 Task: Plan a trip to Georgetown, Guyana from 10th November, 2023 to 25th November, 2023 for 4 adults.4 bedrooms having 4 beds and 4 bathrooms. Property type can be hotel. Amenities needed are: wifi, TV, free parkinig on premises, gym, breakfast. Booking option can be shelf check-in. Look for 5 properties as per requirement.
Action: Mouse moved to (528, 115)
Screenshot: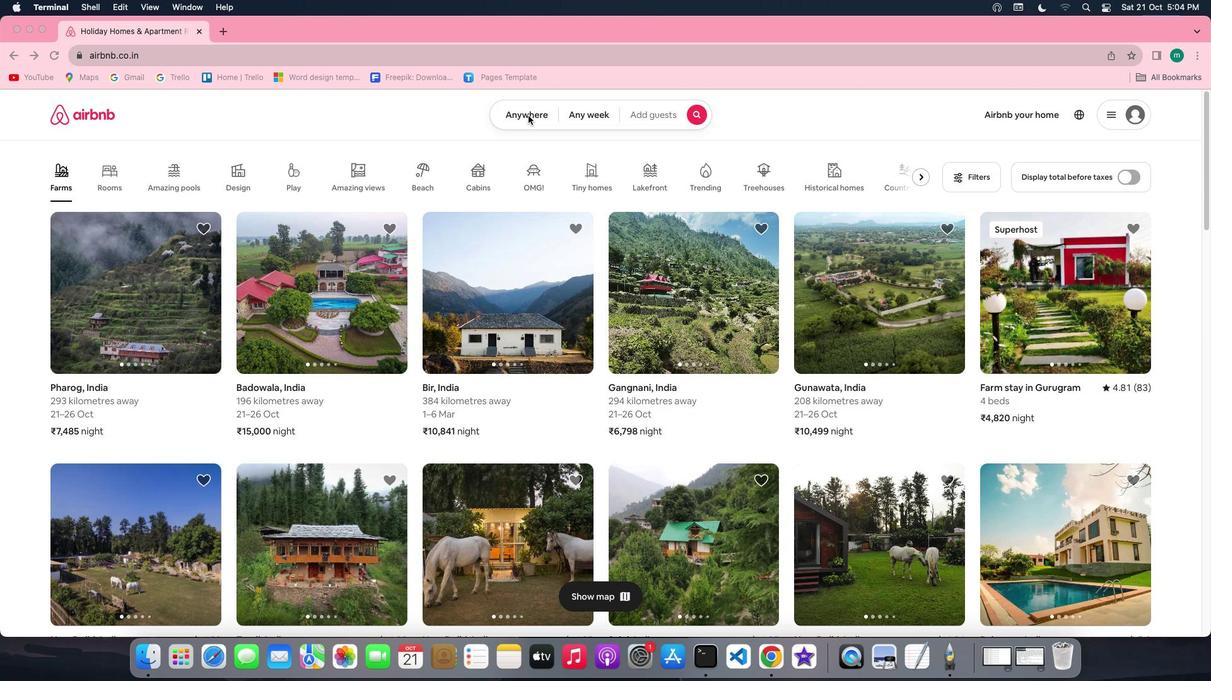 
Action: Mouse pressed left at (528, 115)
Screenshot: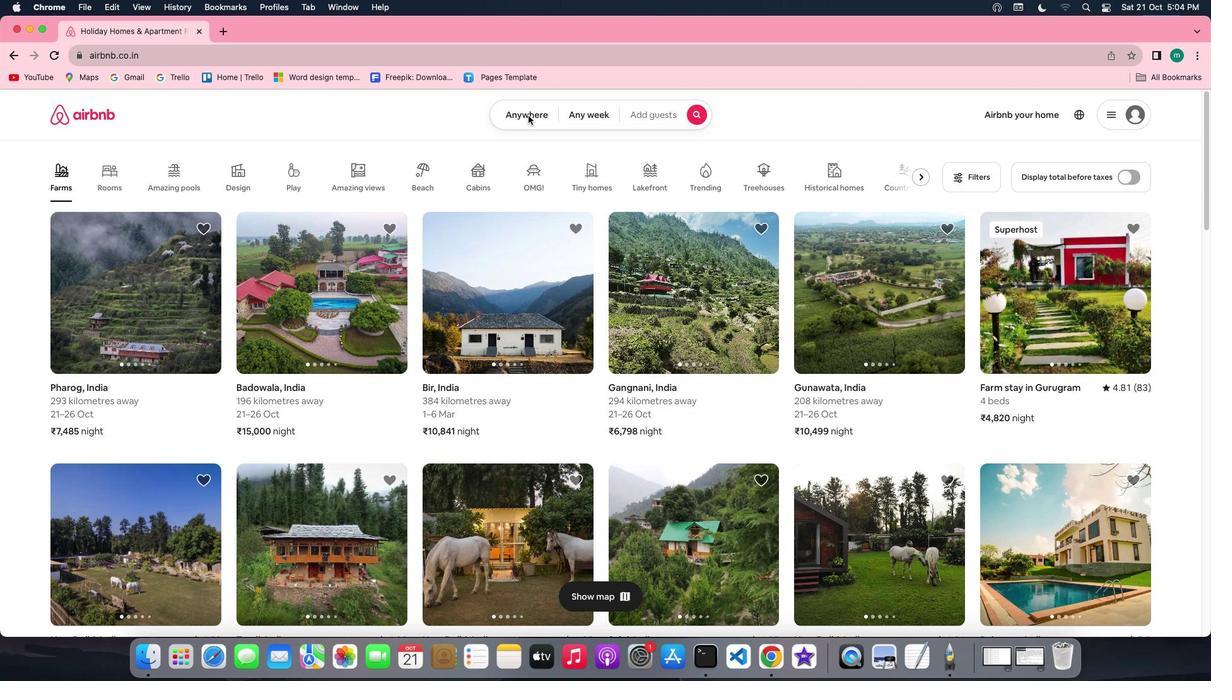 
Action: Mouse pressed left at (528, 115)
Screenshot: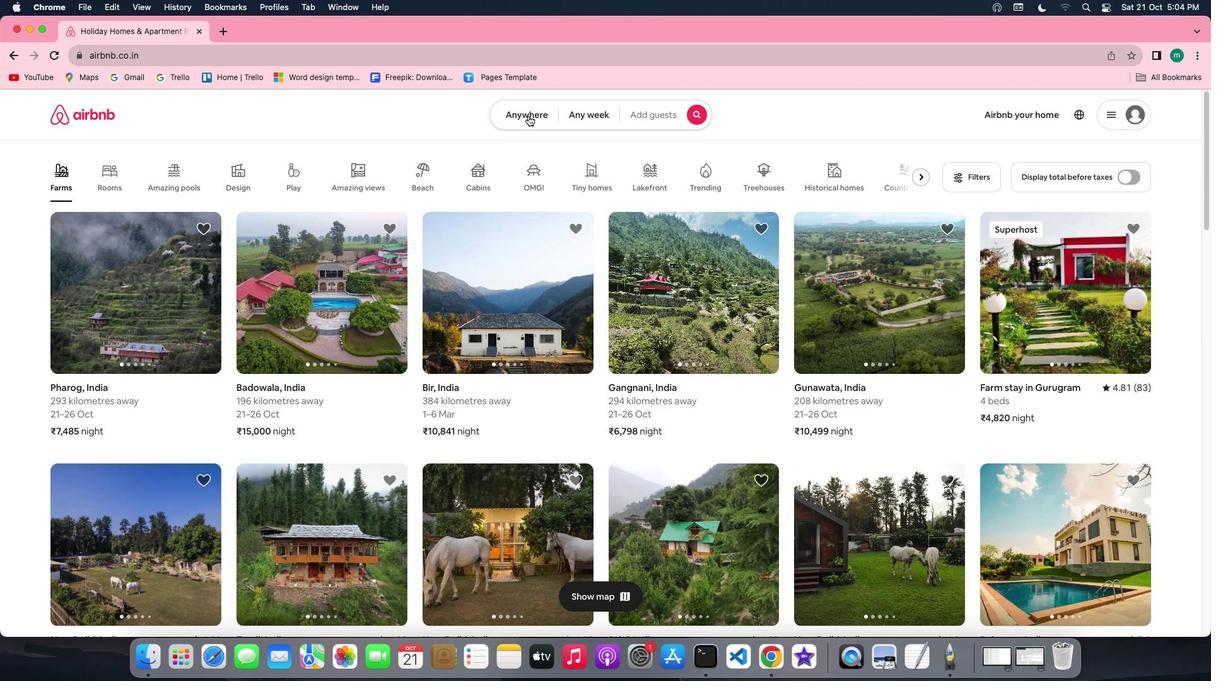 
Action: Mouse moved to (463, 167)
Screenshot: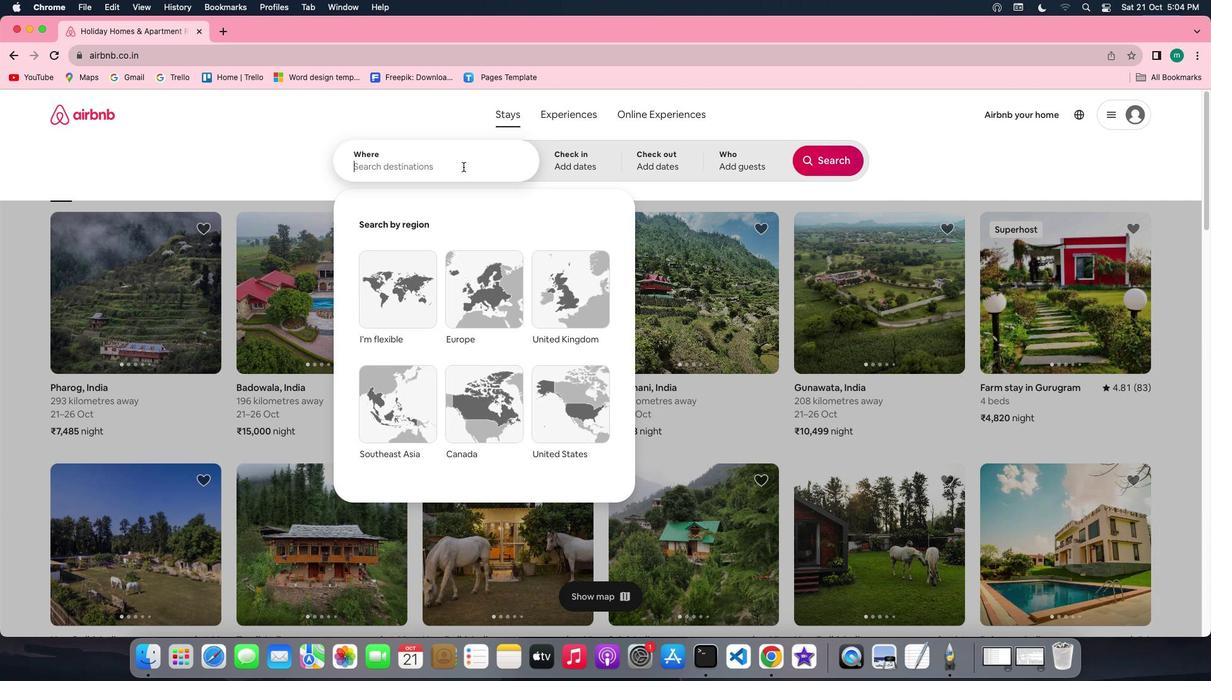 
Action: Key pressed Key.shift'g''e''p'Key.backspace'o''r''g''e''t''o''w''n'','Key.spaceKey.shift'g''u''y''a''n''a'
Screenshot: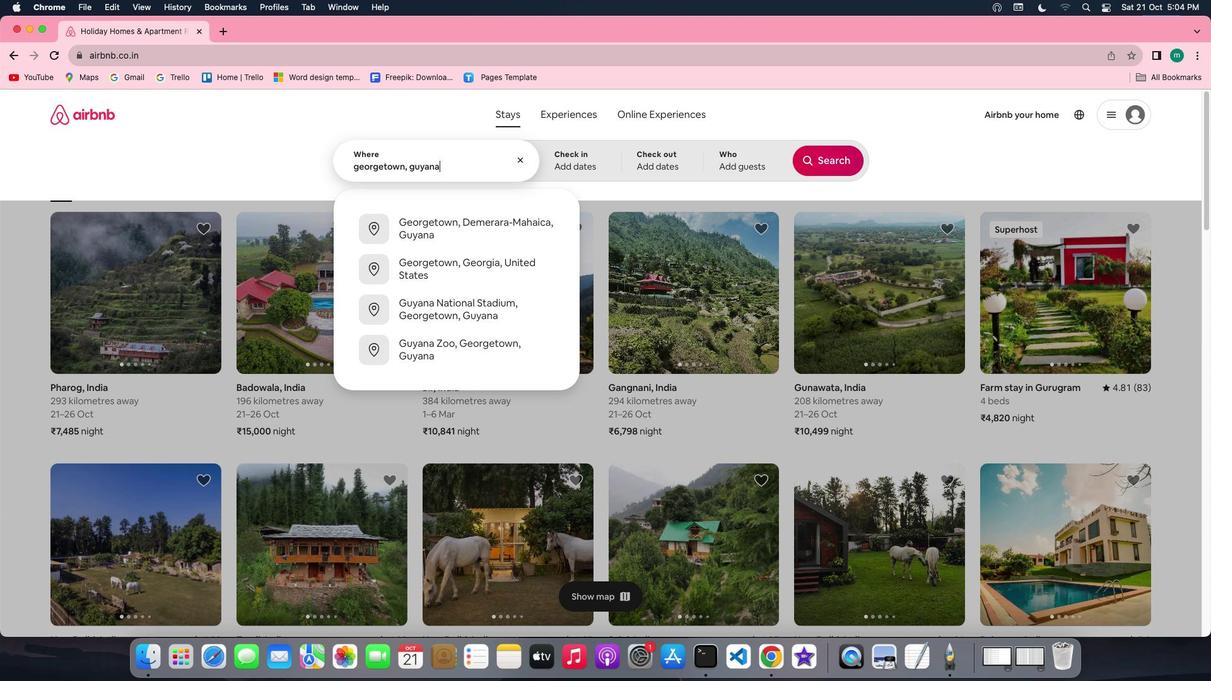 
Action: Mouse moved to (581, 160)
Screenshot: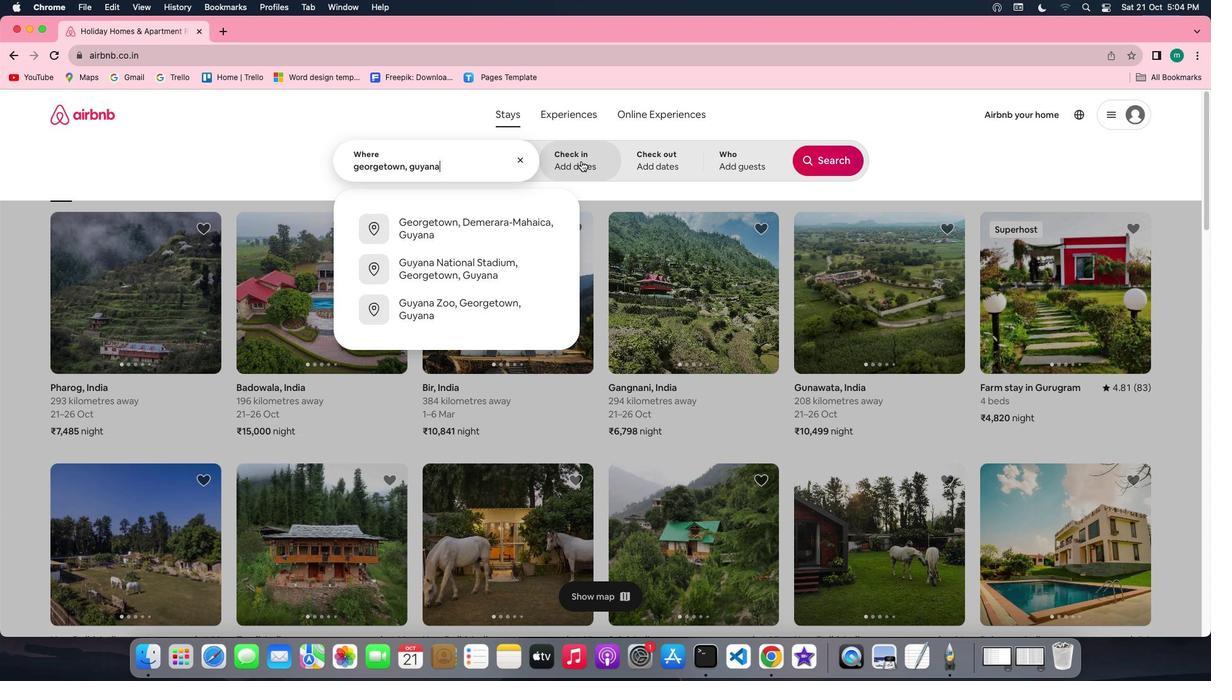 
Action: Mouse pressed left at (581, 160)
Screenshot: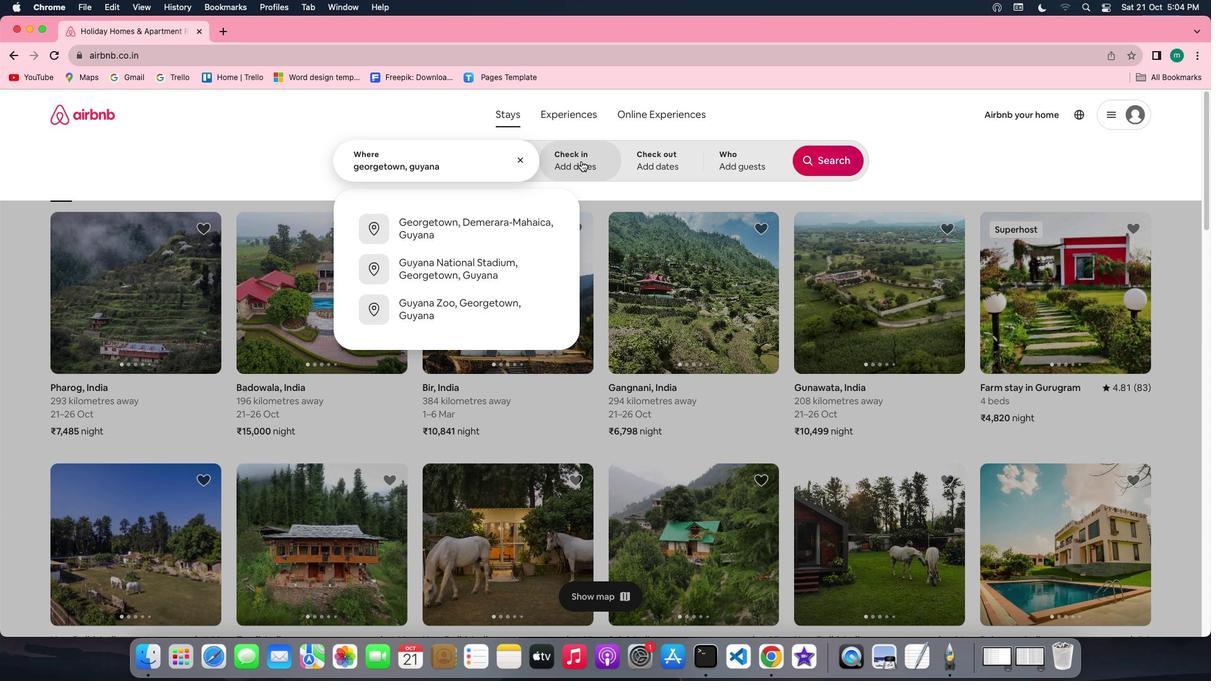 
Action: Mouse moved to (723, 363)
Screenshot: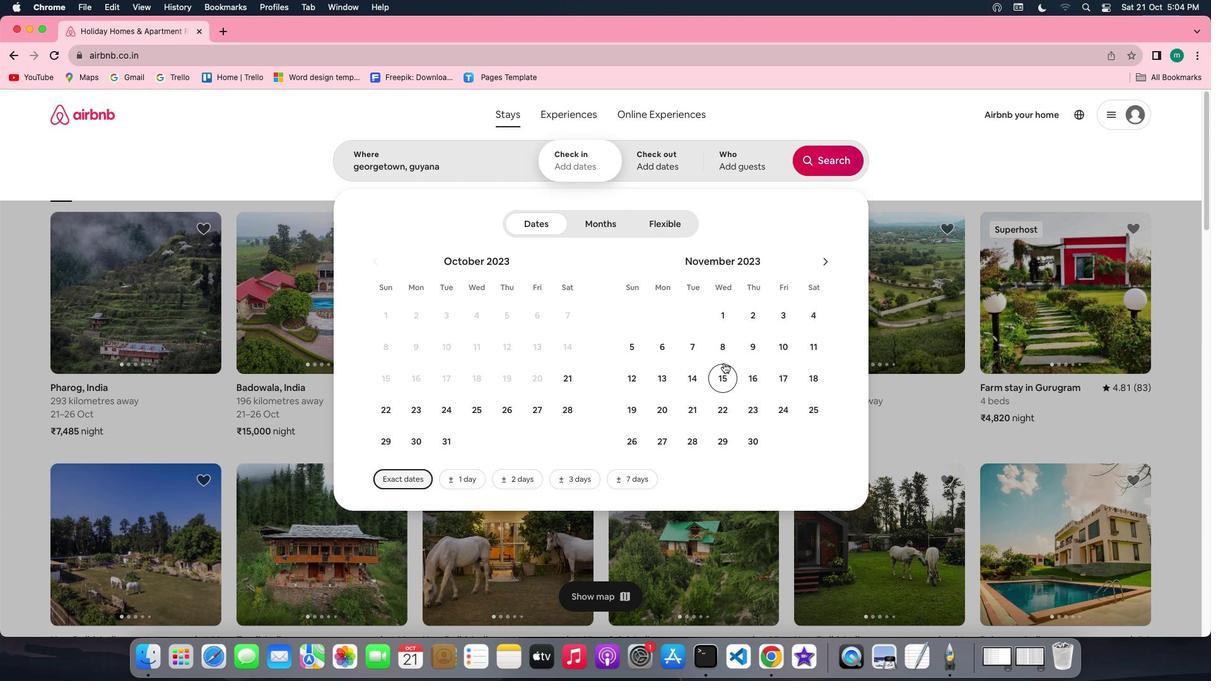 
Action: Mouse scrolled (723, 363) with delta (0, 0)
Screenshot: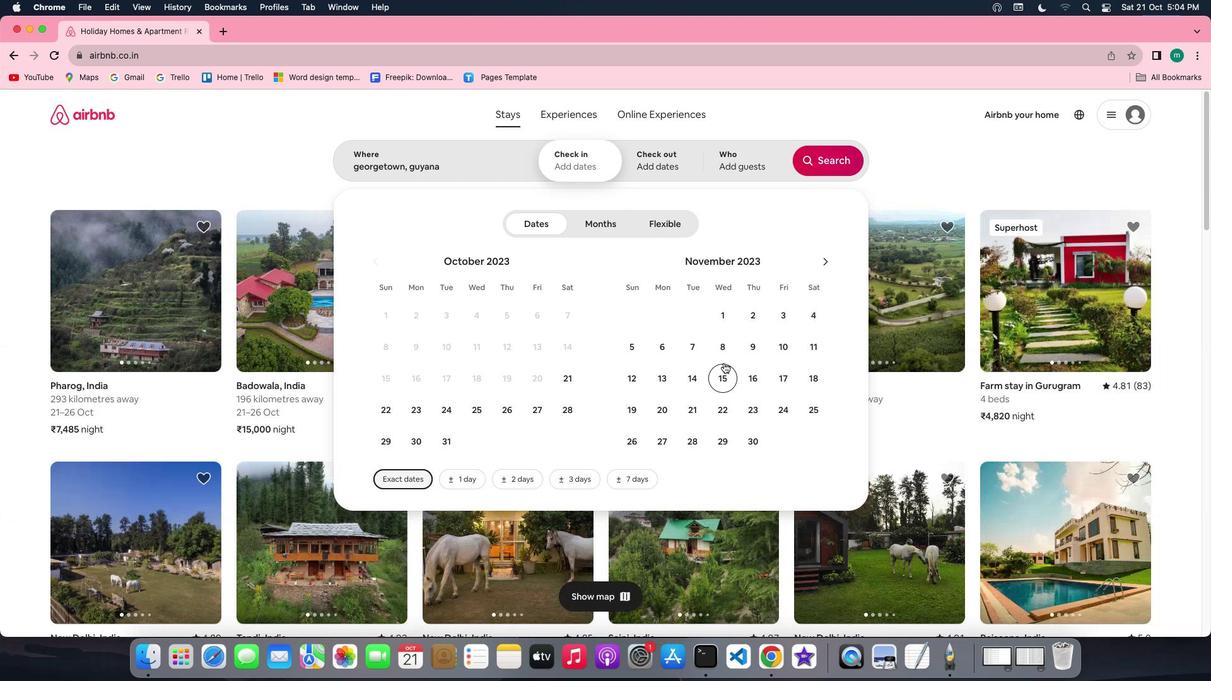 
Action: Mouse scrolled (723, 363) with delta (0, 0)
Screenshot: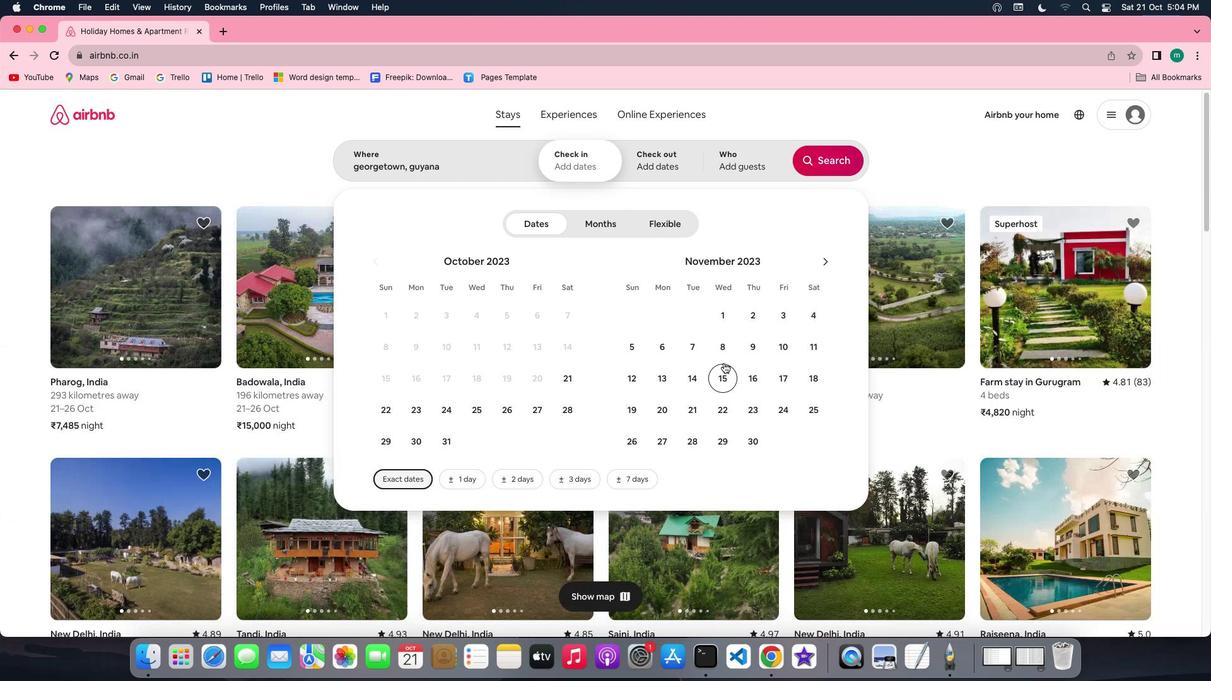 
Action: Mouse scrolled (723, 363) with delta (0, 0)
Screenshot: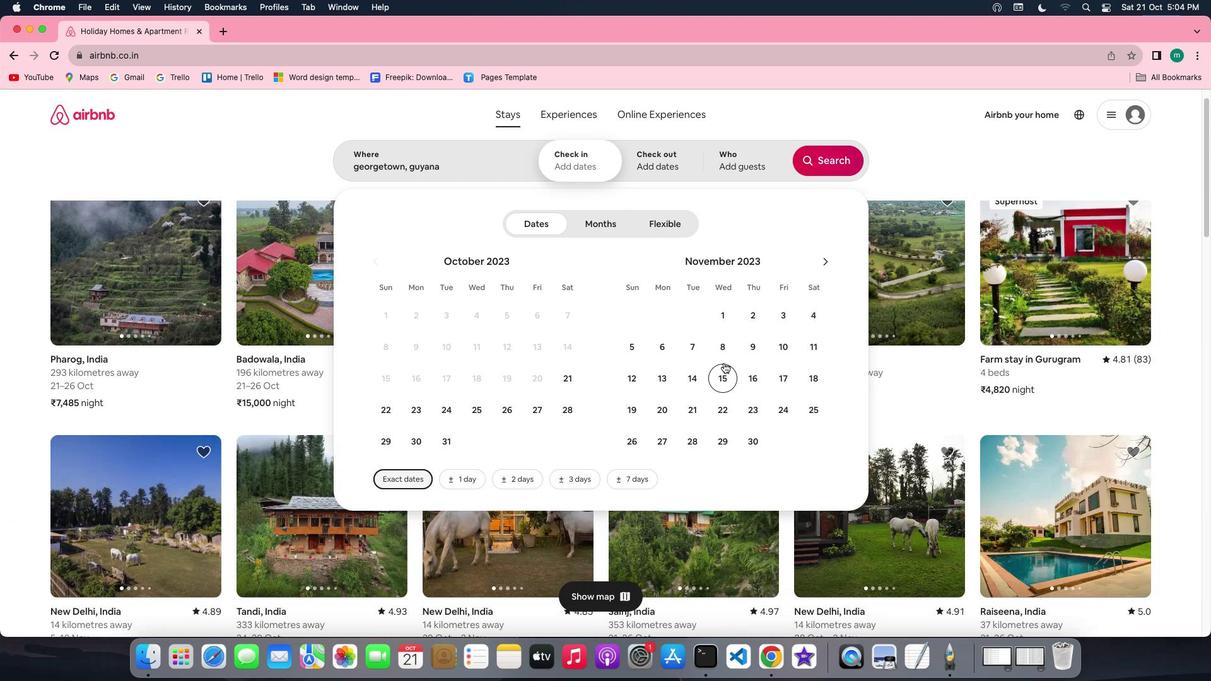 
Action: Mouse scrolled (723, 363) with delta (0, 0)
Screenshot: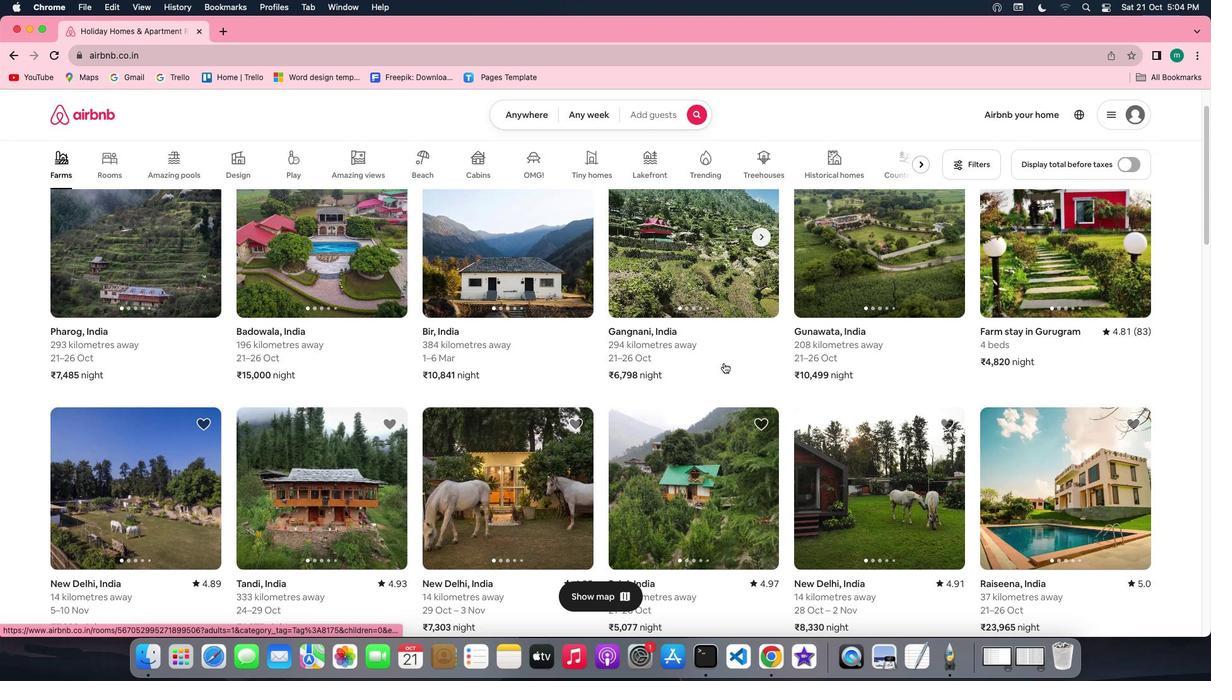 
Action: Mouse scrolled (723, 363) with delta (0, 0)
Screenshot: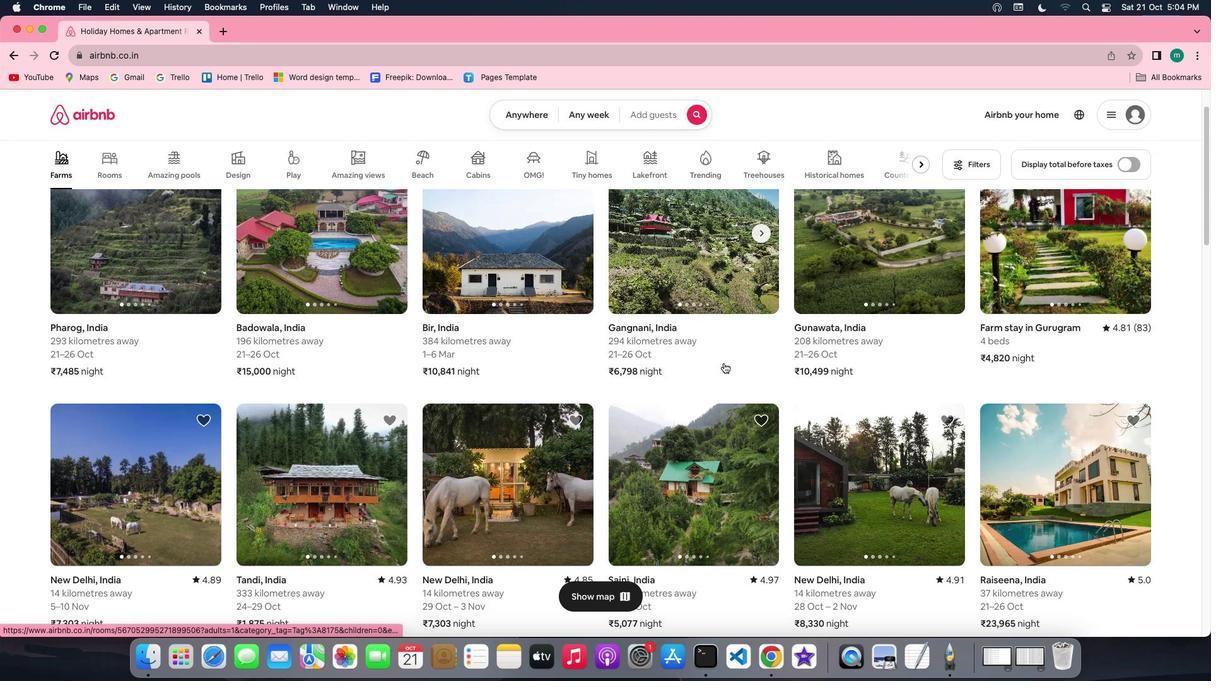 
Action: Mouse scrolled (723, 363) with delta (0, 0)
Screenshot: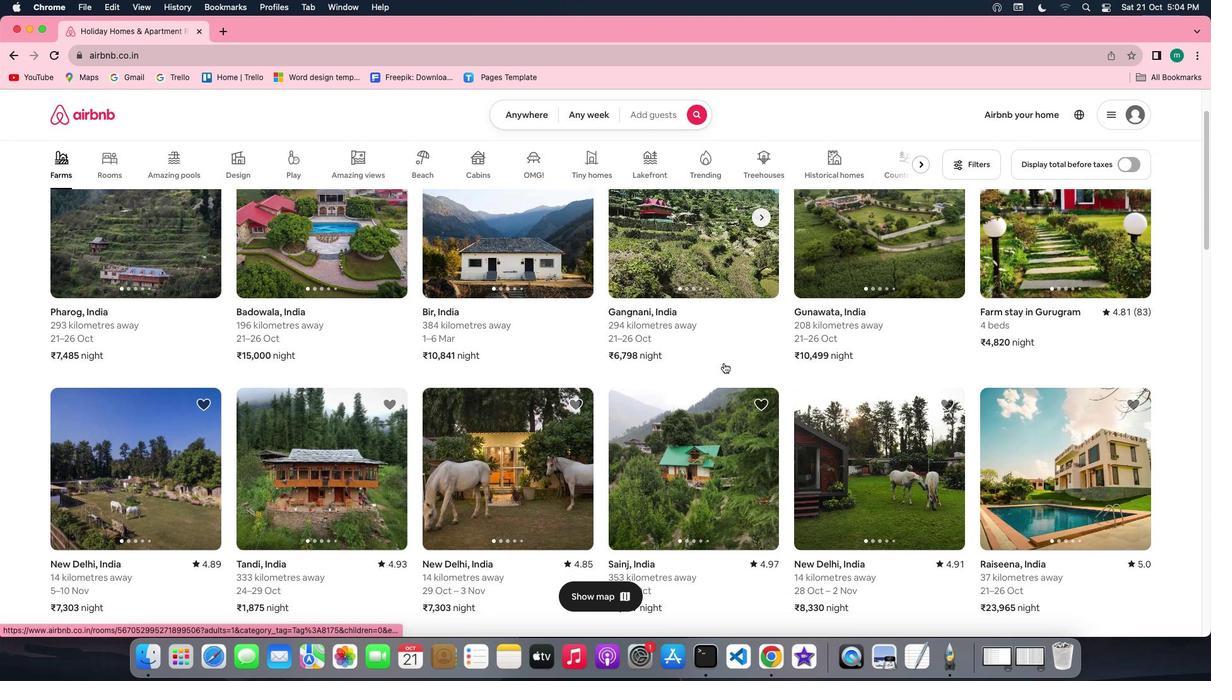 
Action: Mouse scrolled (723, 363) with delta (0, 0)
Screenshot: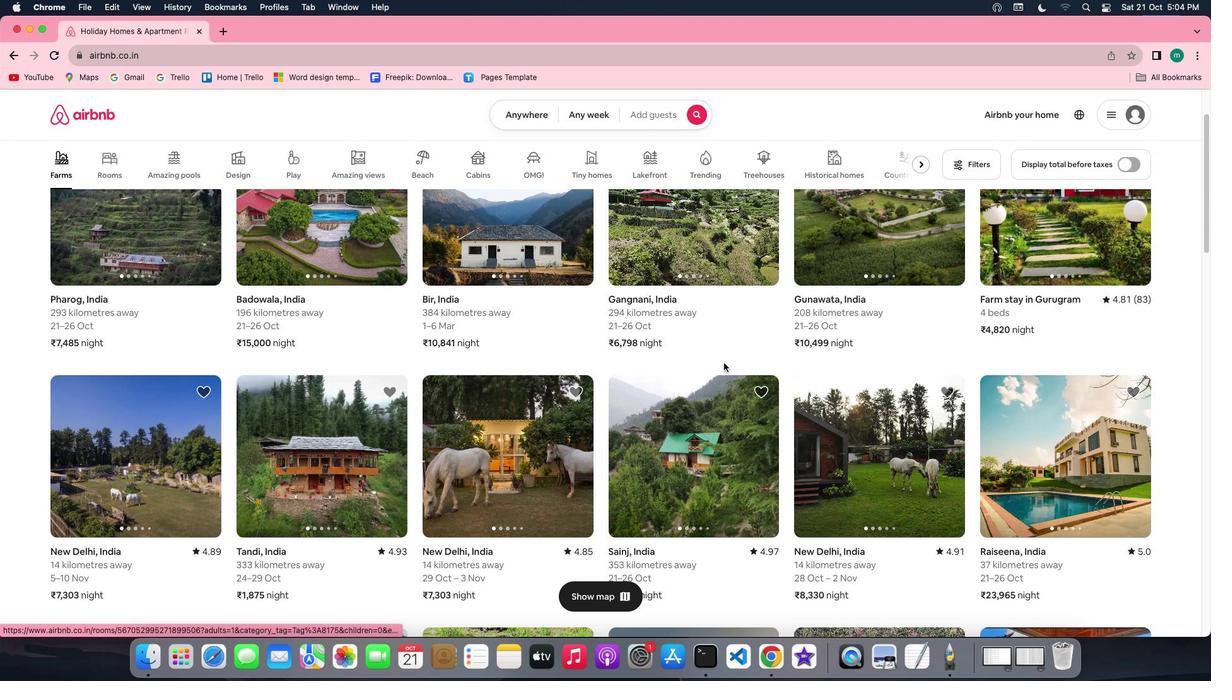 
Action: Mouse scrolled (723, 363) with delta (0, 0)
Screenshot: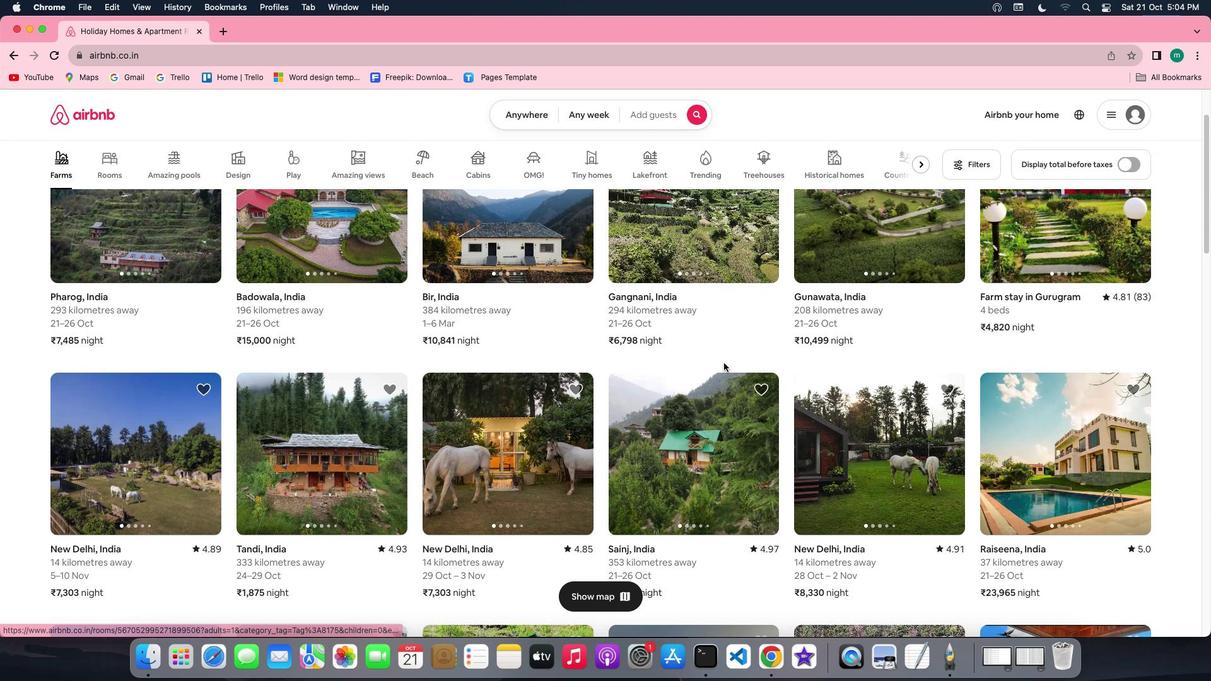 
Action: Mouse scrolled (723, 363) with delta (0, 0)
Screenshot: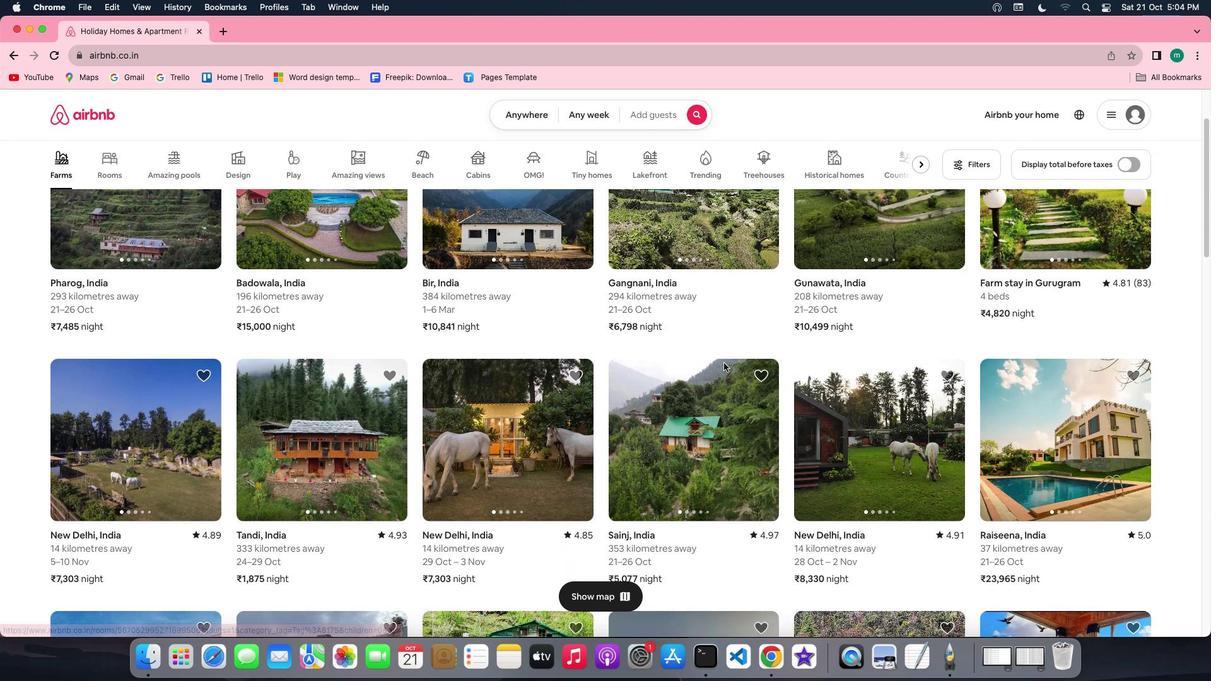 
Action: Mouse moved to (832, 387)
Screenshot: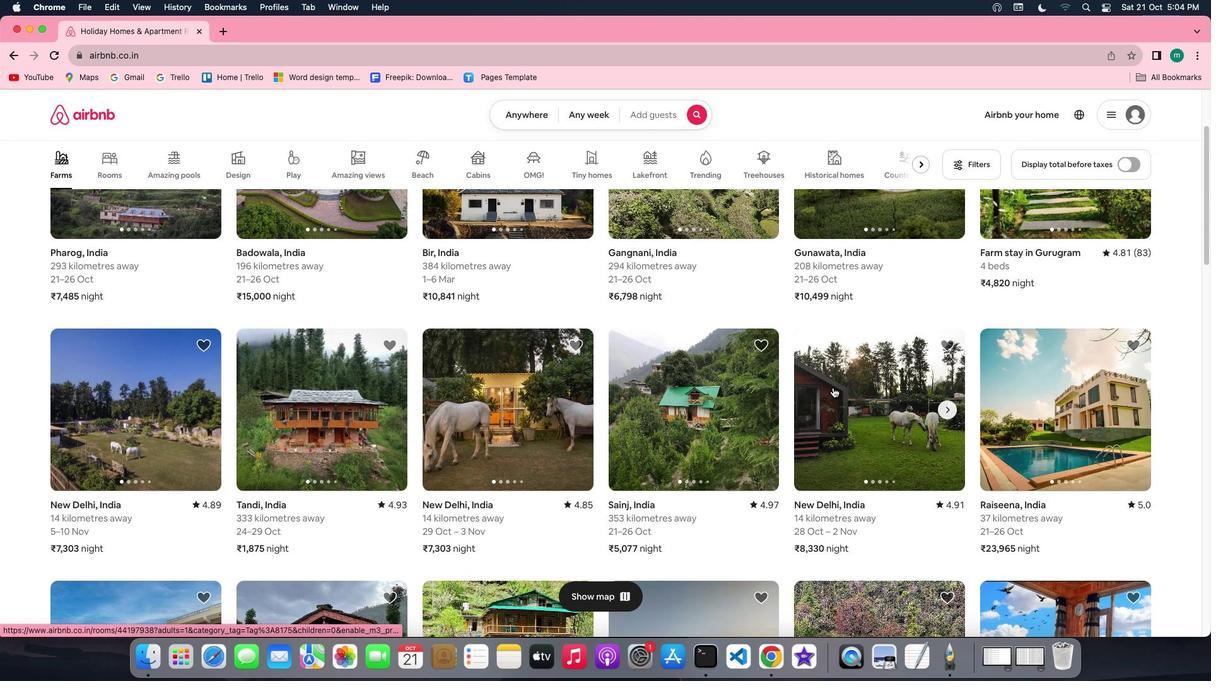 
Action: Mouse scrolled (832, 387) with delta (0, 0)
Screenshot: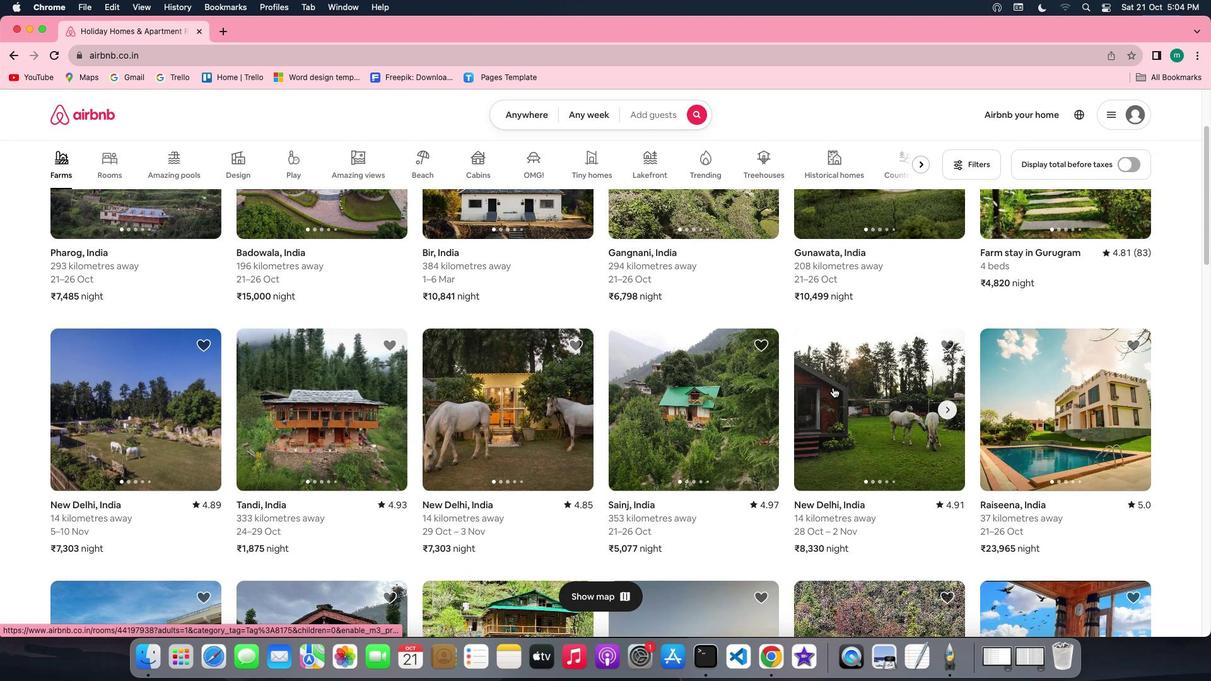 
Action: Mouse scrolled (832, 387) with delta (0, 0)
Screenshot: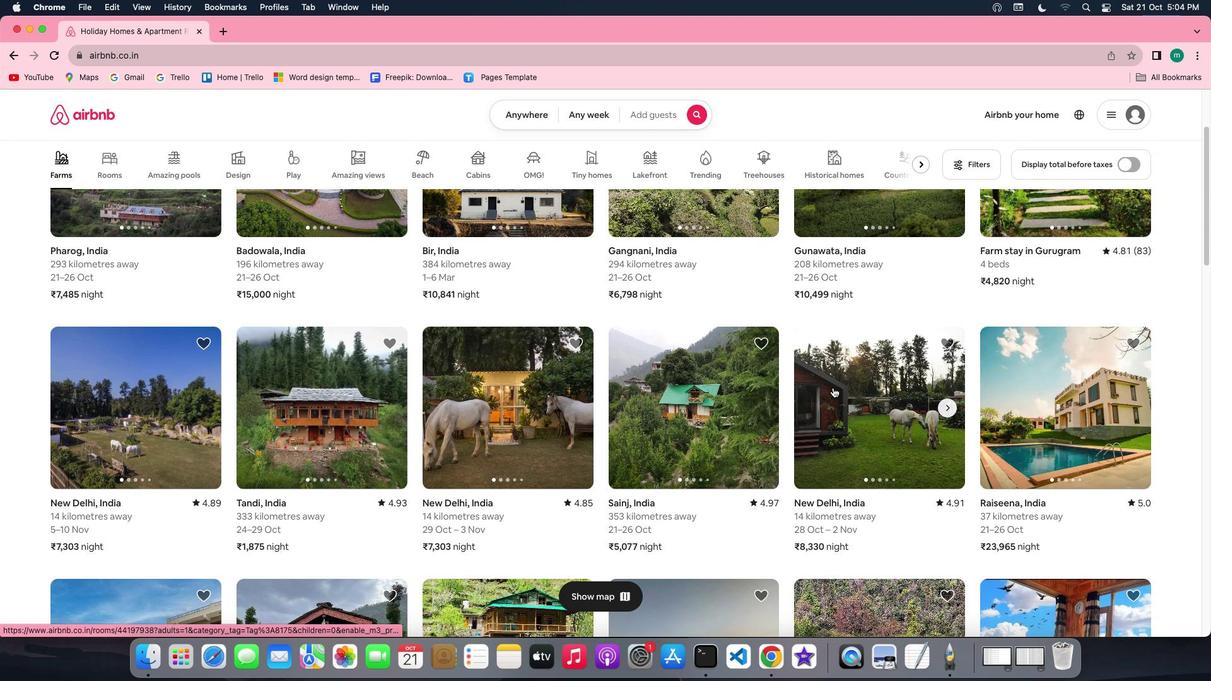 
Action: Mouse moved to (832, 387)
Screenshot: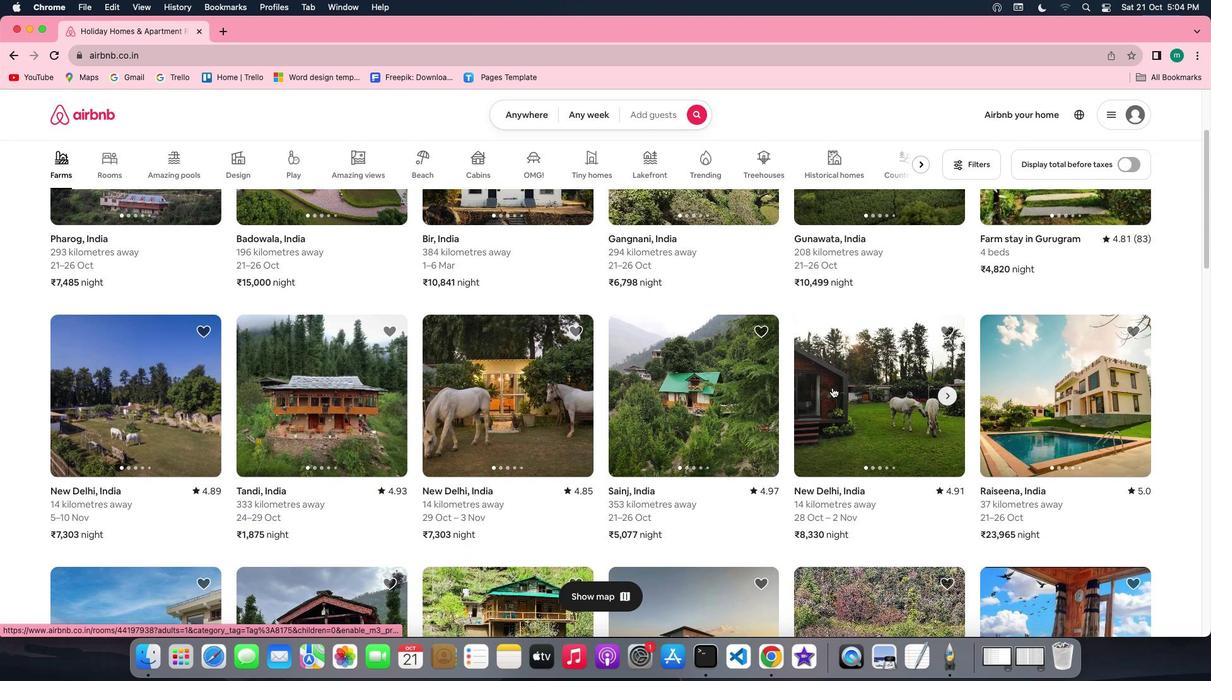 
Action: Mouse scrolled (832, 387) with delta (0, 0)
Screenshot: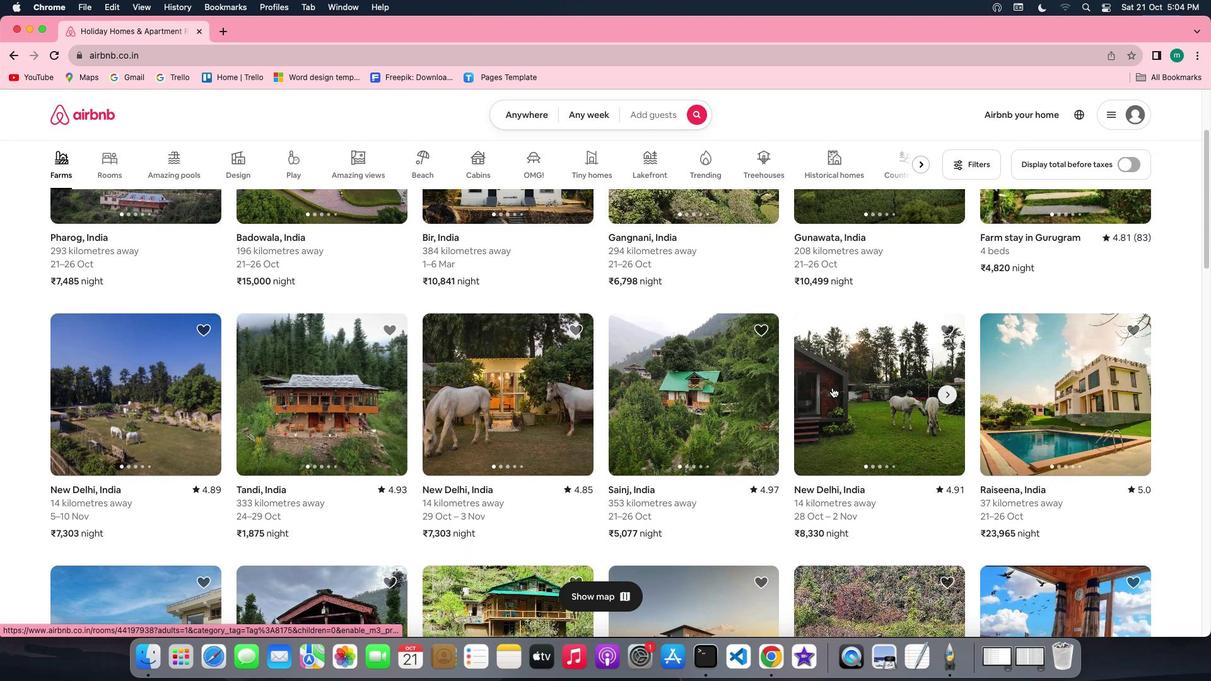 
Action: Mouse moved to (539, 118)
Screenshot: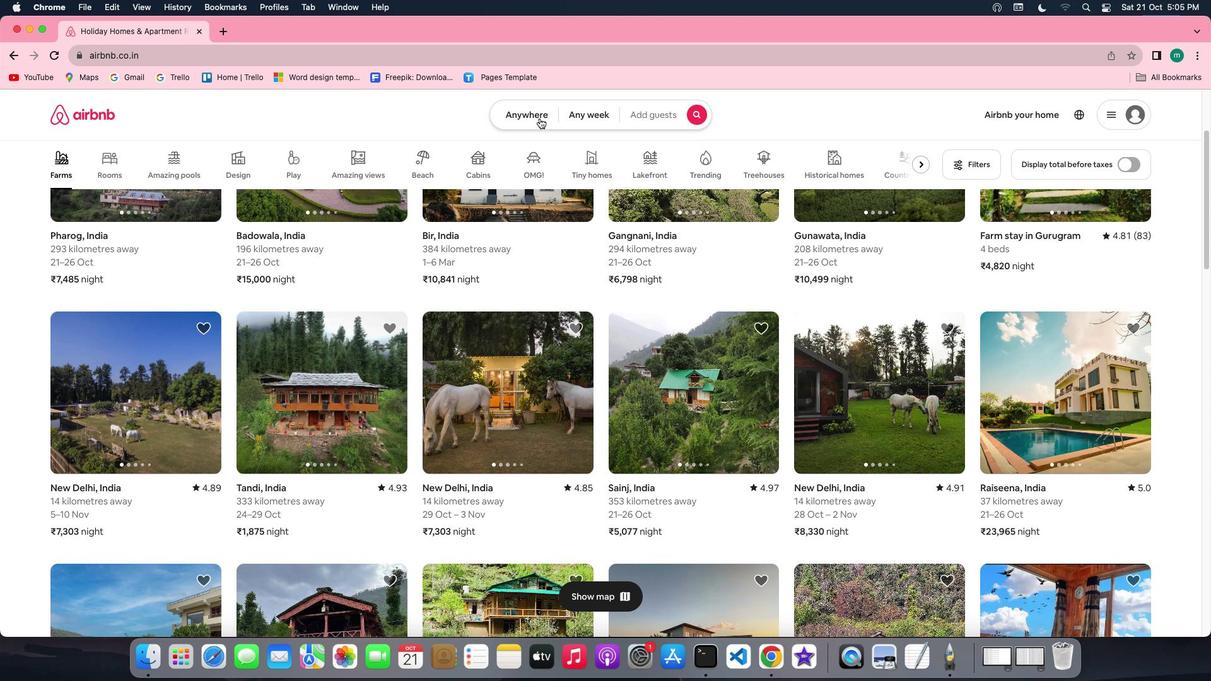 
Action: Mouse pressed left at (539, 118)
Screenshot: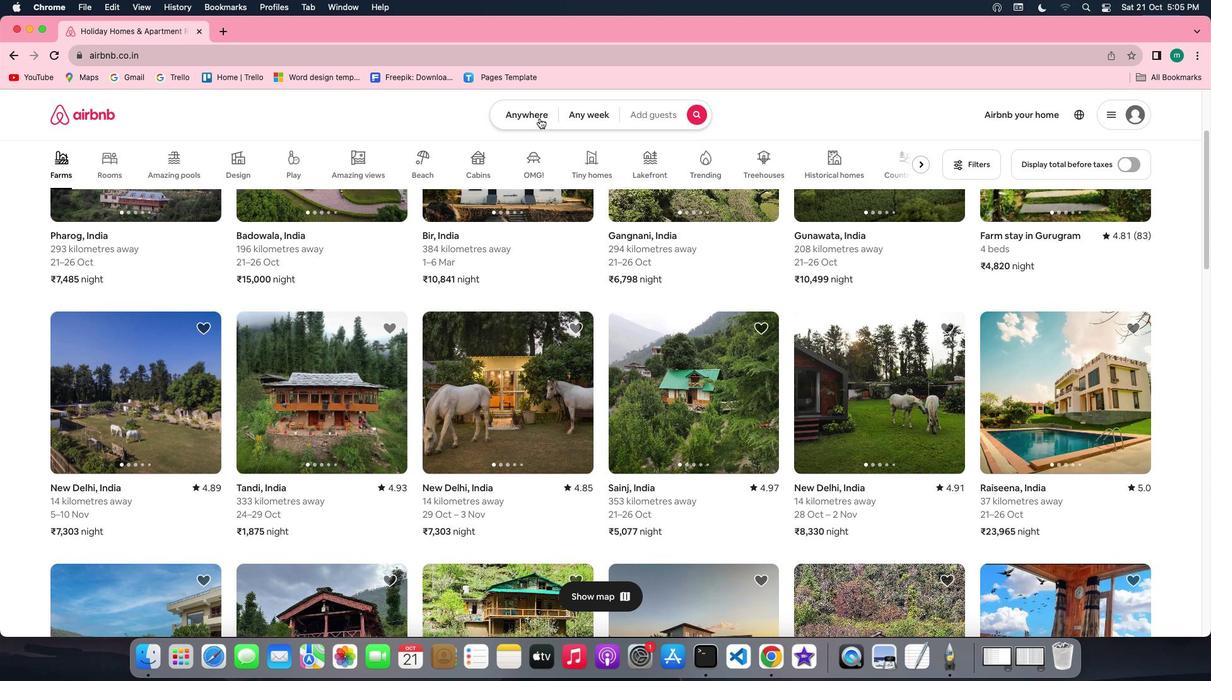 
Action: Mouse moved to (559, 150)
Screenshot: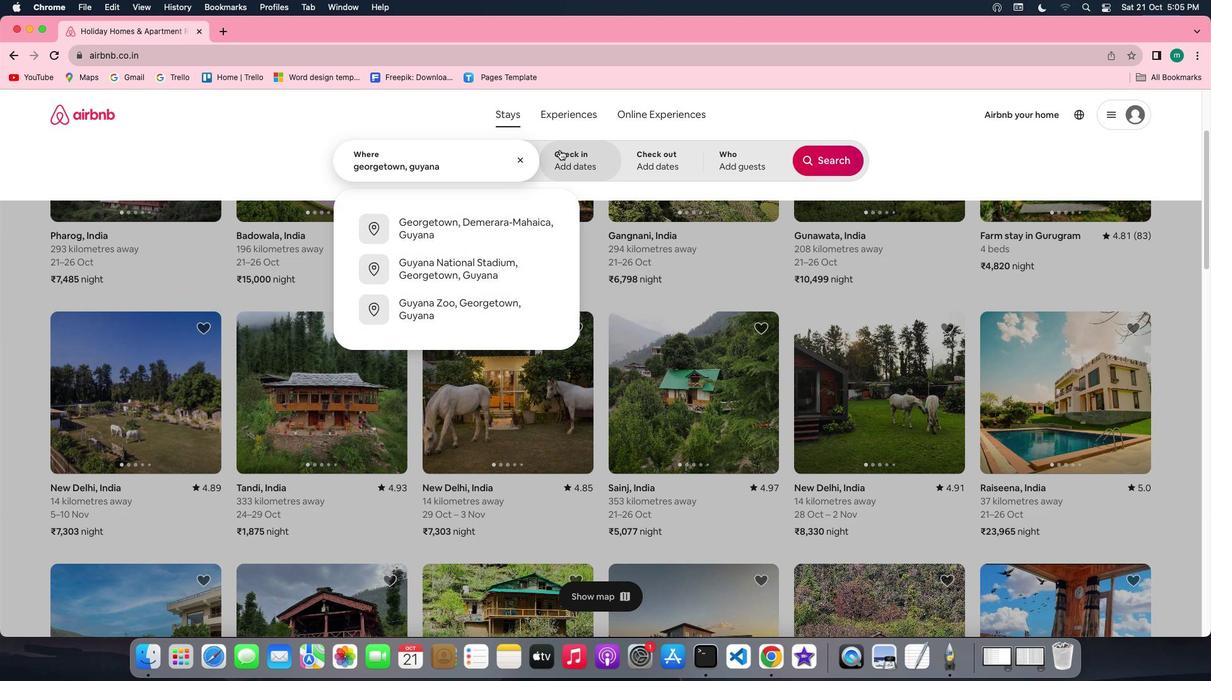
Action: Mouse pressed left at (559, 150)
Screenshot: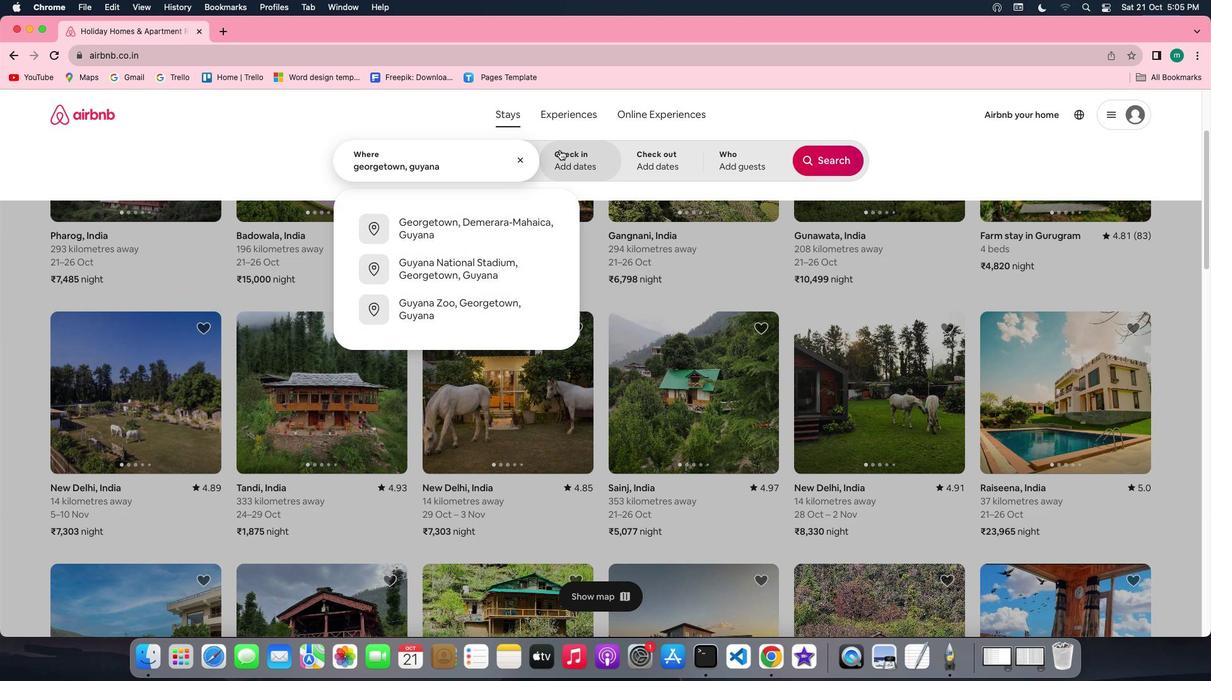 
Action: Mouse moved to (781, 342)
Screenshot: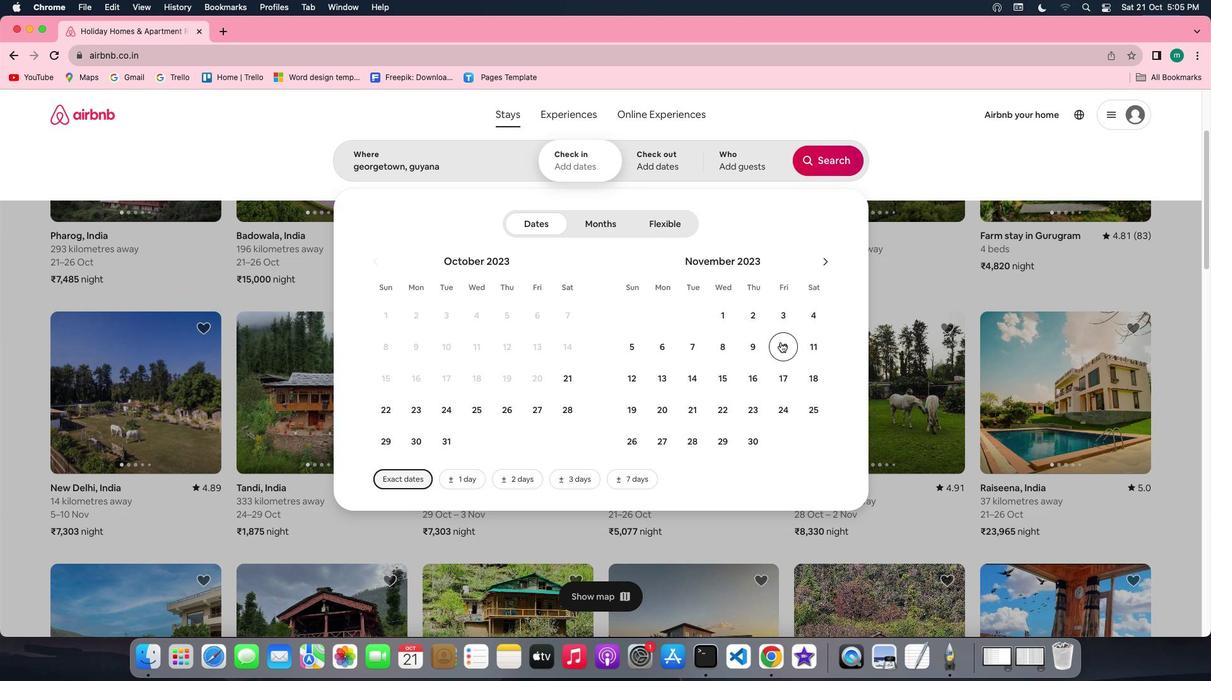 
Action: Mouse pressed left at (781, 342)
Screenshot: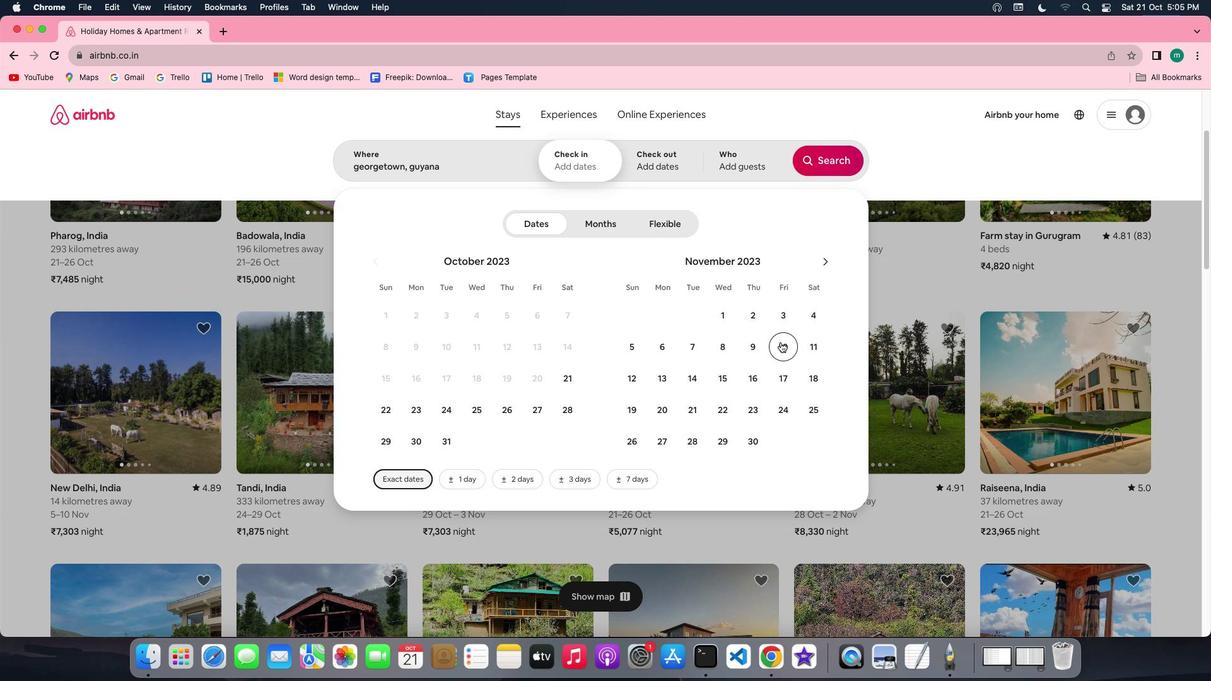 
Action: Mouse moved to (812, 420)
Screenshot: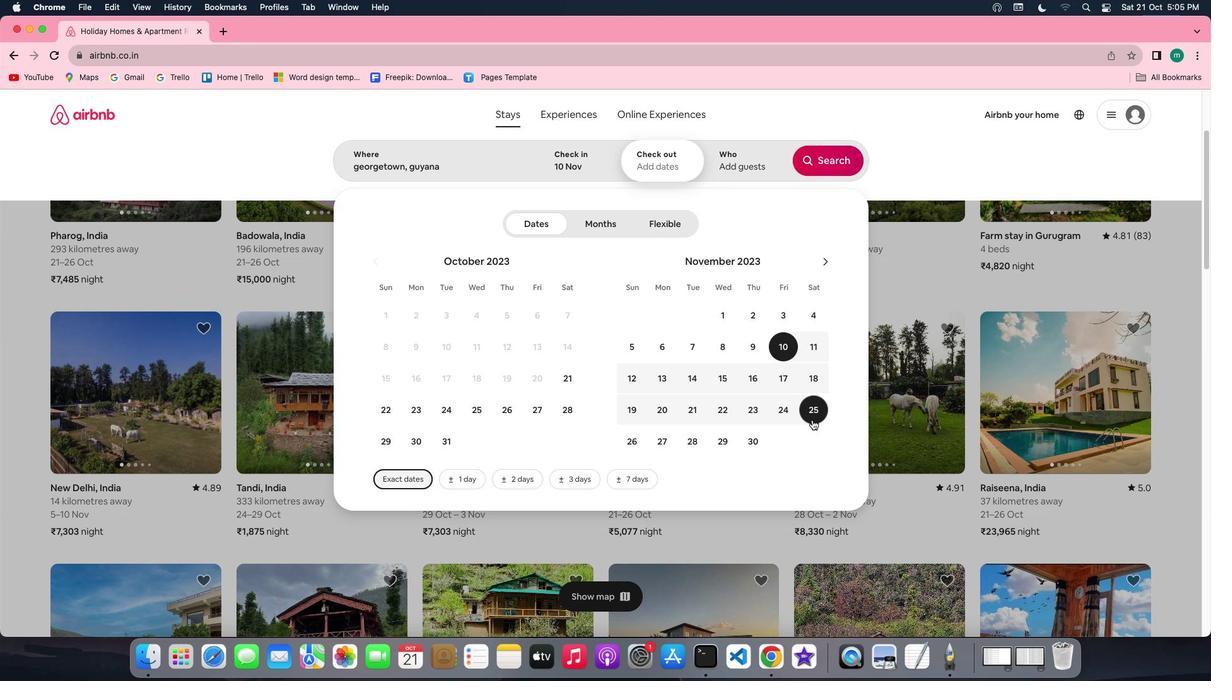 
Action: Mouse pressed left at (812, 420)
Screenshot: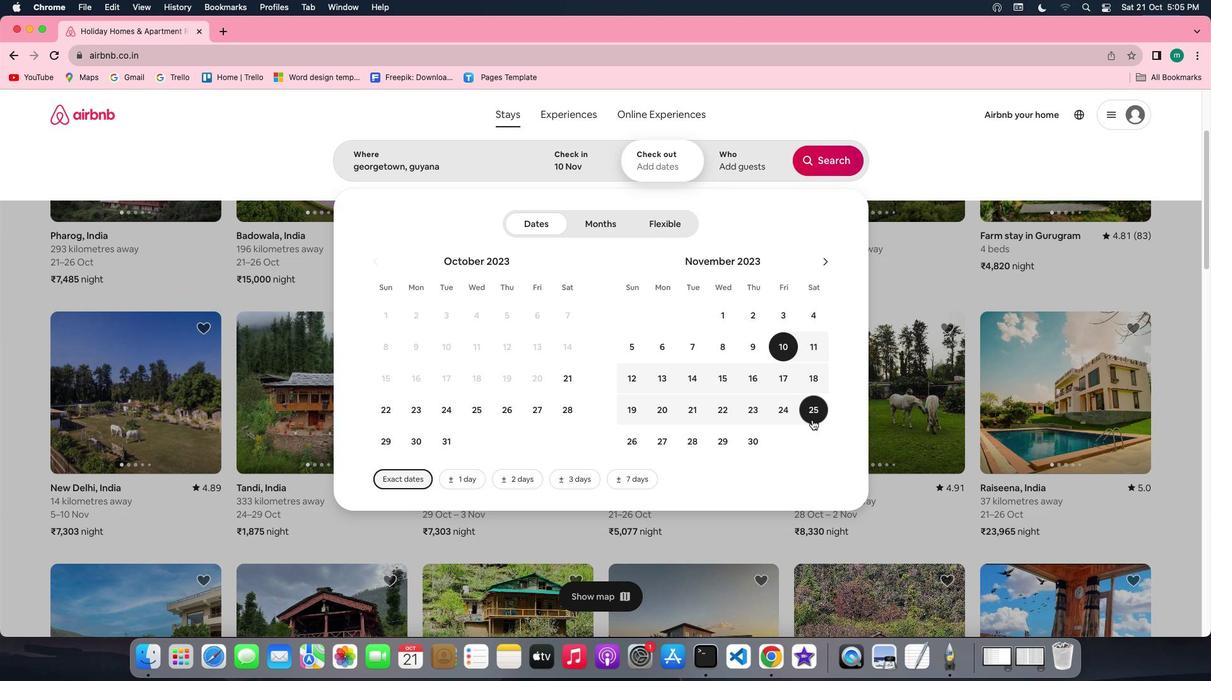 
Action: Mouse moved to (730, 159)
Screenshot: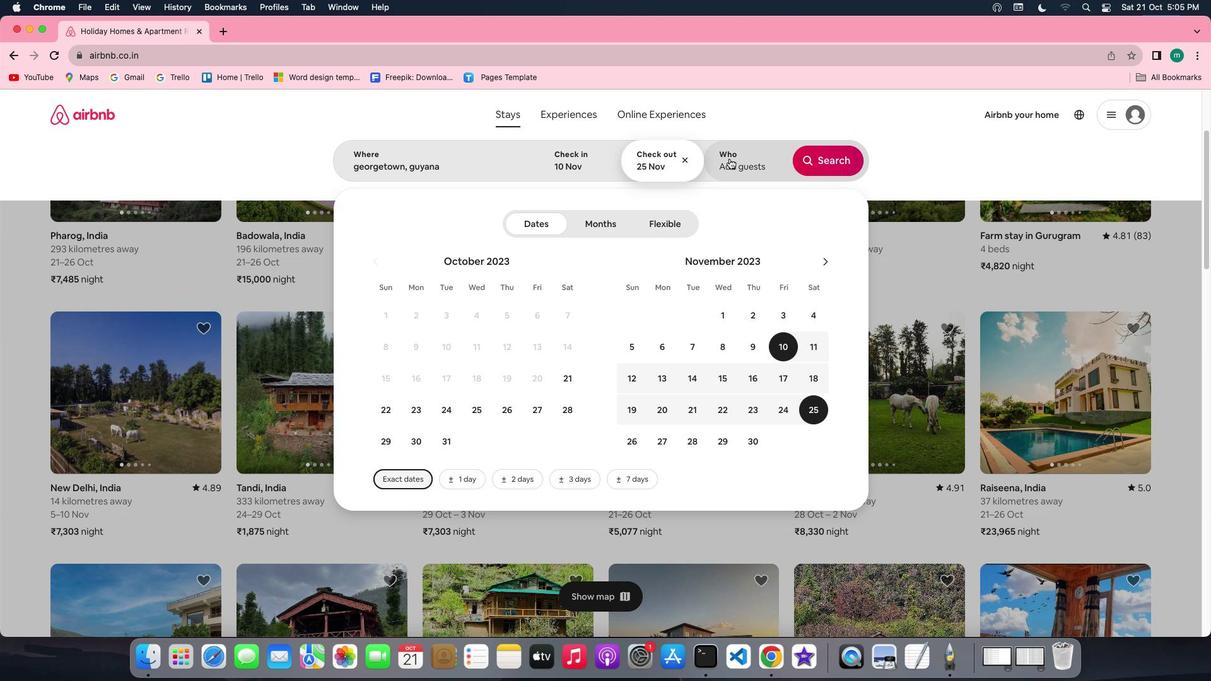 
Action: Mouse pressed left at (730, 159)
Screenshot: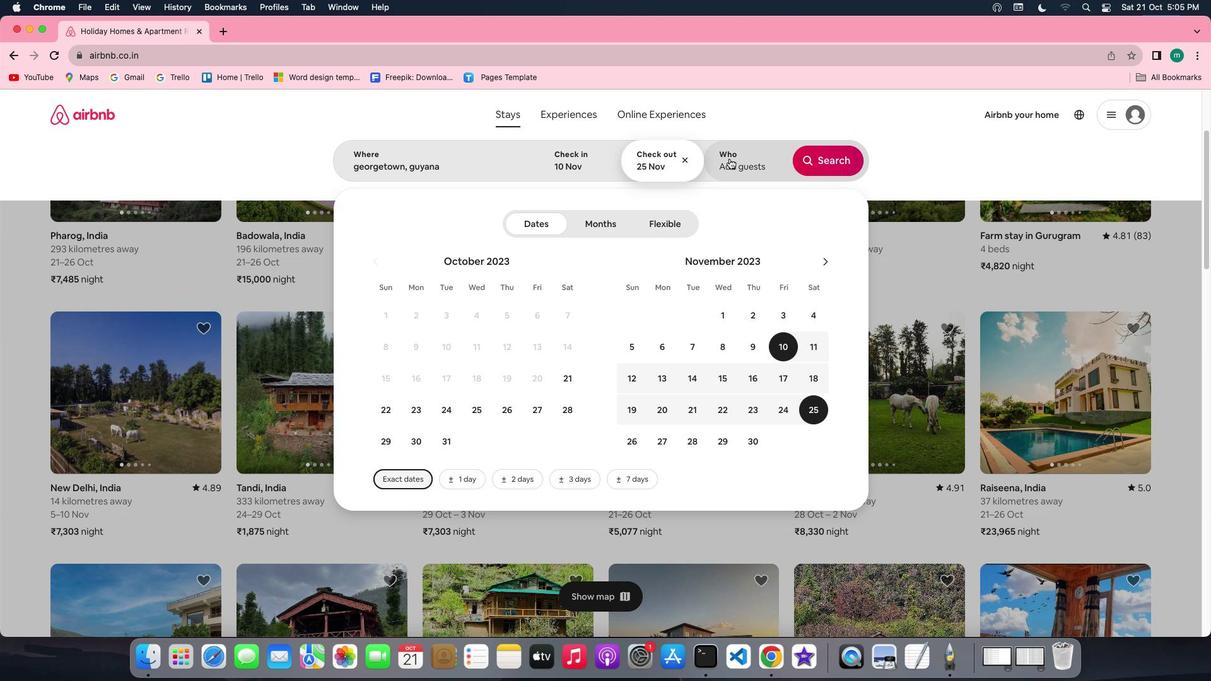 
Action: Mouse moved to (827, 227)
Screenshot: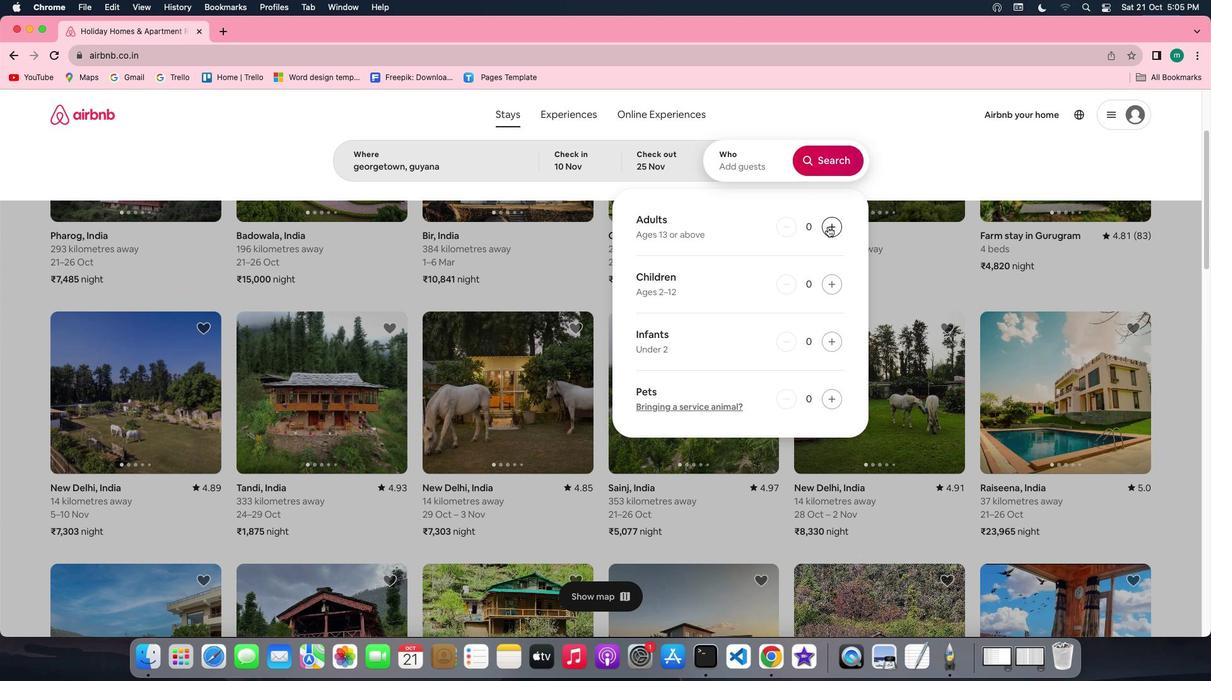 
Action: Mouse pressed left at (827, 227)
Screenshot: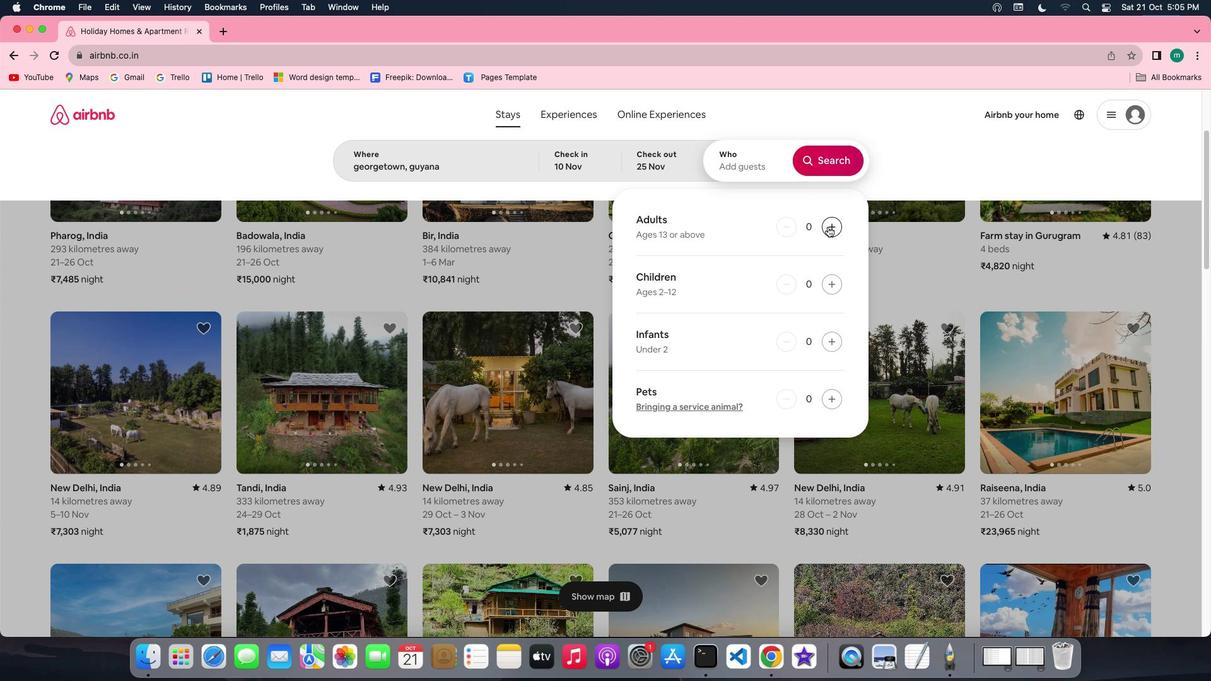
Action: Mouse pressed left at (827, 227)
Screenshot: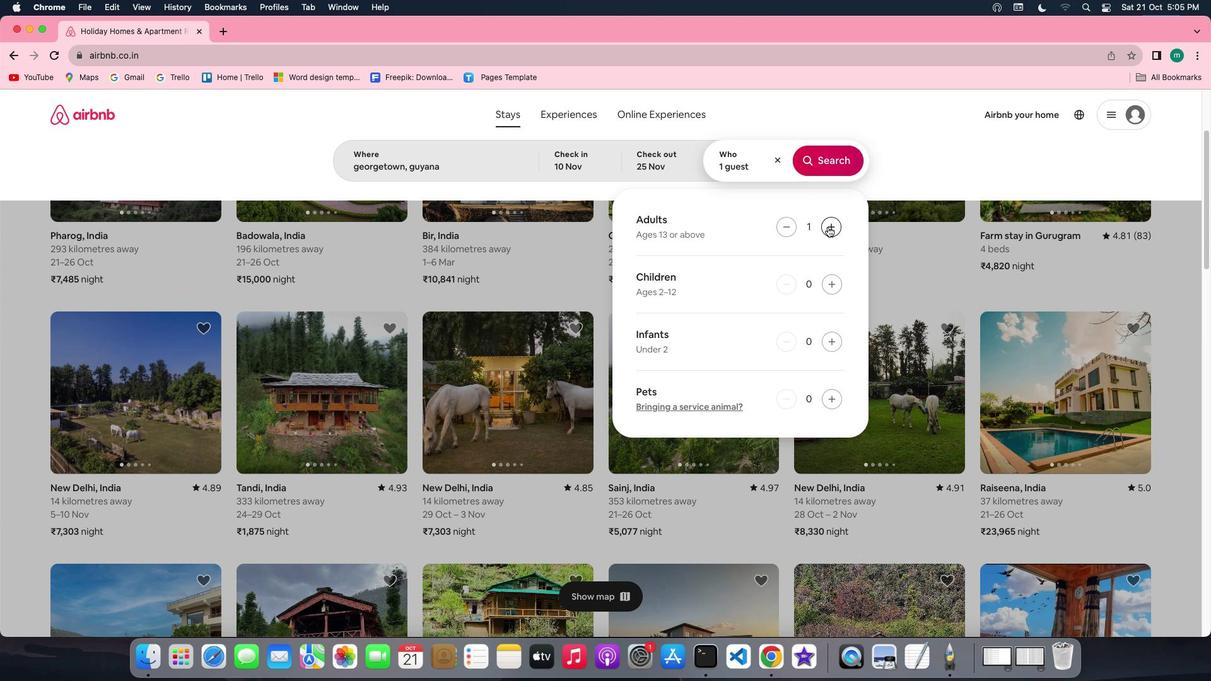 
Action: Mouse pressed left at (827, 227)
Screenshot: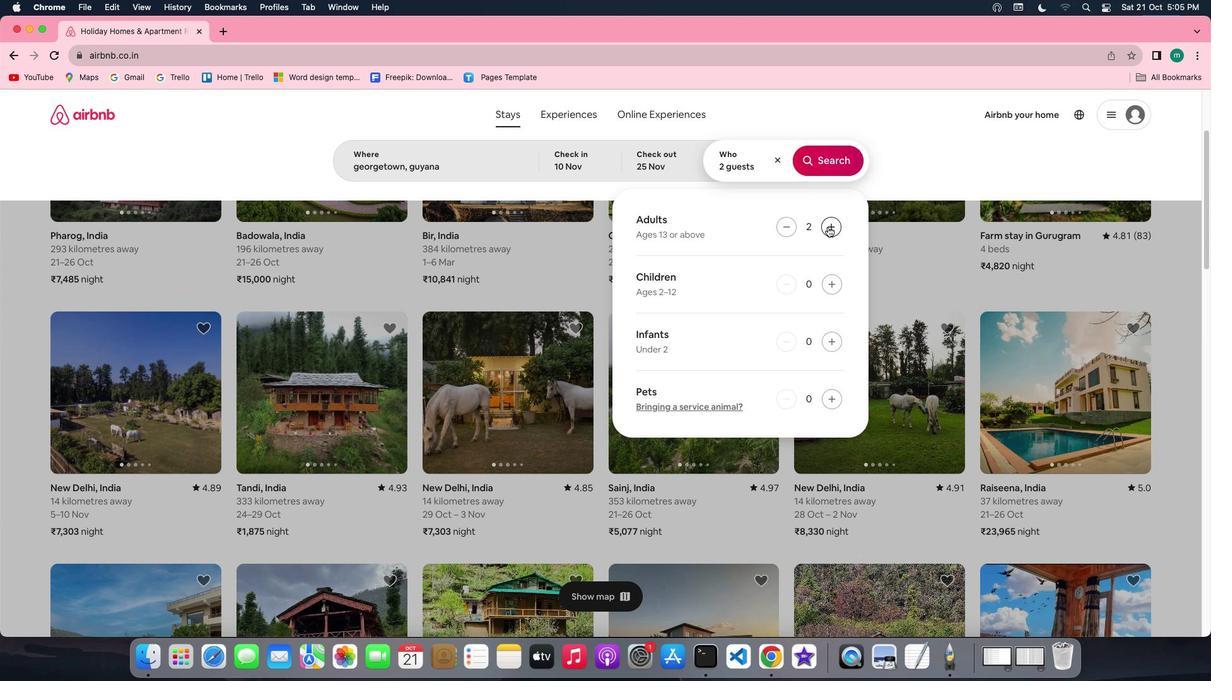 
Action: Mouse pressed left at (827, 227)
Screenshot: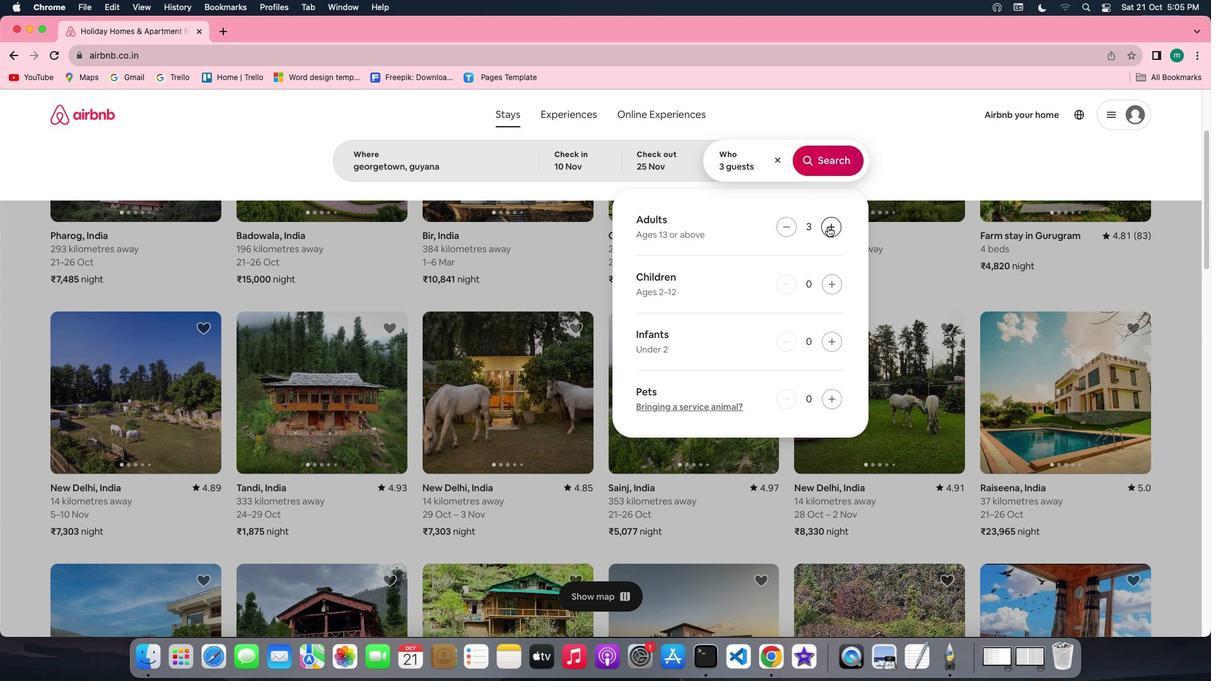
Action: Mouse moved to (824, 169)
Screenshot: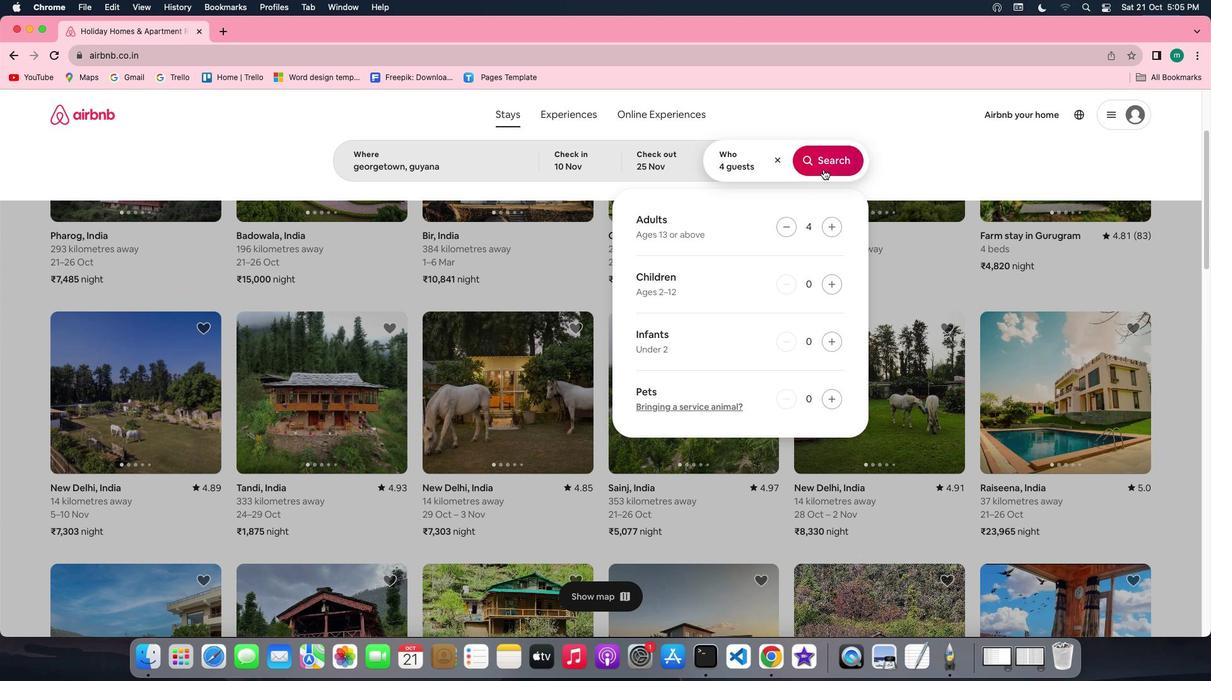 
Action: Mouse pressed left at (824, 169)
Screenshot: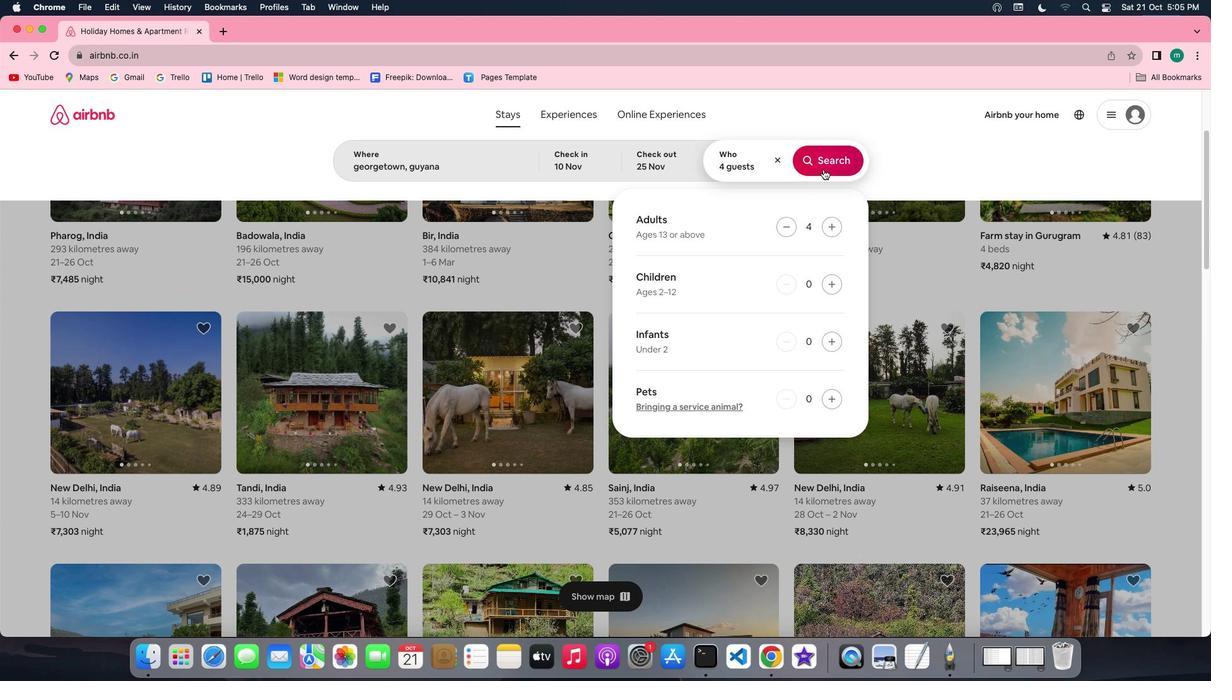 
Action: Mouse moved to (1000, 165)
Screenshot: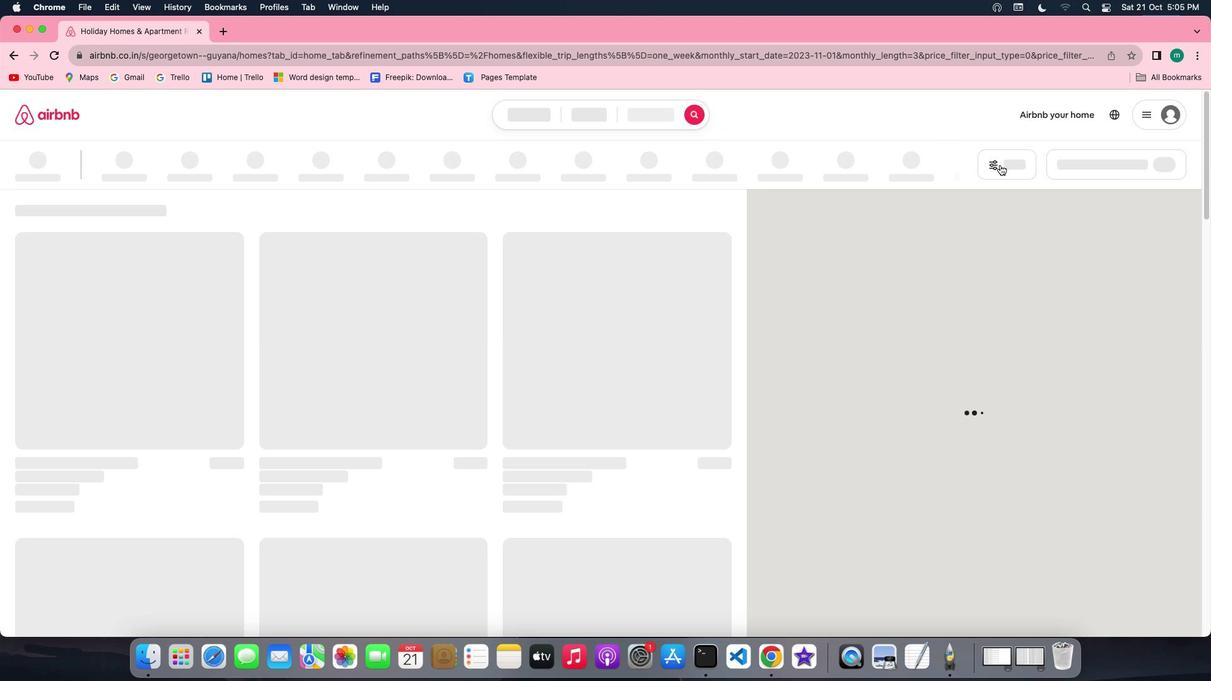 
Action: Mouse pressed left at (1000, 165)
Screenshot: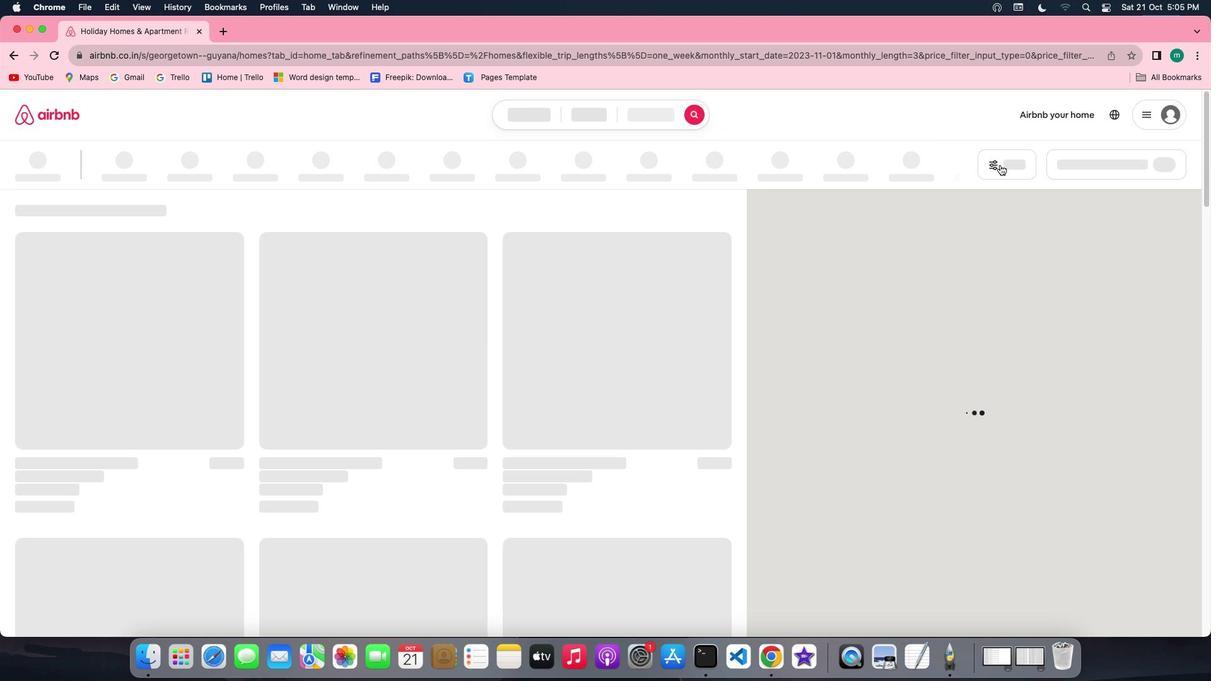 
Action: Mouse moved to (1001, 164)
Screenshot: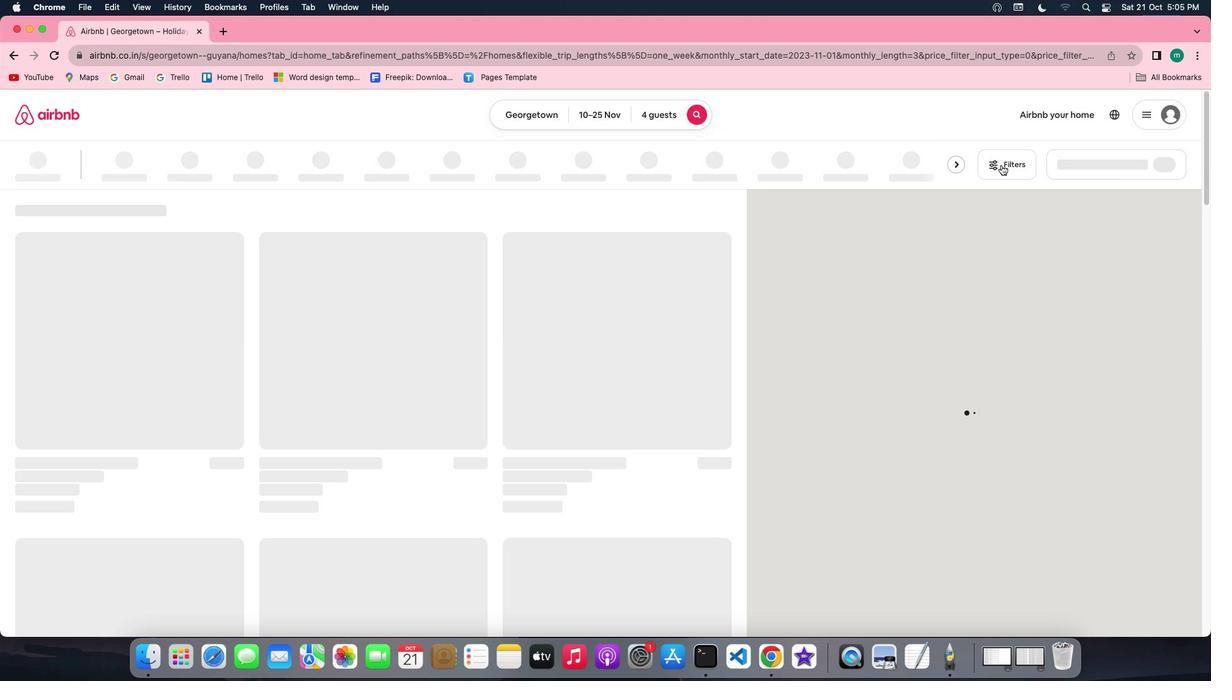 
Action: Mouse pressed left at (1001, 164)
Screenshot: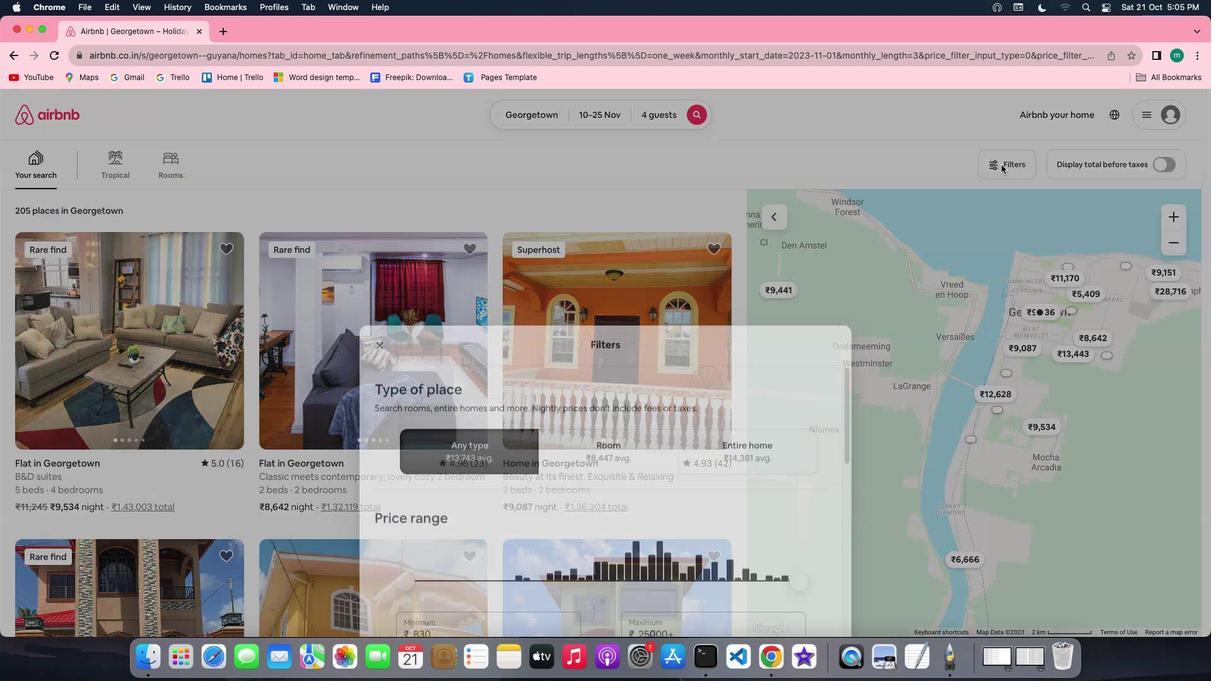 
Action: Mouse pressed left at (1001, 164)
Screenshot: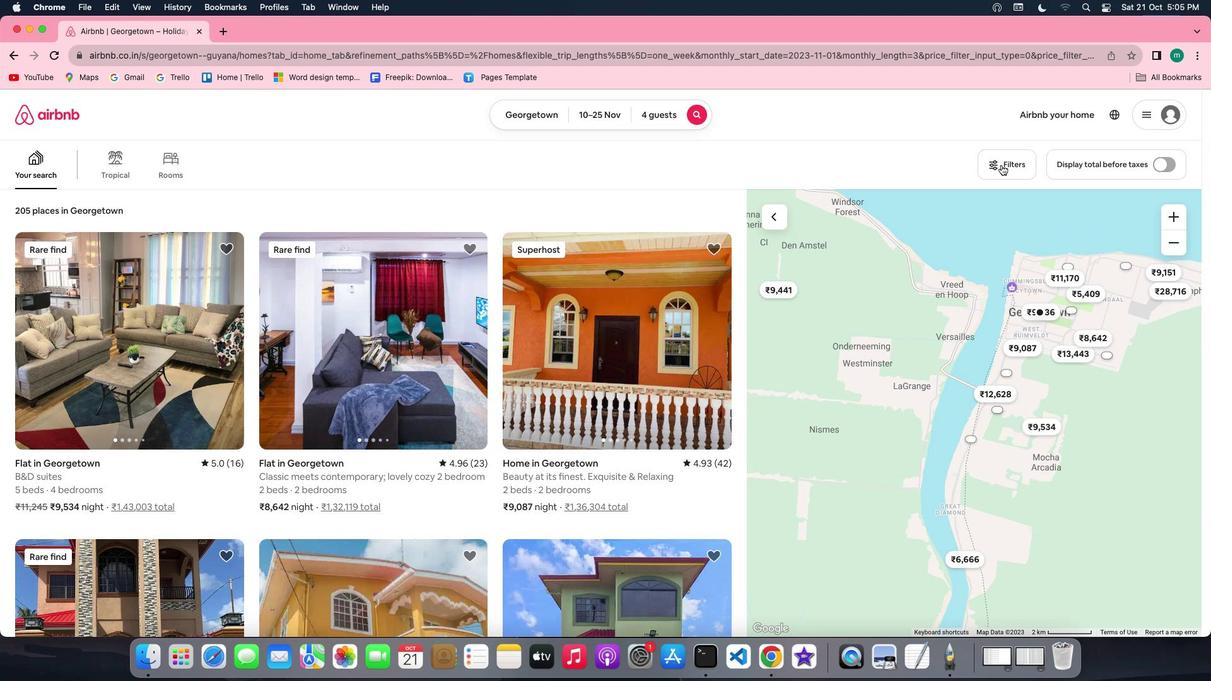 
Action: Mouse moved to (502, 465)
Screenshot: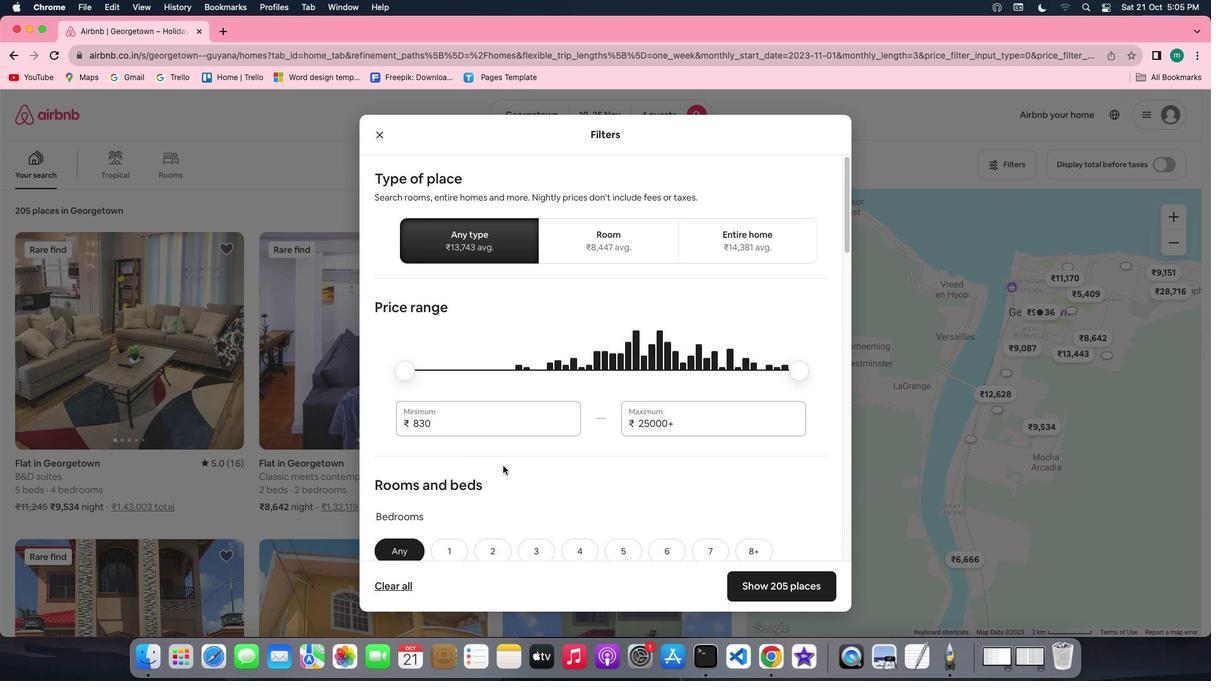 
Action: Mouse scrolled (502, 465) with delta (0, 0)
Screenshot: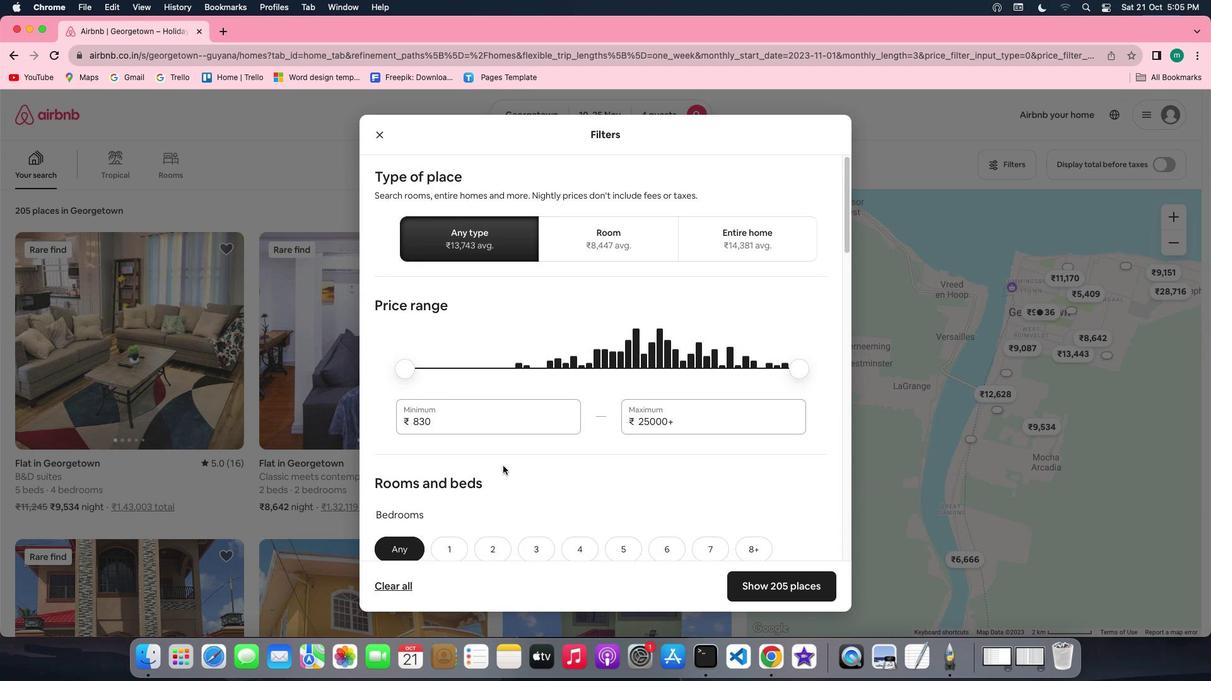 
Action: Mouse scrolled (502, 465) with delta (0, 0)
Screenshot: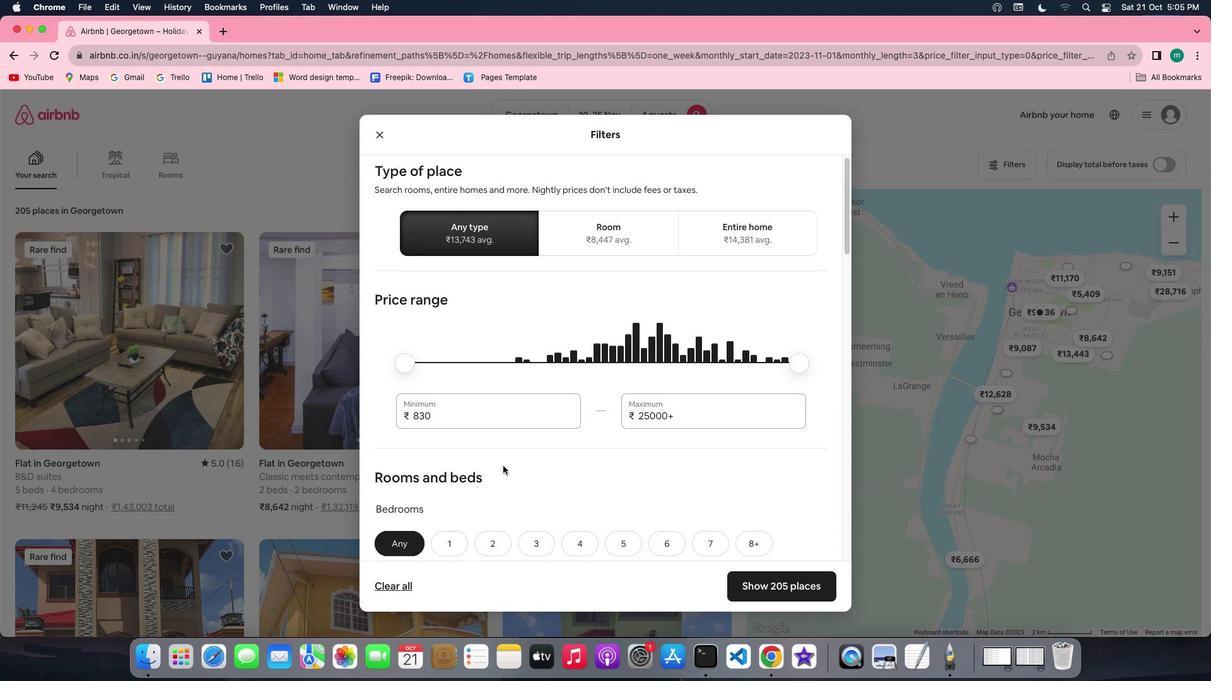 
Action: Mouse scrolled (502, 465) with delta (0, -1)
Screenshot: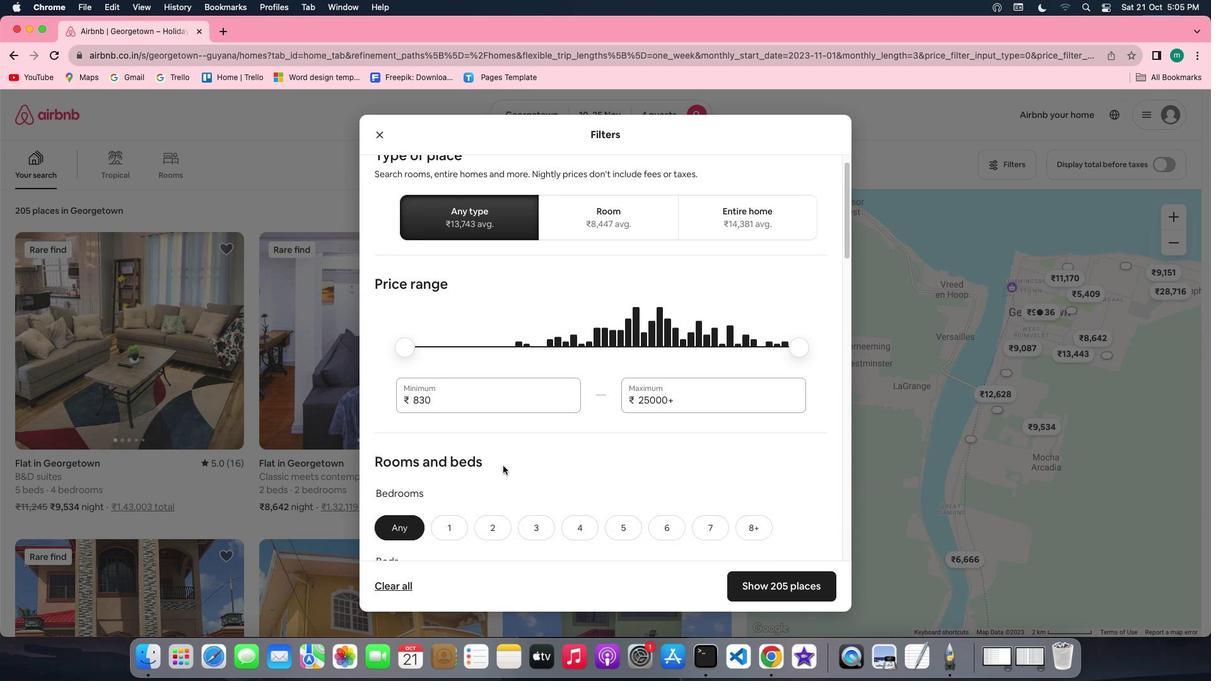 
Action: Mouse scrolled (502, 465) with delta (0, -1)
Screenshot: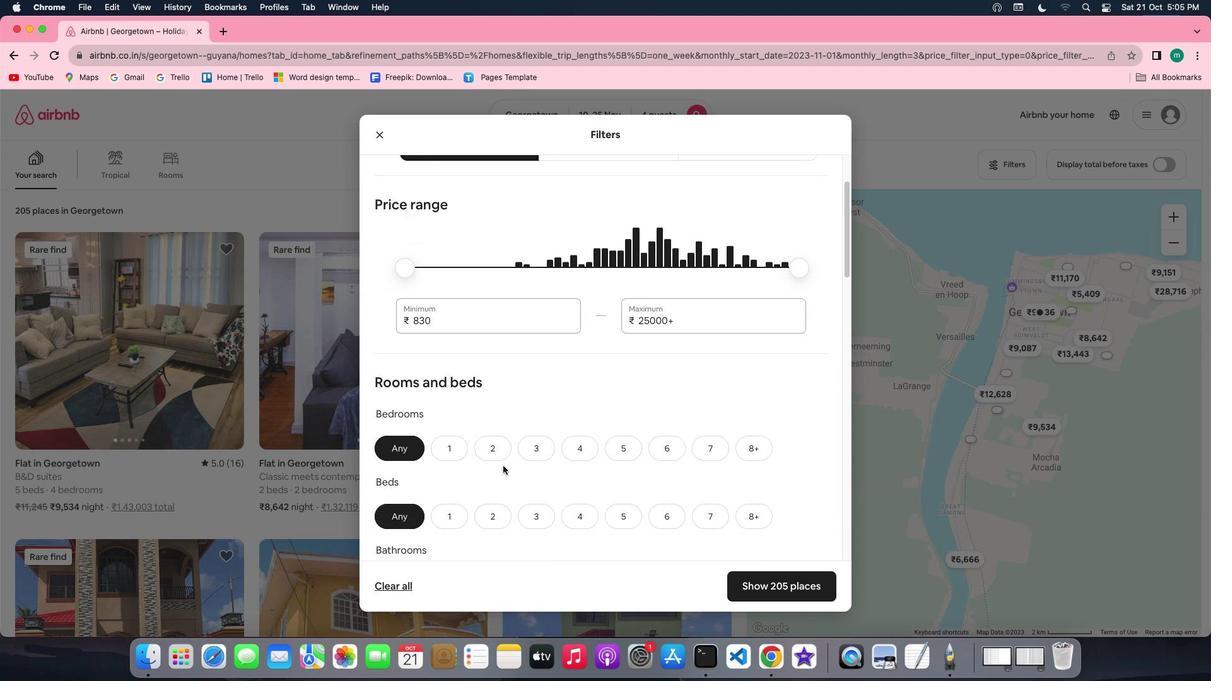 
Action: Mouse moved to (502, 465)
Screenshot: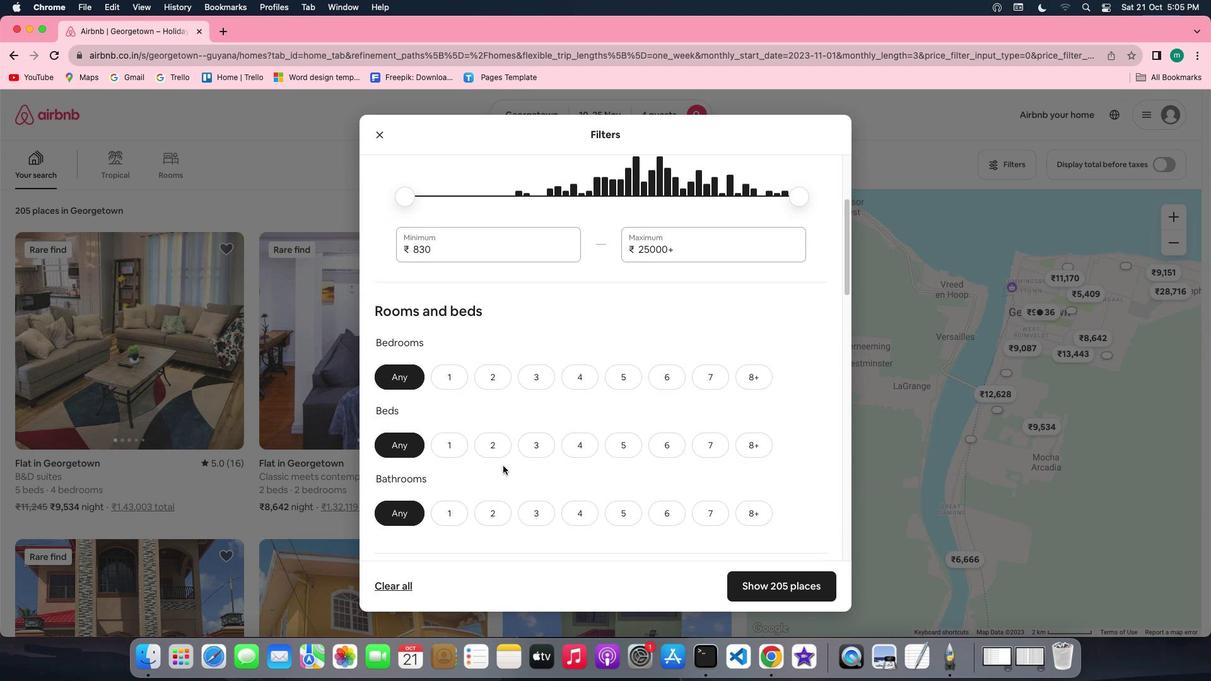 
Action: Mouse scrolled (502, 465) with delta (0, 0)
Screenshot: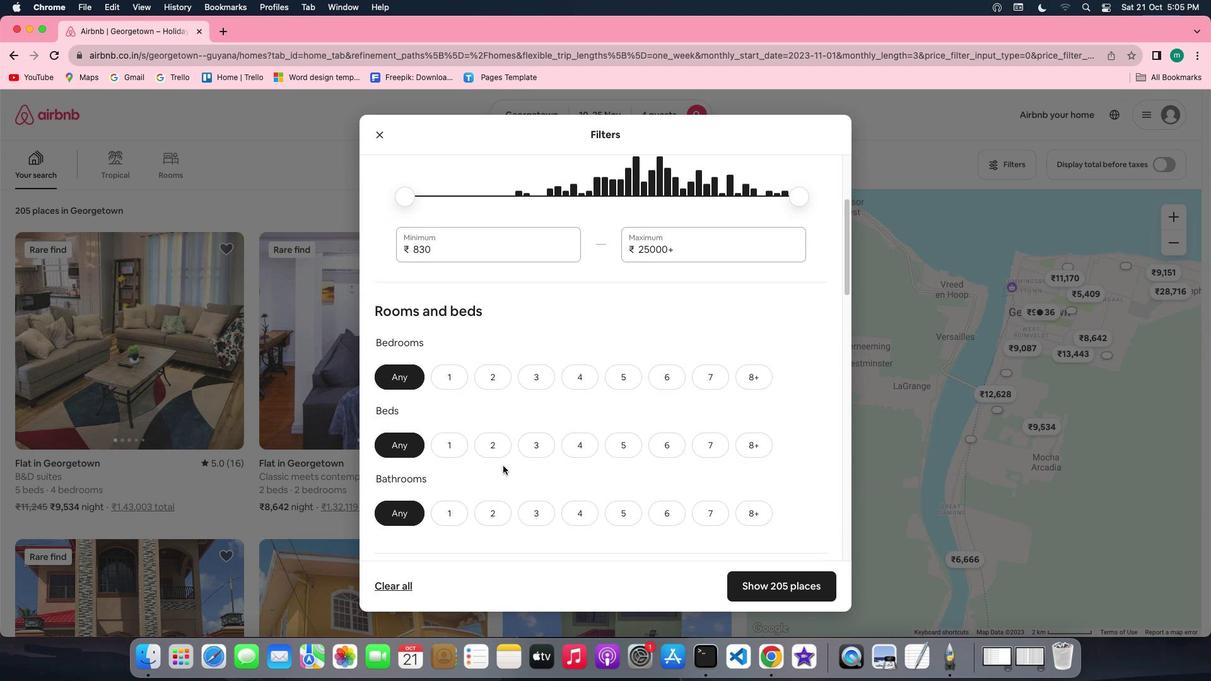 
Action: Mouse scrolled (502, 465) with delta (0, 0)
Screenshot: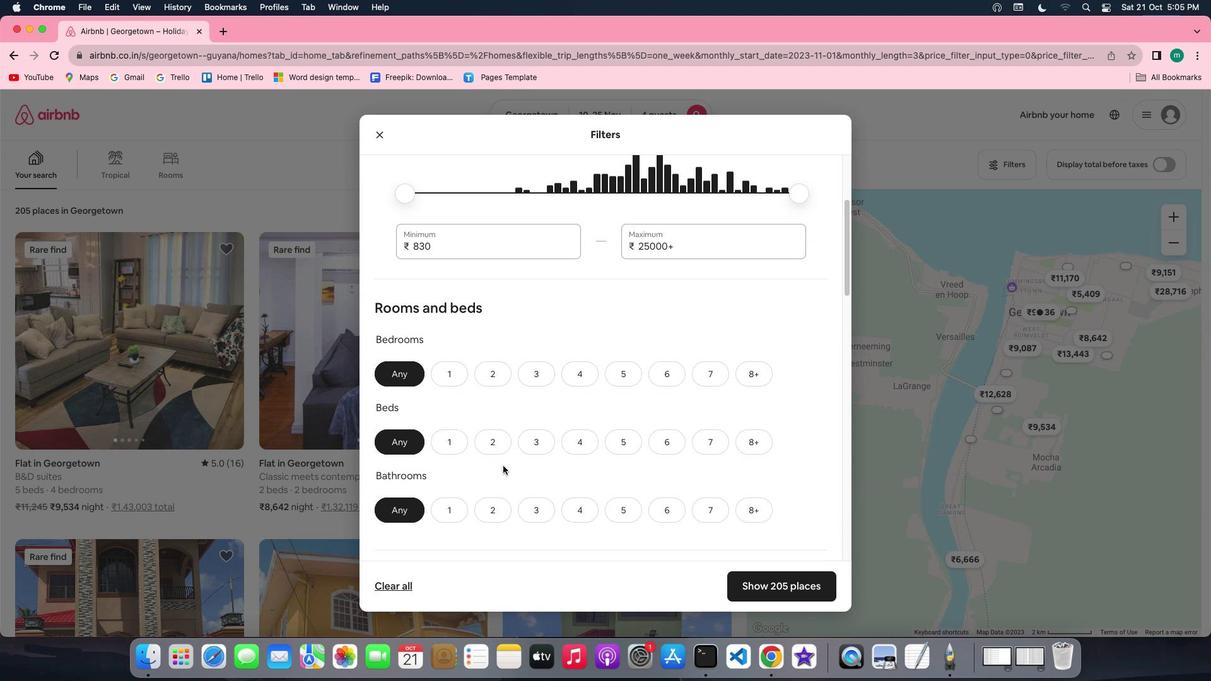
Action: Mouse scrolled (502, 465) with delta (0, 0)
Screenshot: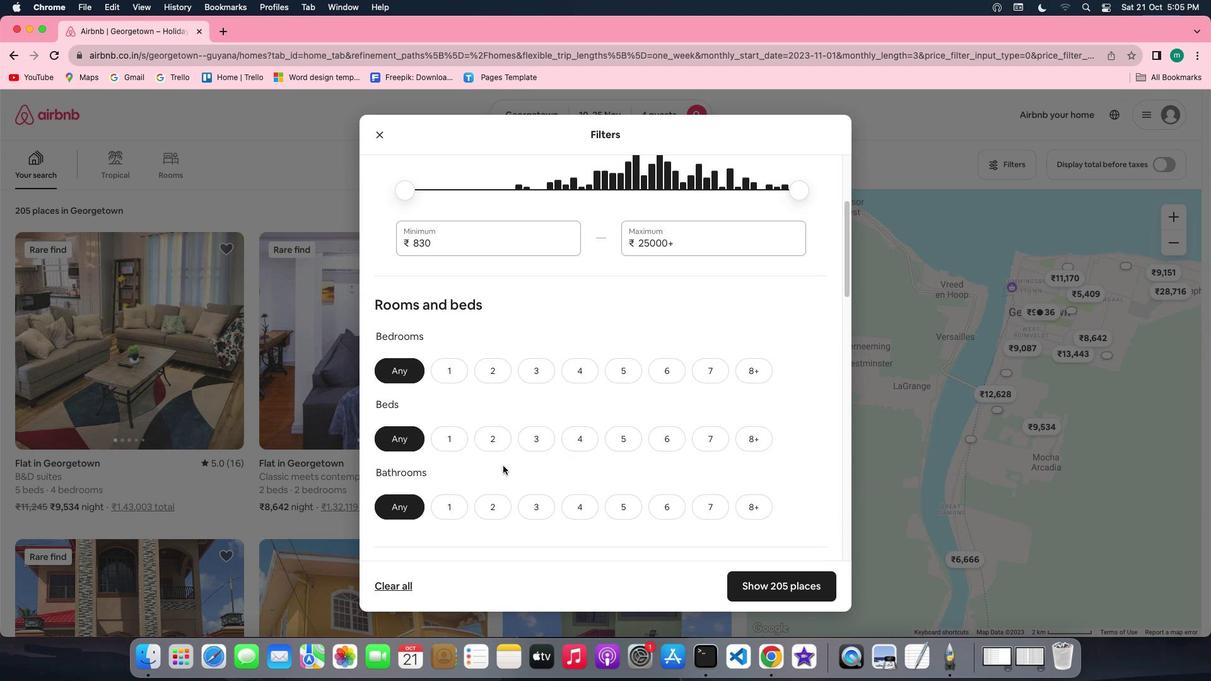 
Action: Mouse scrolled (502, 465) with delta (0, 0)
Screenshot: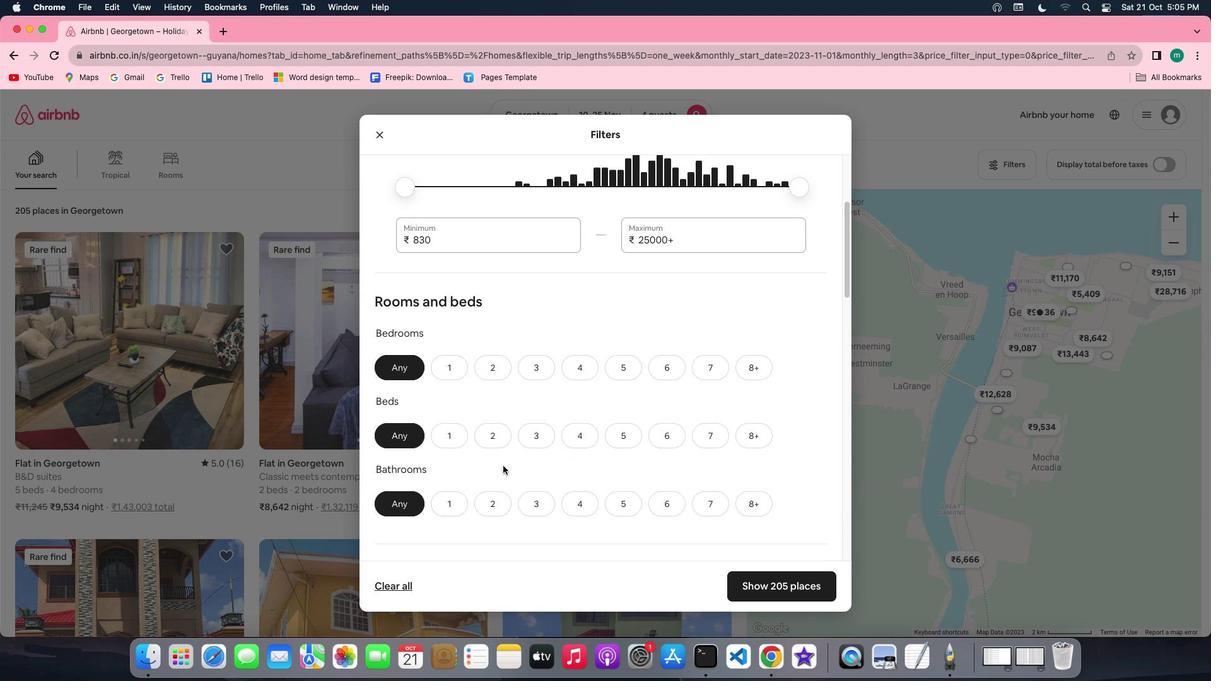 
Action: Mouse scrolled (502, 465) with delta (0, 0)
Screenshot: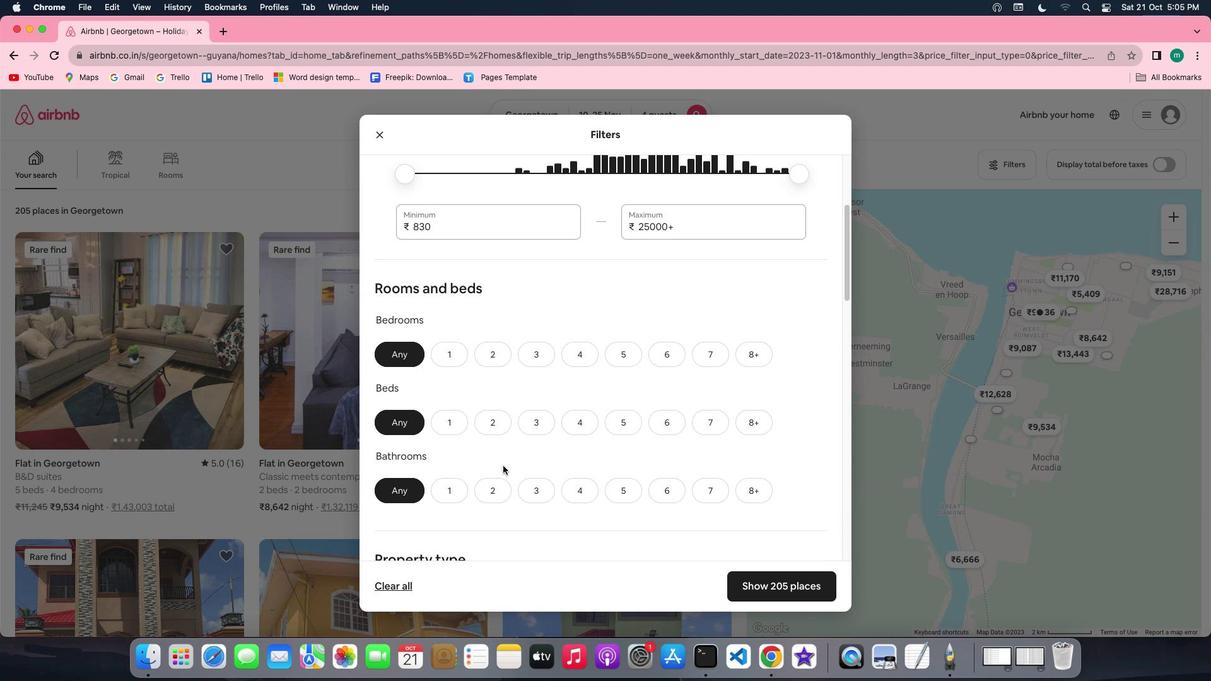 
Action: Mouse scrolled (502, 465) with delta (0, 0)
Screenshot: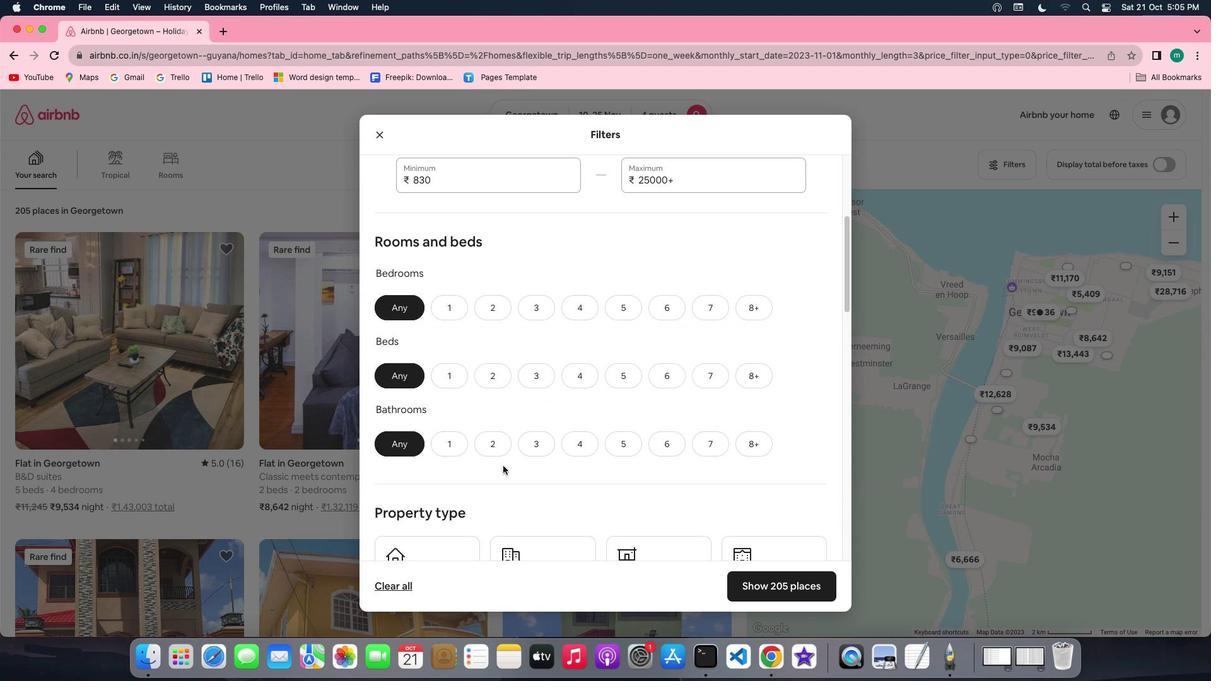 
Action: Mouse scrolled (502, 465) with delta (0, 0)
Screenshot: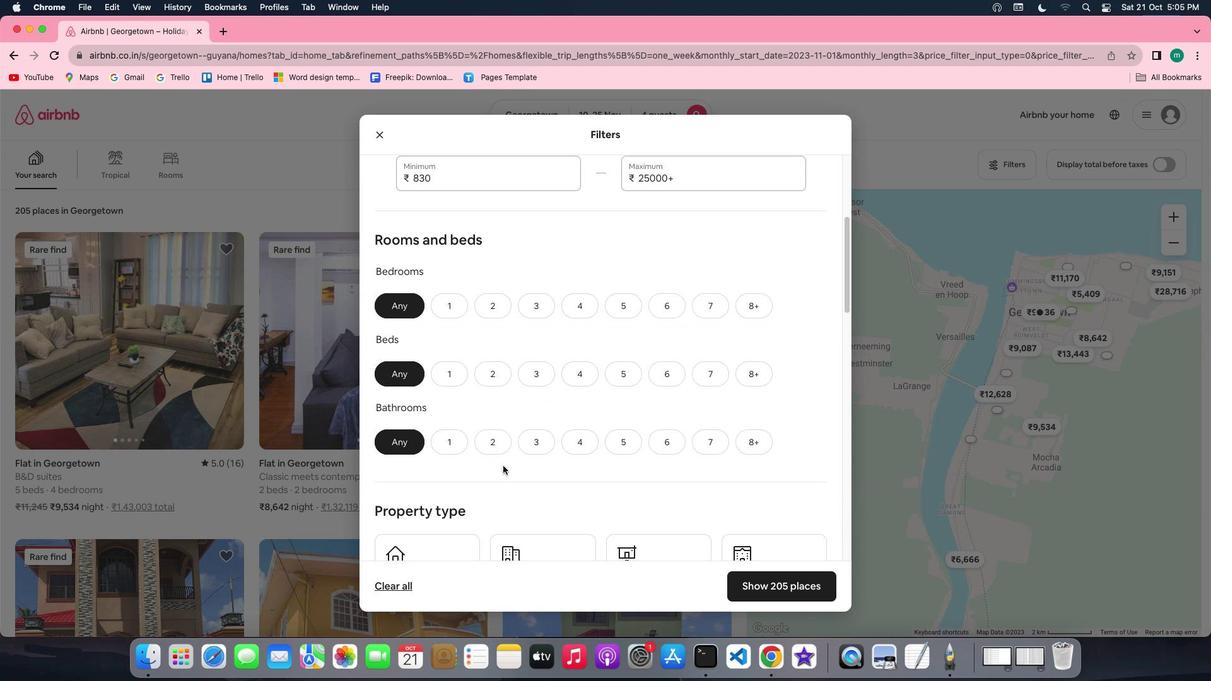 
Action: Mouse moved to (590, 301)
Screenshot: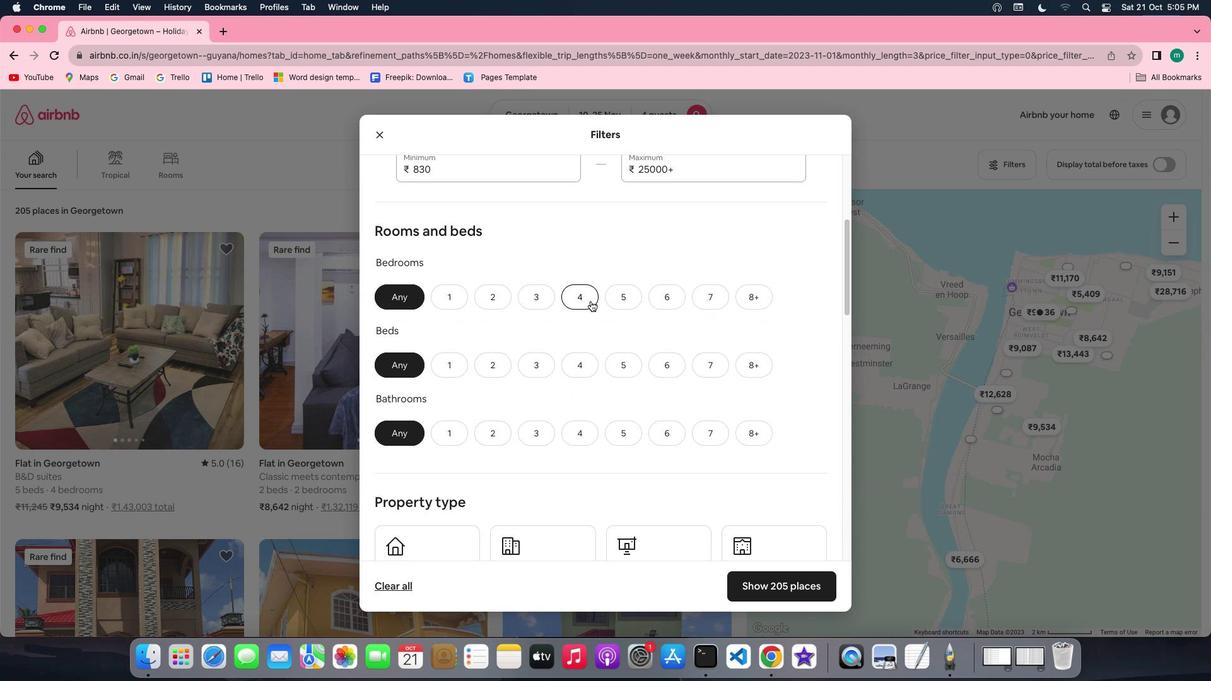 
Action: Mouse pressed left at (590, 301)
Screenshot: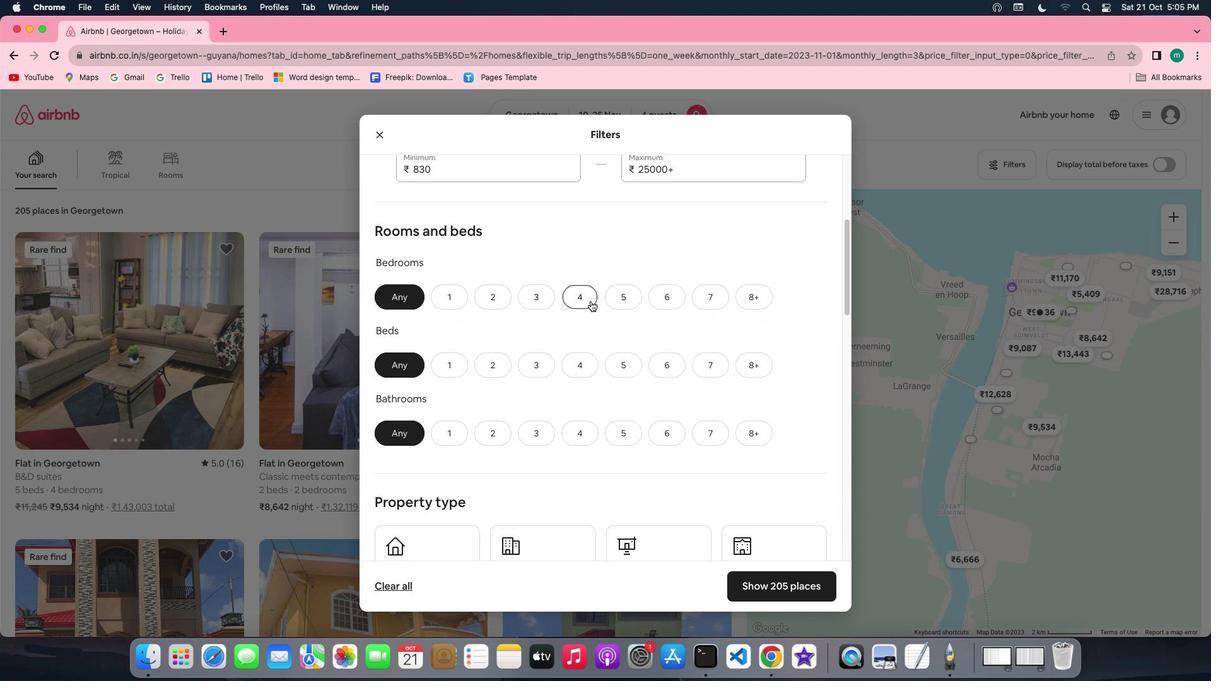 
Action: Mouse moved to (584, 361)
Screenshot: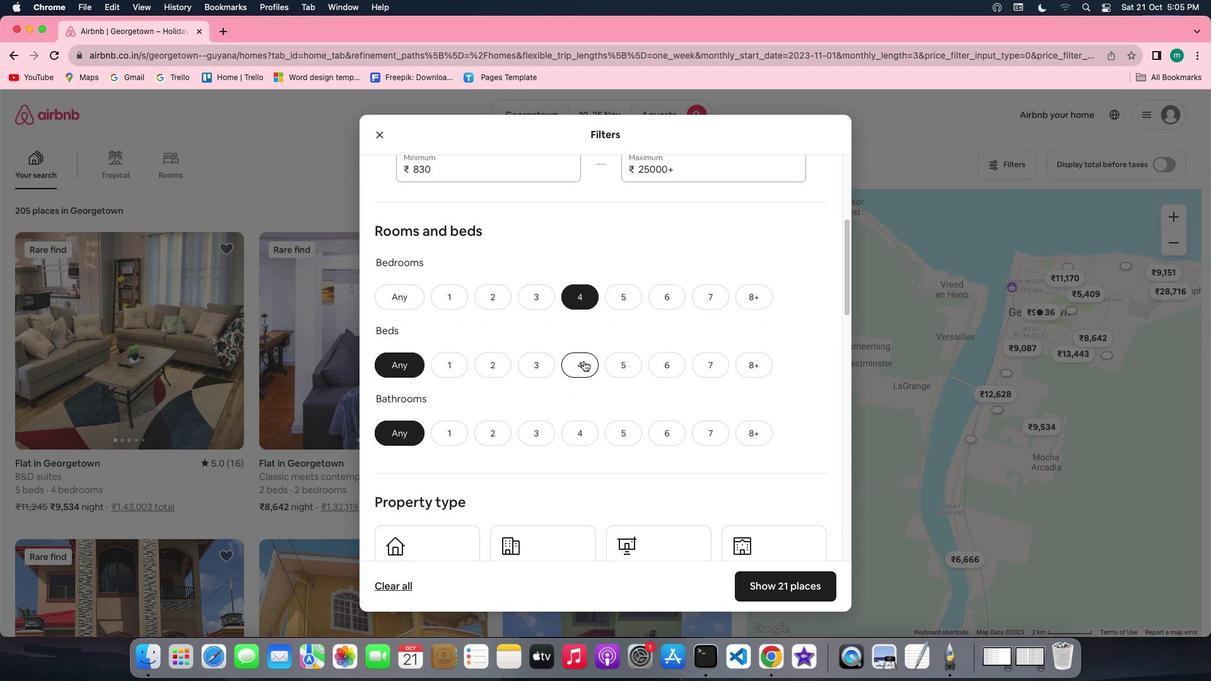 
Action: Mouse pressed left at (584, 361)
Screenshot: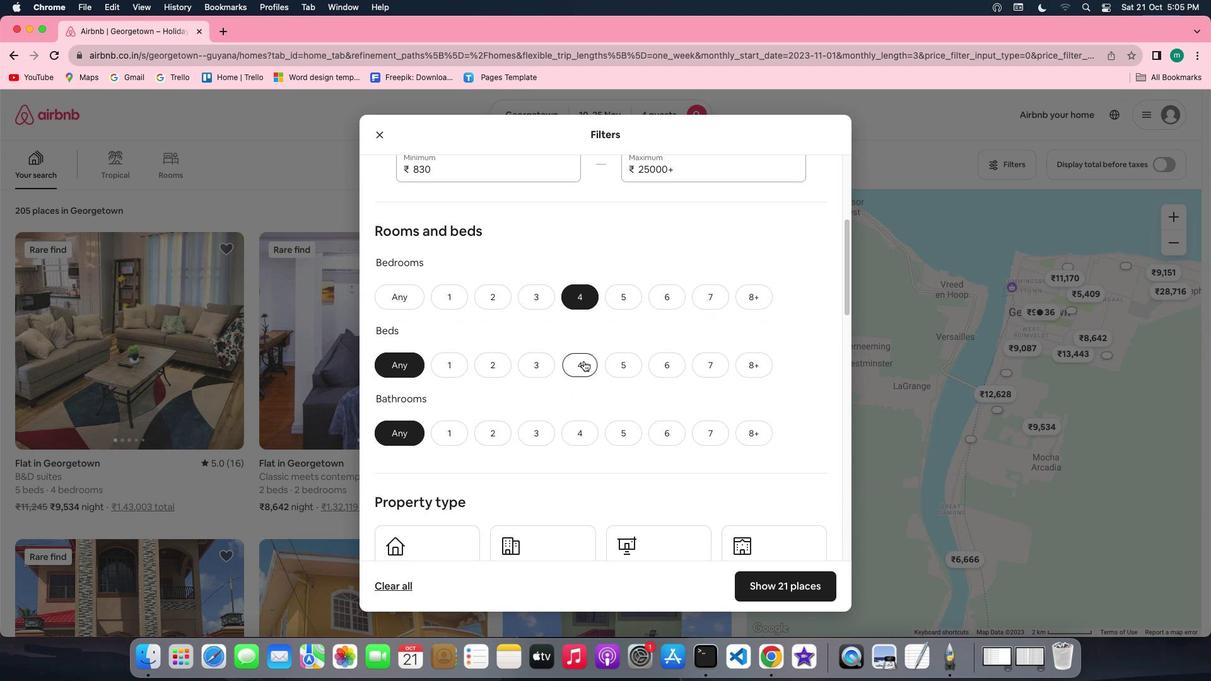 
Action: Mouse moved to (596, 441)
Screenshot: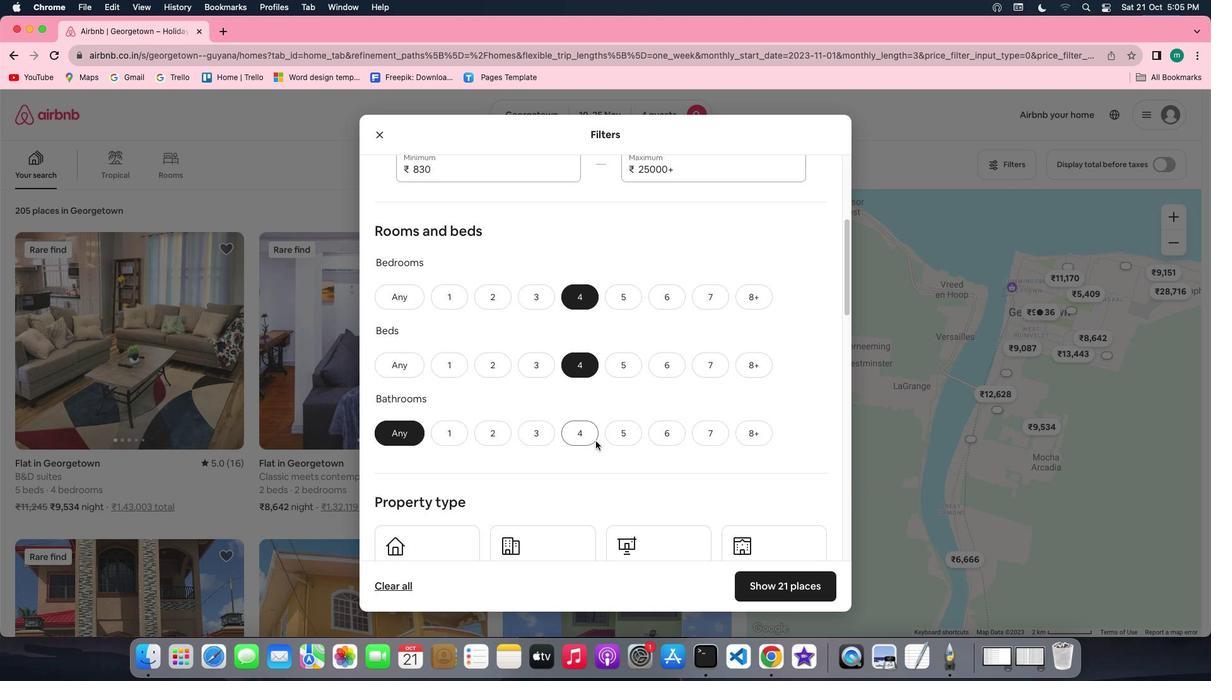 
Action: Mouse pressed left at (596, 441)
Screenshot: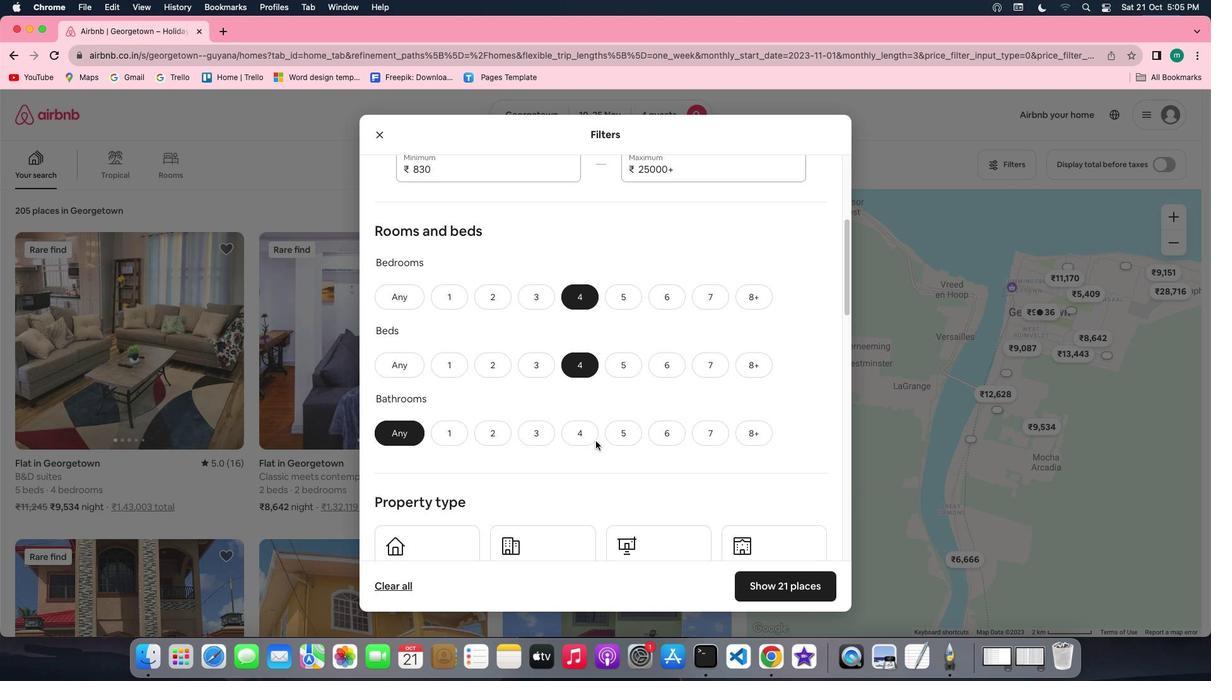 
Action: Mouse moved to (588, 439)
Screenshot: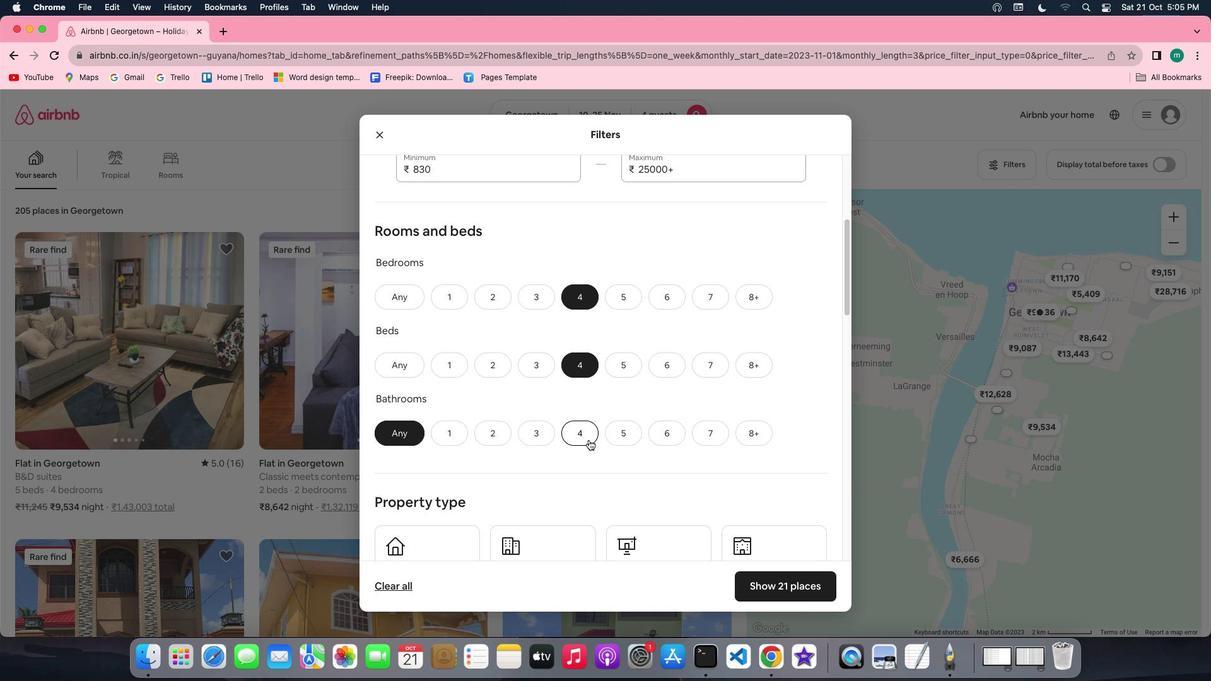 
Action: Mouse pressed left at (588, 439)
Screenshot: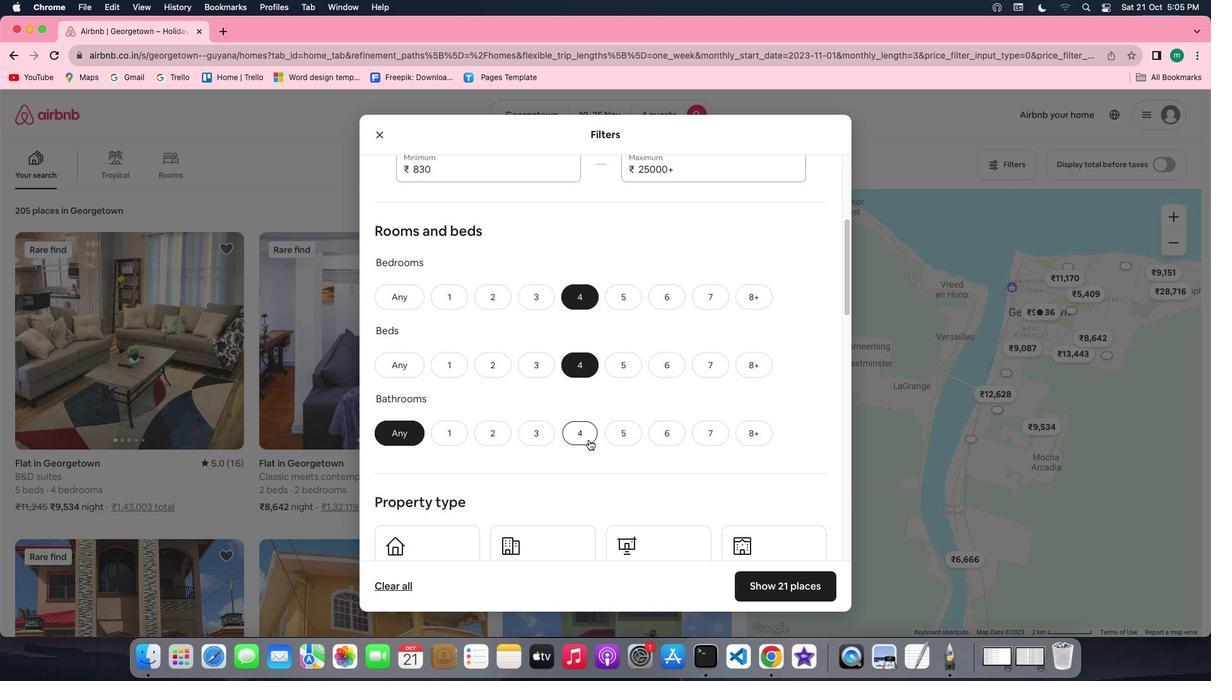 
Action: Mouse moved to (608, 440)
Screenshot: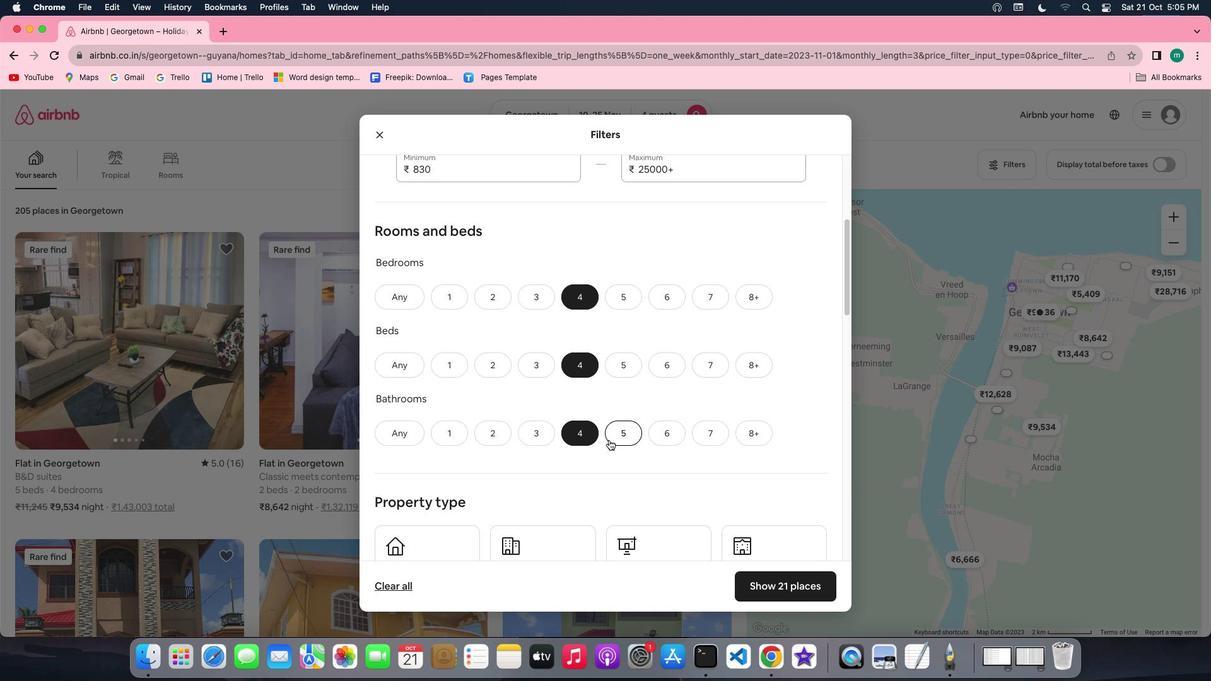 
Action: Mouse scrolled (608, 440) with delta (0, 0)
Screenshot: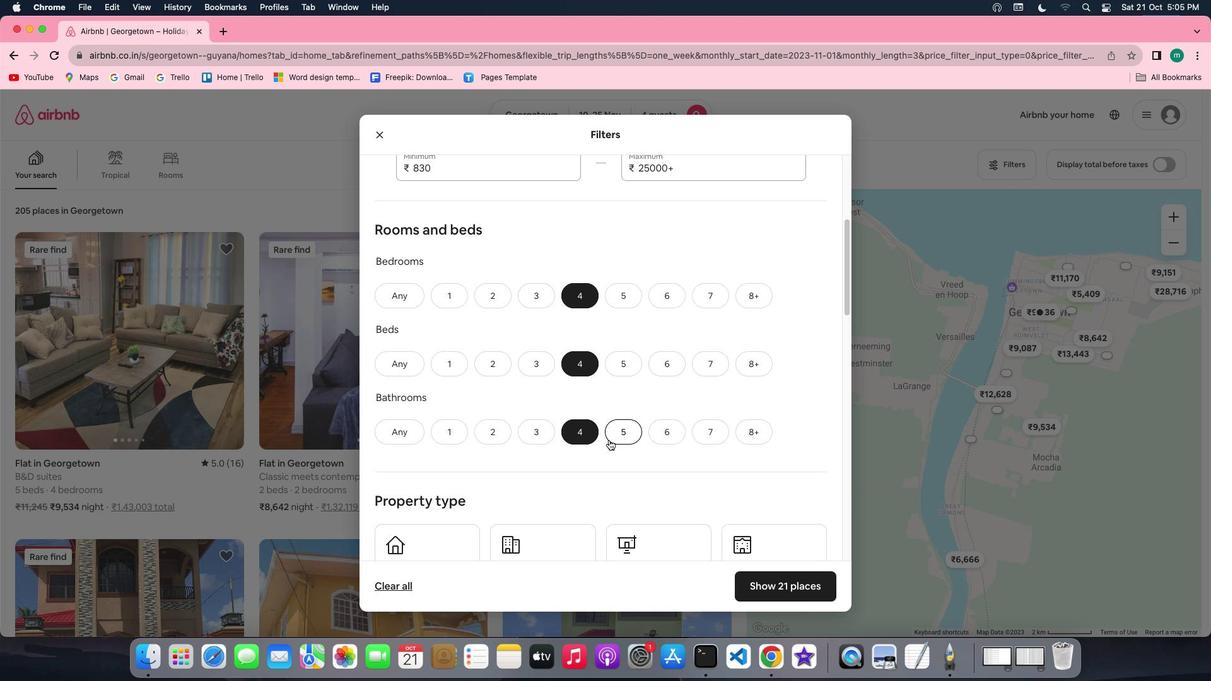 
Action: Mouse scrolled (608, 440) with delta (0, 0)
Screenshot: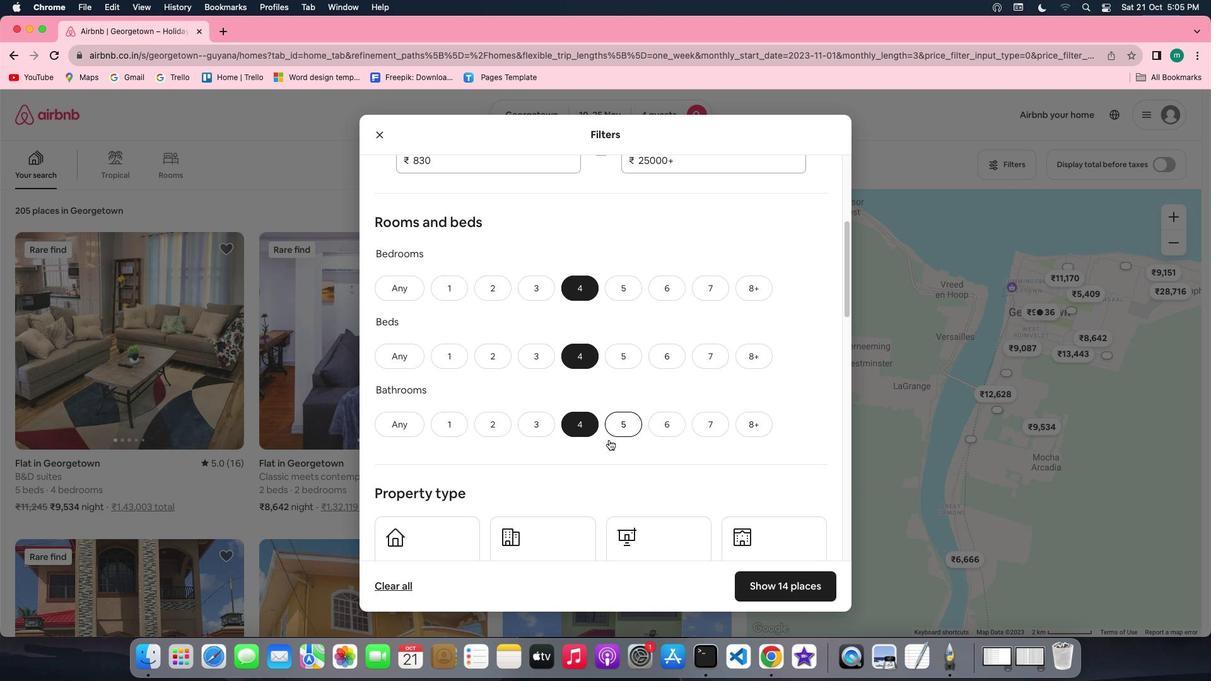 
Action: Mouse scrolled (608, 440) with delta (0, 0)
Screenshot: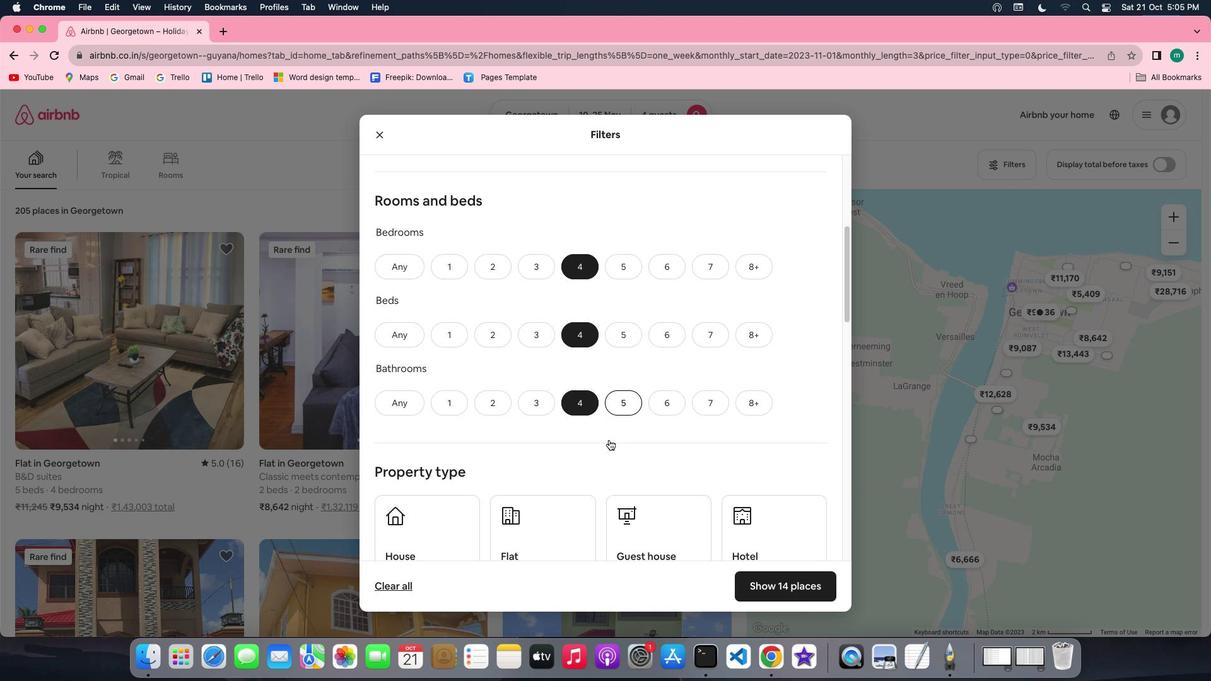 
Action: Mouse scrolled (608, 440) with delta (0, 0)
Screenshot: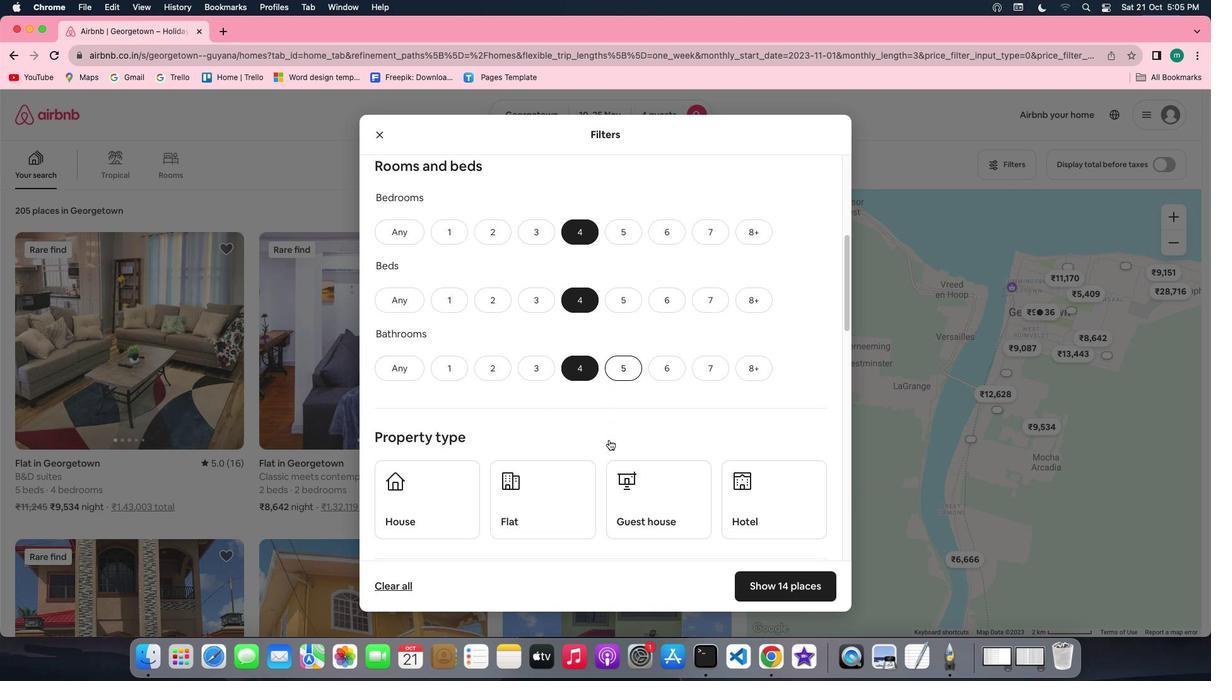 
Action: Mouse scrolled (608, 440) with delta (0, 0)
Screenshot: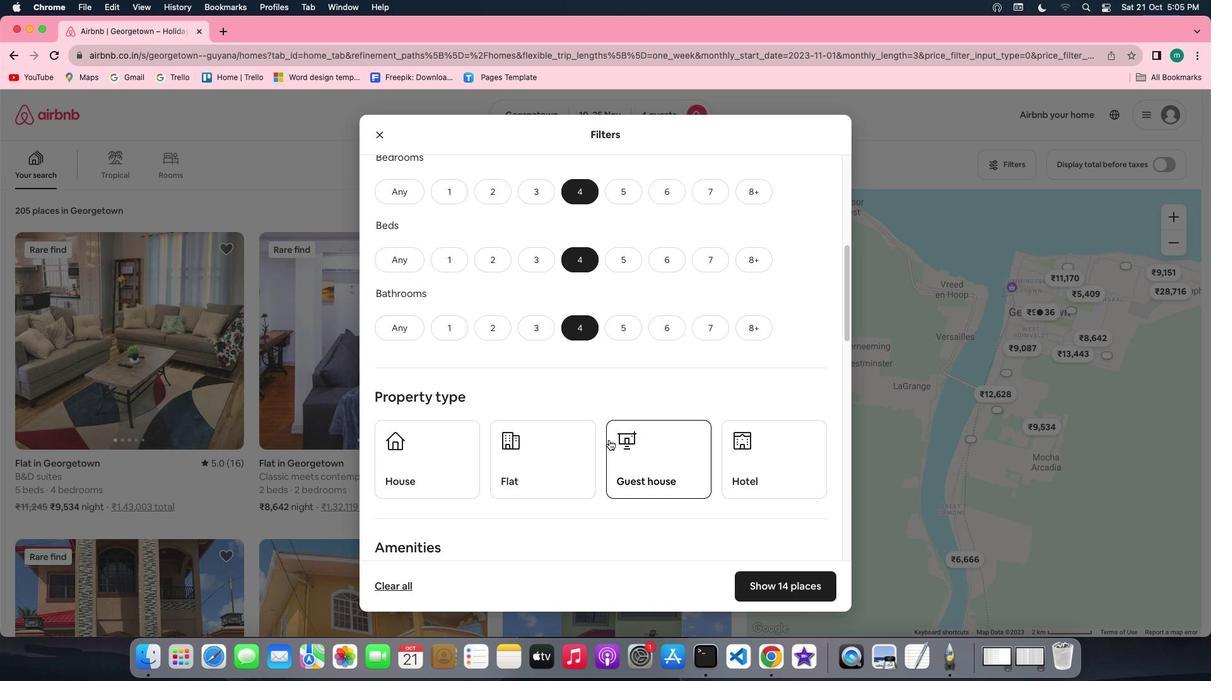 
Action: Mouse scrolled (608, 440) with delta (0, 0)
Screenshot: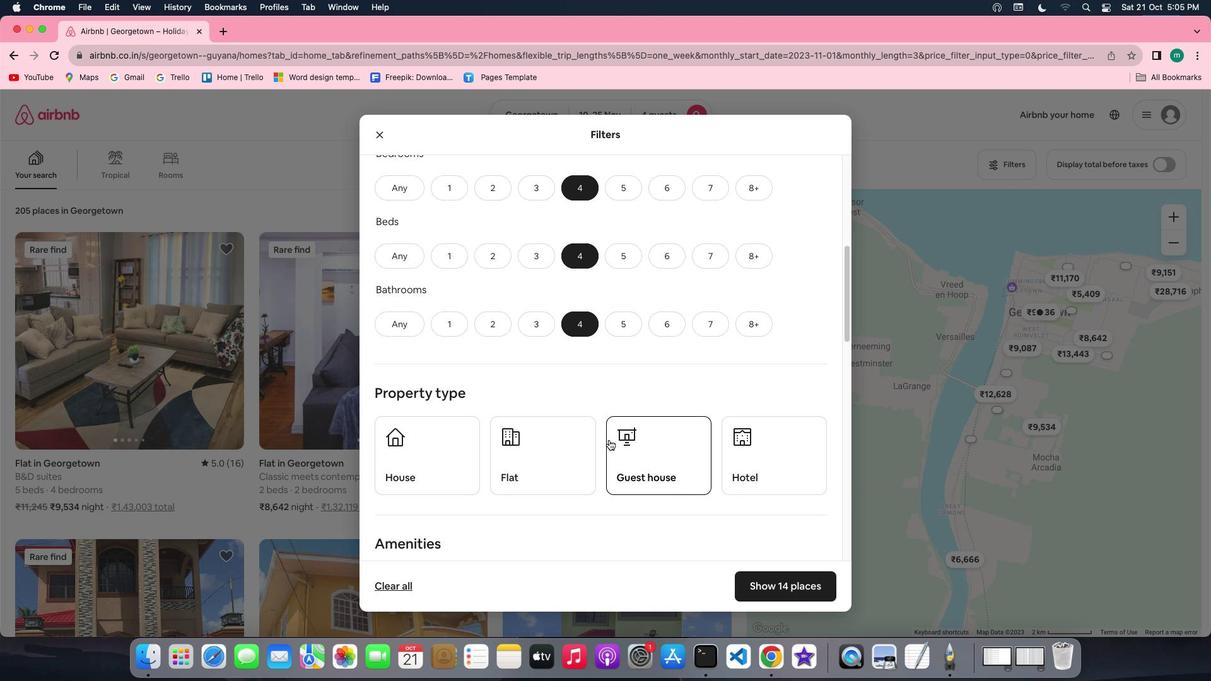 
Action: Mouse scrolled (608, 440) with delta (0, 0)
Screenshot: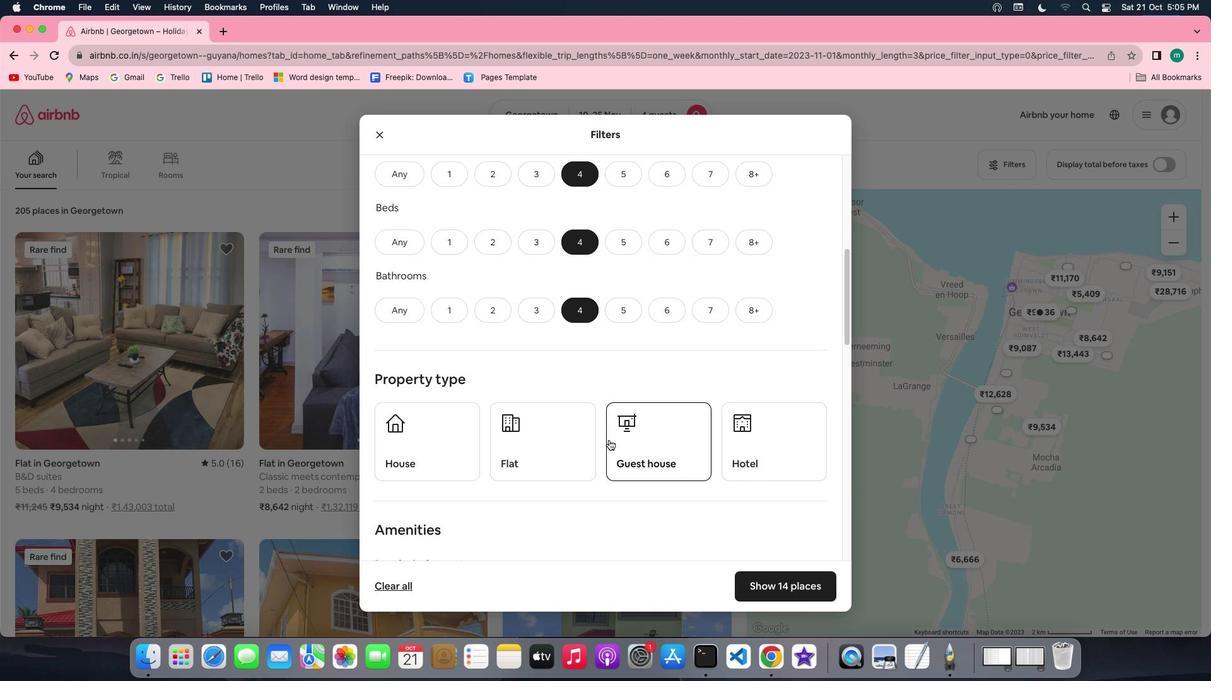 
Action: Mouse scrolled (608, 440) with delta (0, 0)
Screenshot: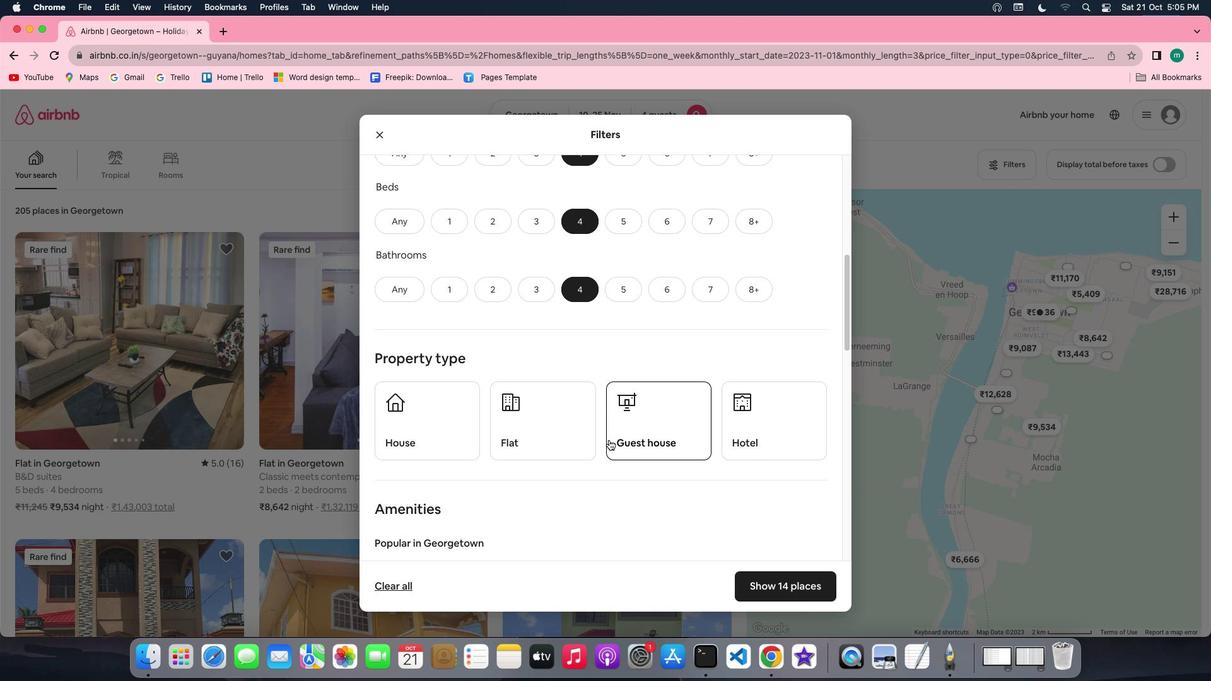 
Action: Mouse scrolled (608, 440) with delta (0, 0)
Screenshot: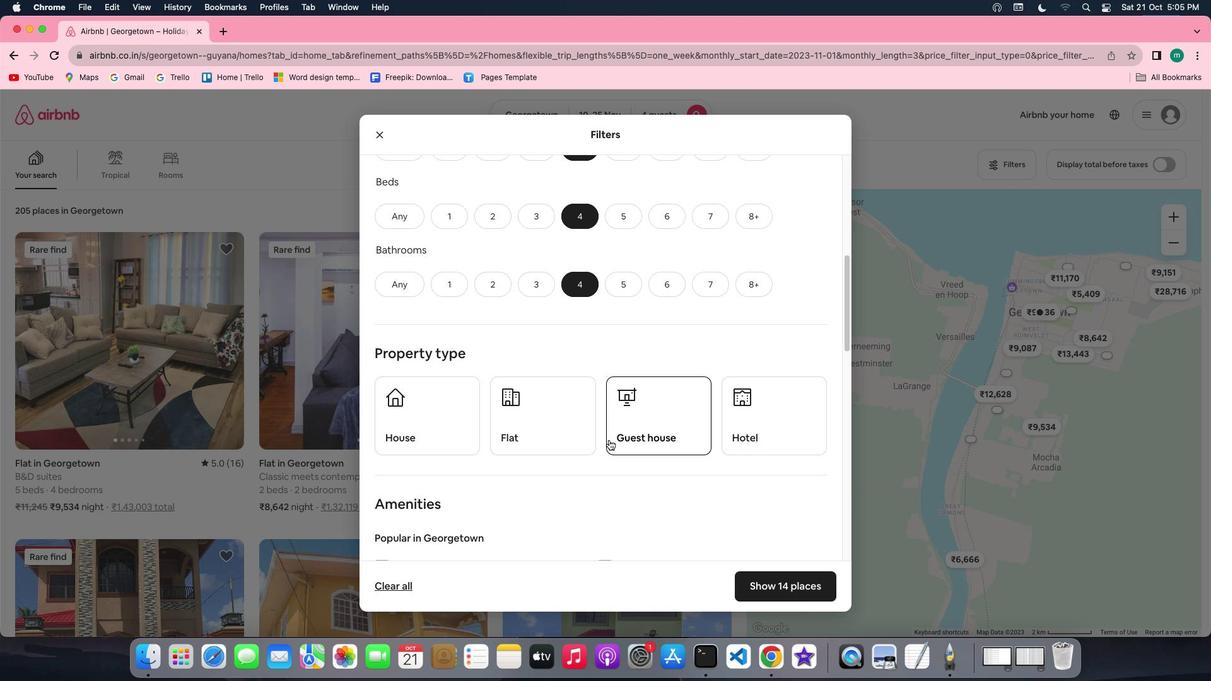 
Action: Mouse scrolled (608, 440) with delta (0, 0)
Screenshot: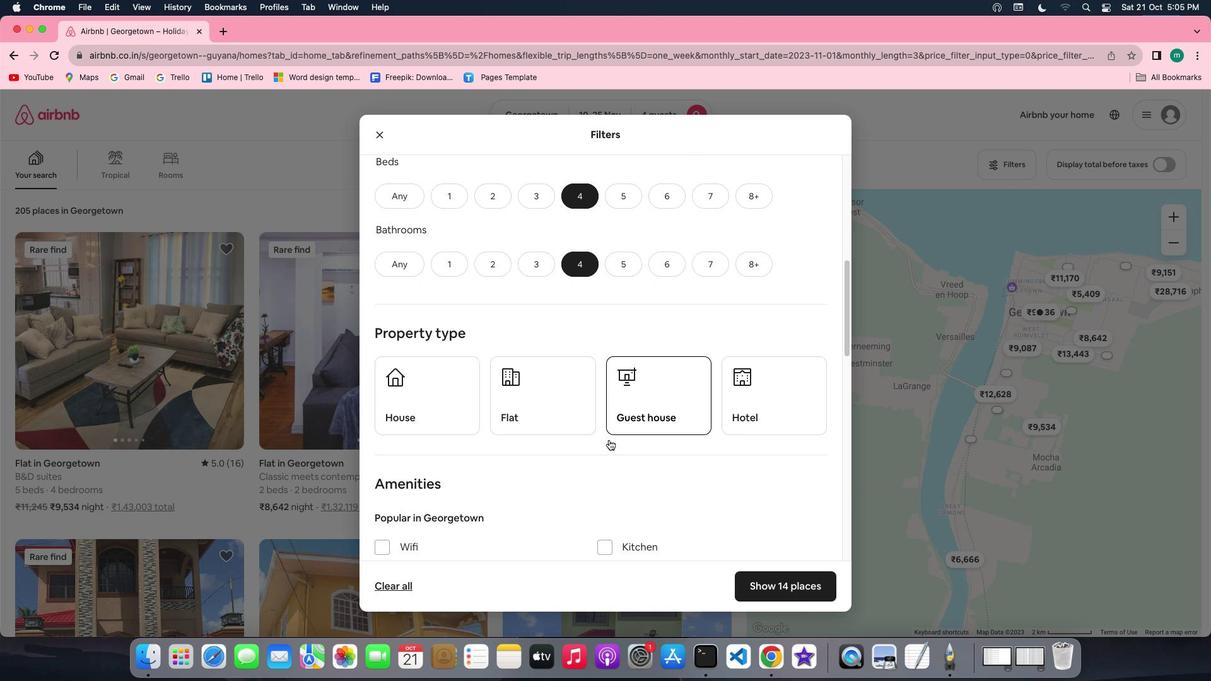 
Action: Mouse scrolled (608, 440) with delta (0, 0)
Screenshot: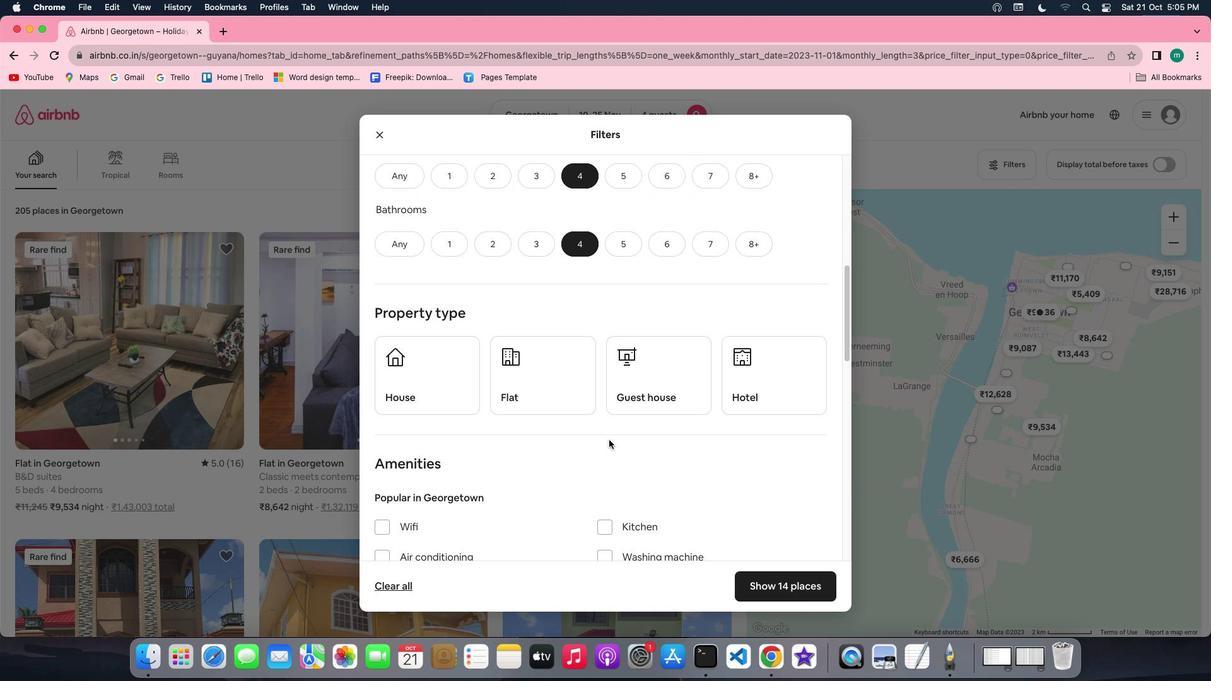
Action: Mouse scrolled (608, 440) with delta (0, 0)
Screenshot: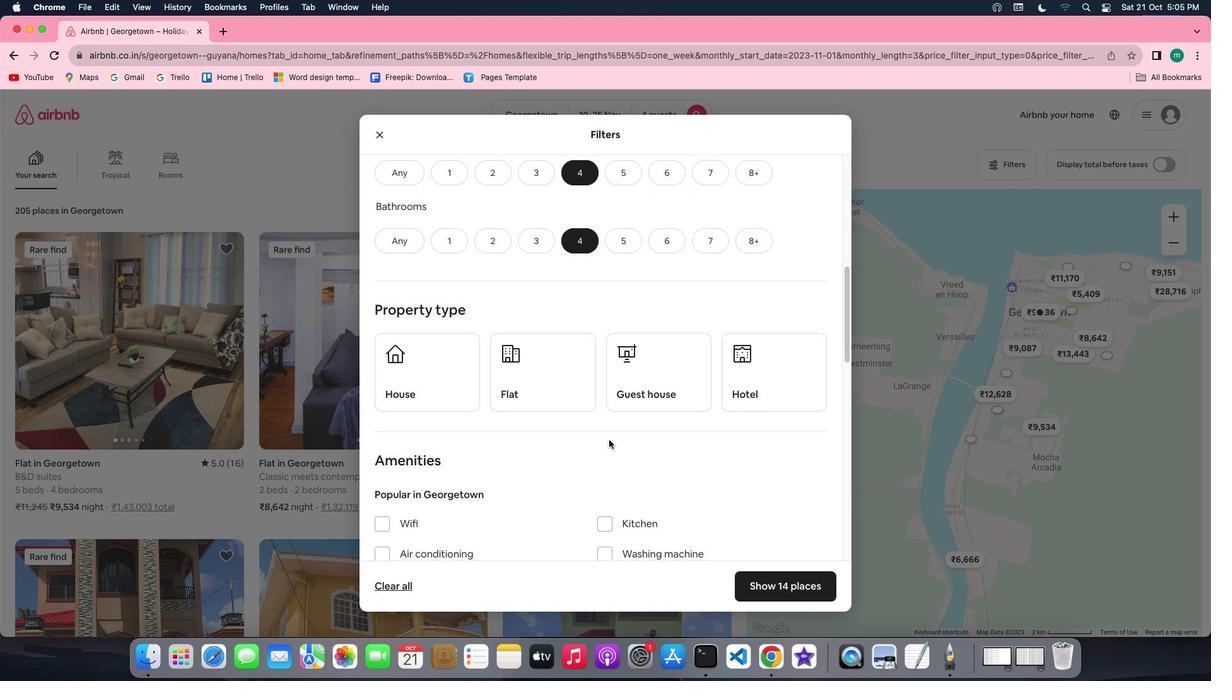 
Action: Mouse scrolled (608, 440) with delta (0, 0)
Screenshot: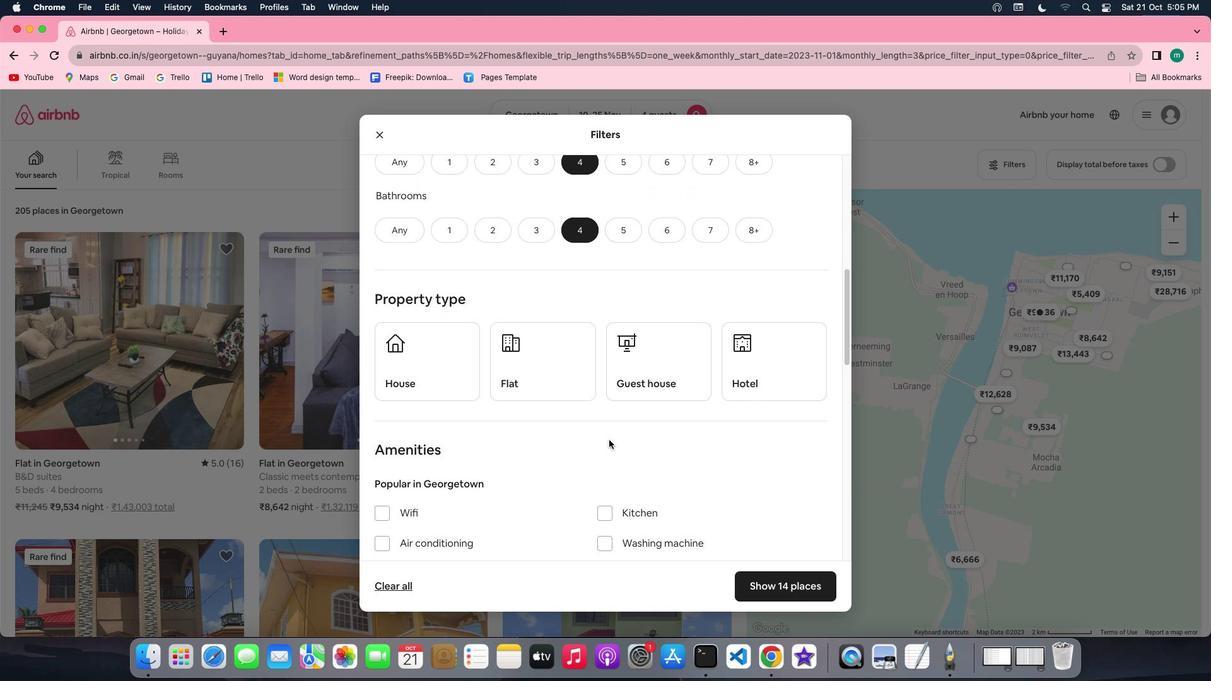 
Action: Mouse scrolled (608, 440) with delta (0, 0)
Screenshot: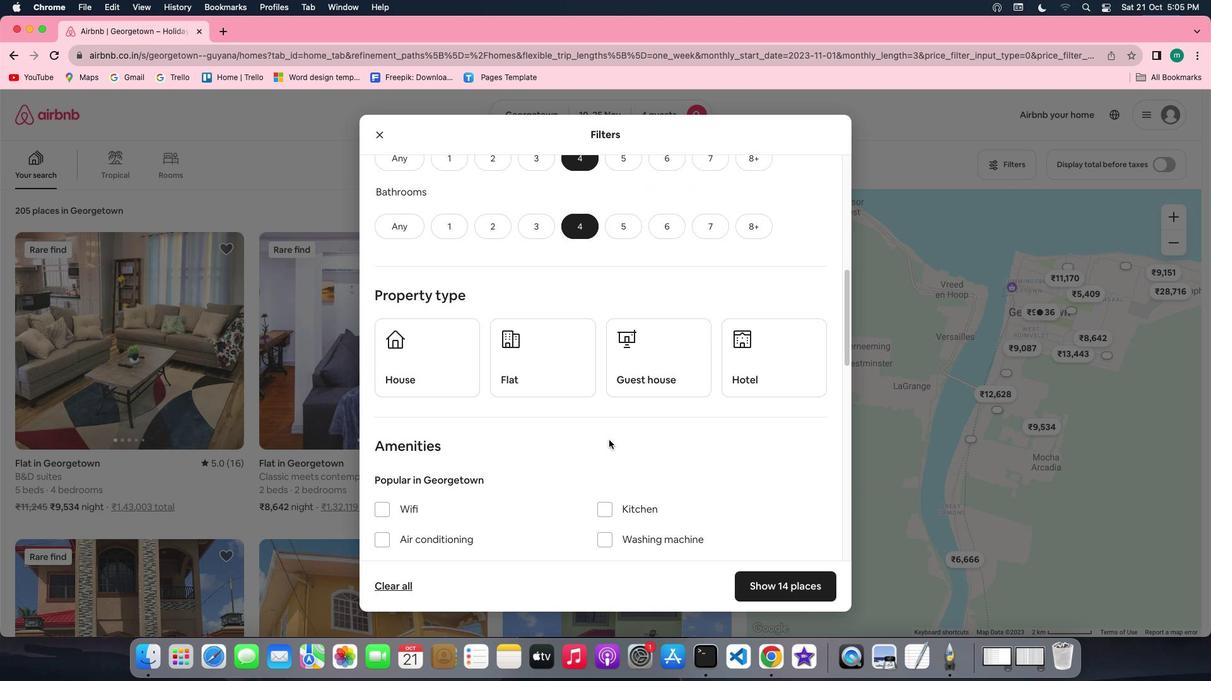 
Action: Mouse scrolled (608, 440) with delta (0, 0)
Screenshot: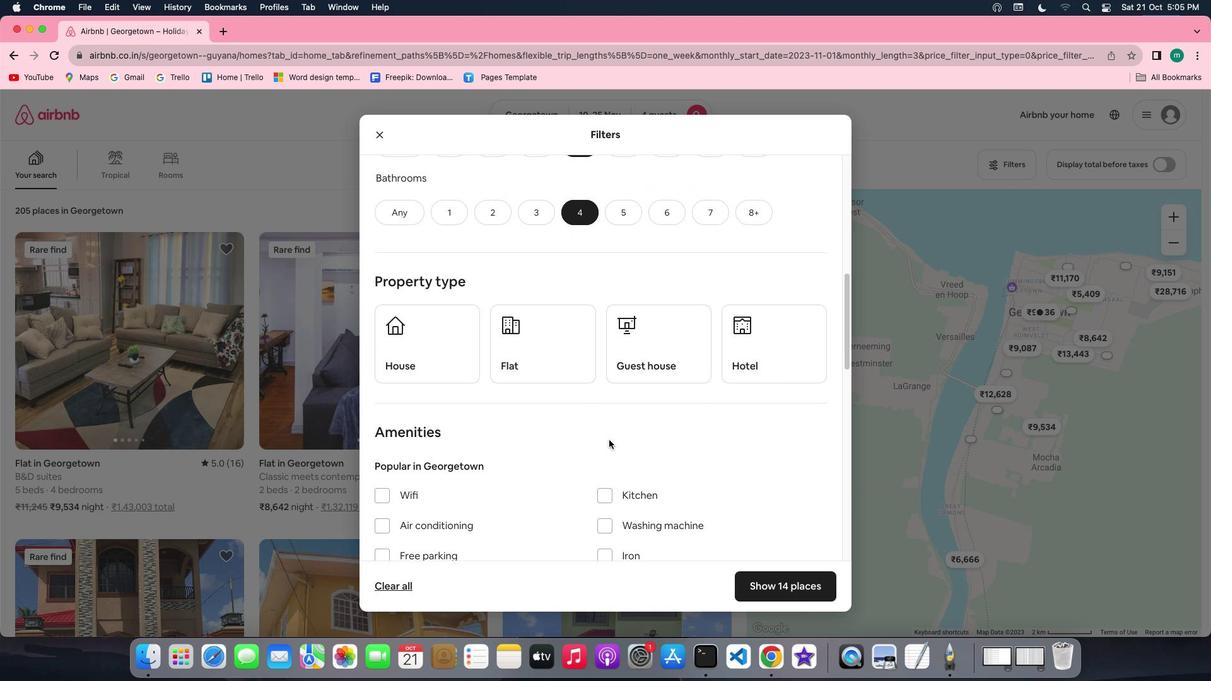 
Action: Mouse moved to (766, 367)
Screenshot: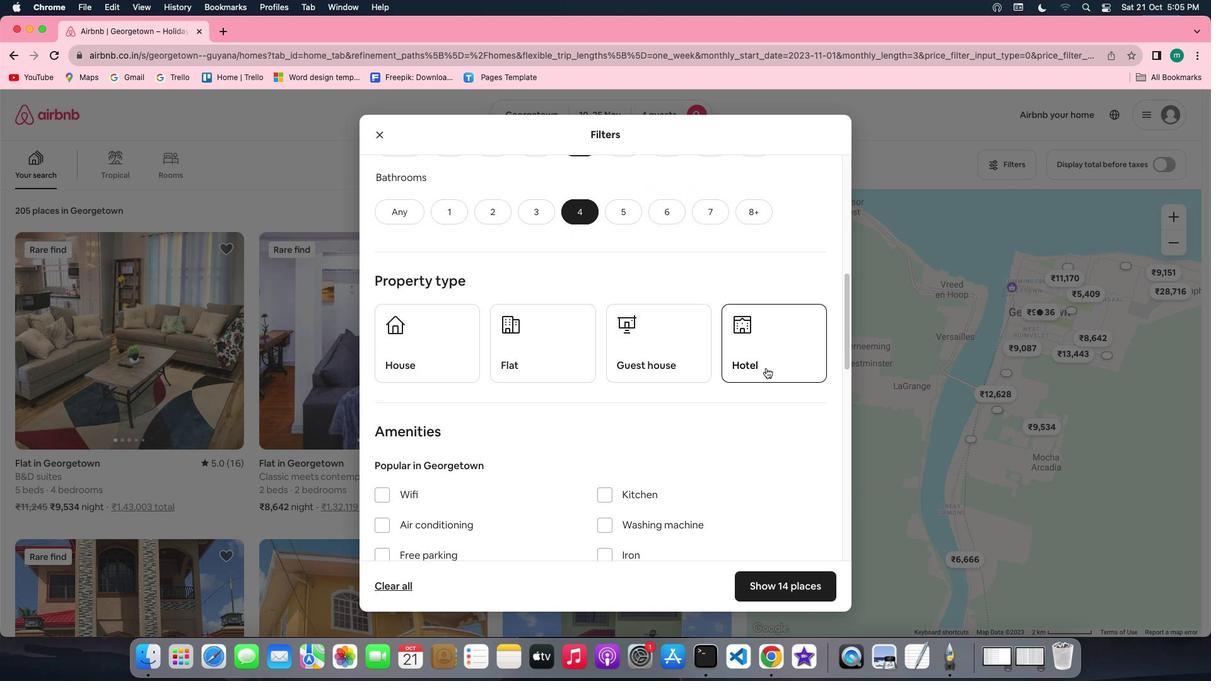 
Action: Mouse pressed left at (766, 367)
Screenshot: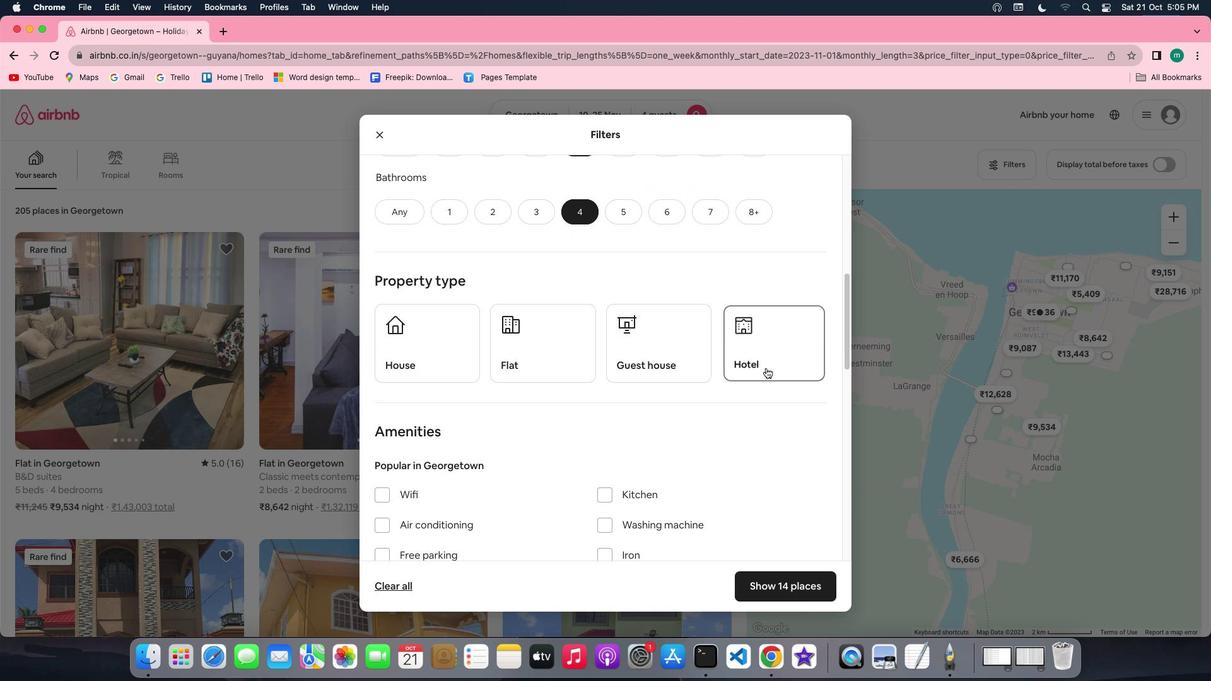 
Action: Mouse moved to (660, 410)
Screenshot: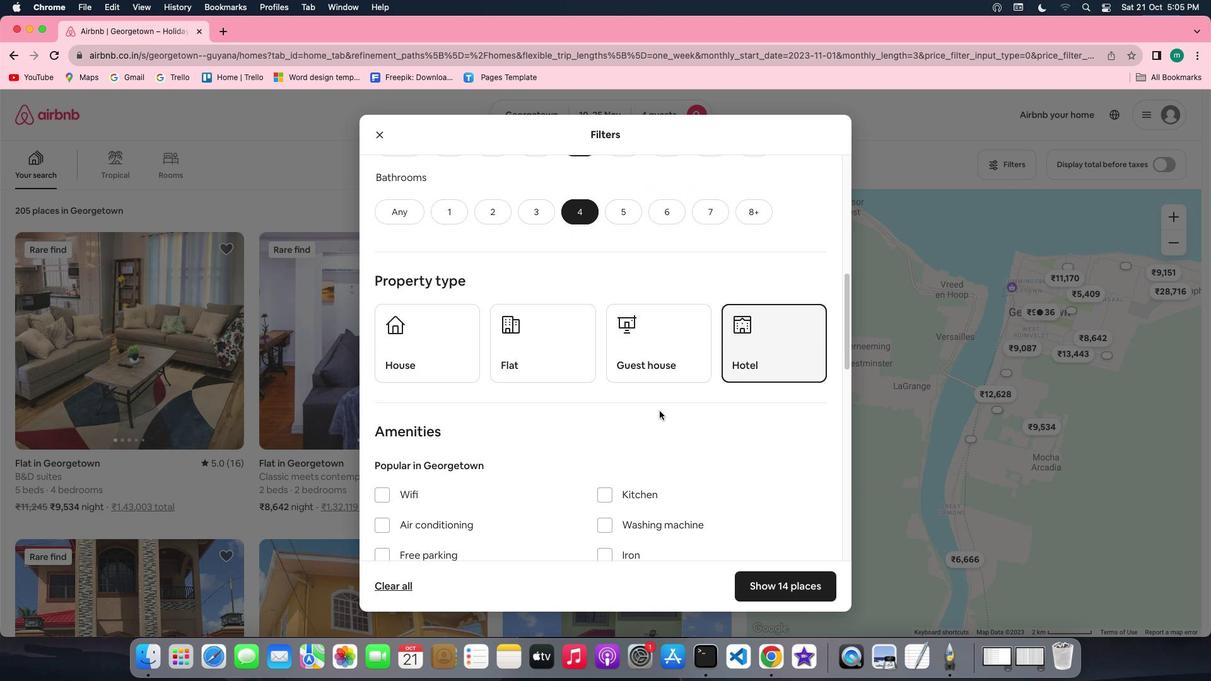 
Action: Mouse scrolled (660, 410) with delta (0, 0)
Screenshot: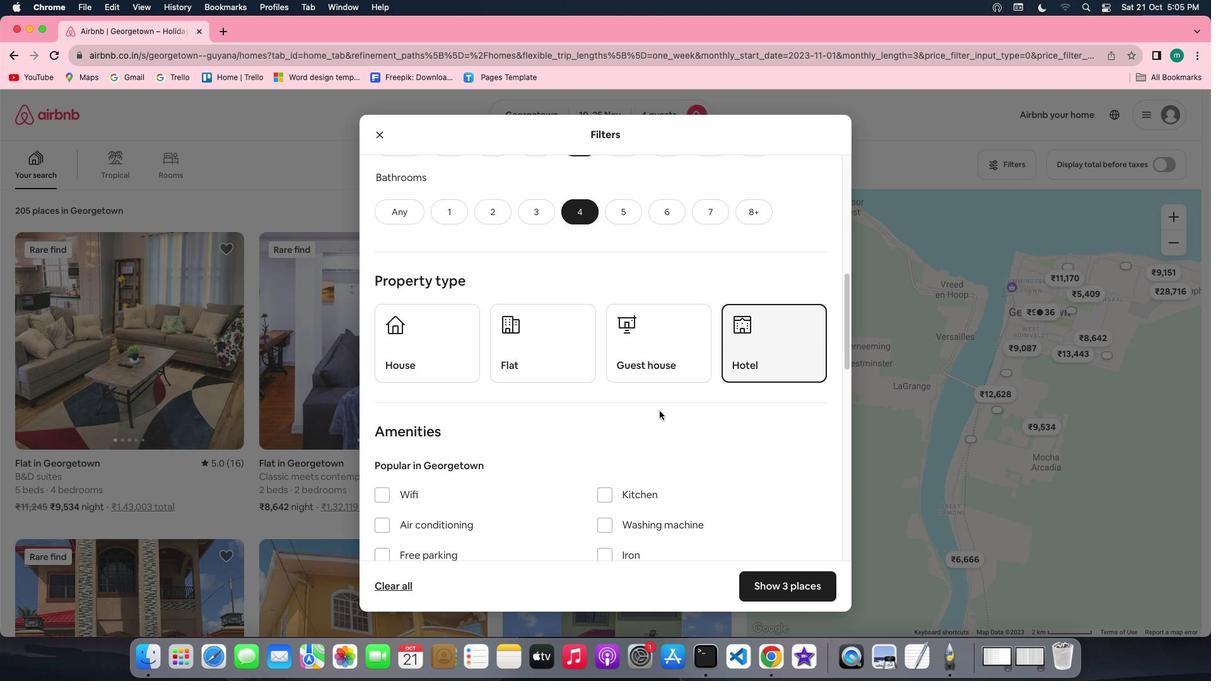 
Action: Mouse scrolled (660, 410) with delta (0, 0)
Screenshot: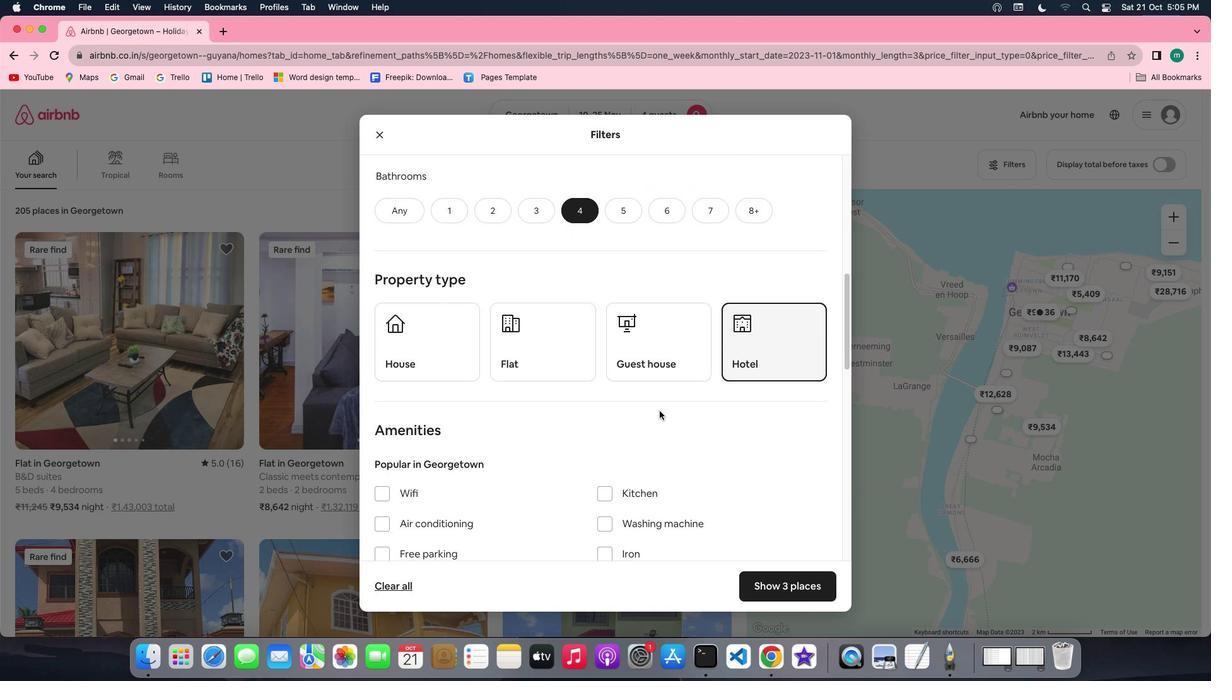 
Action: Mouse scrolled (660, 410) with delta (0, -1)
Screenshot: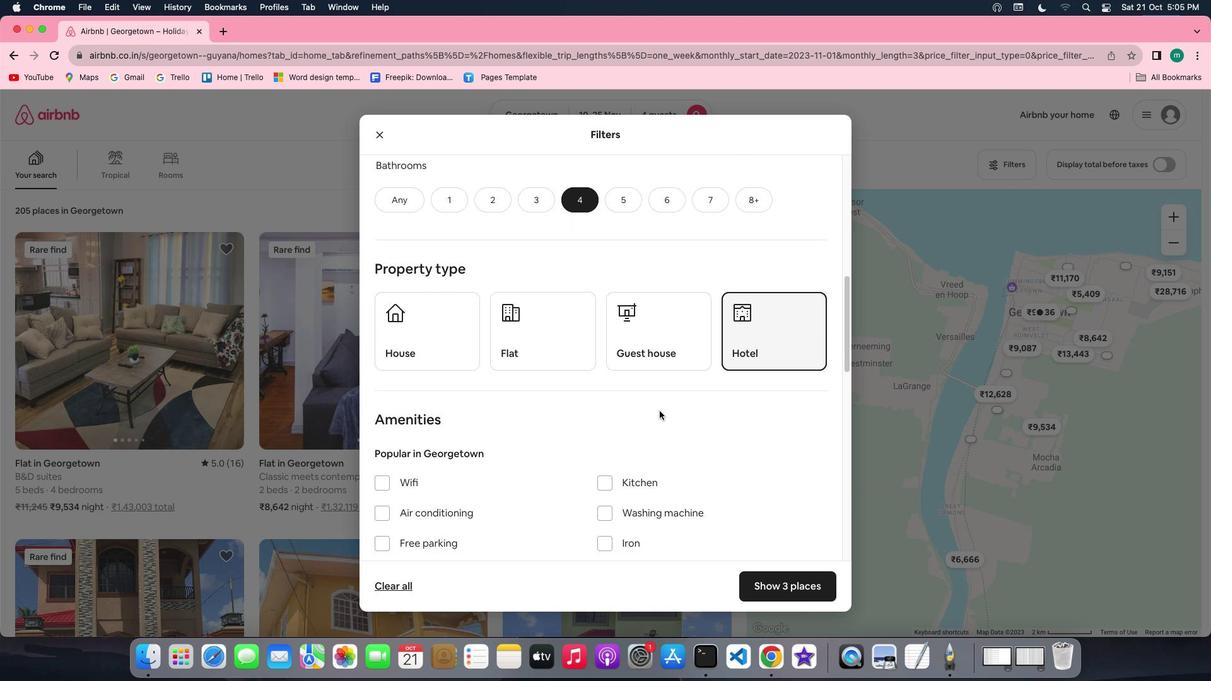 
Action: Mouse scrolled (660, 410) with delta (0, 0)
Screenshot: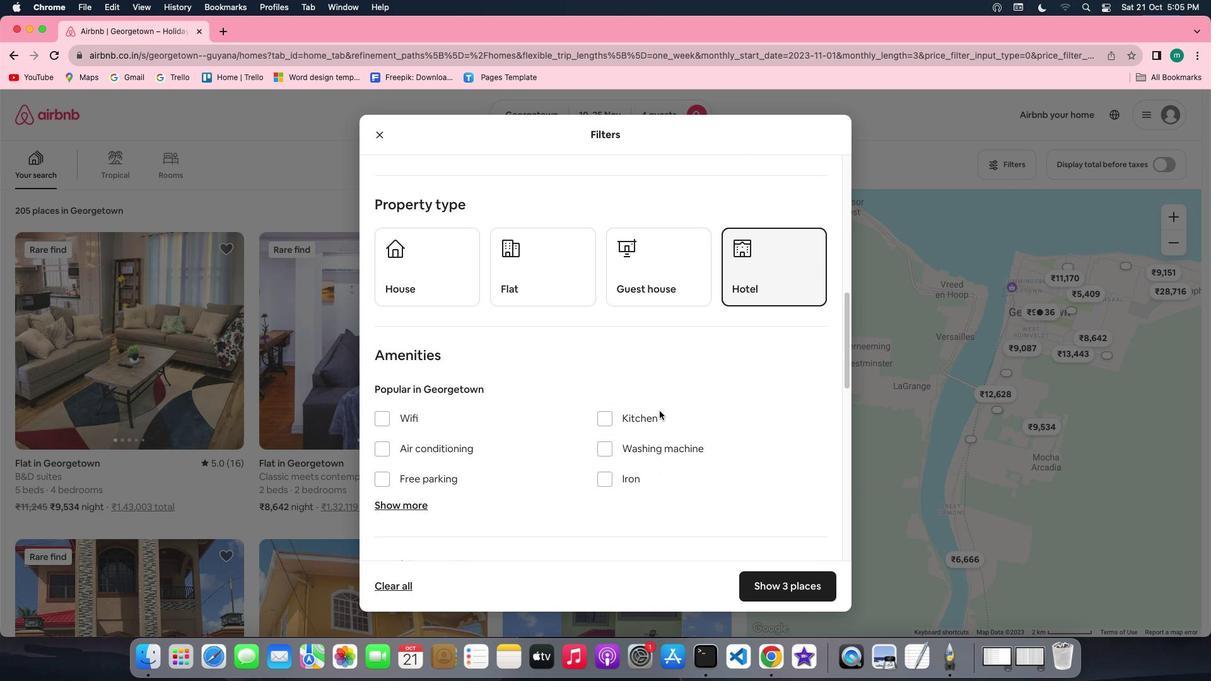 
Action: Mouse scrolled (660, 410) with delta (0, 0)
Screenshot: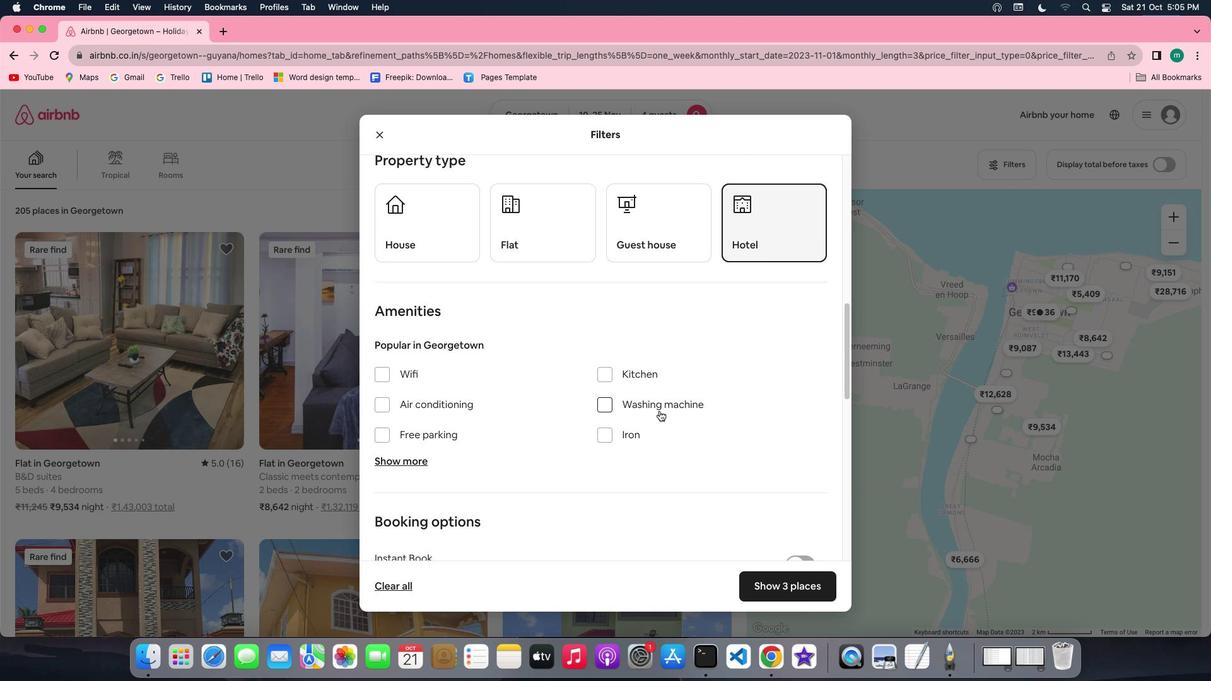 
Action: Mouse scrolled (660, 410) with delta (0, 0)
Screenshot: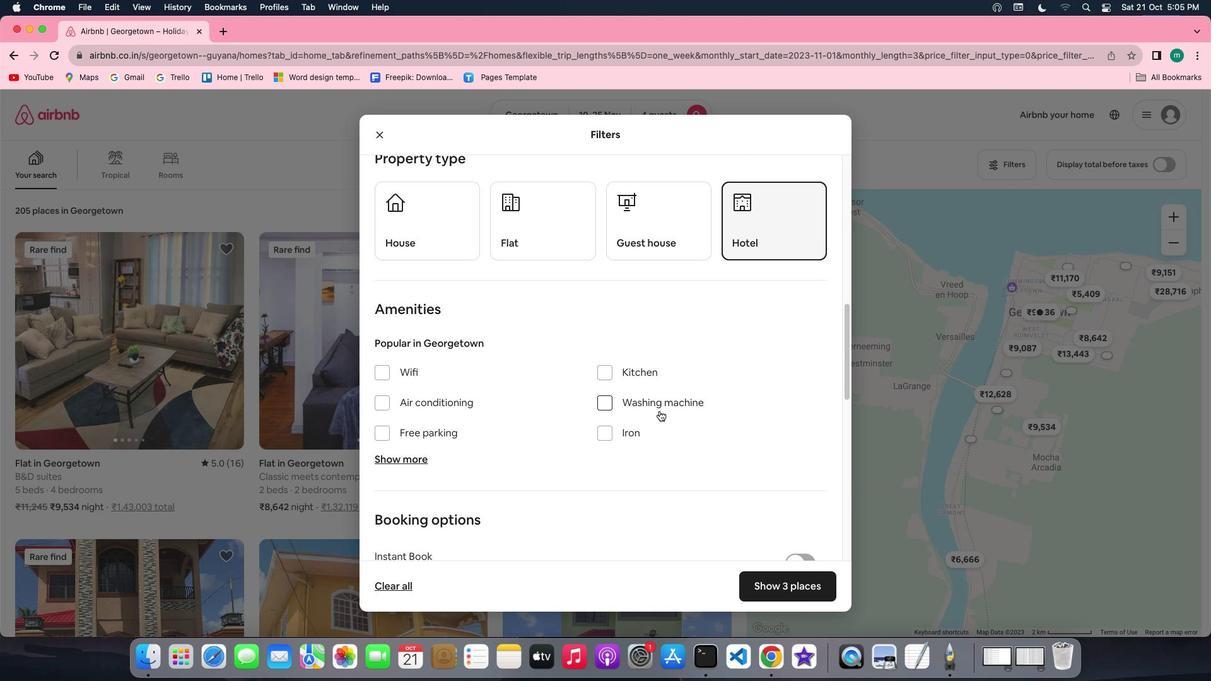 
Action: Mouse scrolled (660, 410) with delta (0, 0)
Screenshot: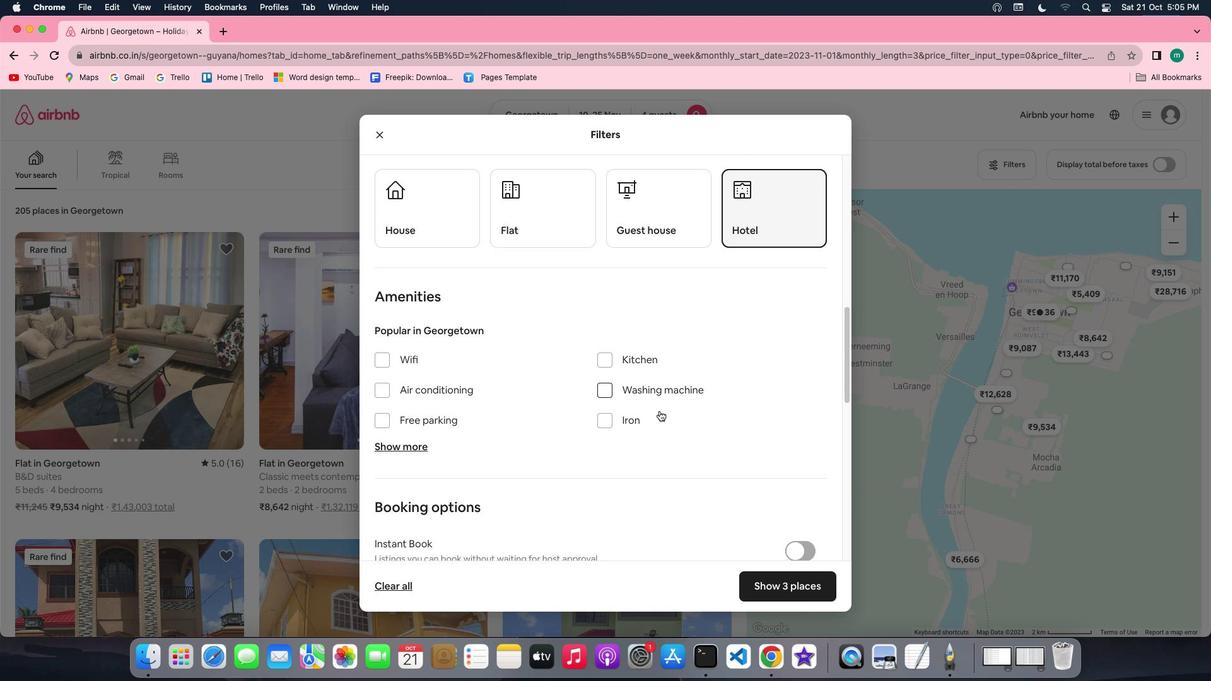 
Action: Mouse scrolled (660, 410) with delta (0, 0)
Screenshot: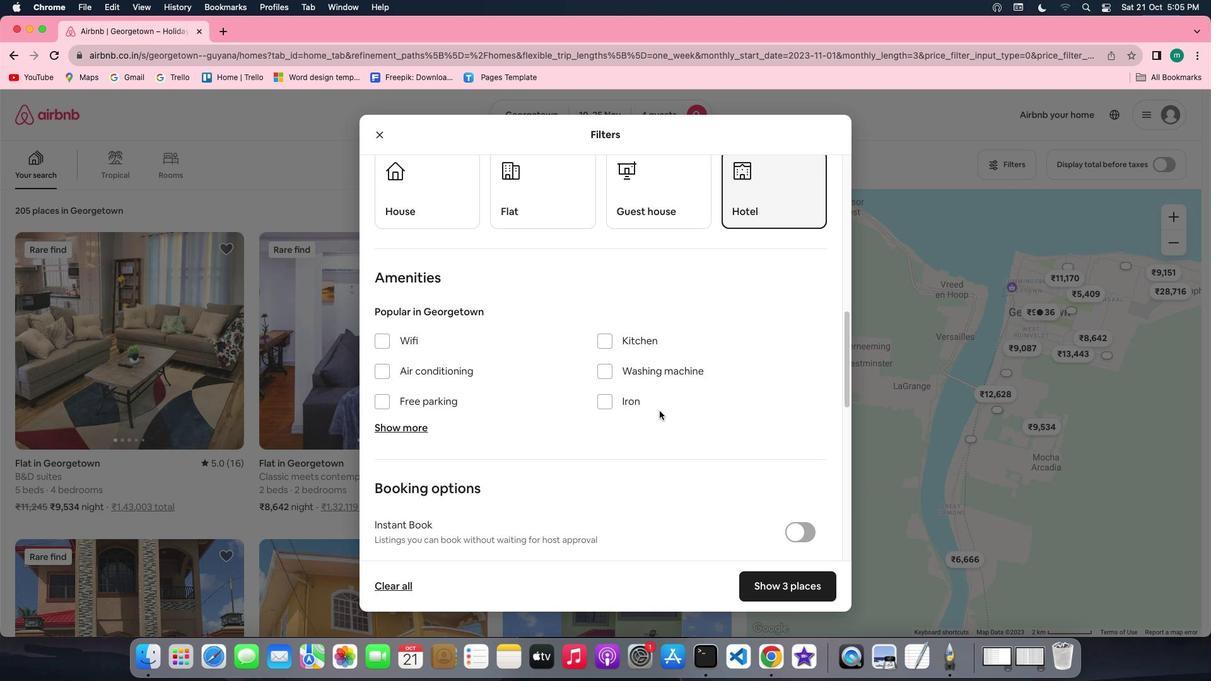 
Action: Mouse scrolled (660, 410) with delta (0, 0)
Screenshot: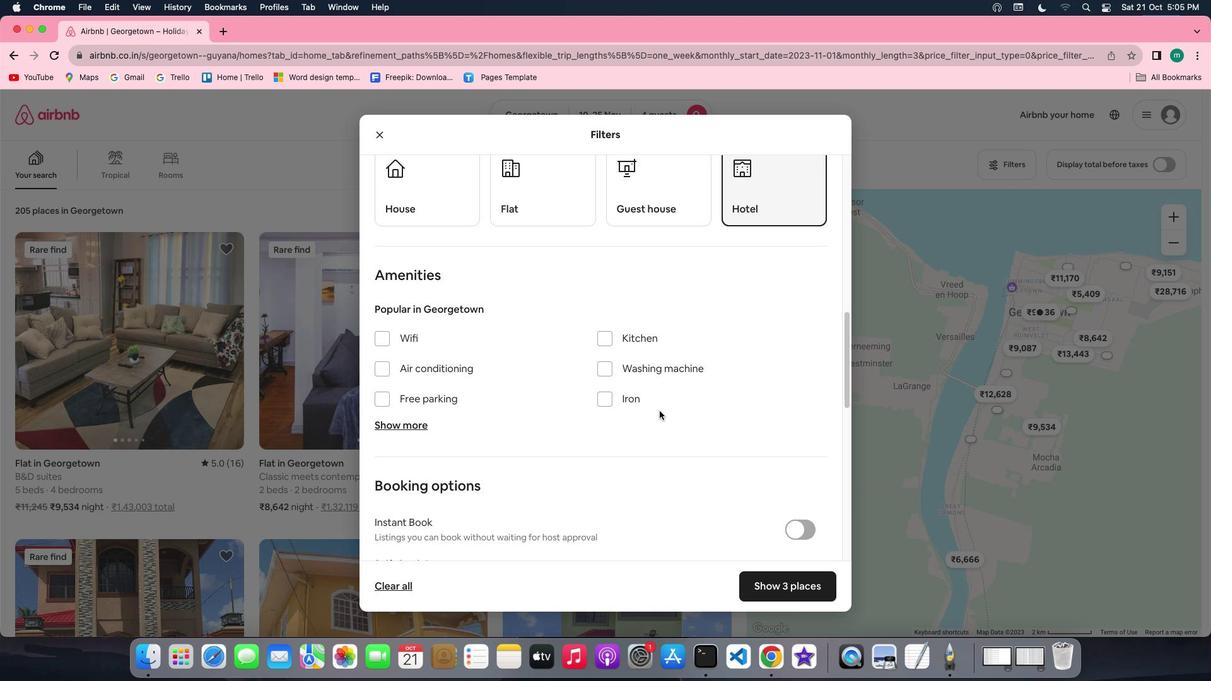
Action: Mouse scrolled (660, 410) with delta (0, 0)
Screenshot: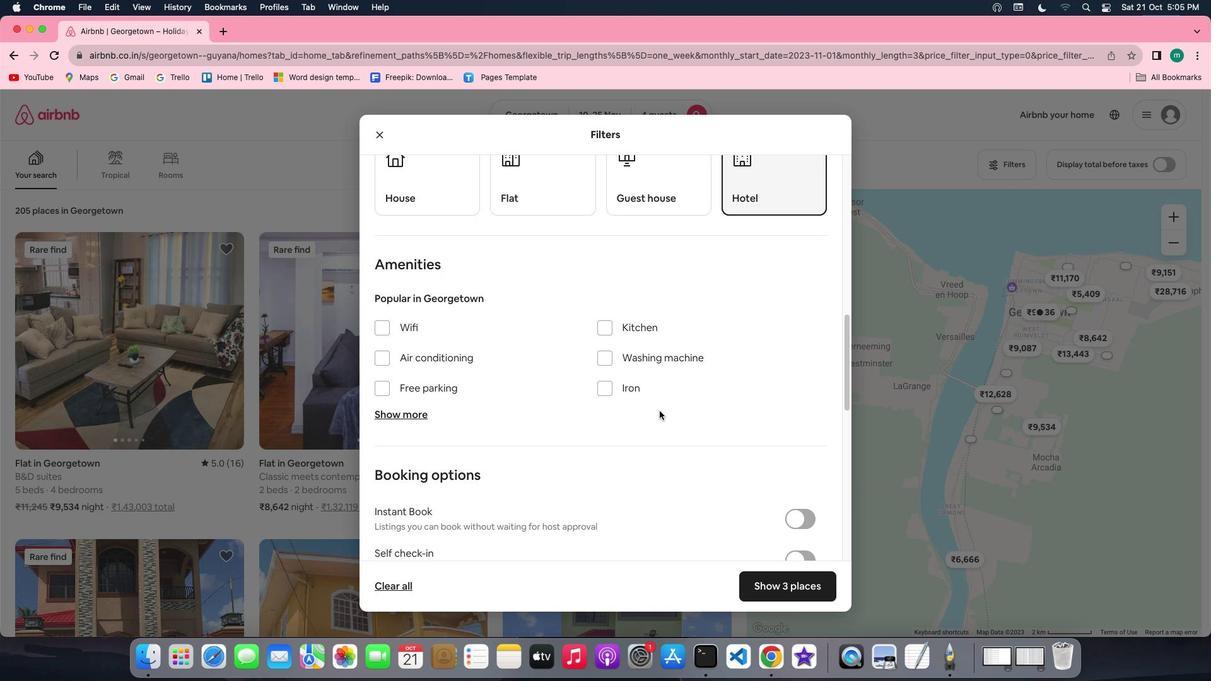 
Action: Mouse scrolled (660, 410) with delta (0, 0)
Screenshot: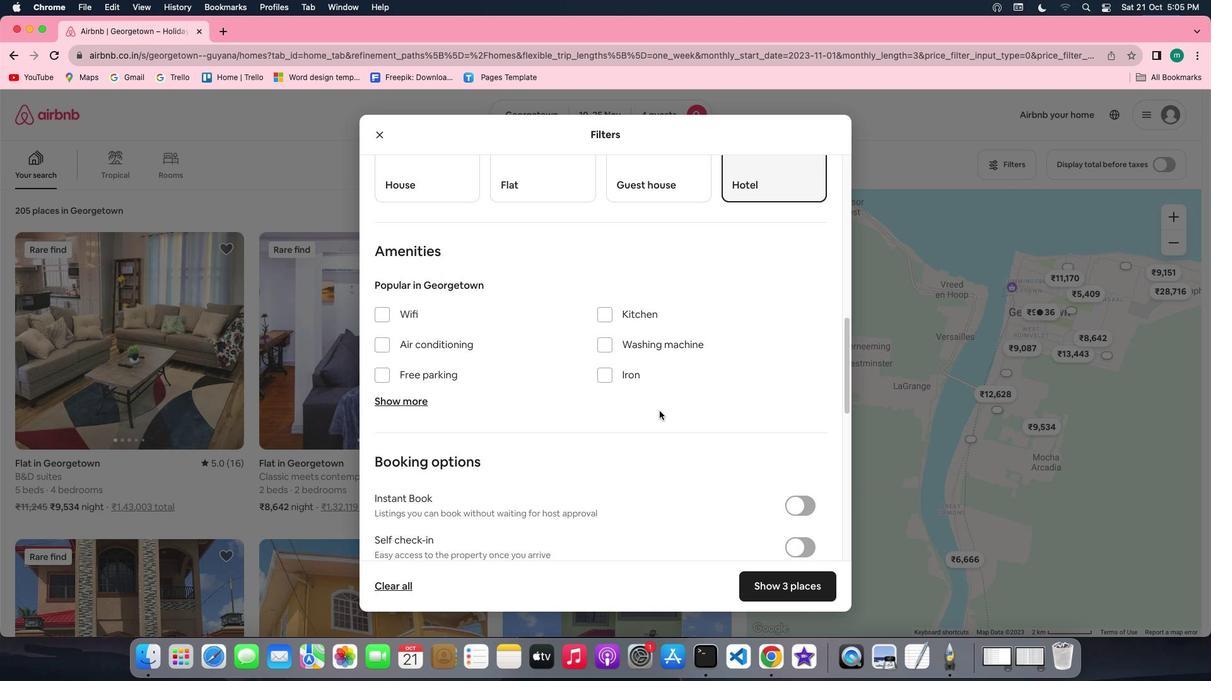 
Action: Mouse scrolled (660, 410) with delta (0, 0)
Screenshot: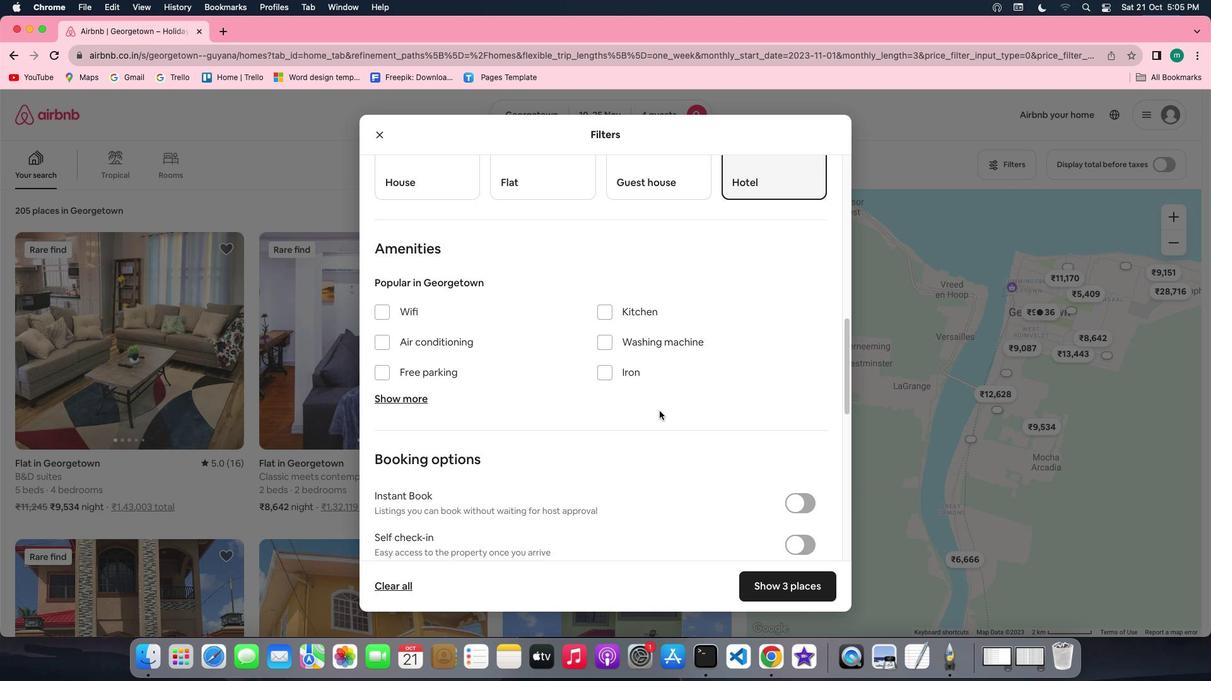 
Action: Mouse scrolled (660, 410) with delta (0, 0)
Screenshot: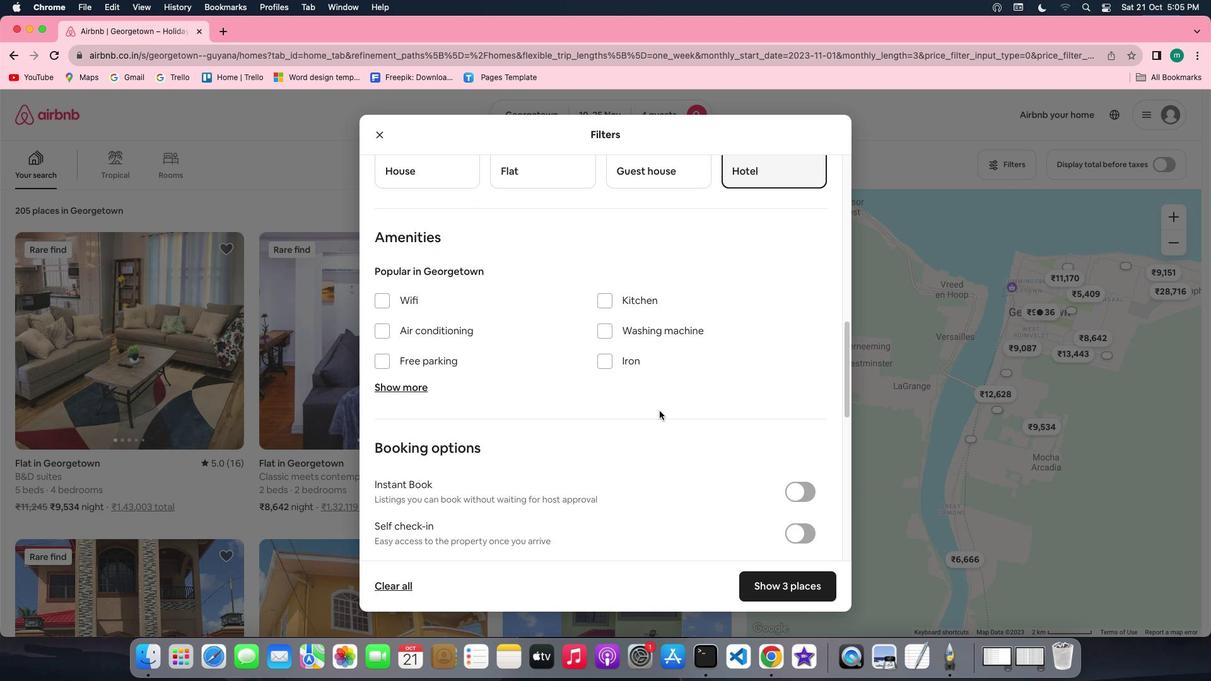 
Action: Mouse scrolled (660, 410) with delta (0, 0)
Screenshot: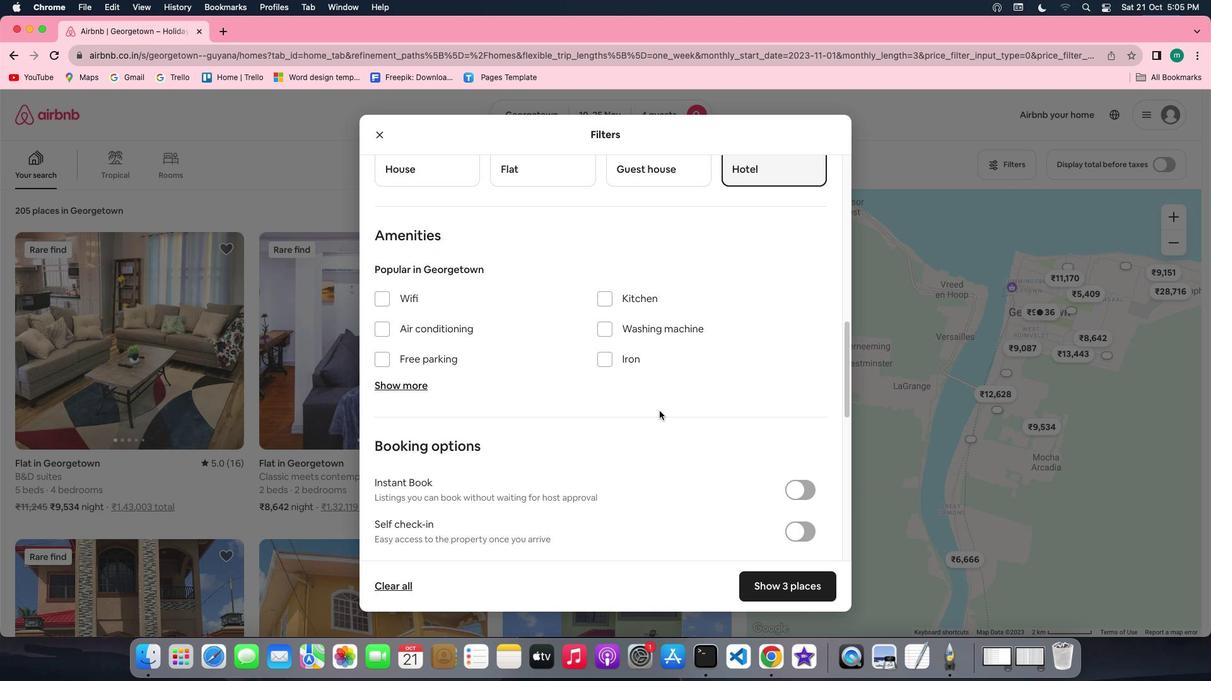 
Action: Mouse scrolled (660, 410) with delta (0, 0)
Screenshot: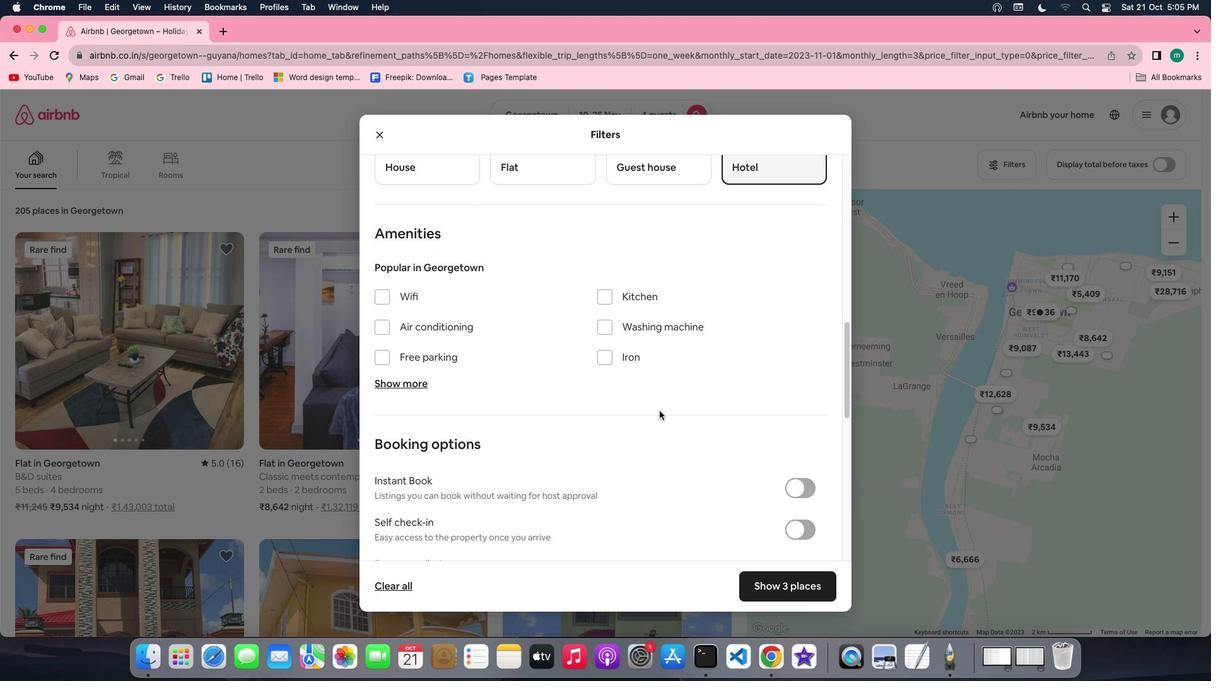
Action: Mouse scrolled (660, 410) with delta (0, 0)
Screenshot: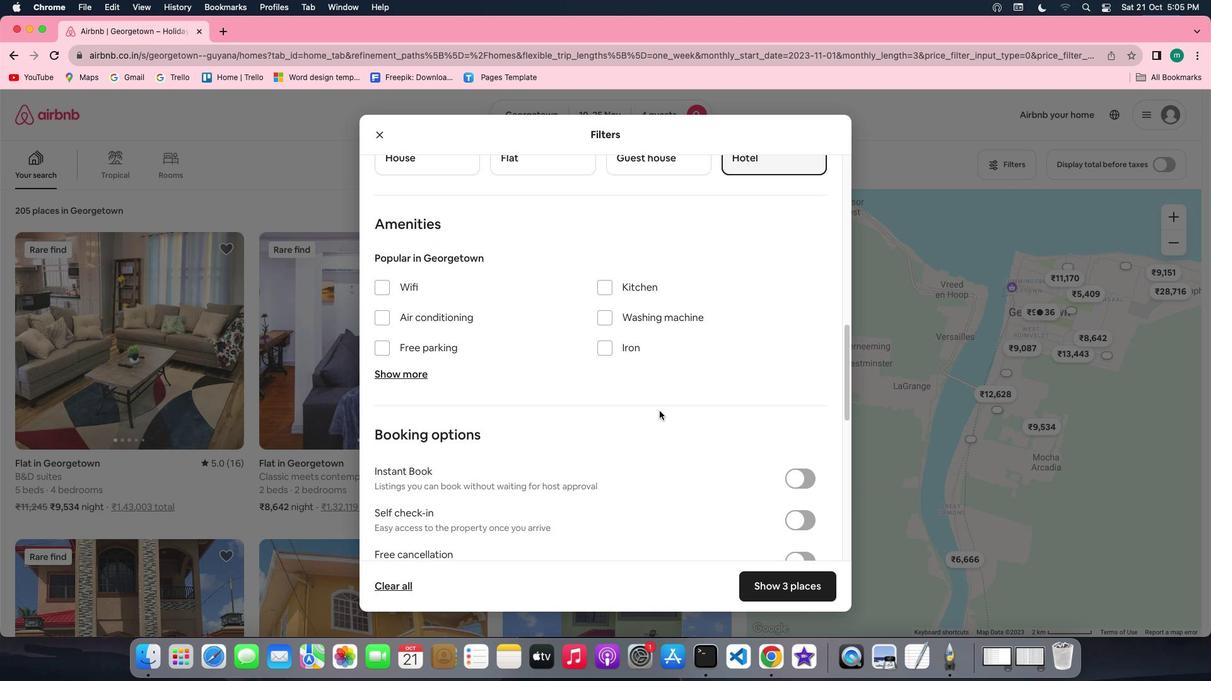 
Action: Mouse scrolled (660, 410) with delta (0, 0)
Screenshot: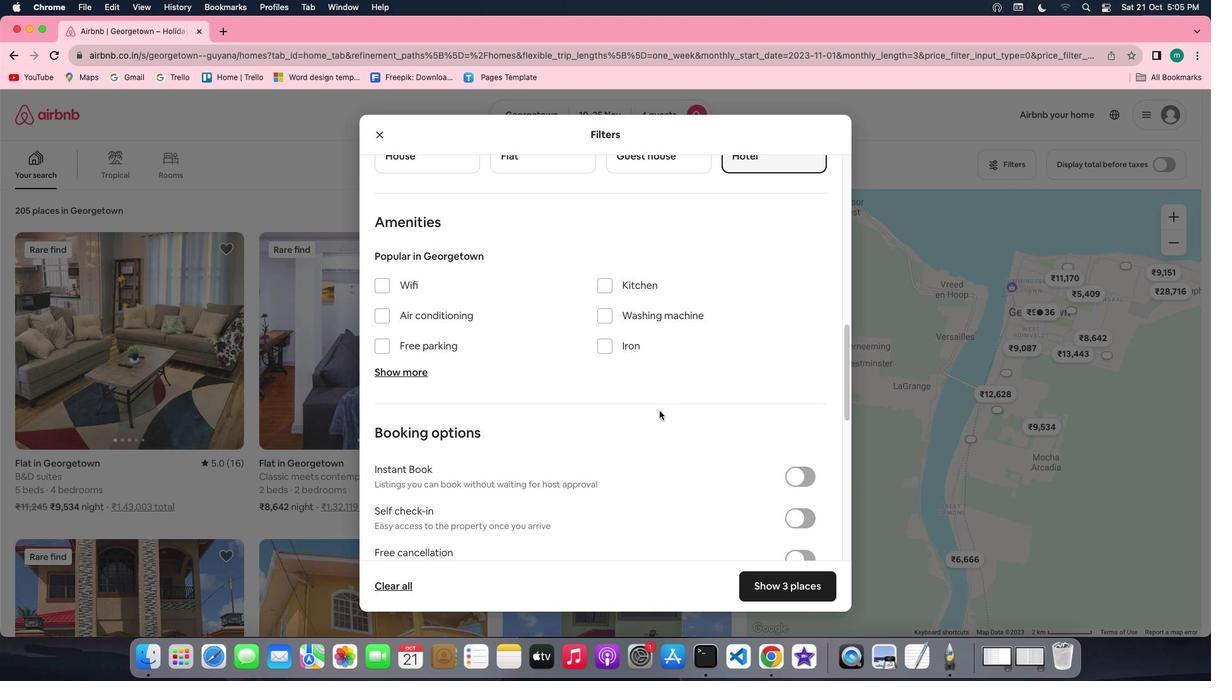 
Action: Mouse scrolled (660, 410) with delta (0, 0)
Screenshot: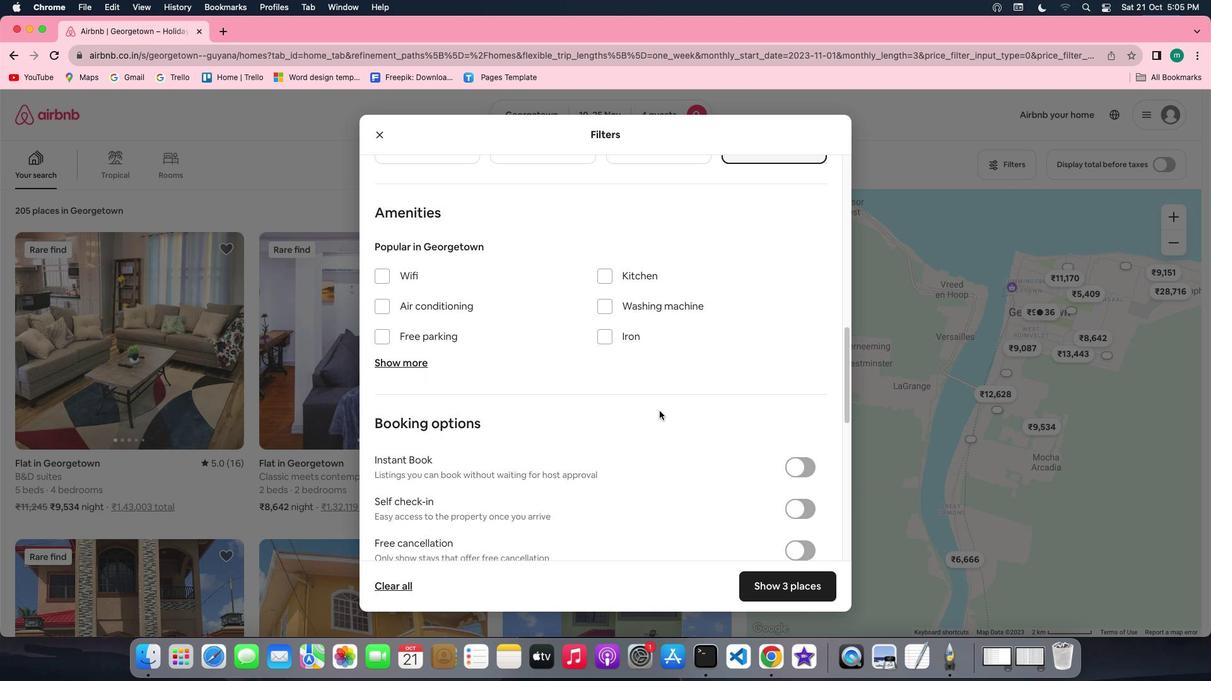 
Action: Mouse scrolled (660, 410) with delta (0, 0)
Screenshot: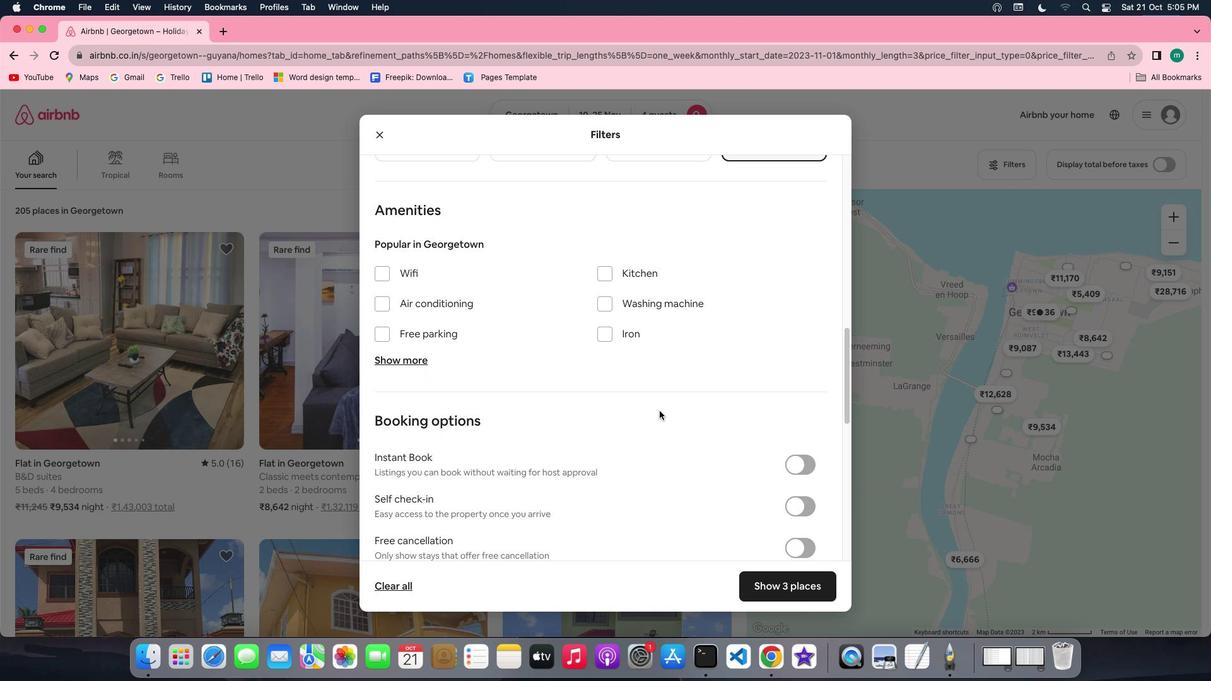 
Action: Mouse scrolled (660, 410) with delta (0, 0)
Screenshot: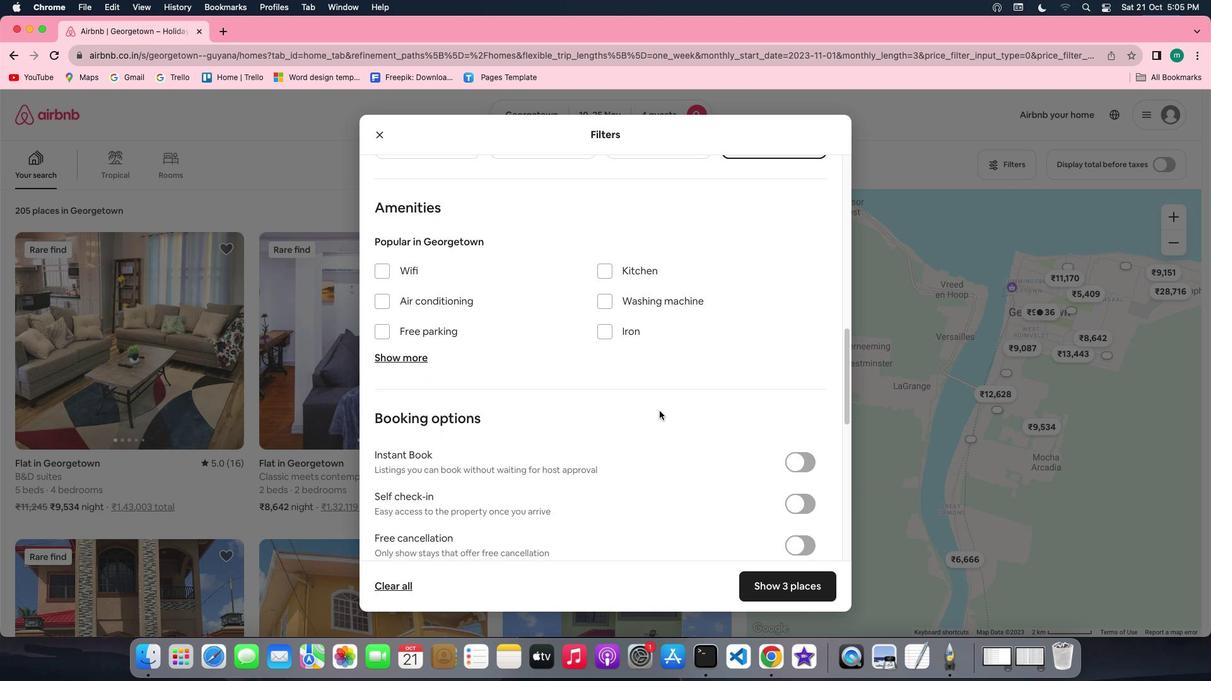 
Action: Mouse scrolled (660, 410) with delta (0, 0)
Screenshot: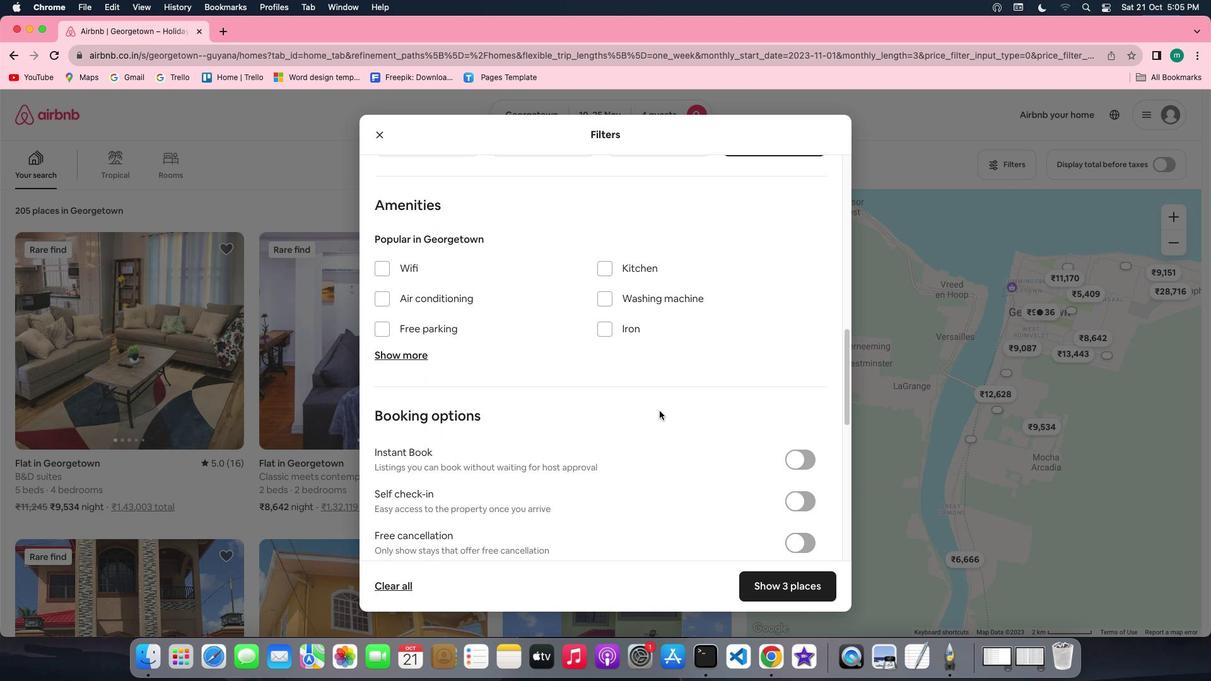 
Action: Mouse scrolled (660, 410) with delta (0, 0)
Screenshot: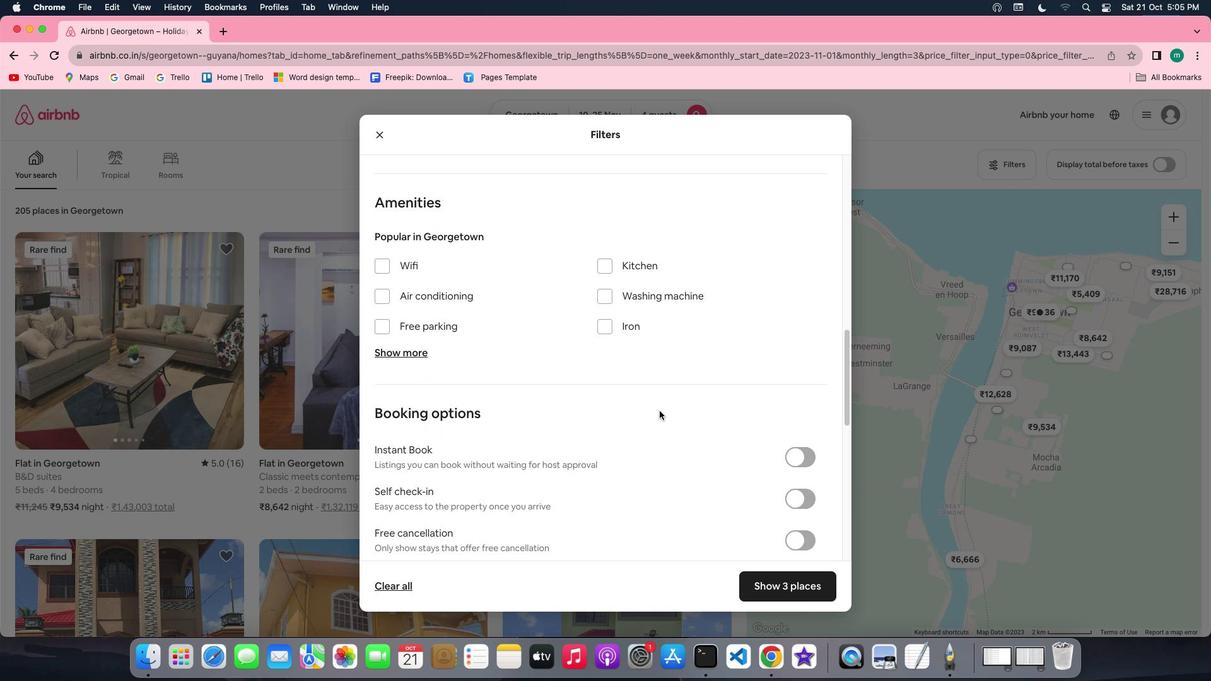 
Action: Mouse scrolled (660, 410) with delta (0, 0)
Screenshot: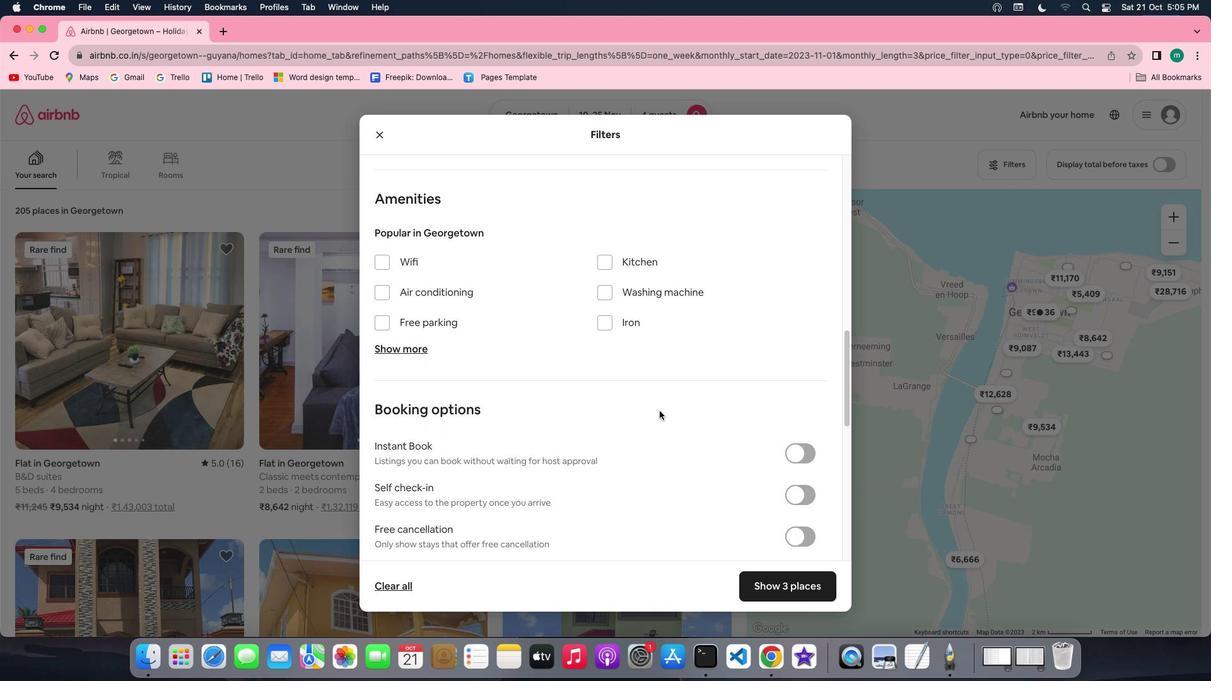 
Action: Mouse scrolled (660, 410) with delta (0, 0)
Screenshot: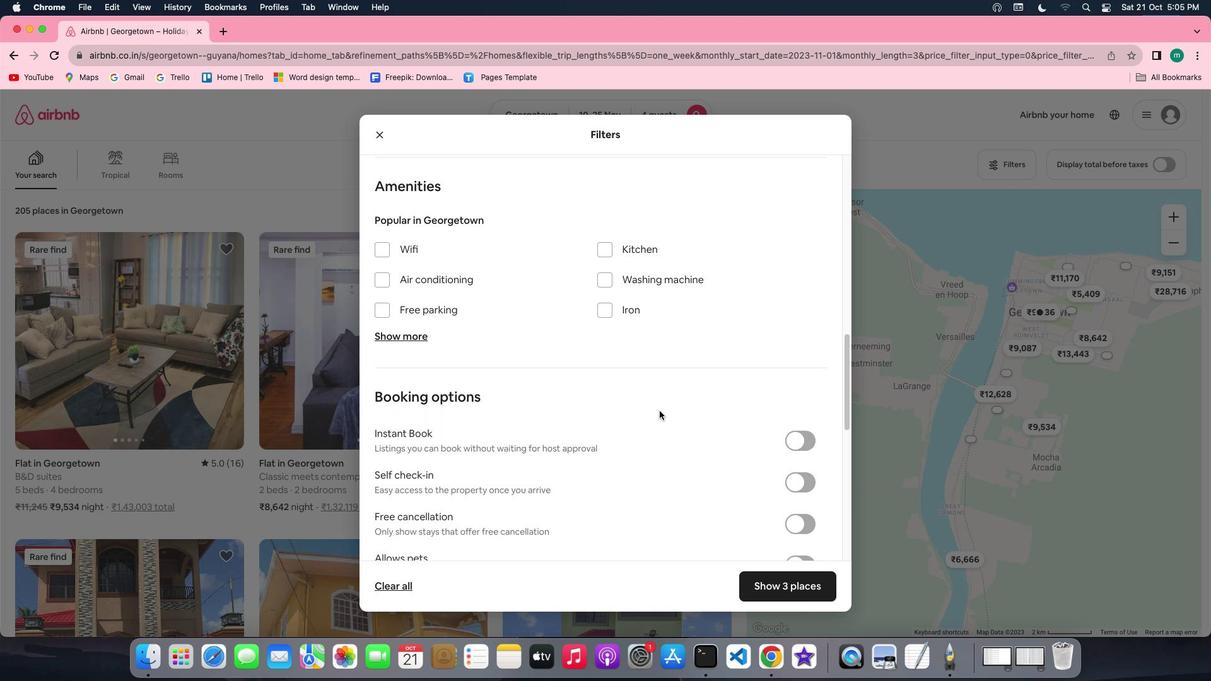 
Action: Mouse scrolled (660, 410) with delta (0, 0)
Screenshot: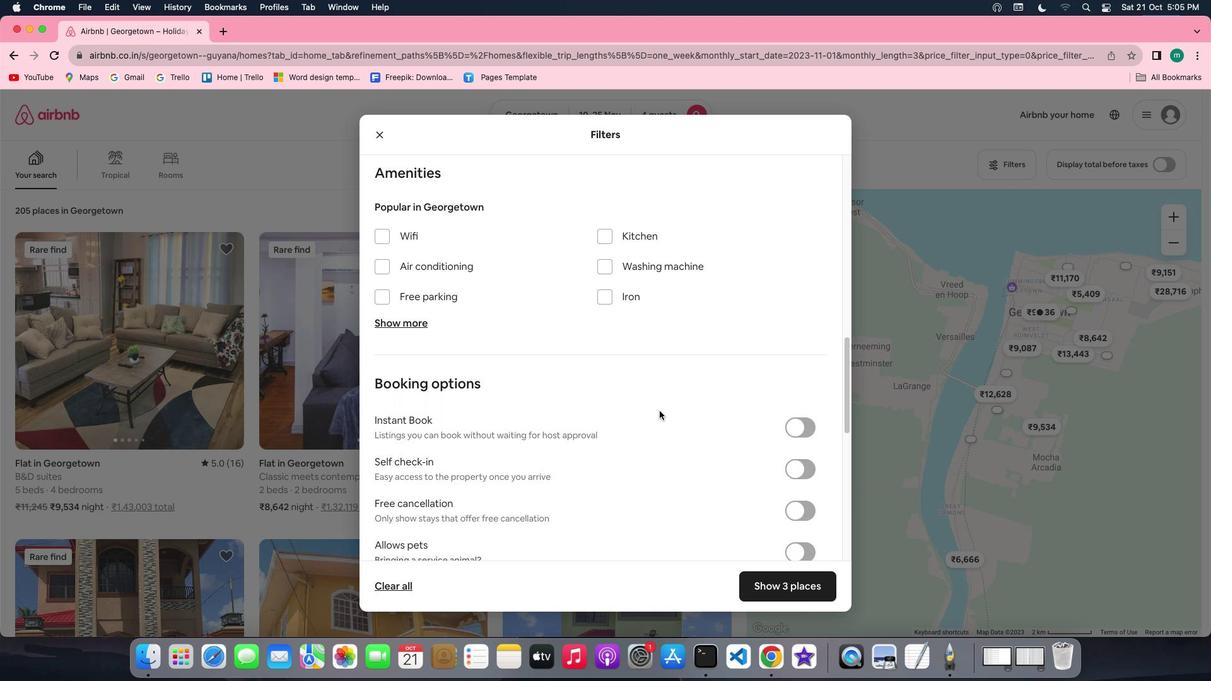 
Action: Mouse scrolled (660, 410) with delta (0, 0)
Screenshot: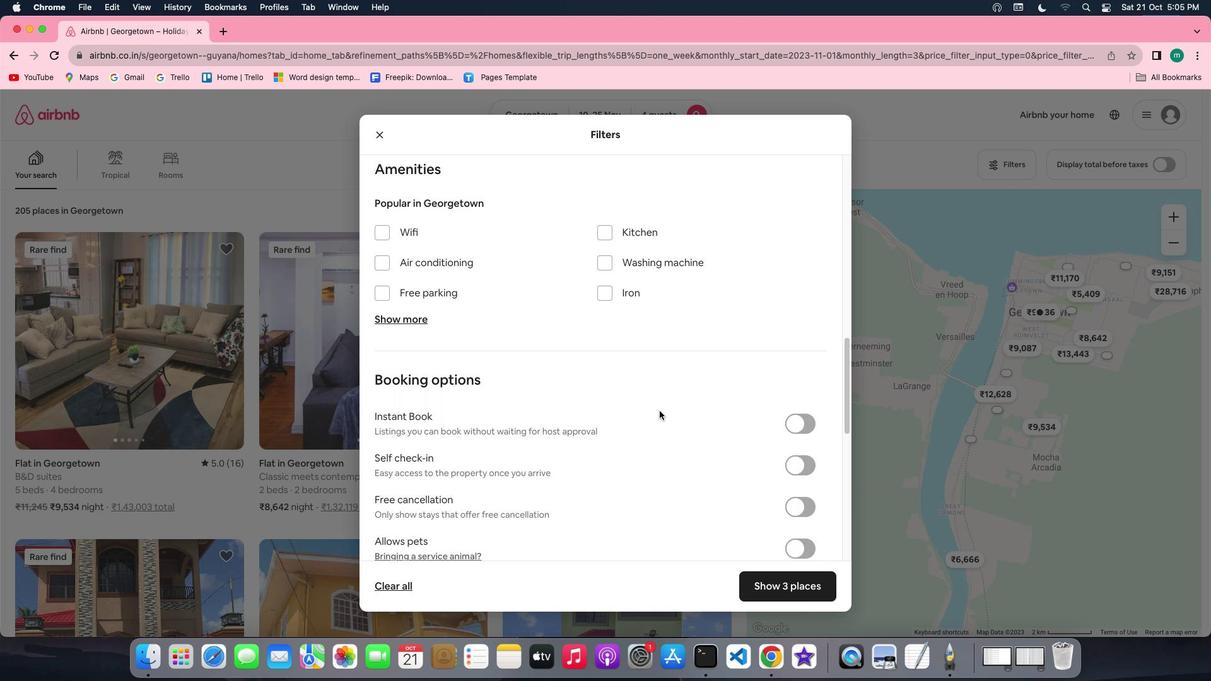 
Action: Mouse moved to (386, 226)
Screenshot: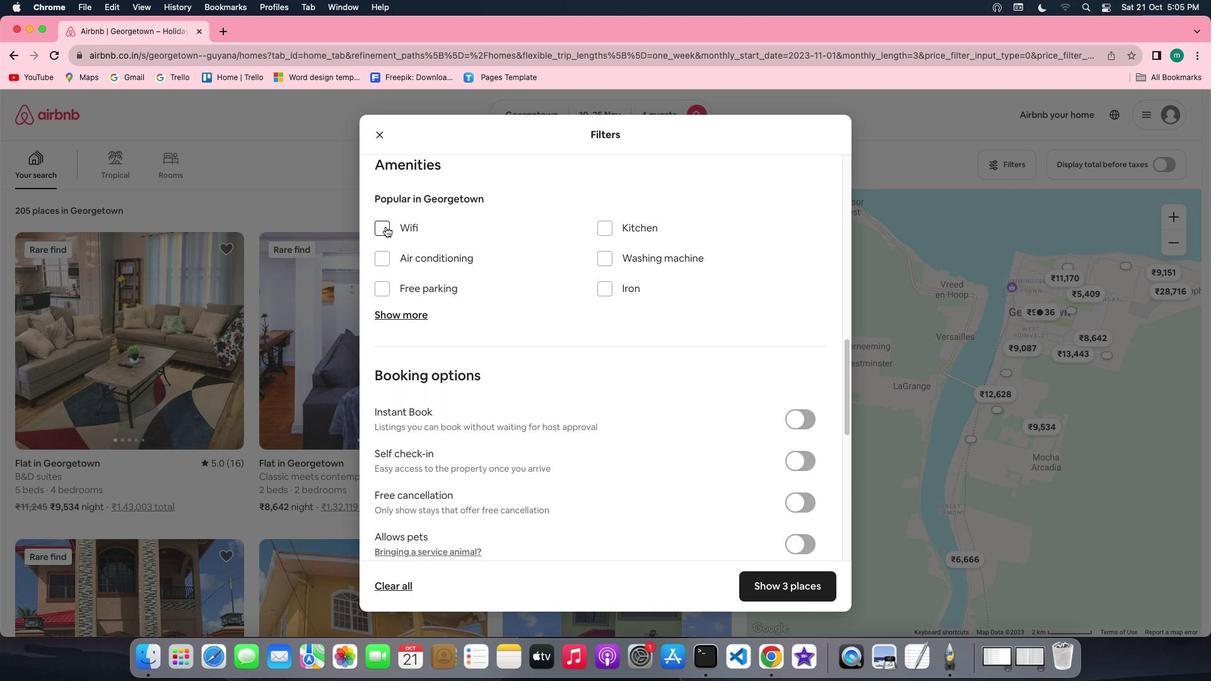 
Action: Mouse pressed left at (386, 226)
Screenshot: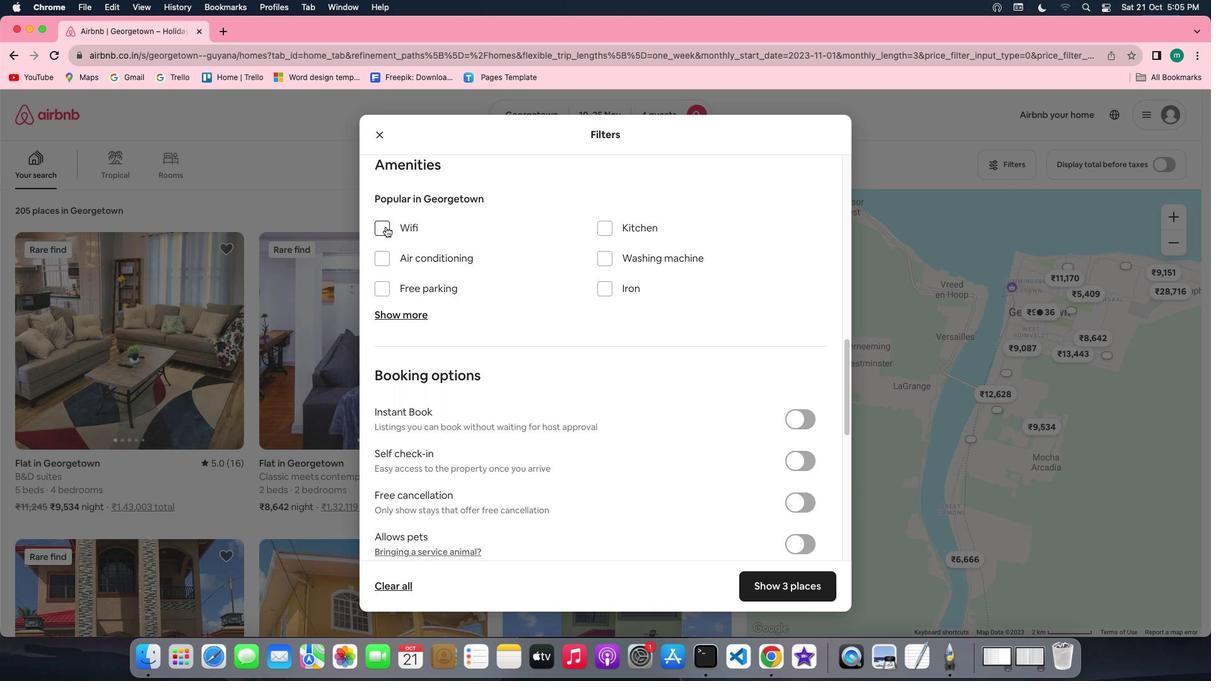 
Action: Mouse moved to (396, 317)
Screenshot: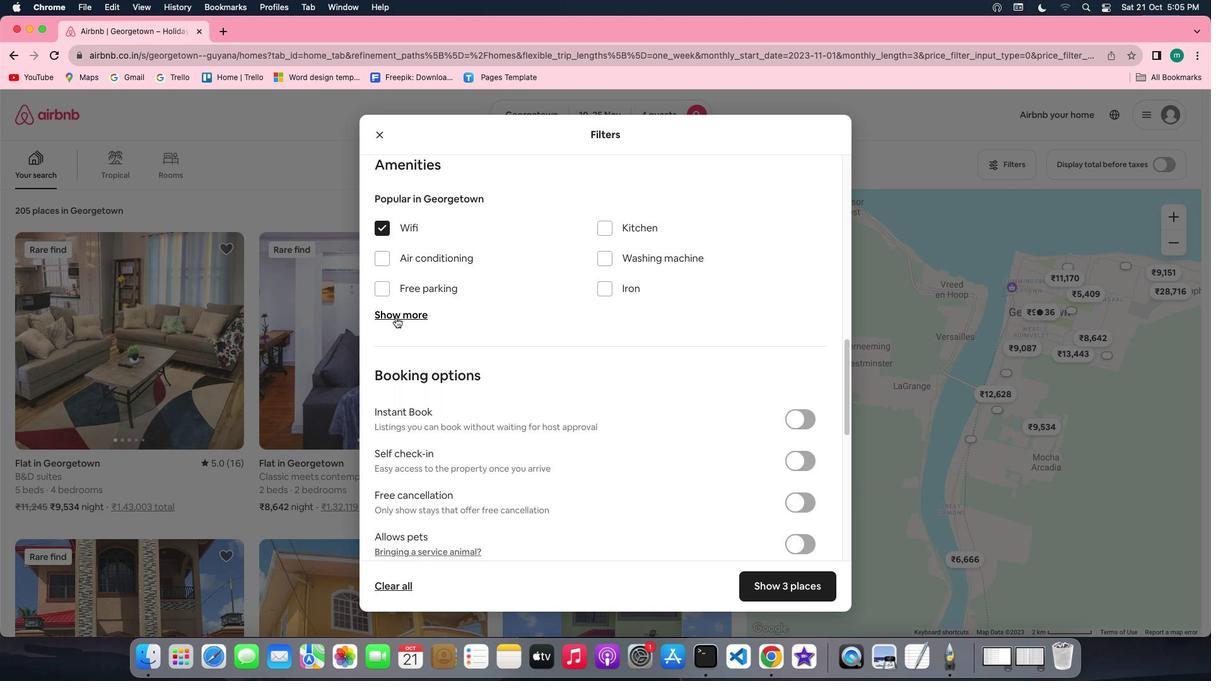 
Action: Mouse pressed left at (396, 317)
Screenshot: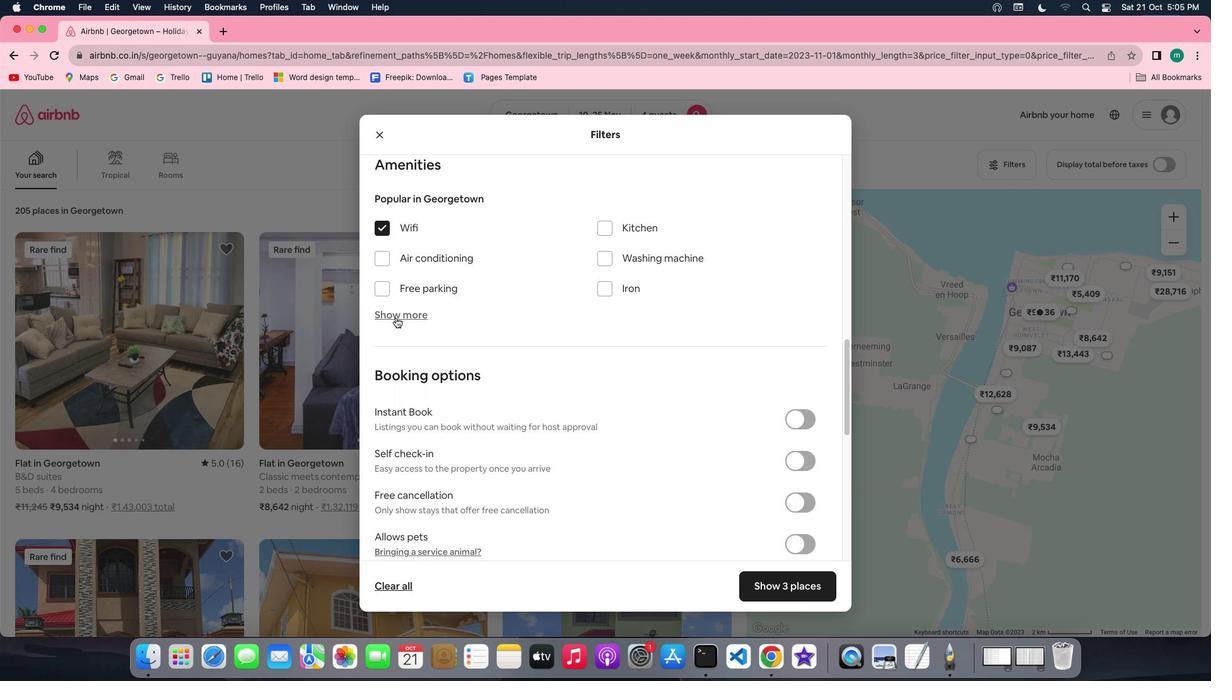 
Action: Mouse moved to (612, 389)
Screenshot: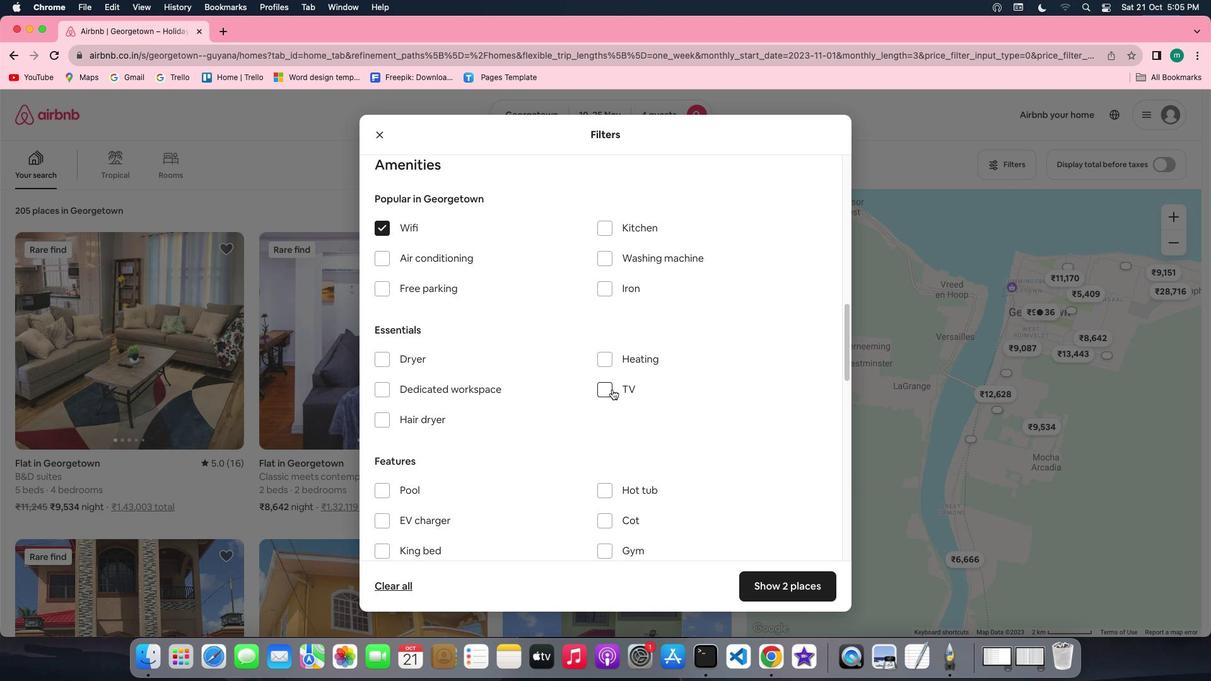 
Action: Mouse pressed left at (612, 389)
Screenshot: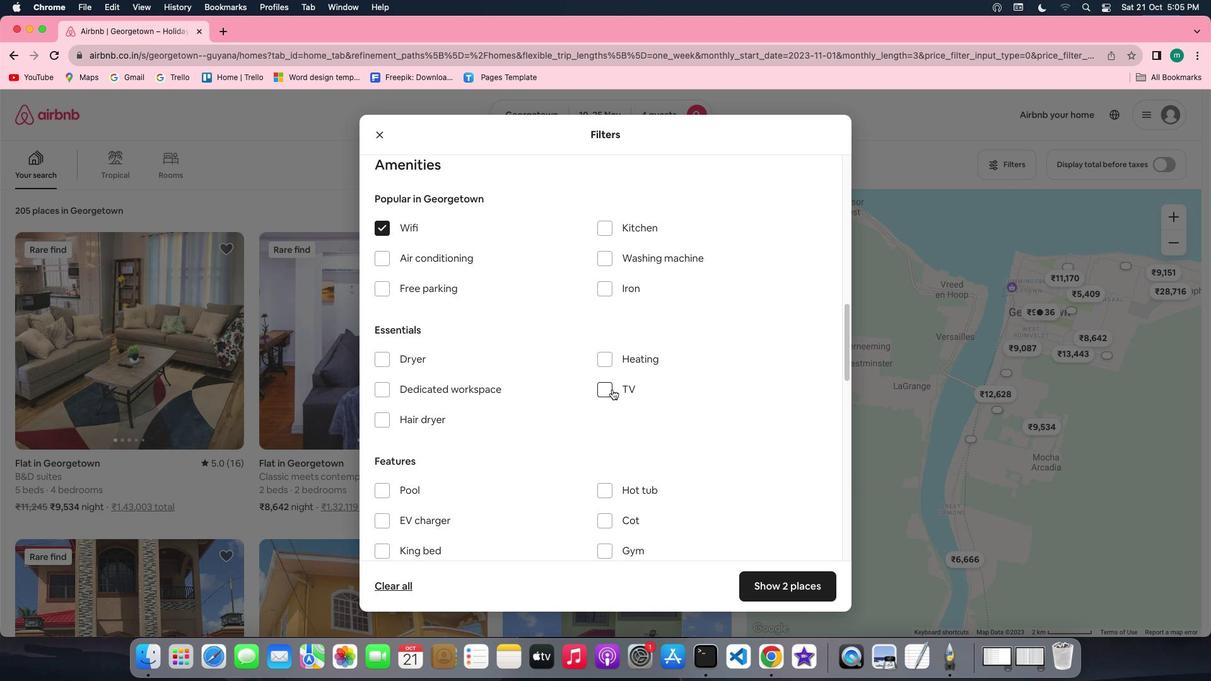 
Action: Mouse moved to (436, 291)
Screenshot: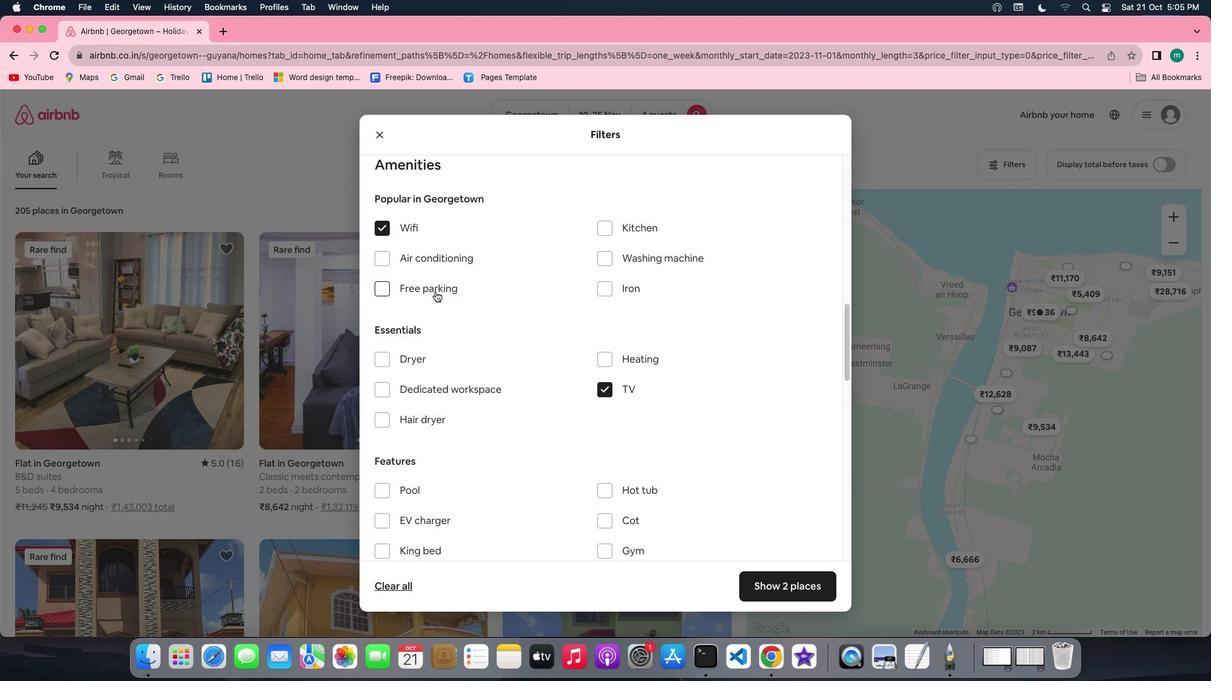 
Action: Mouse pressed left at (436, 291)
Screenshot: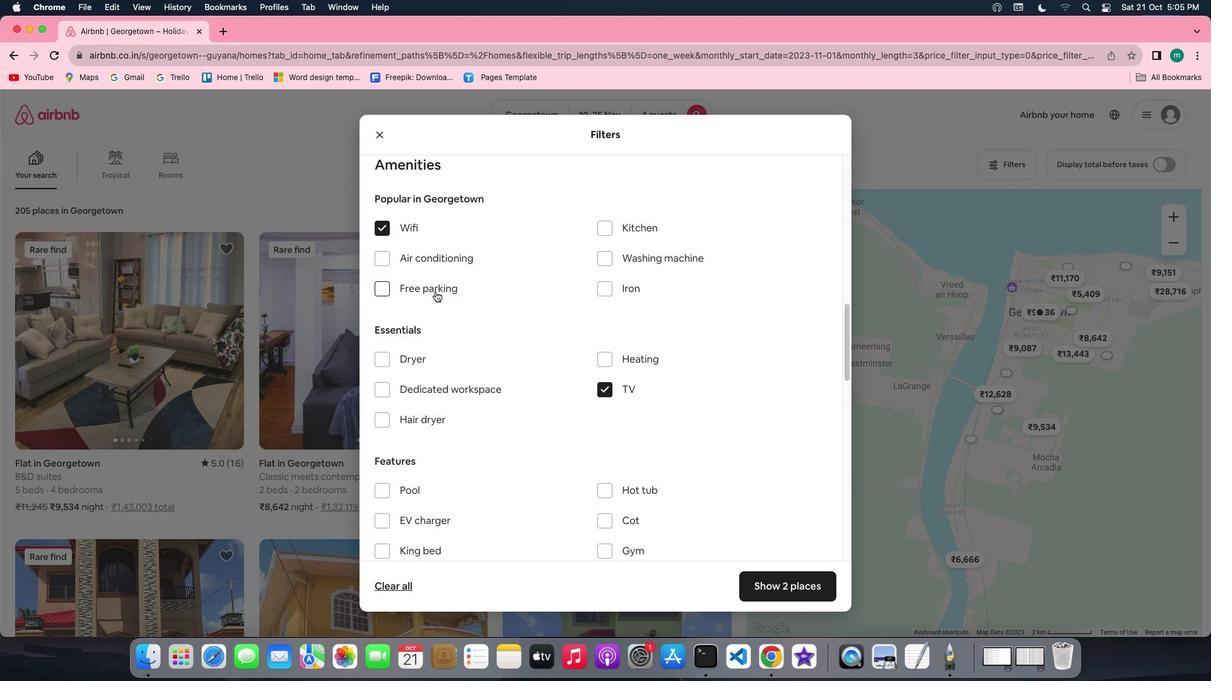 
Action: Mouse moved to (467, 352)
Screenshot: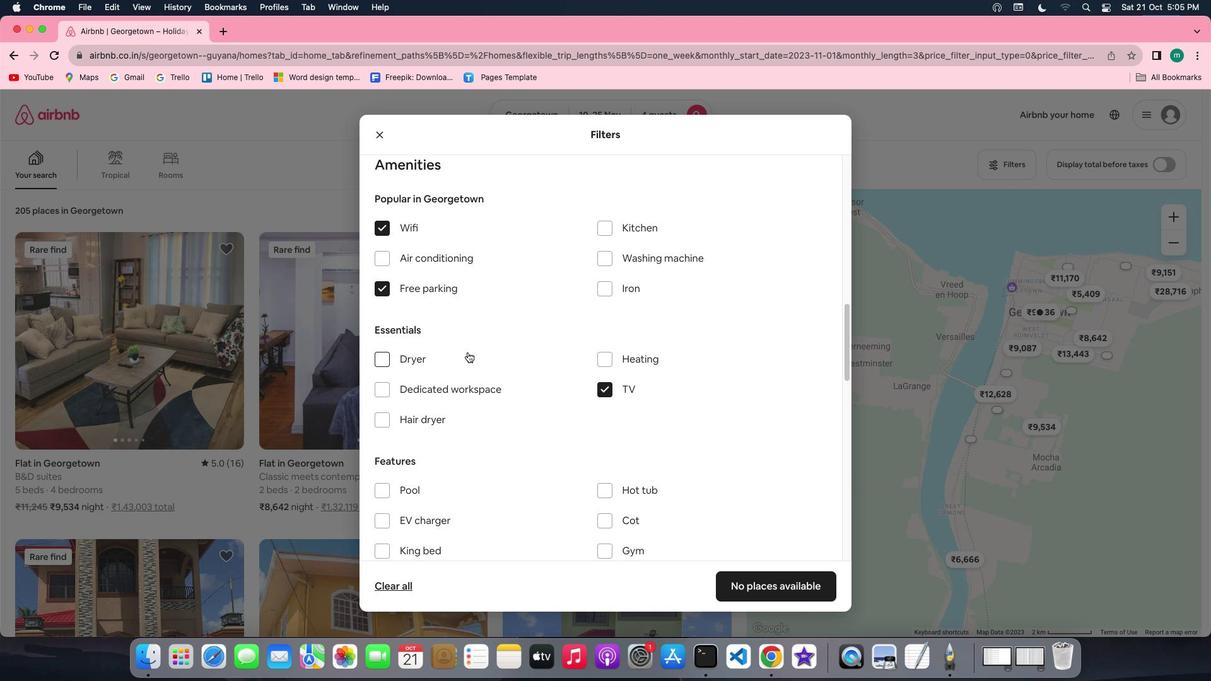 
Action: Mouse scrolled (467, 352) with delta (0, 0)
Screenshot: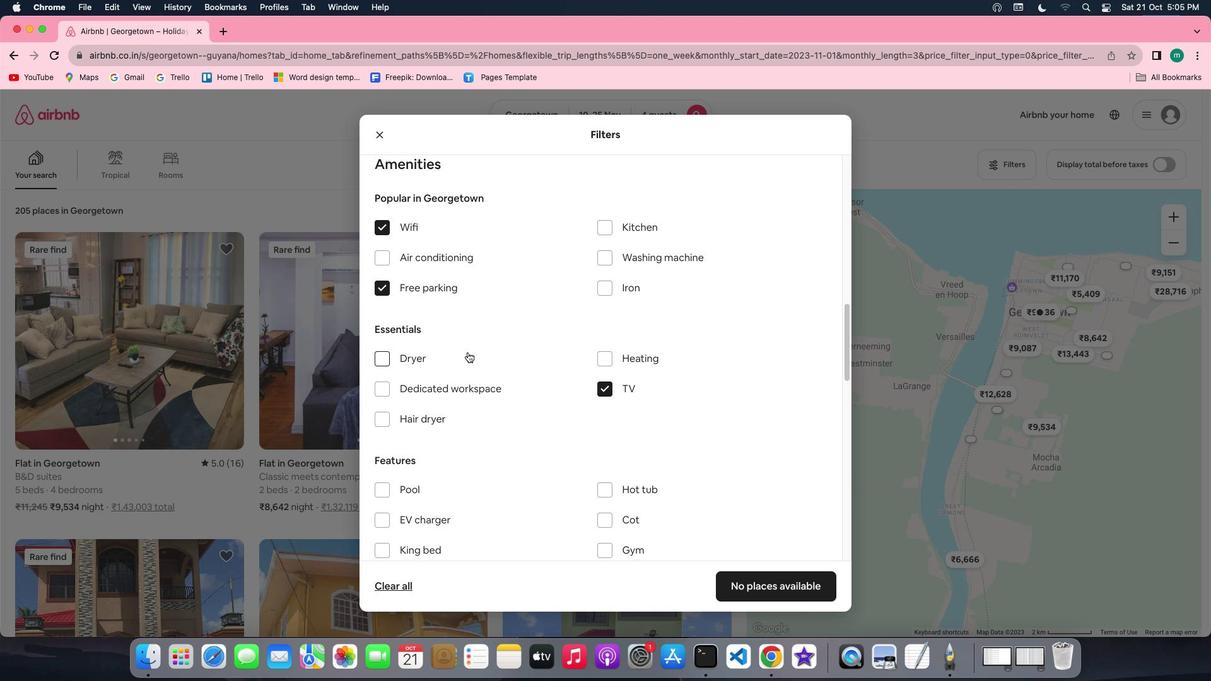 
Action: Mouse scrolled (467, 352) with delta (0, 0)
Screenshot: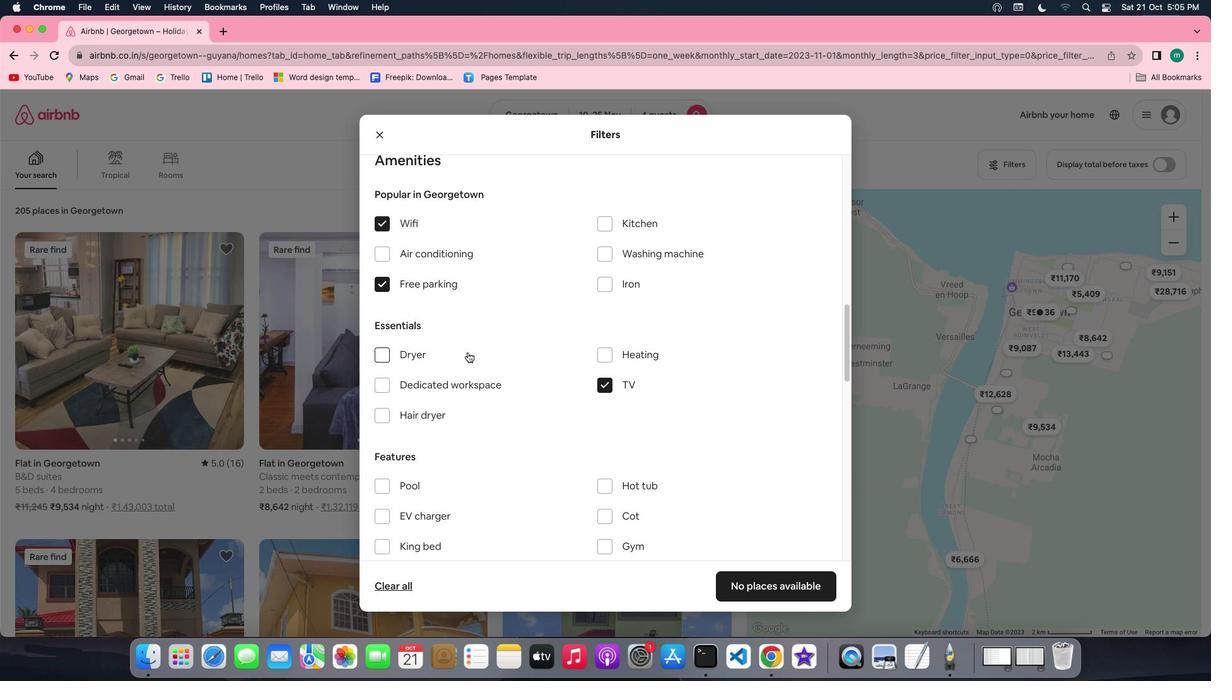 
Action: Mouse scrolled (467, 352) with delta (0, 0)
Screenshot: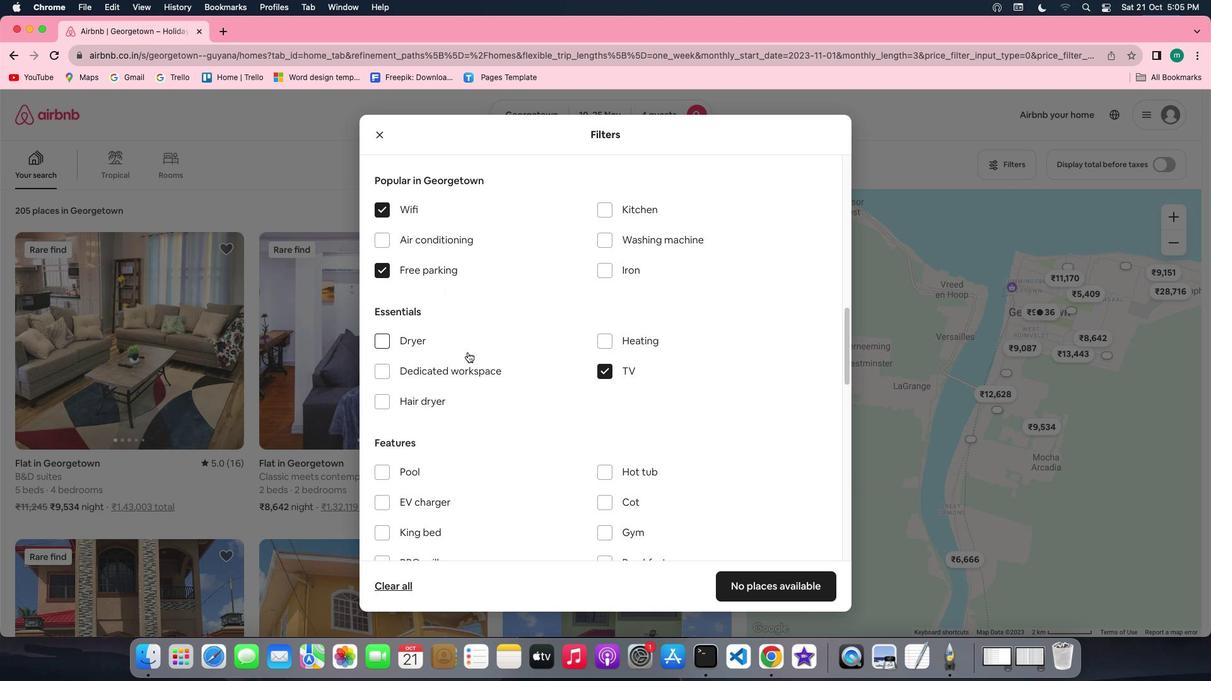 
Action: Mouse scrolled (467, 352) with delta (0, 0)
Screenshot: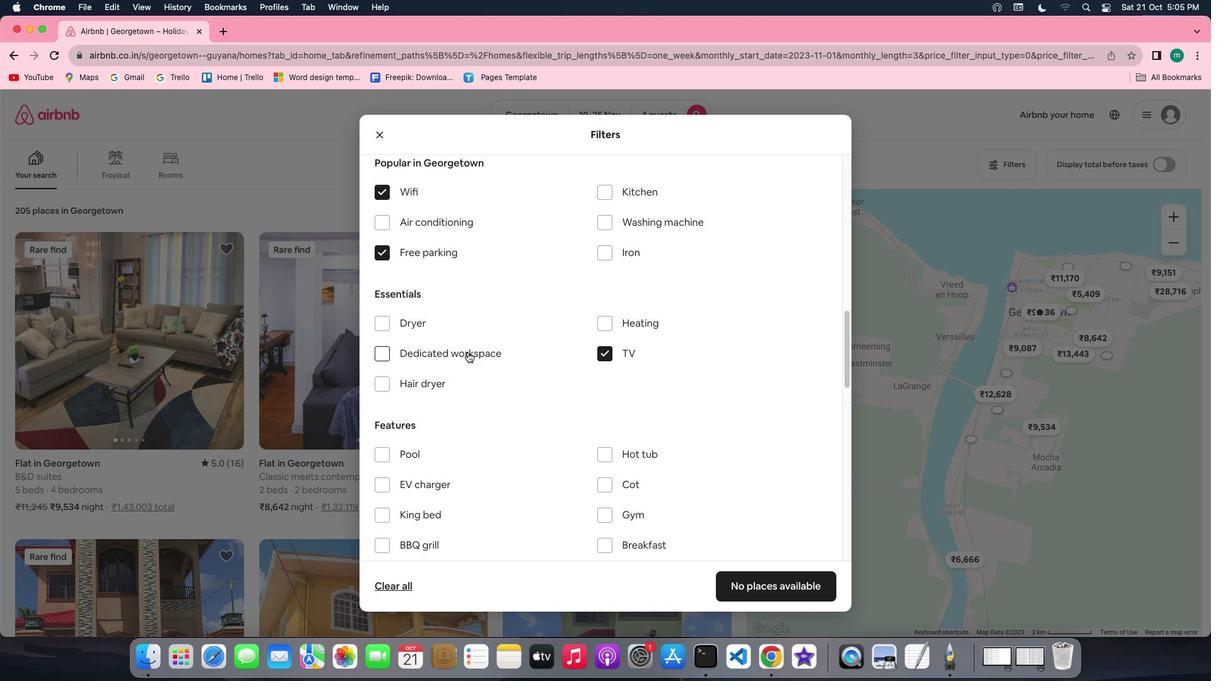
Action: Mouse scrolled (467, 352) with delta (0, 0)
Screenshot: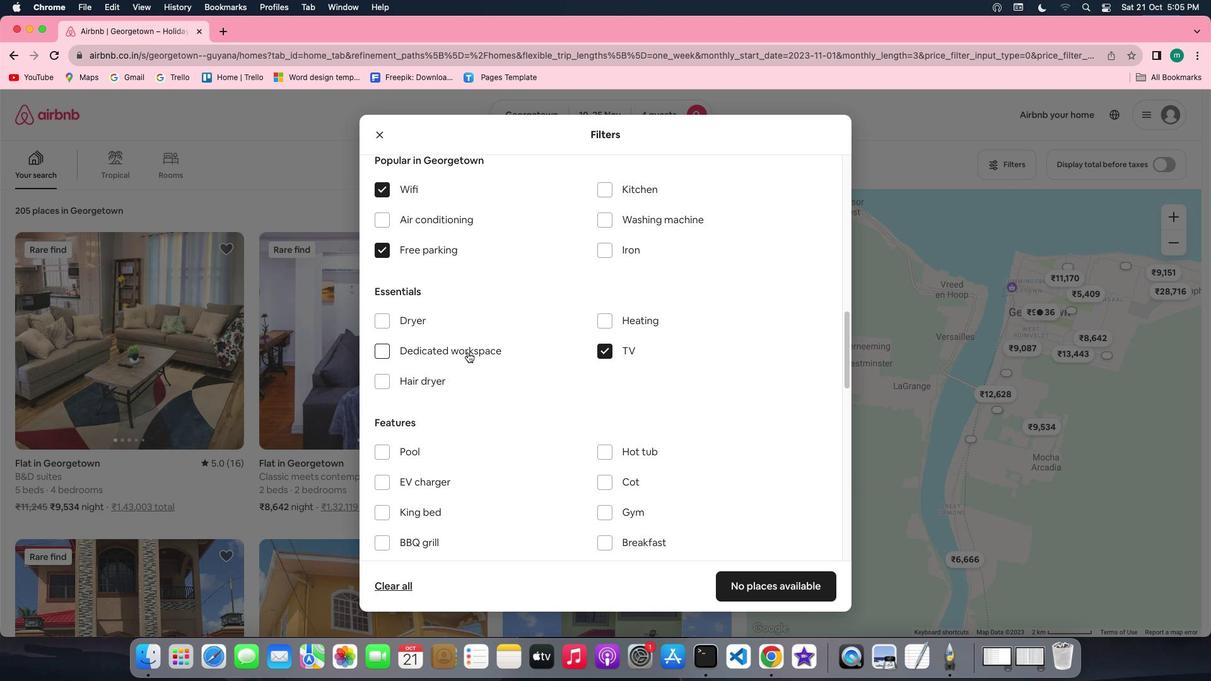 
Action: Mouse scrolled (467, 352) with delta (0, 0)
Screenshot: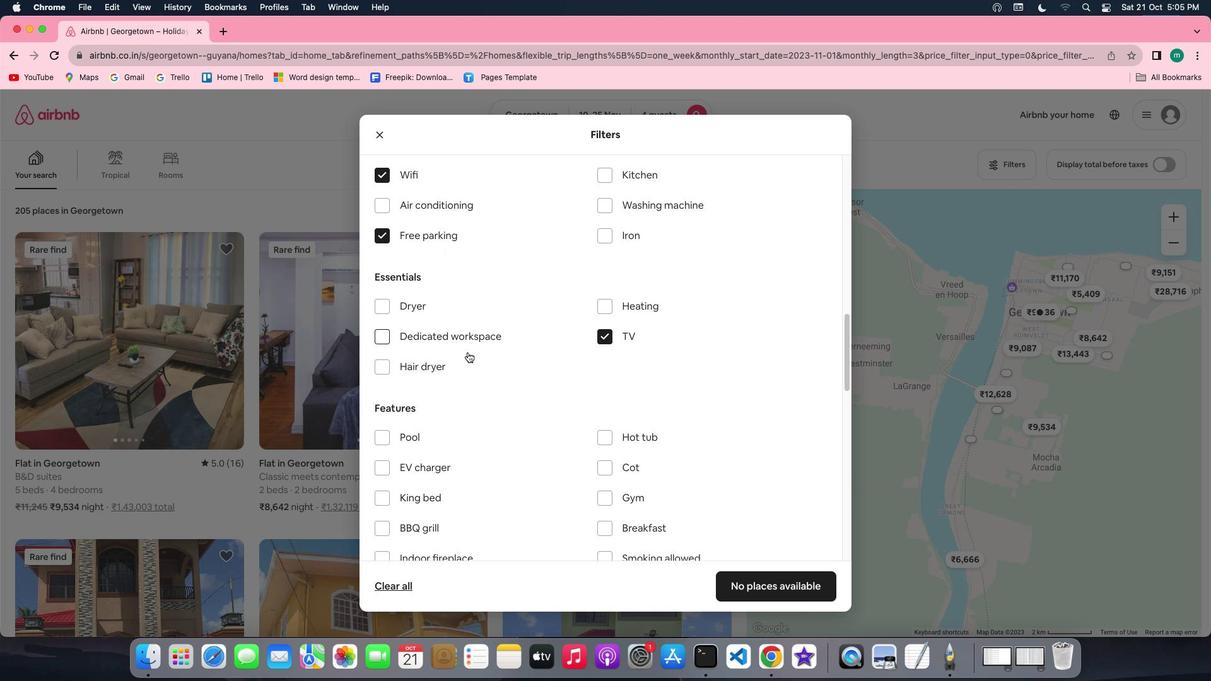 
Action: Mouse scrolled (467, 352) with delta (0, 0)
Screenshot: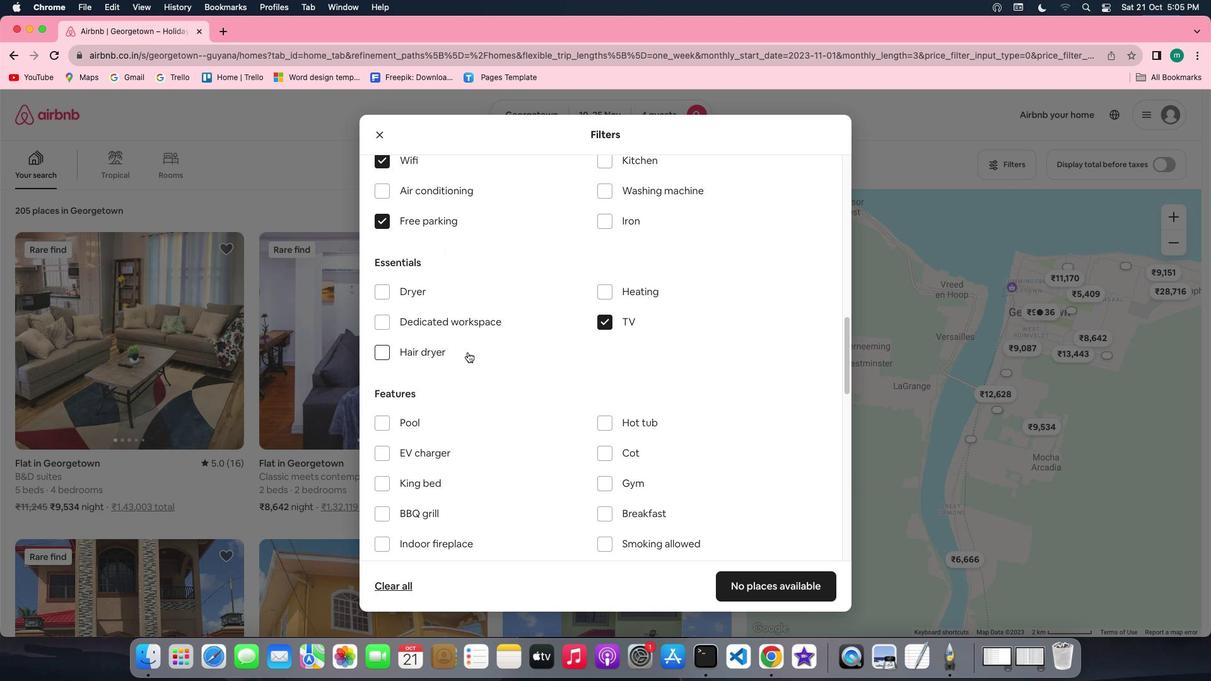 
Action: Mouse scrolled (467, 352) with delta (0, 0)
Screenshot: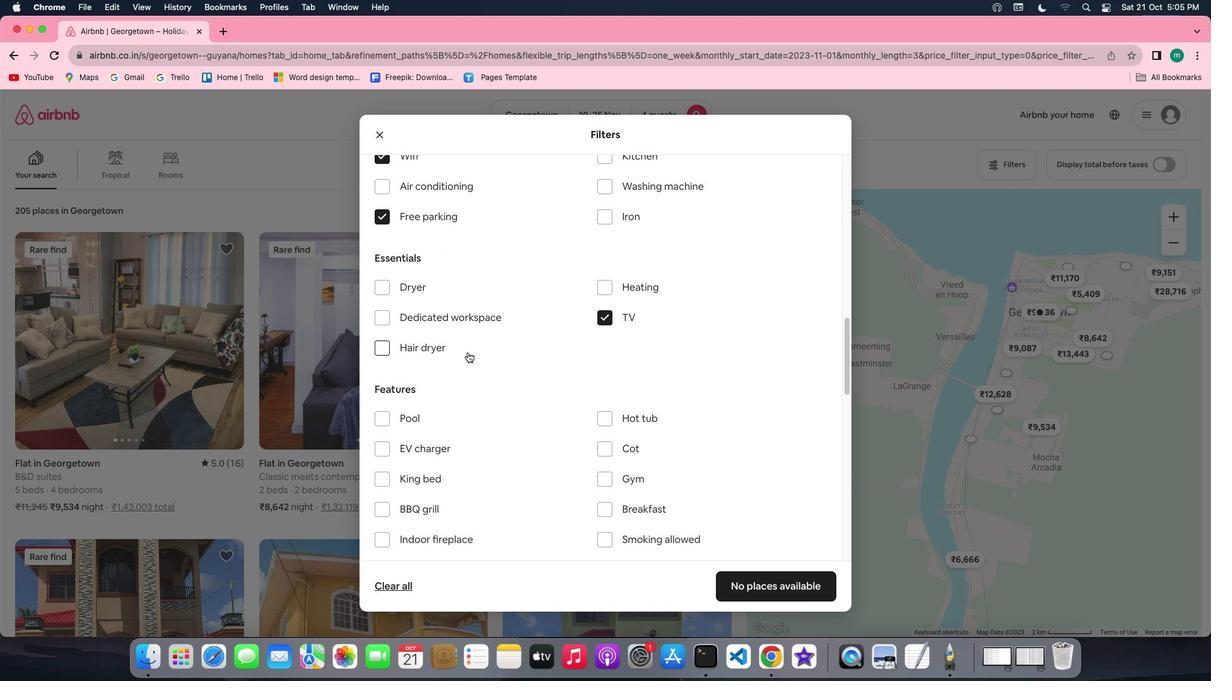 
Action: Mouse scrolled (467, 352) with delta (0, 0)
Screenshot: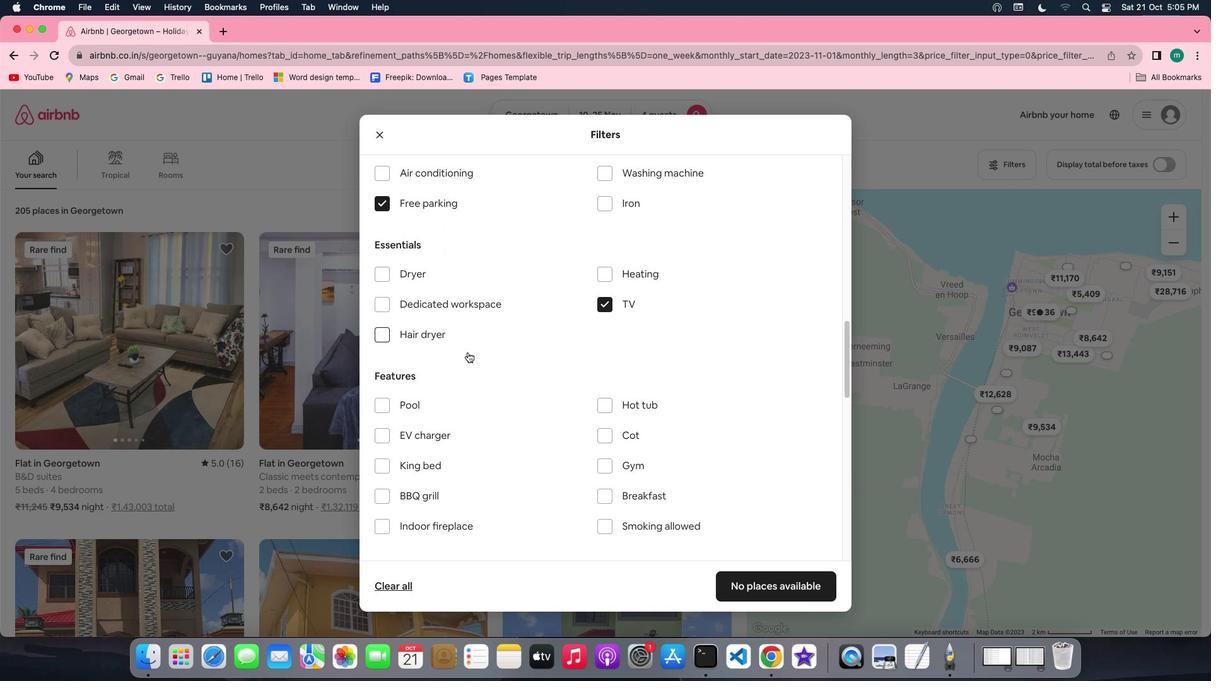 
Action: Mouse scrolled (467, 352) with delta (0, 0)
Screenshot: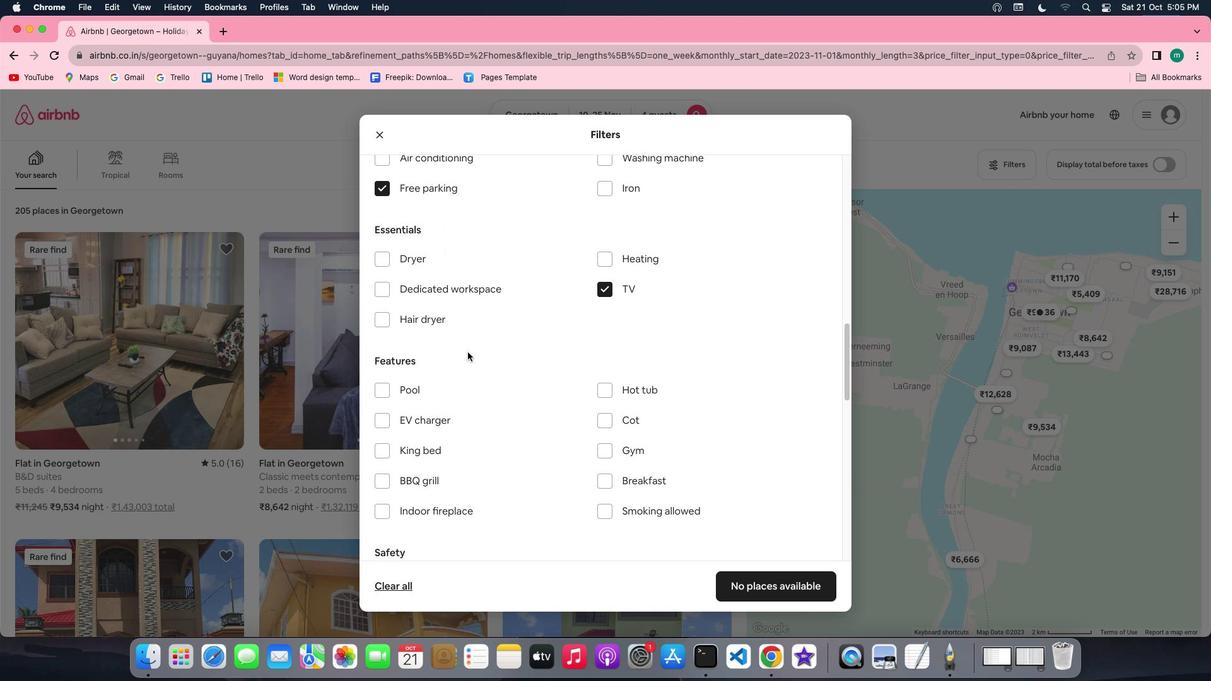 
Action: Mouse scrolled (467, 352) with delta (0, 0)
Screenshot: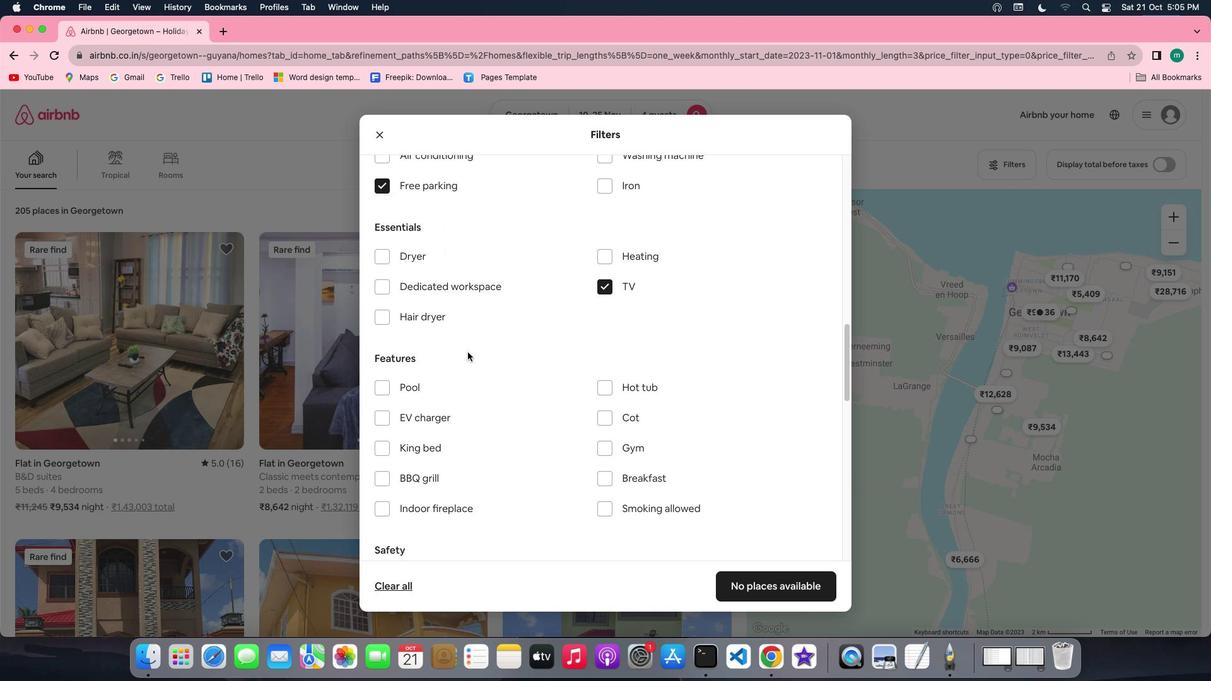 
Action: Mouse scrolled (467, 352) with delta (0, 0)
Screenshot: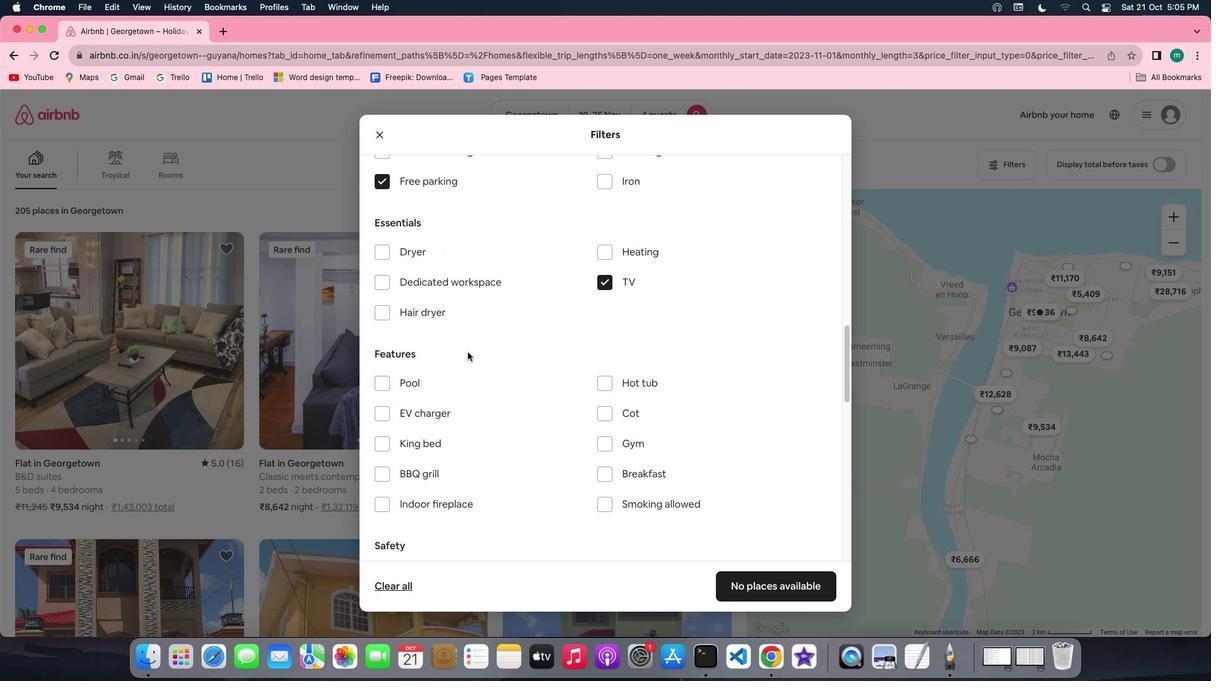 
Action: Mouse scrolled (467, 352) with delta (0, 0)
Screenshot: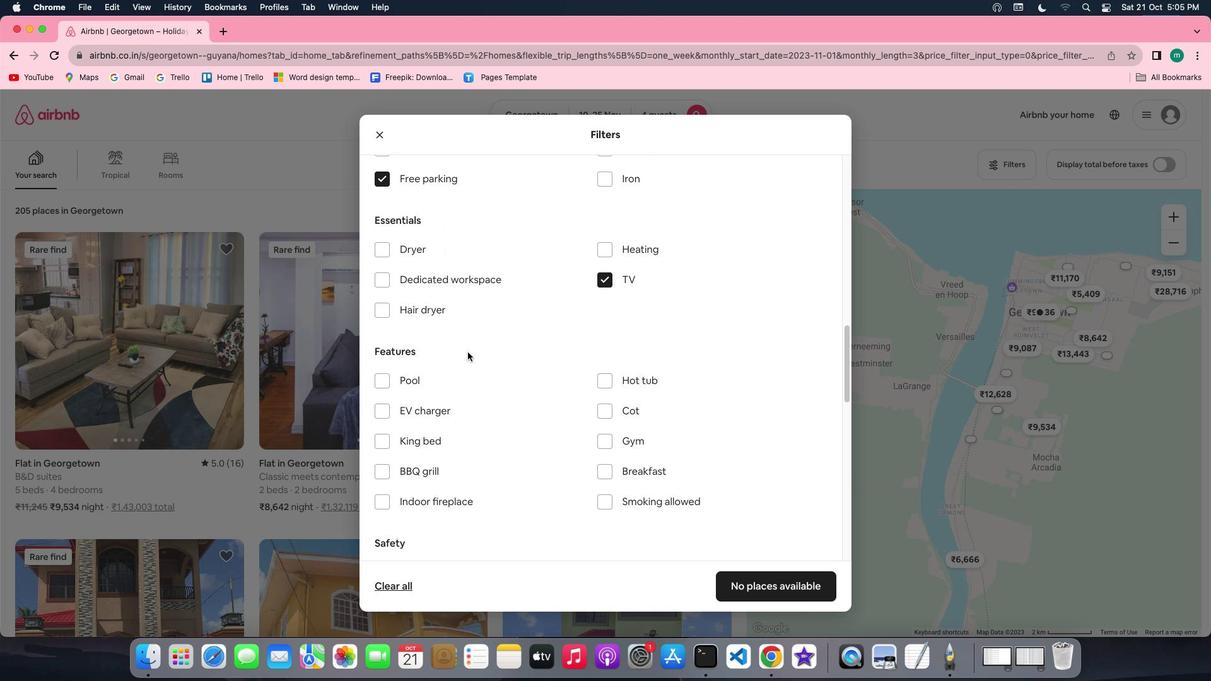 
Action: Mouse scrolled (467, 352) with delta (0, 0)
Screenshot: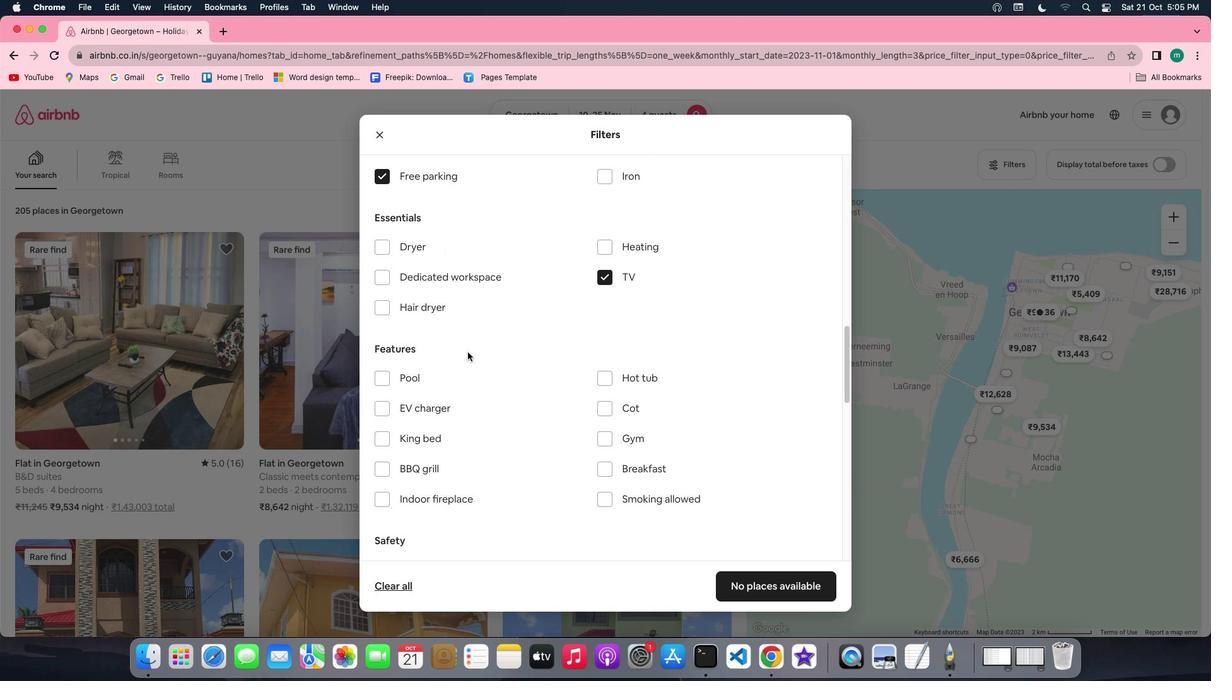 
Action: Mouse scrolled (467, 352) with delta (0, 0)
Screenshot: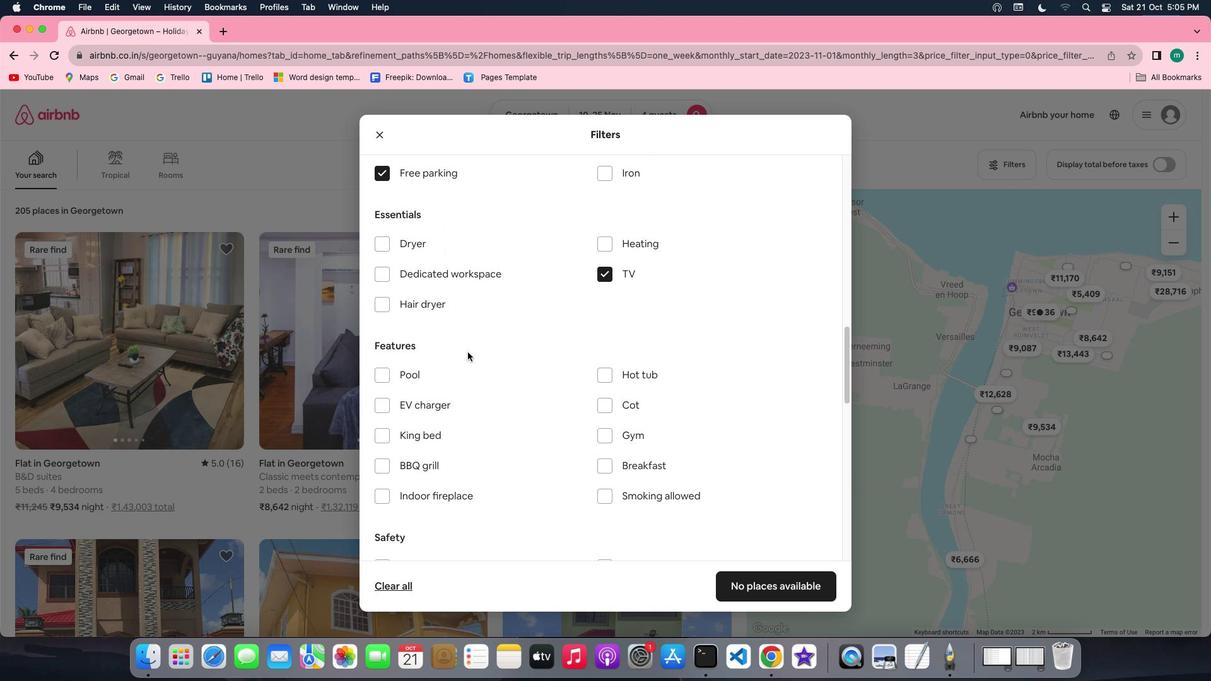 
Action: Mouse scrolled (467, 352) with delta (0, 0)
Screenshot: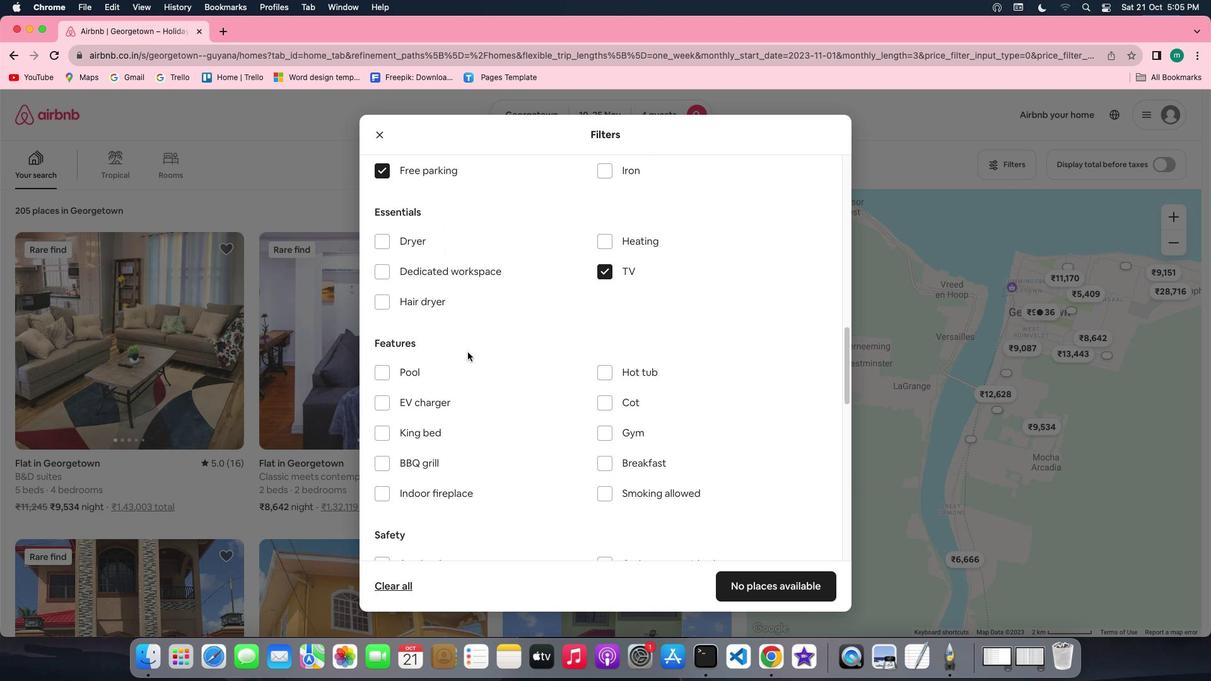 
Action: Mouse scrolled (467, 352) with delta (0, 0)
Screenshot: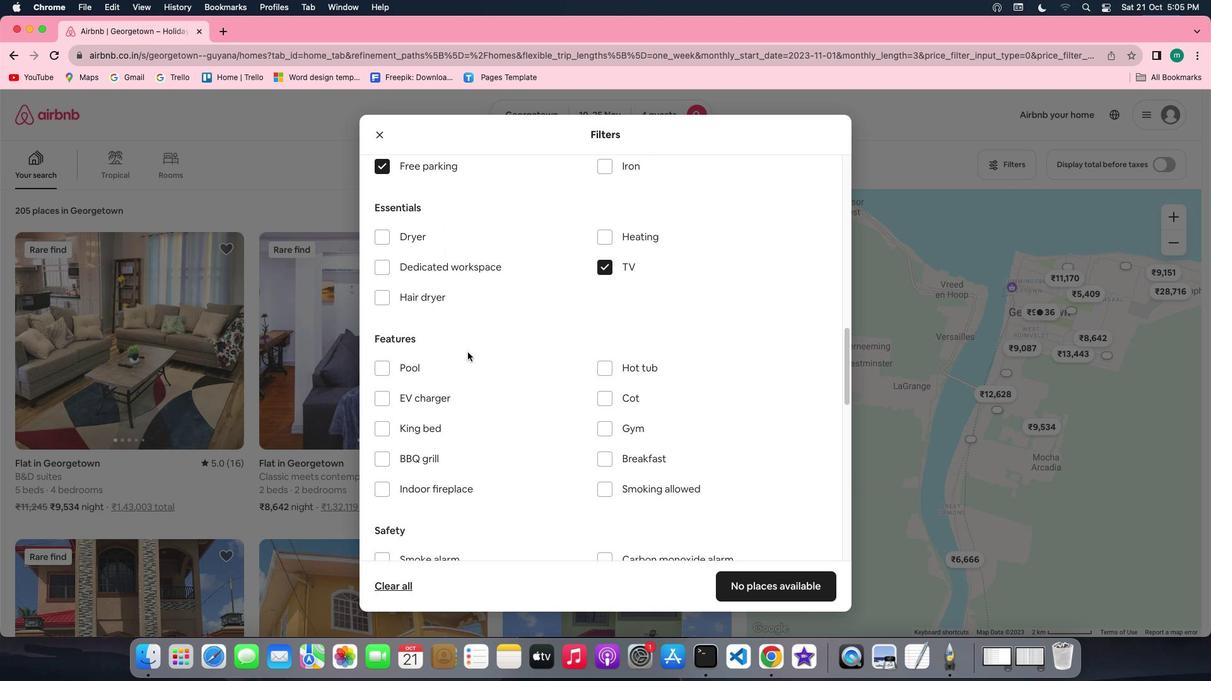 
Action: Mouse scrolled (467, 352) with delta (0, 0)
Screenshot: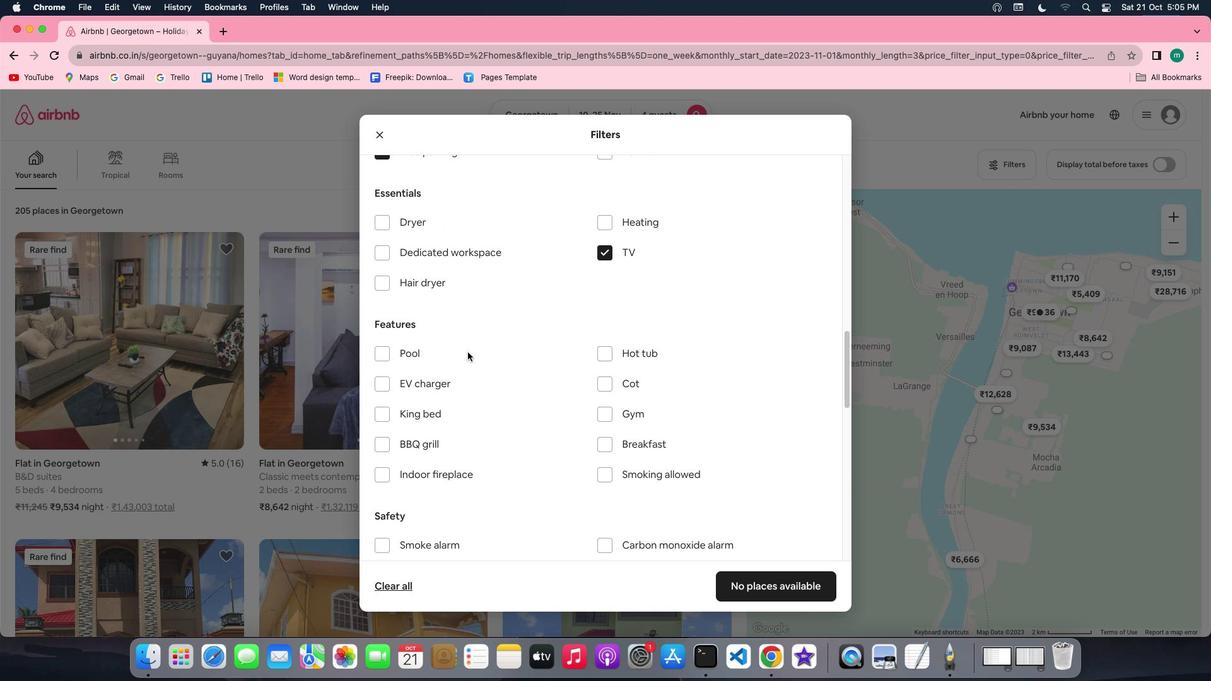 
Action: Mouse scrolled (467, 352) with delta (0, 0)
Screenshot: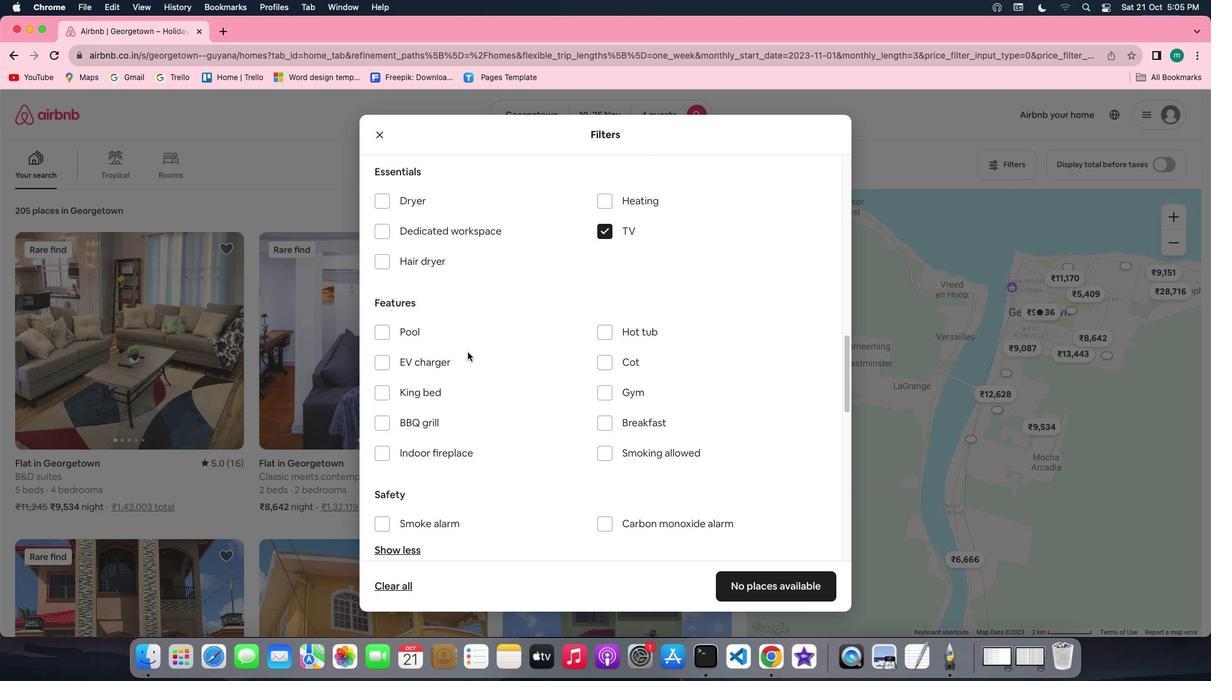 
Action: Mouse scrolled (467, 352) with delta (0, 0)
Screenshot: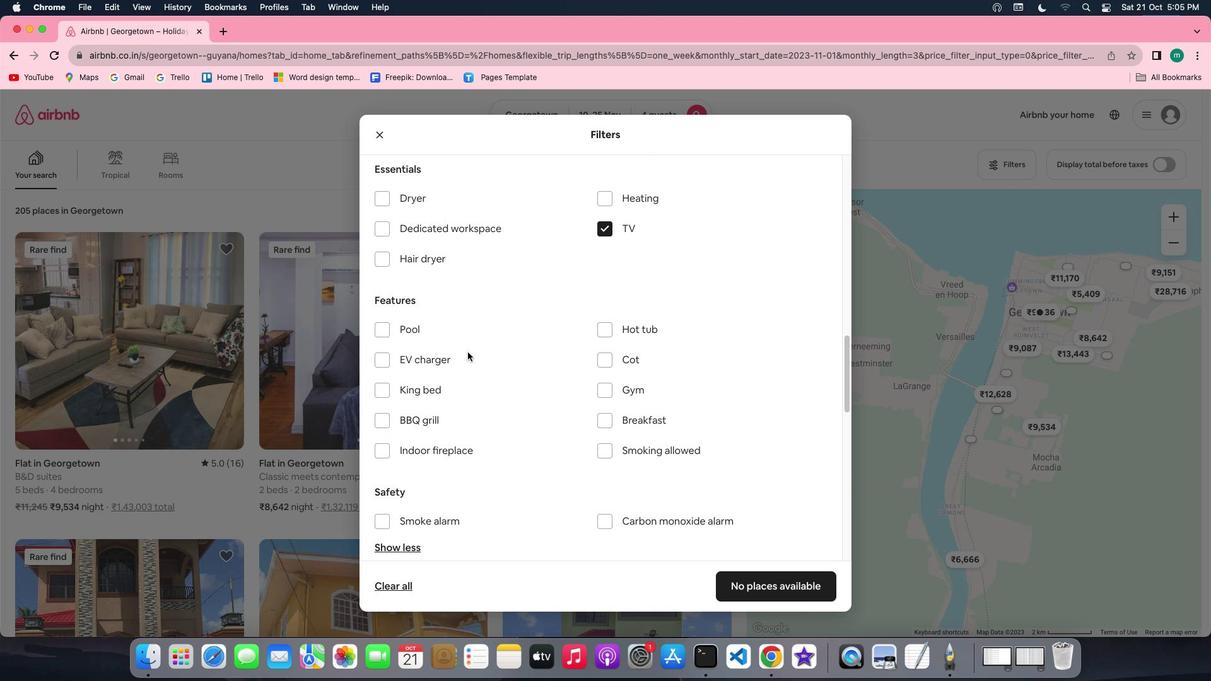 
Action: Mouse moved to (627, 374)
Screenshot: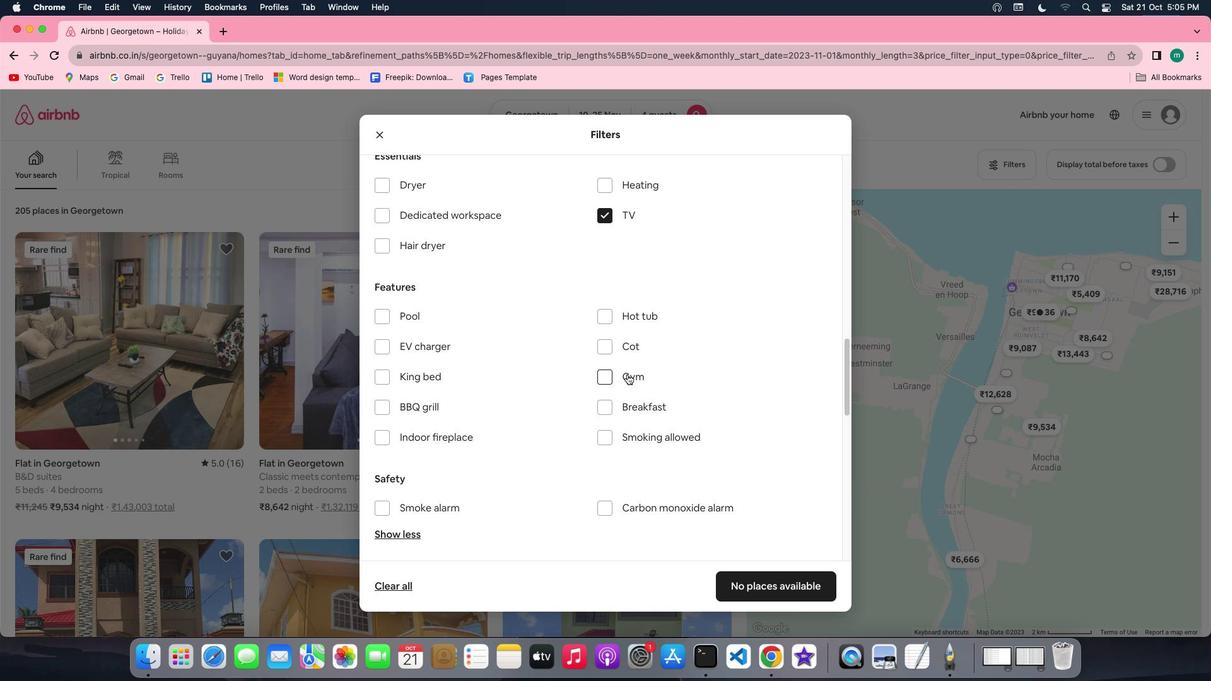 
Action: Mouse pressed left at (627, 374)
Screenshot: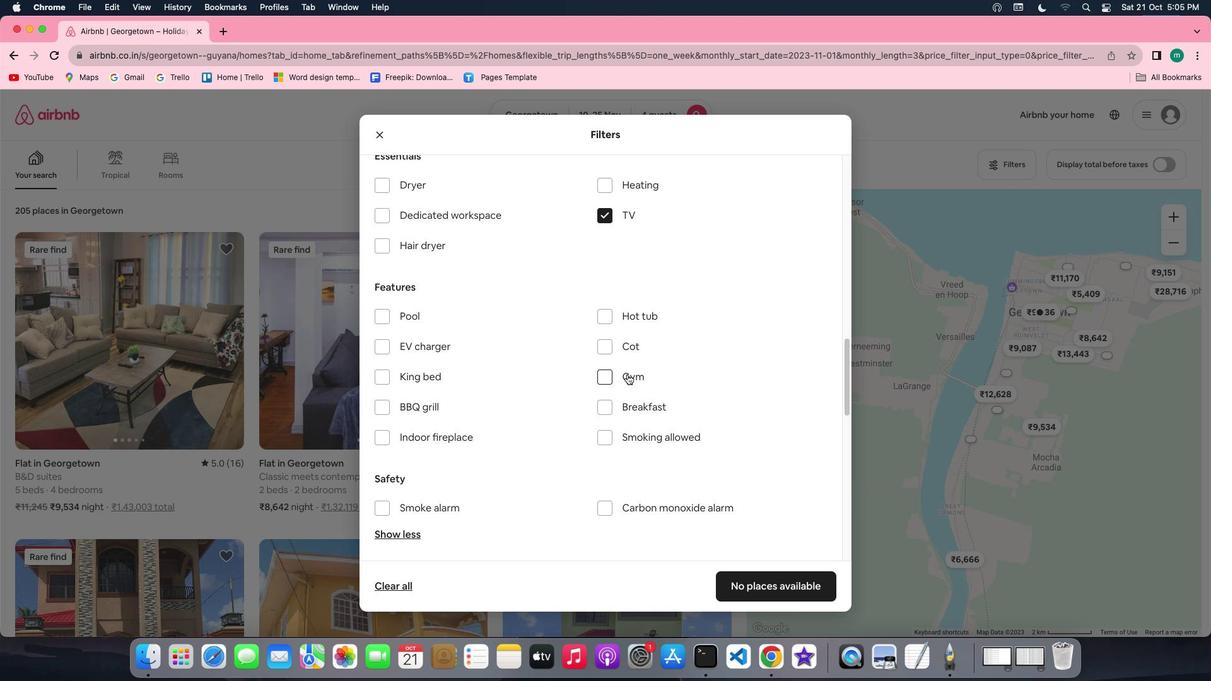 
Action: Mouse moved to (637, 410)
Screenshot: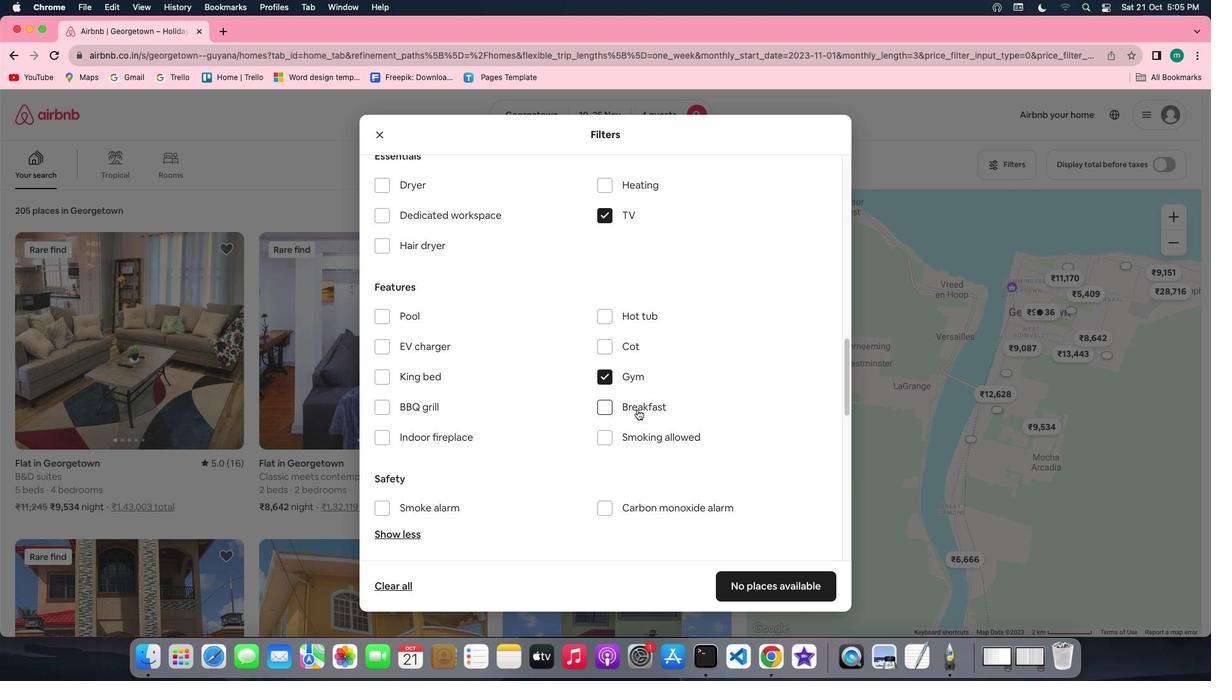
Action: Mouse pressed left at (637, 410)
Screenshot: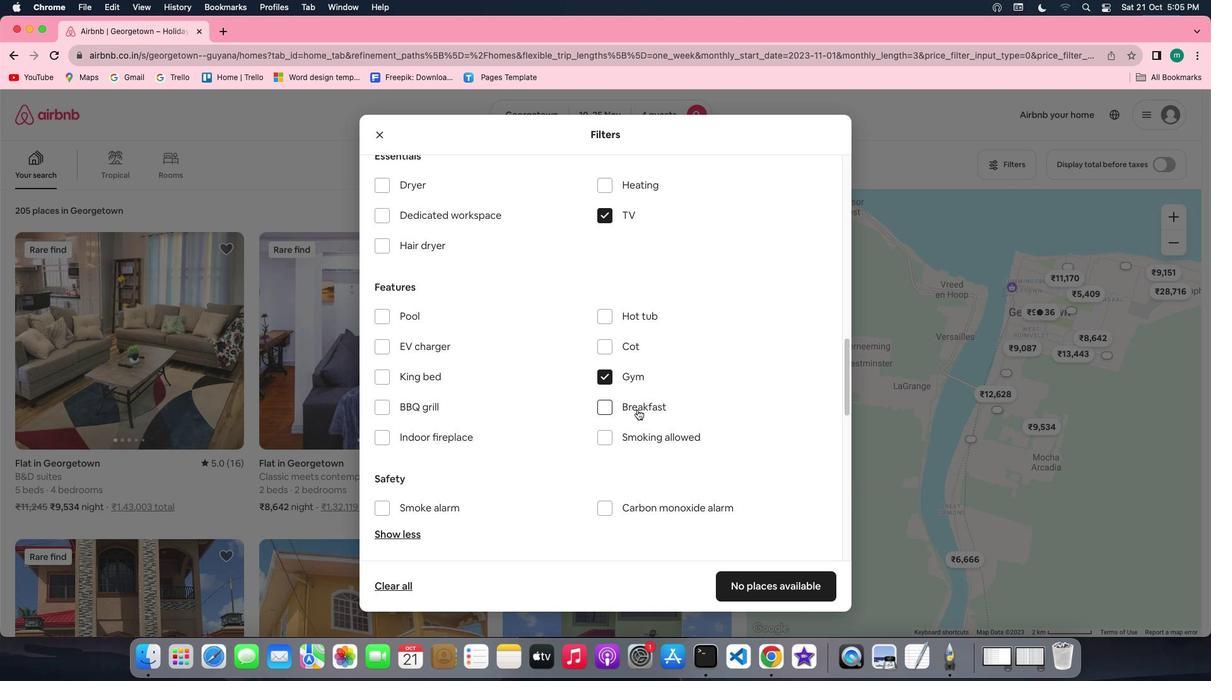 
Action: Mouse moved to (480, 417)
Screenshot: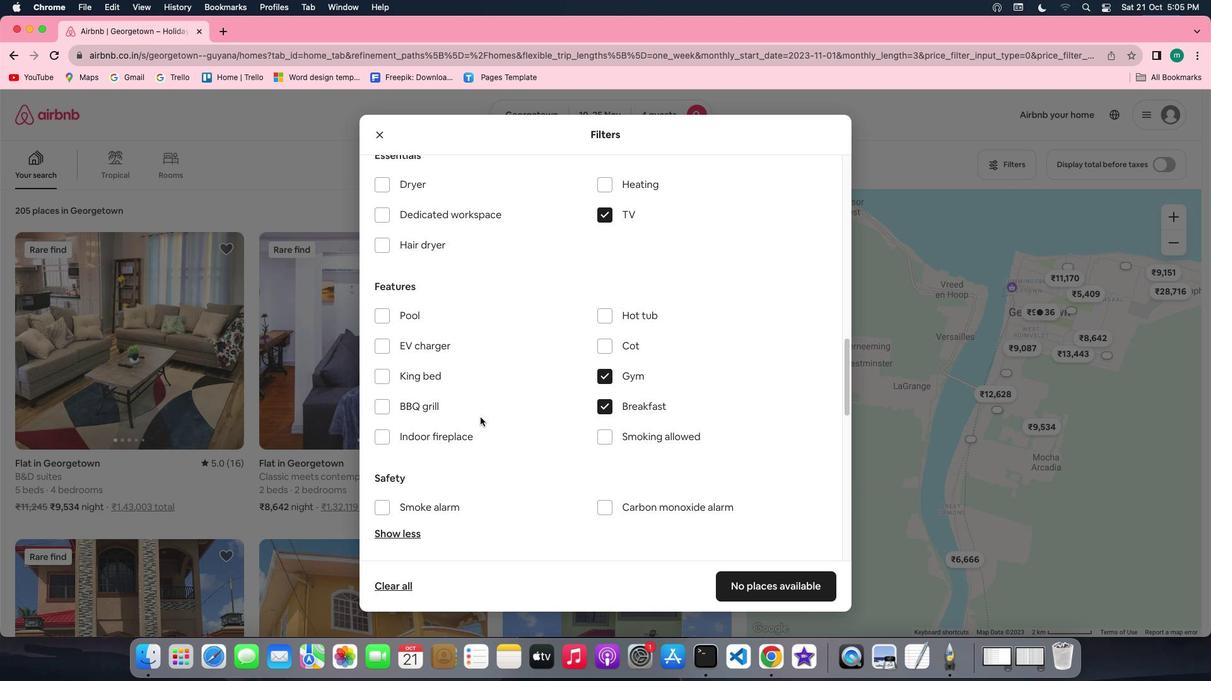 
Action: Mouse scrolled (480, 417) with delta (0, 0)
Screenshot: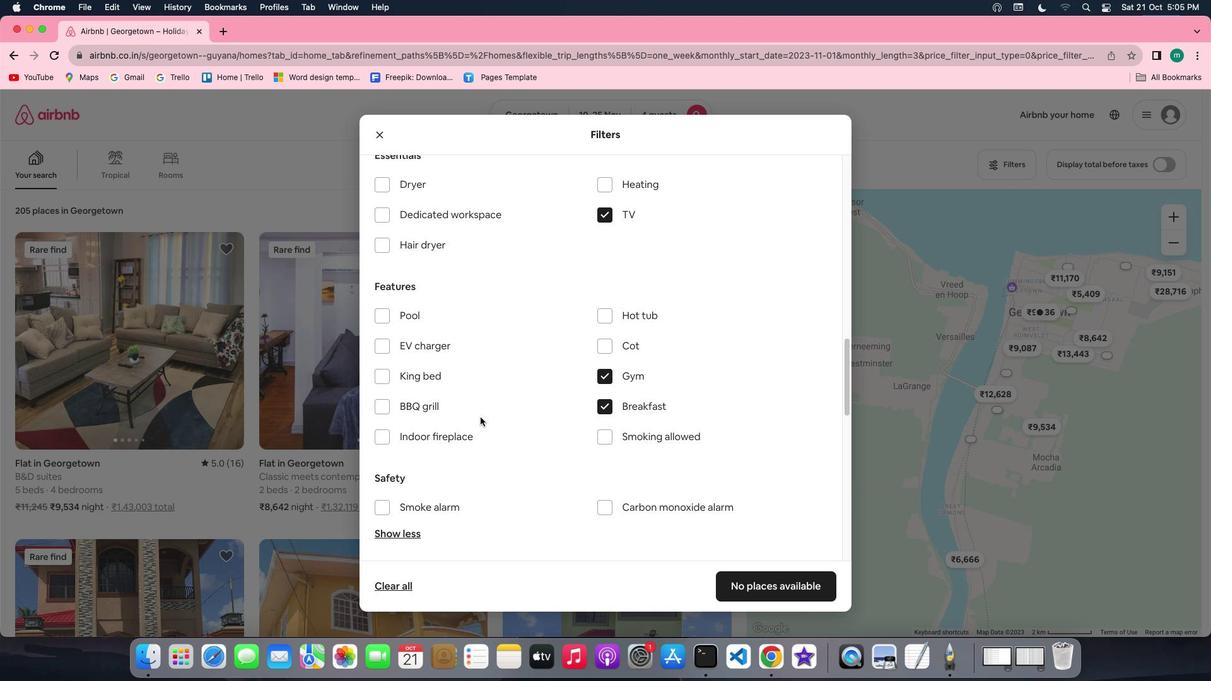 
Action: Mouse scrolled (480, 417) with delta (0, 0)
Screenshot: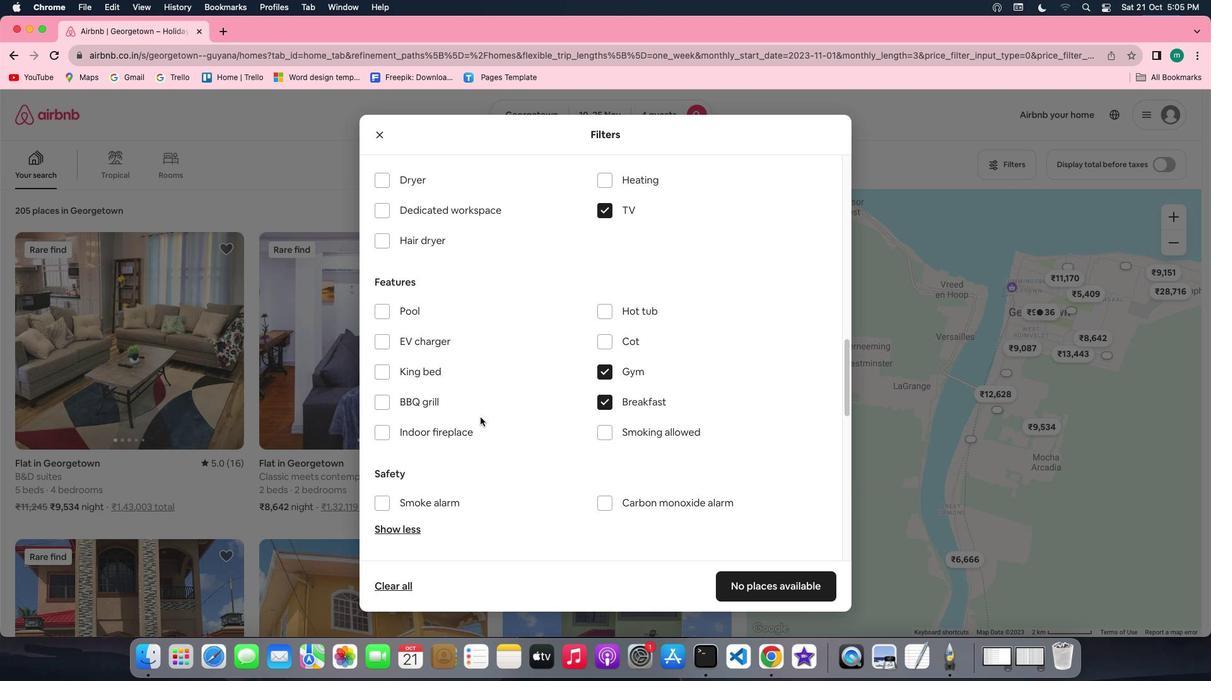 
Action: Mouse scrolled (480, 417) with delta (0, 0)
Screenshot: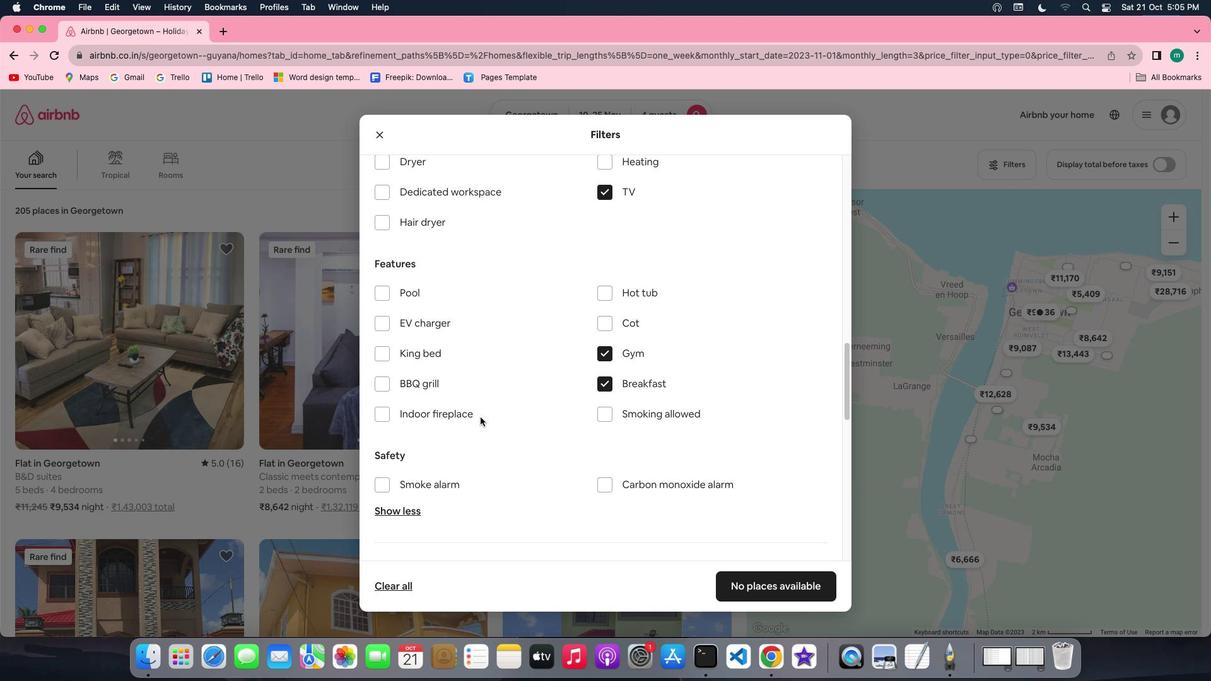 
Action: Mouse moved to (480, 417)
Screenshot: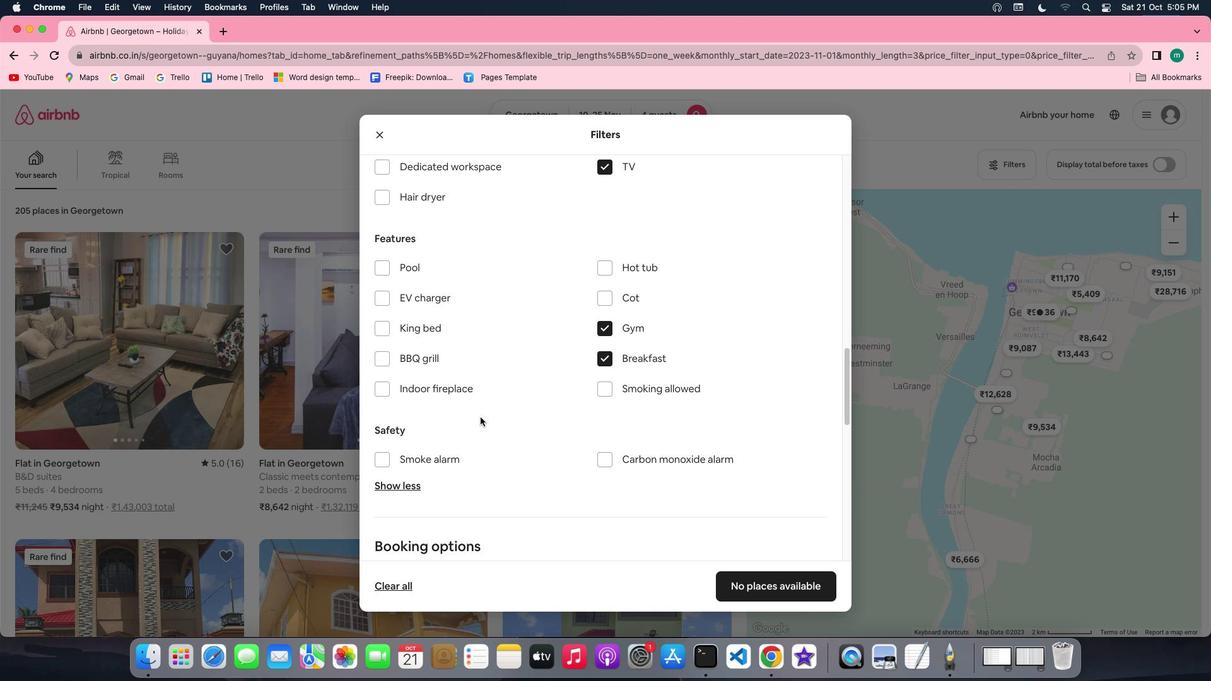 
Action: Mouse scrolled (480, 417) with delta (0, 0)
Screenshot: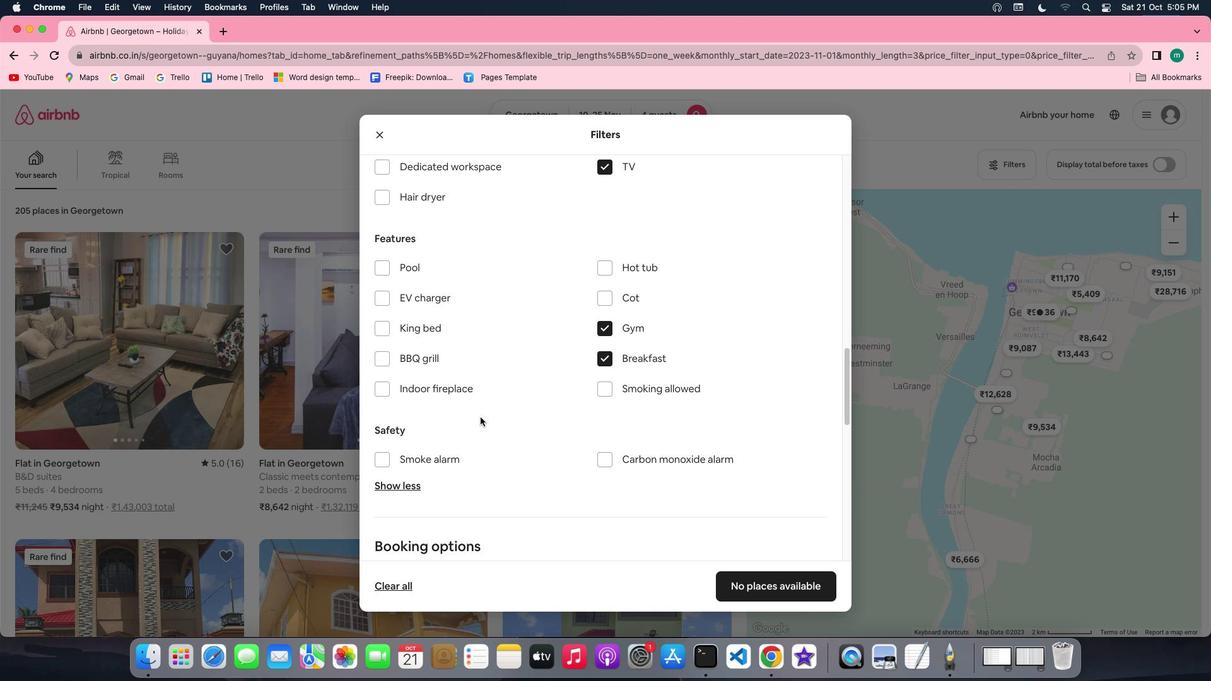 
Action: Mouse scrolled (480, 417) with delta (0, 0)
Screenshot: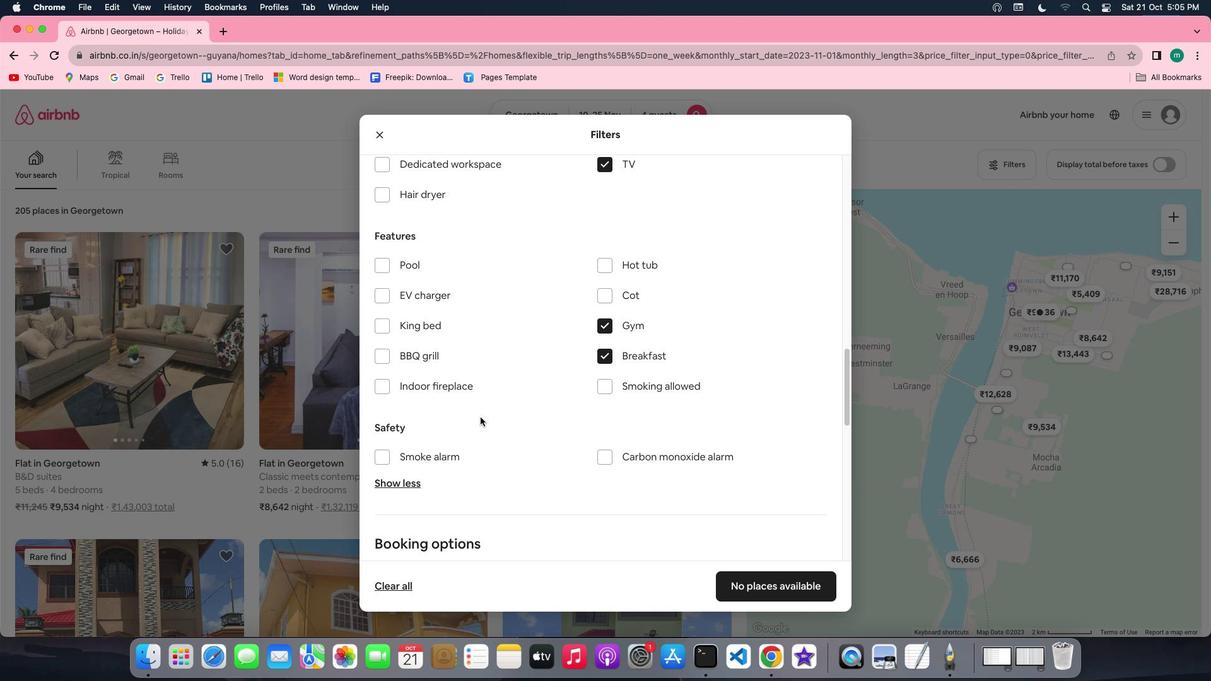 
Action: Mouse scrolled (480, 417) with delta (0, 0)
Screenshot: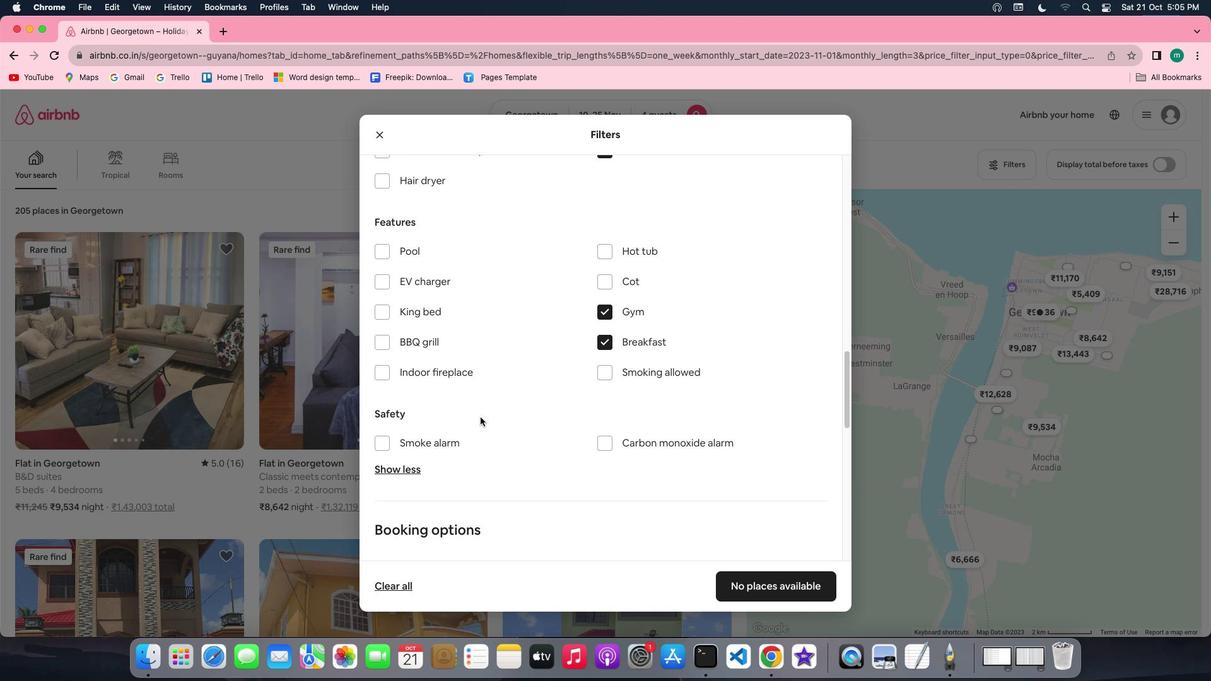 
Action: Mouse scrolled (480, 417) with delta (0, 0)
Screenshot: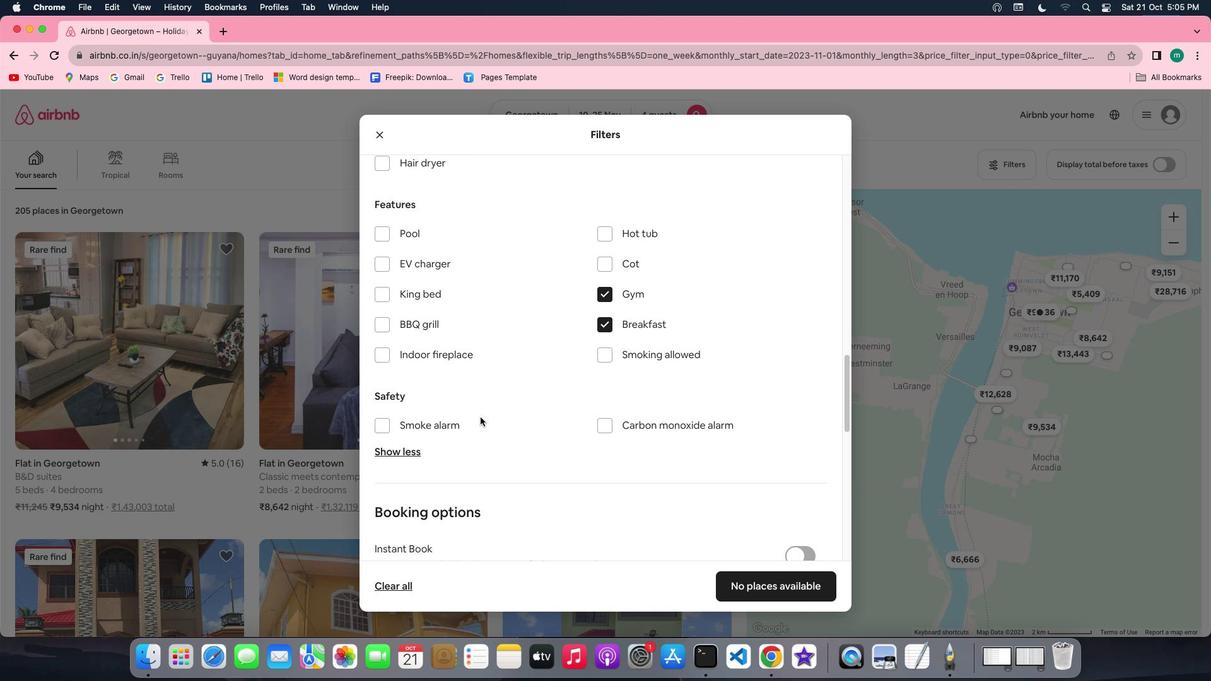 
Action: Mouse scrolled (480, 417) with delta (0, 0)
Screenshot: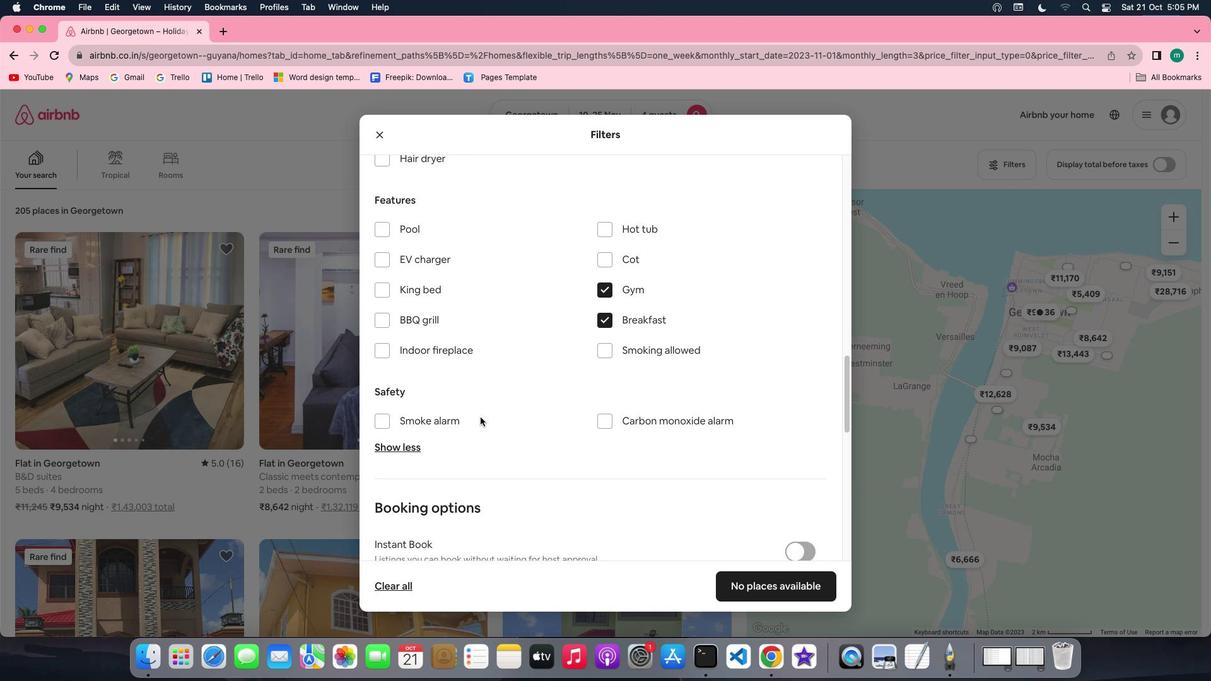 
Action: Mouse scrolled (480, 417) with delta (0, -1)
Screenshot: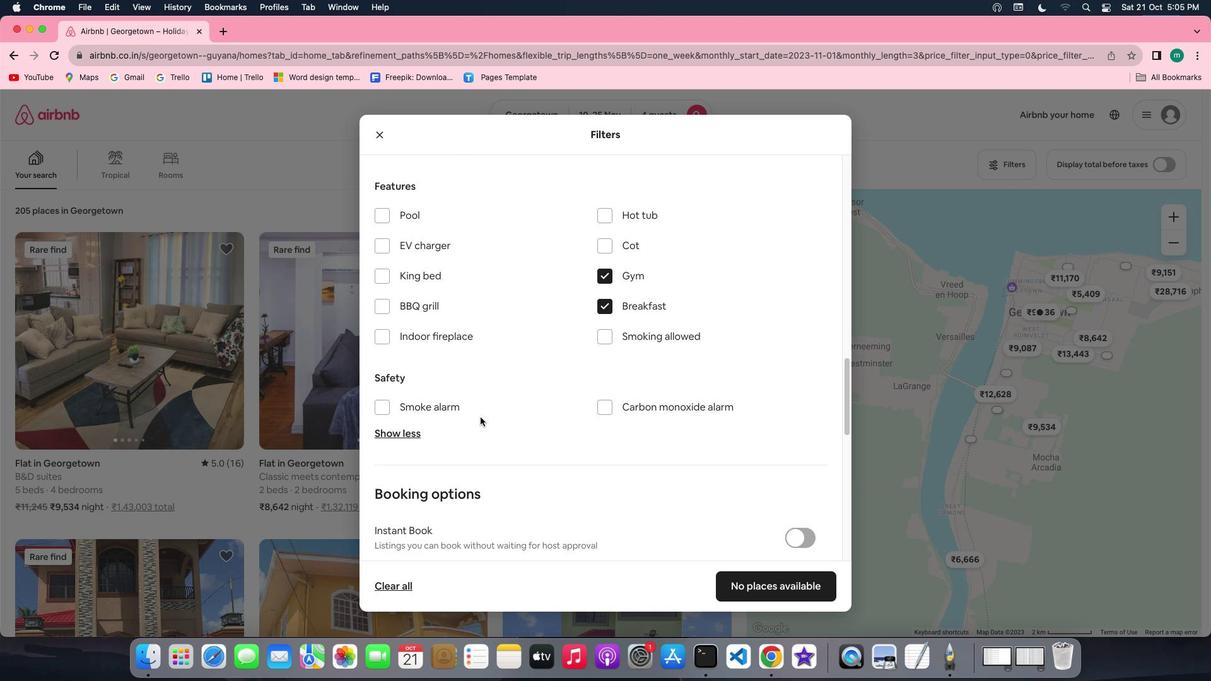 
Action: Mouse scrolled (480, 417) with delta (0, -1)
Screenshot: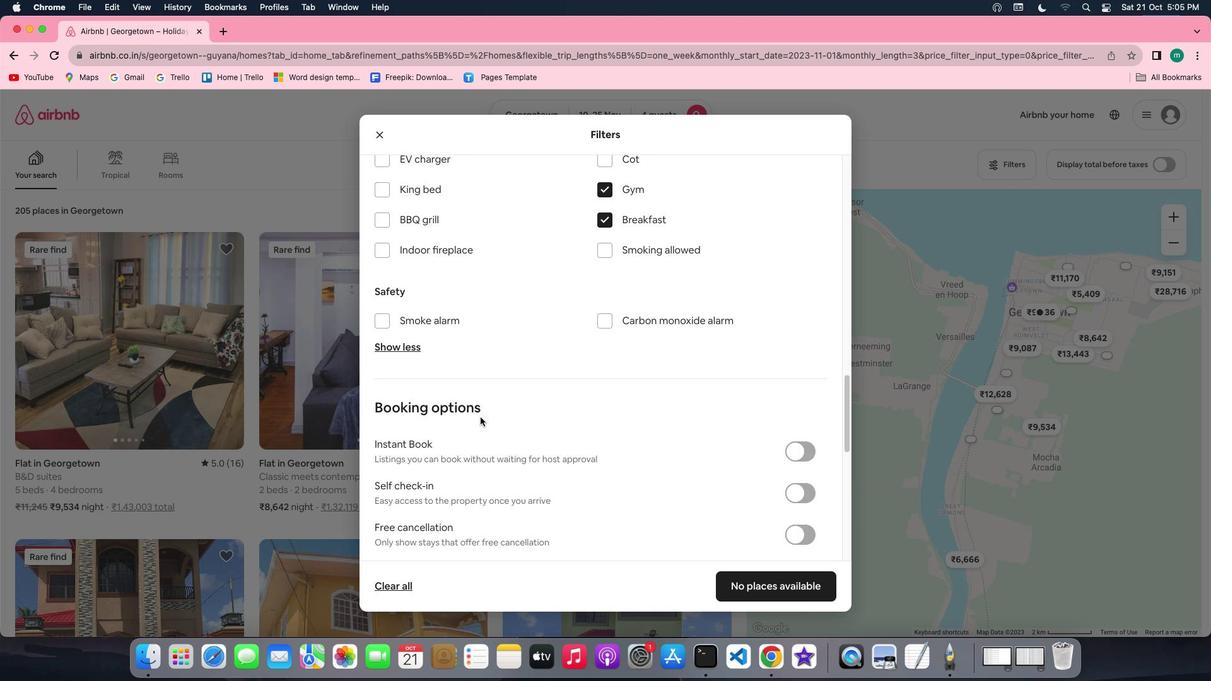 
Action: Mouse moved to (805, 412)
Screenshot: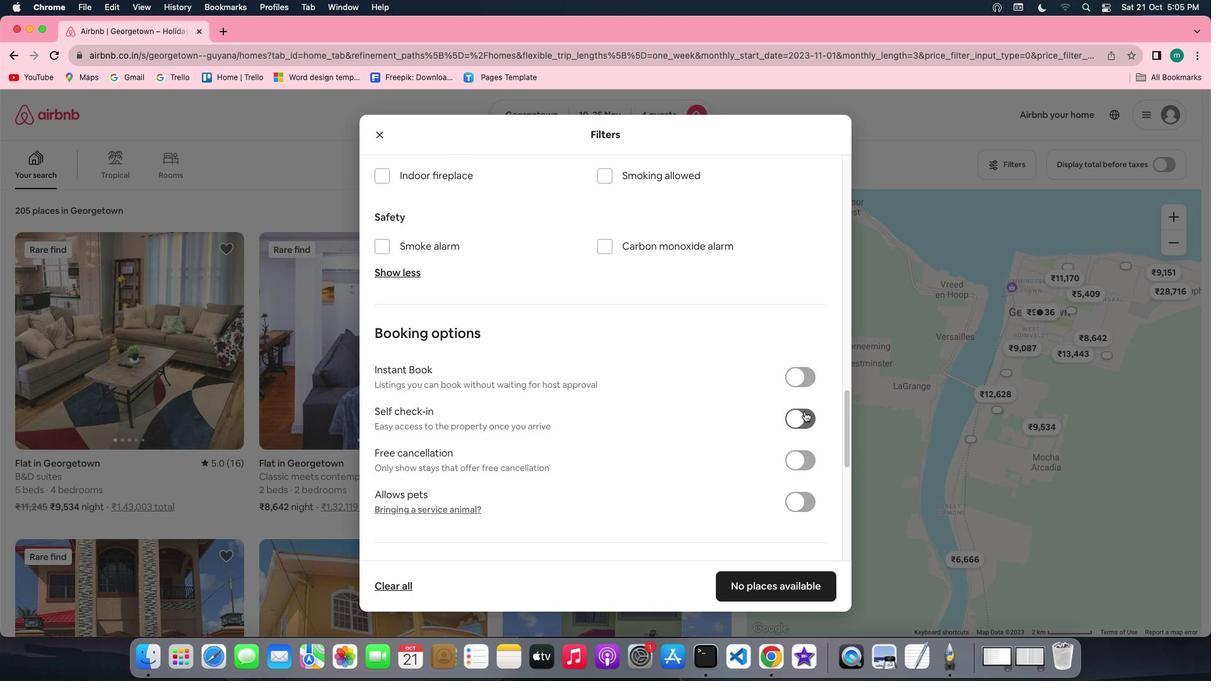 
Action: Mouse pressed left at (805, 412)
Screenshot: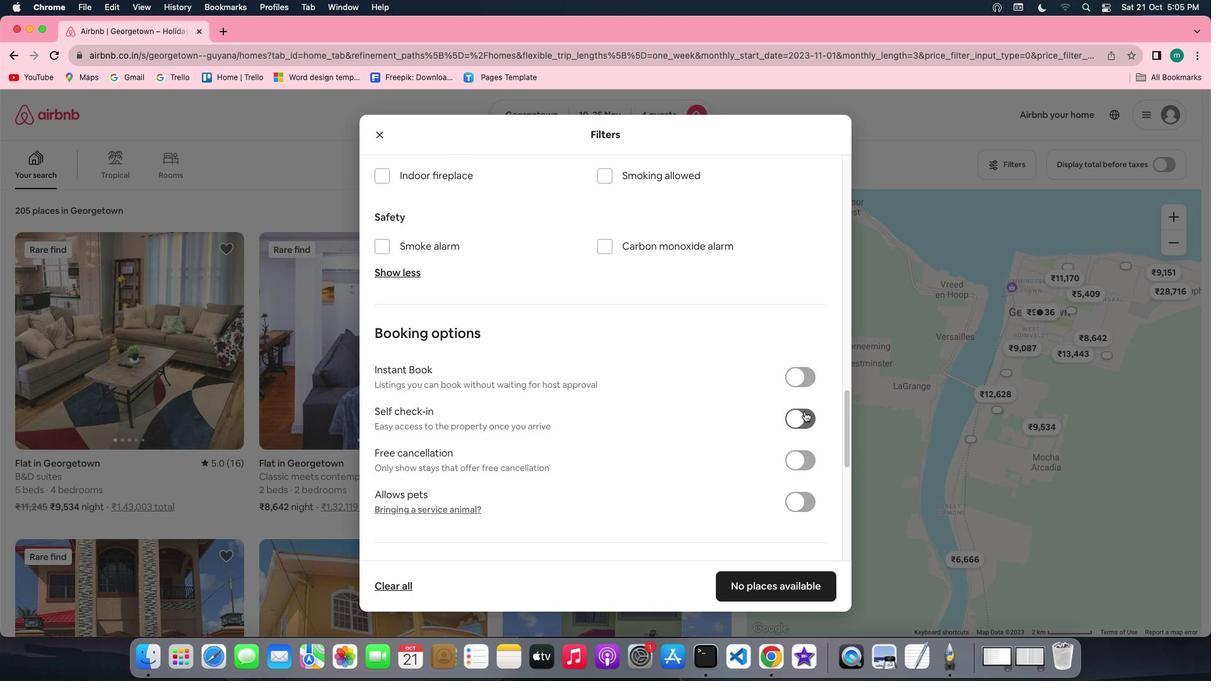 
Action: Mouse moved to (639, 414)
Screenshot: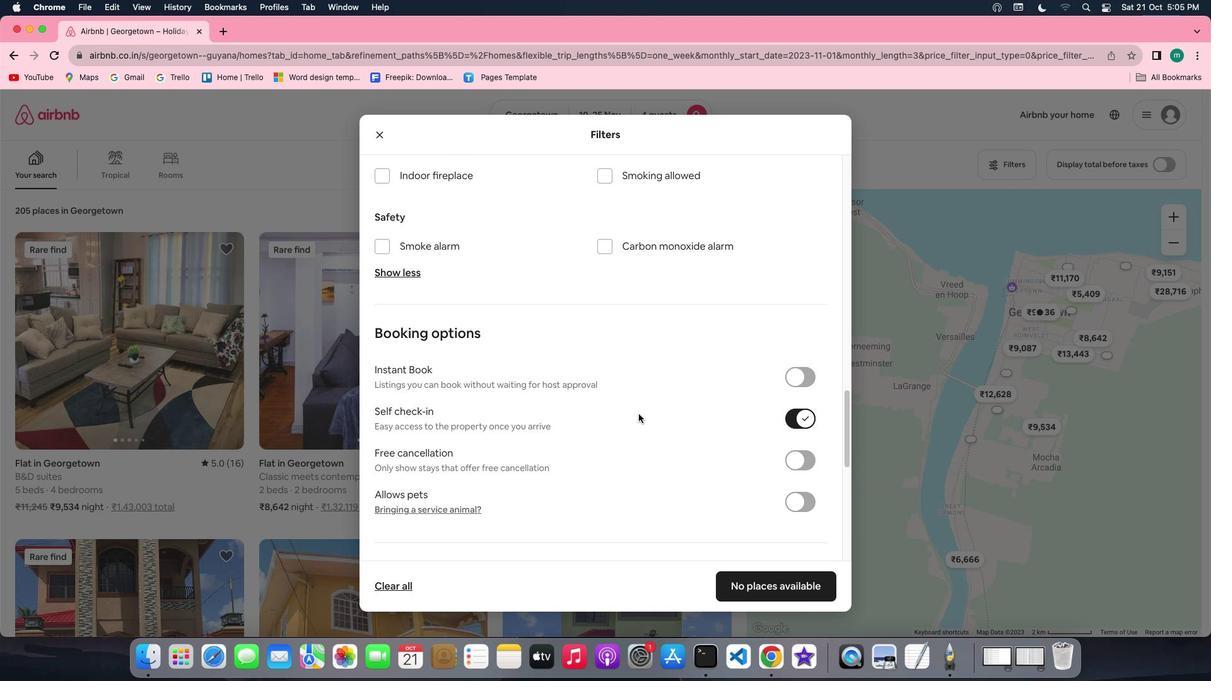 
Action: Mouse scrolled (639, 414) with delta (0, 0)
Screenshot: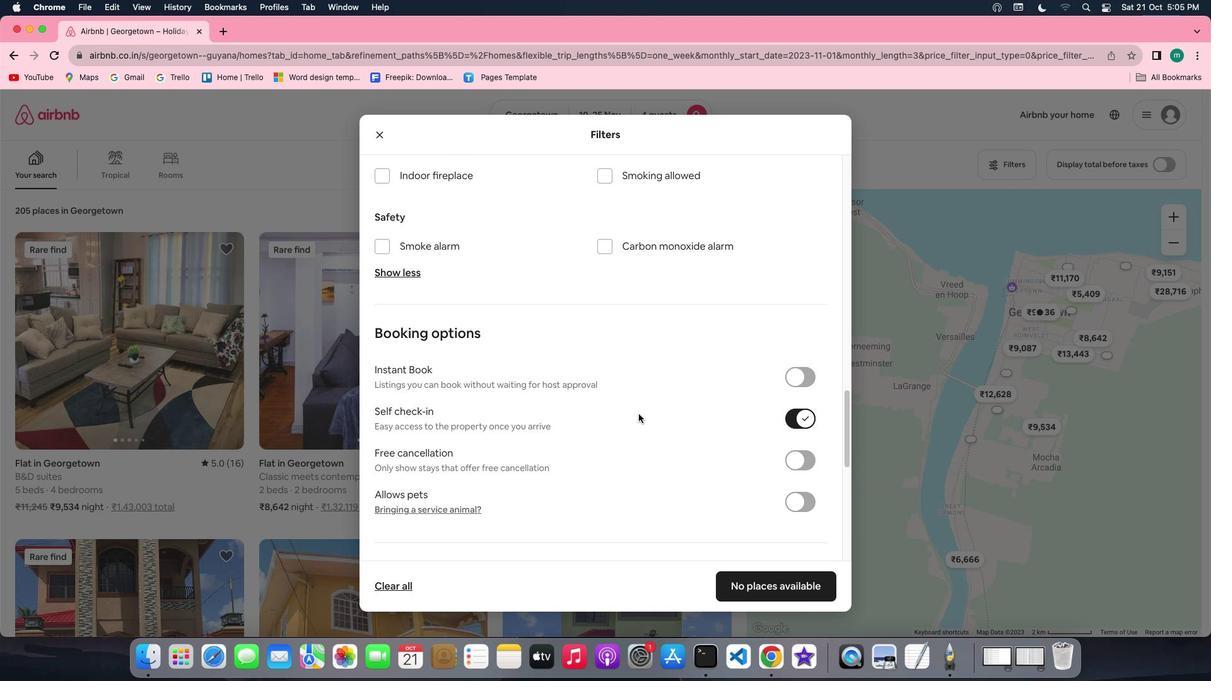 
Action: Mouse scrolled (639, 414) with delta (0, 0)
Screenshot: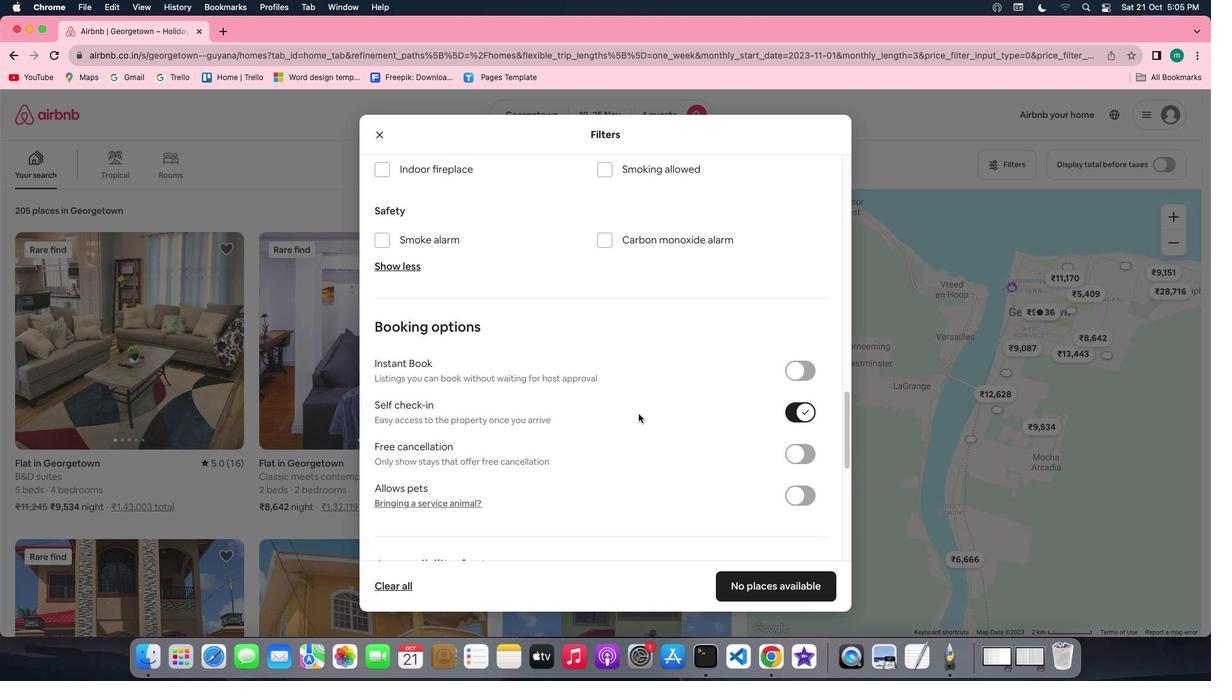 
Action: Mouse scrolled (639, 414) with delta (0, -1)
Screenshot: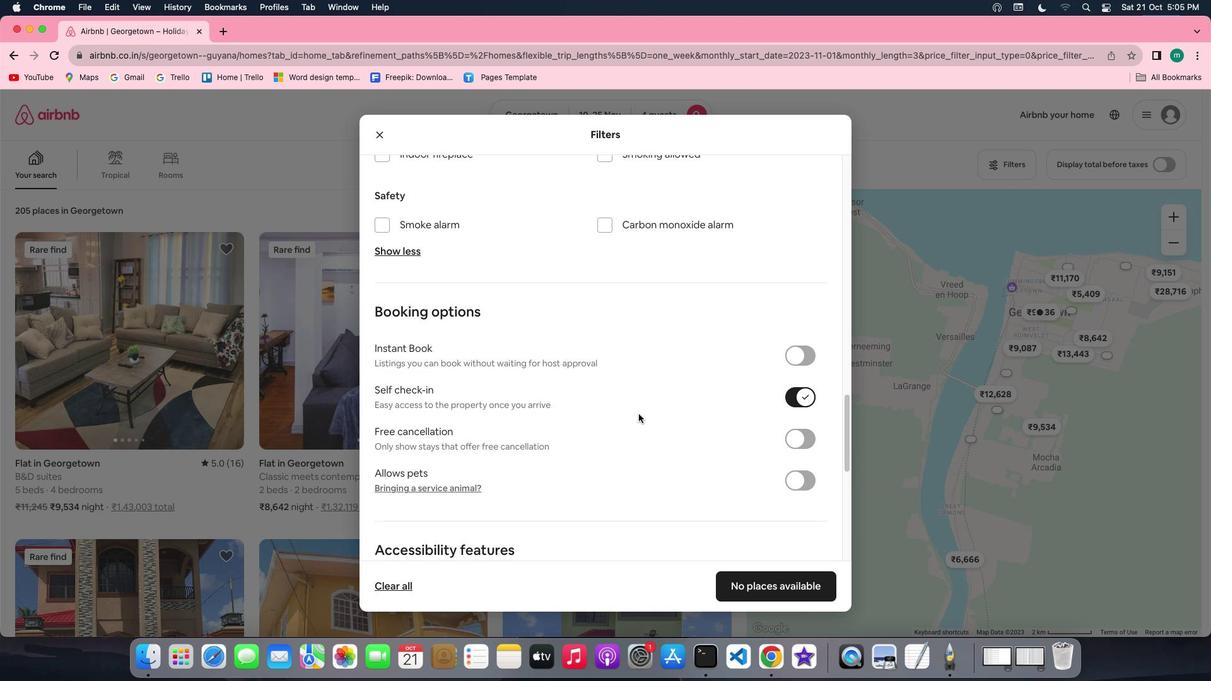 
Action: Mouse scrolled (639, 414) with delta (0, -2)
Screenshot: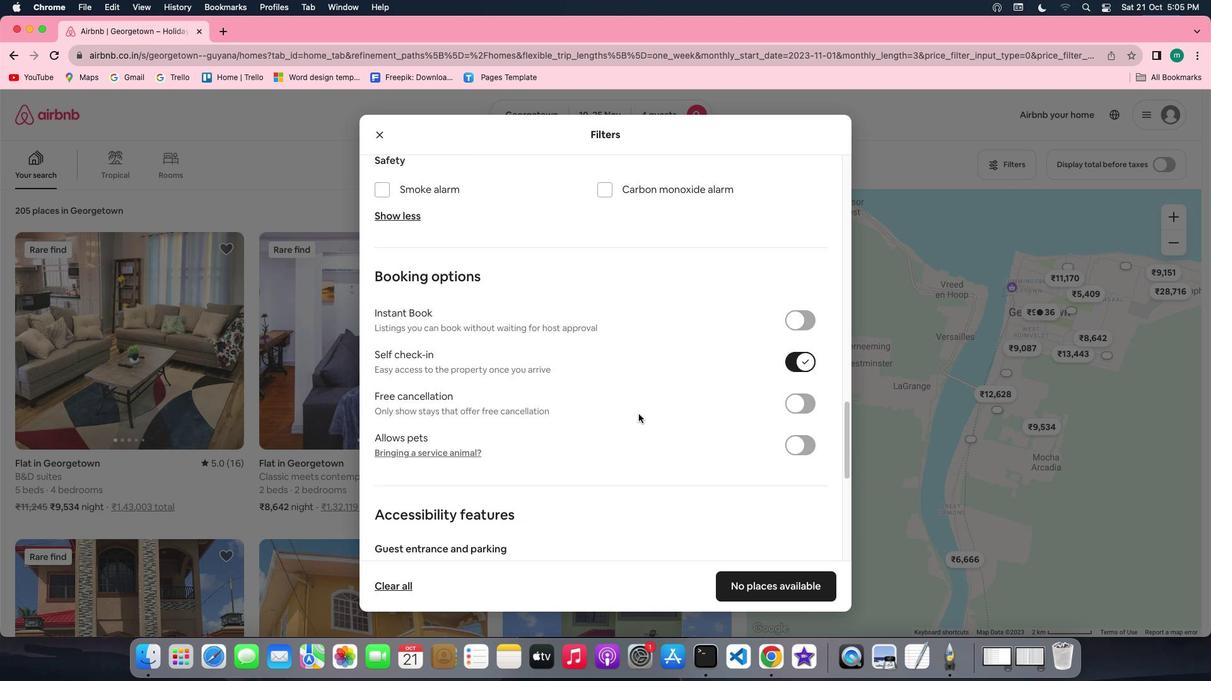 
Action: Mouse moved to (639, 437)
Screenshot: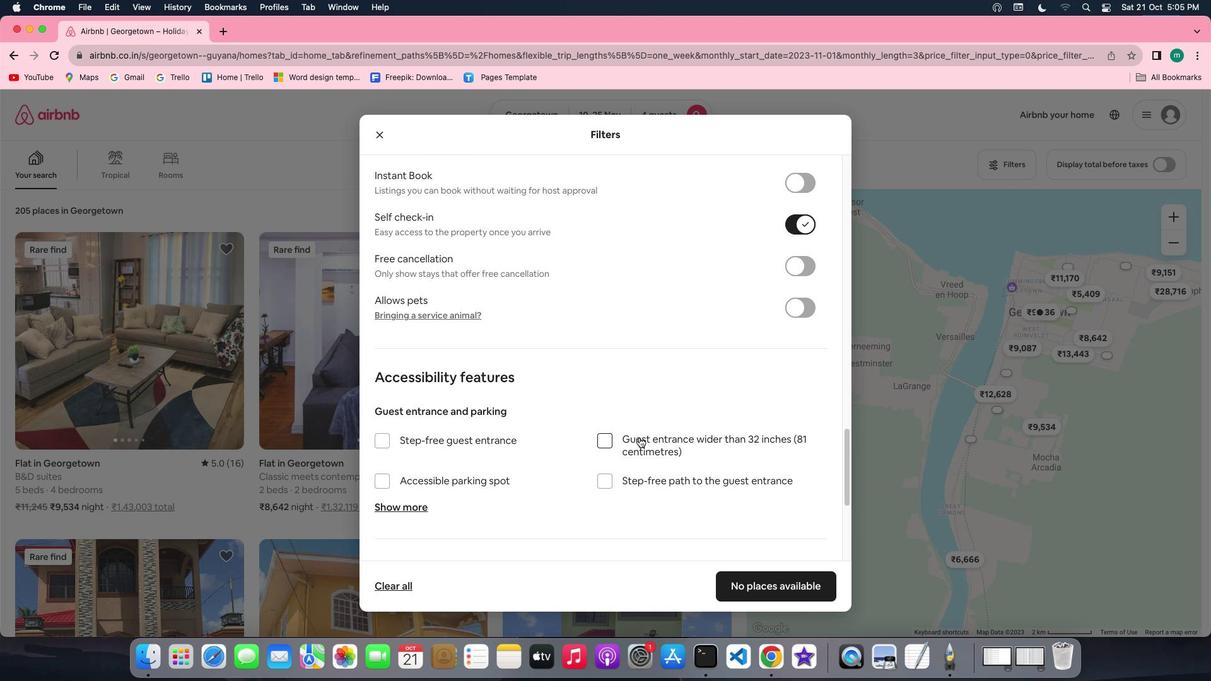 
Action: Mouse scrolled (639, 437) with delta (0, 0)
Screenshot: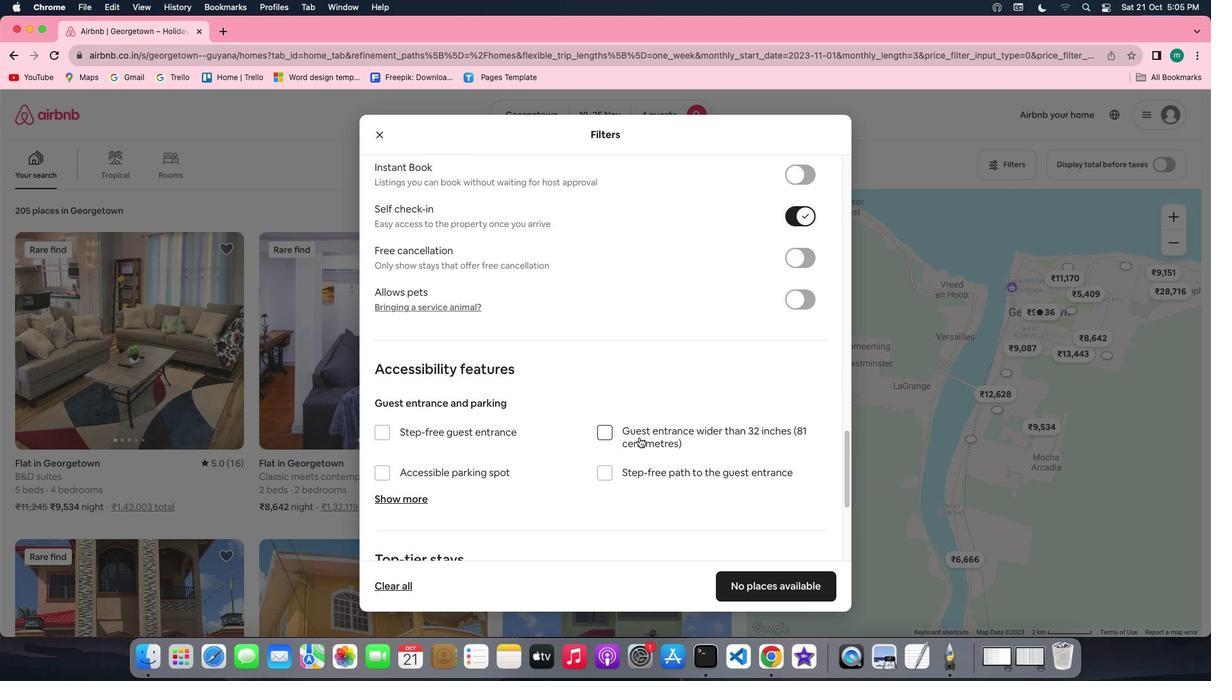 
Action: Mouse scrolled (639, 437) with delta (0, 0)
Screenshot: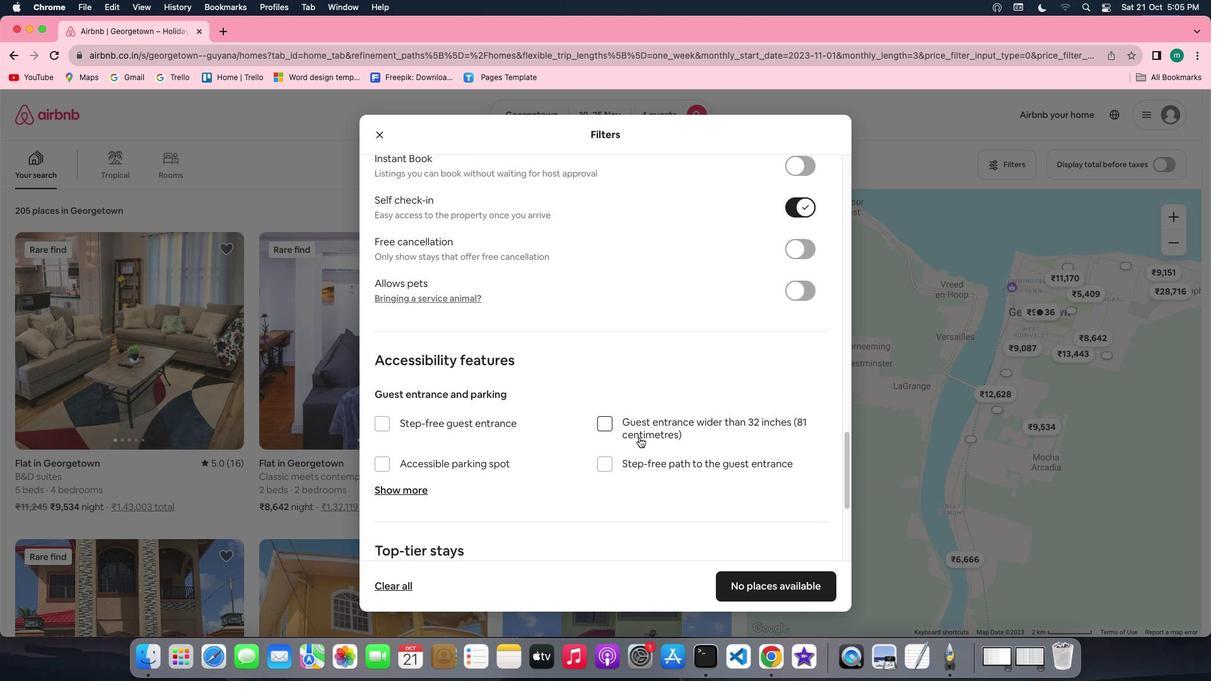 
Action: Mouse scrolled (639, 437) with delta (0, -1)
Screenshot: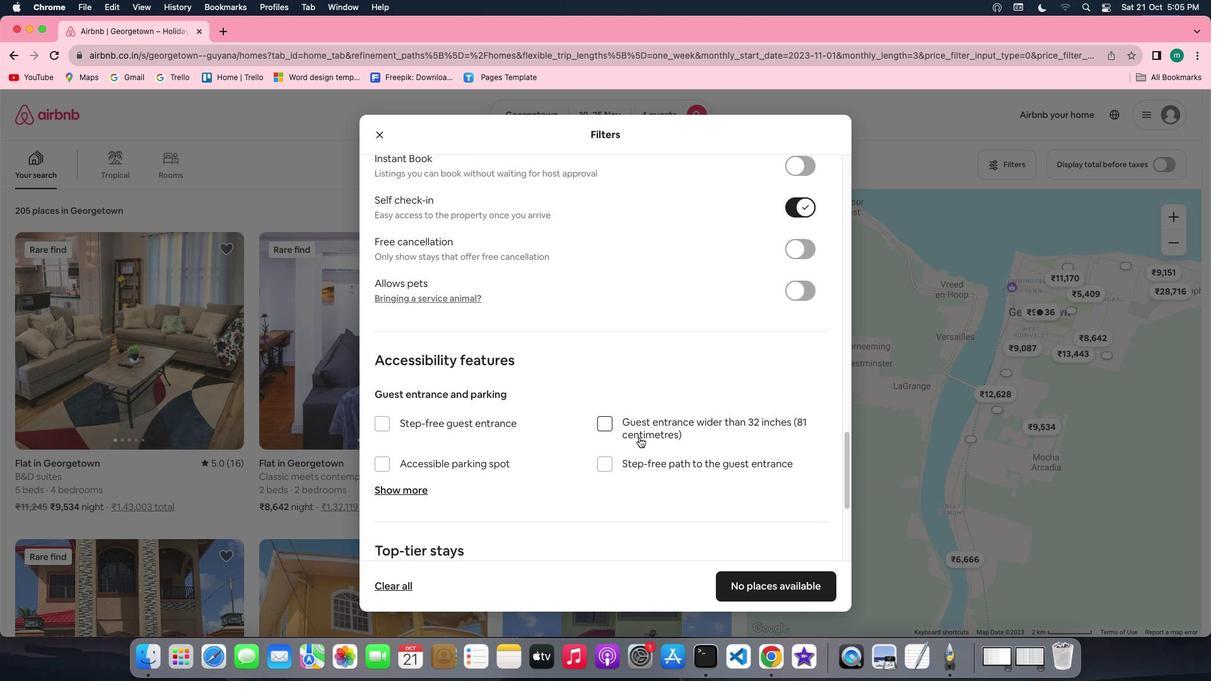 
Action: Mouse scrolled (639, 437) with delta (0, -2)
Screenshot: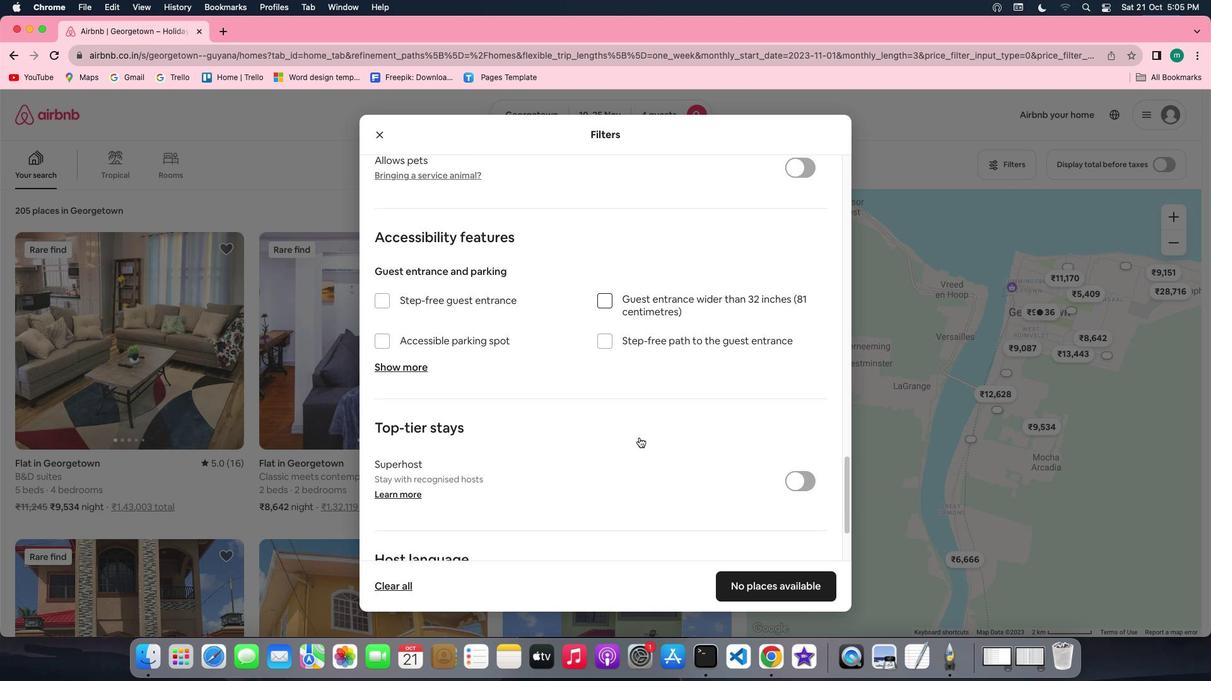 
Action: Mouse scrolled (639, 437) with delta (0, -3)
Screenshot: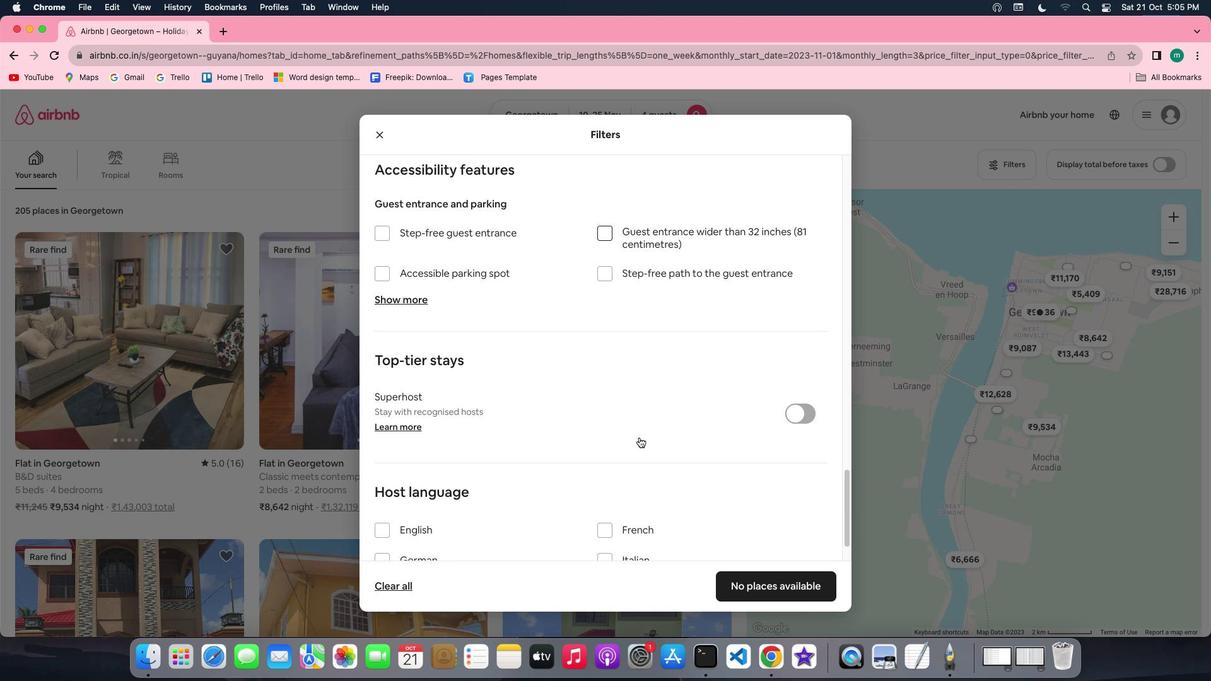 
Action: Mouse moved to (692, 485)
Screenshot: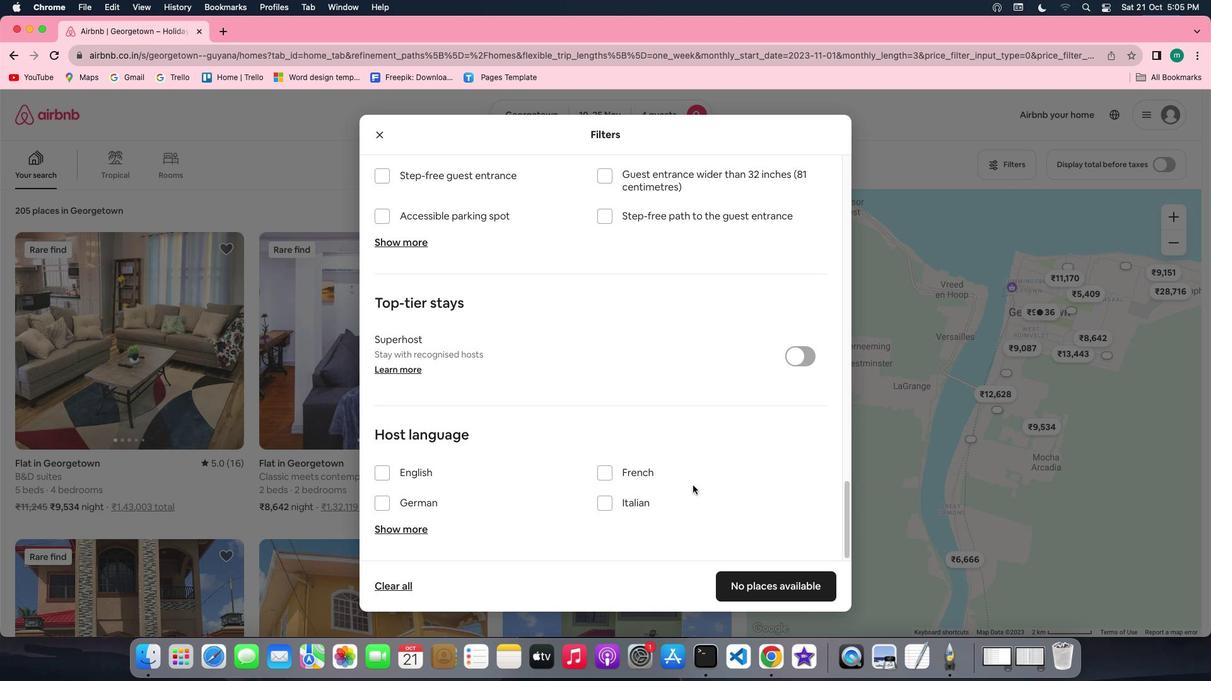 
Action: Mouse scrolled (692, 485) with delta (0, 0)
Screenshot: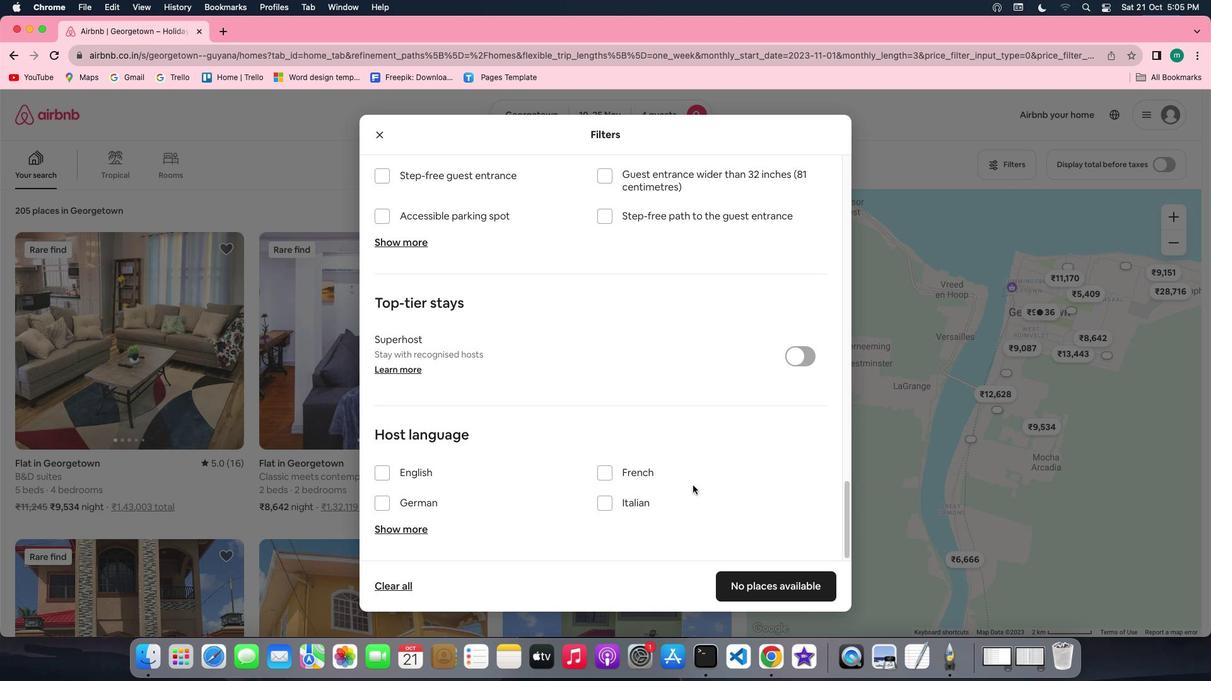 
Action: Mouse moved to (692, 485)
Screenshot: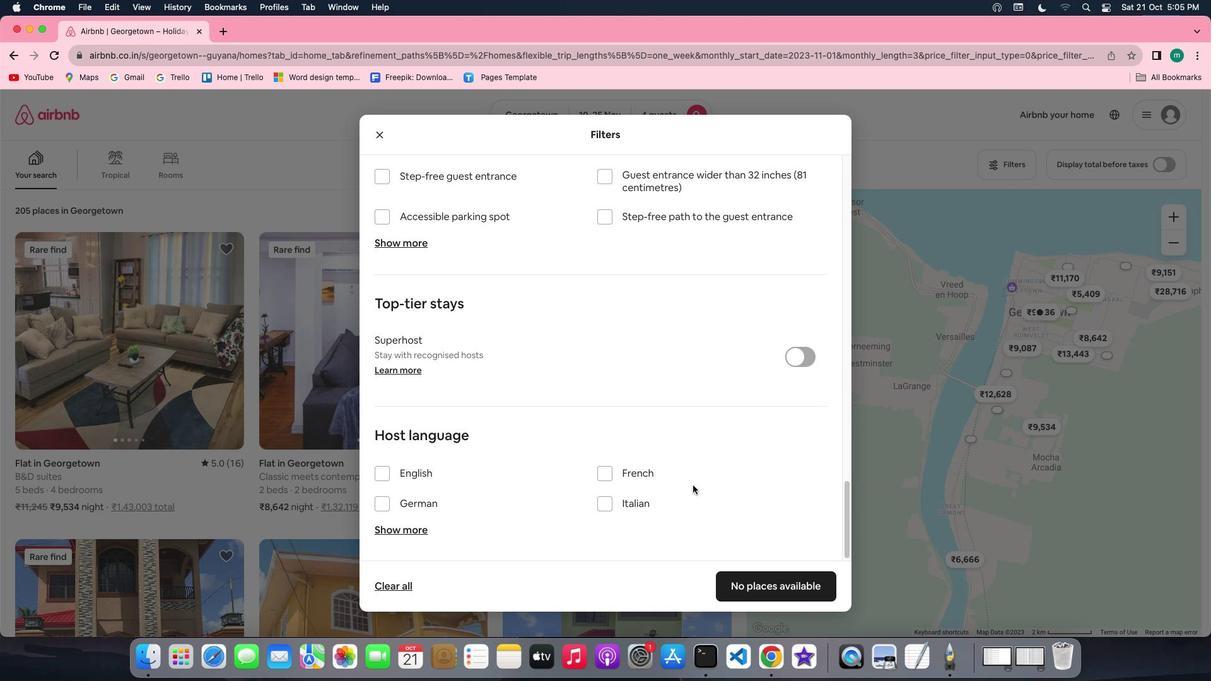 
Action: Mouse scrolled (692, 485) with delta (0, 0)
Screenshot: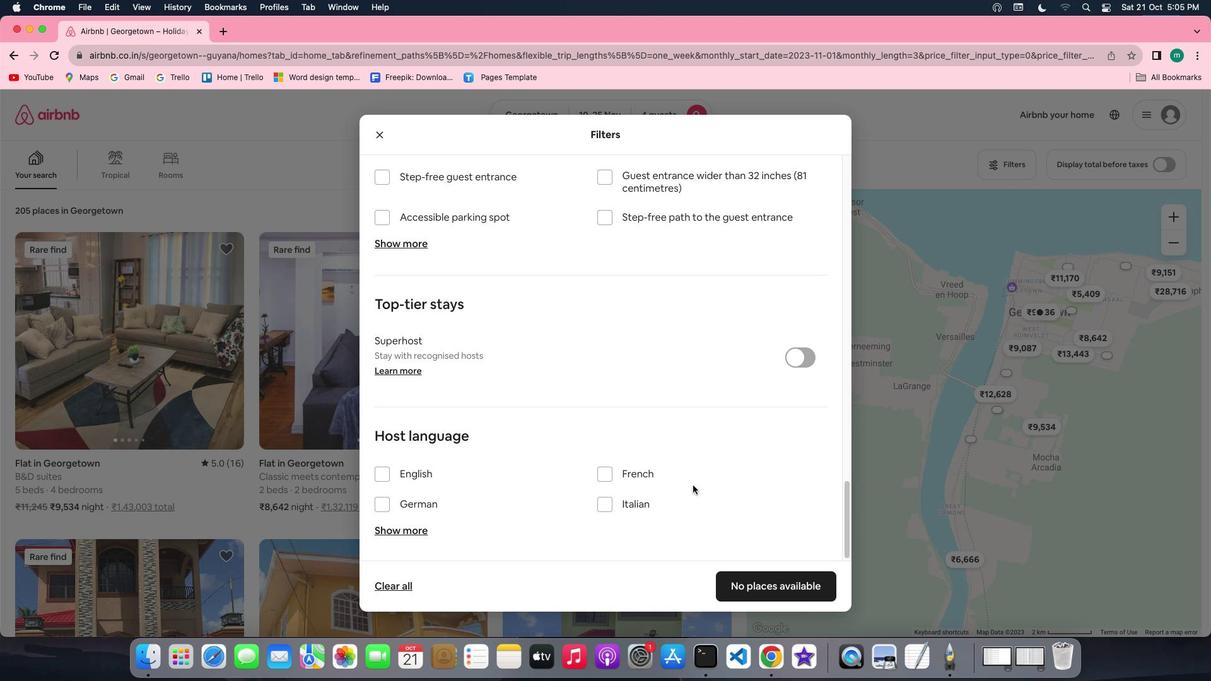 
Action: Mouse scrolled (692, 485) with delta (0, -1)
Screenshot: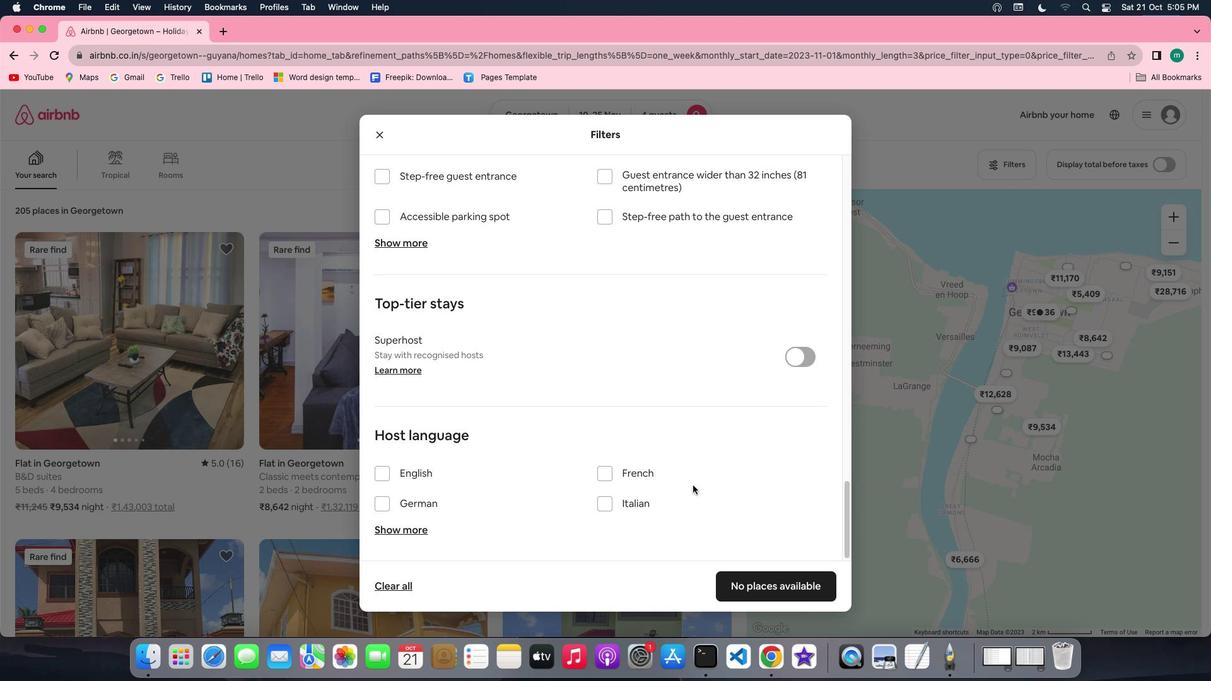 
Action: Mouse scrolled (692, 485) with delta (0, -3)
Screenshot: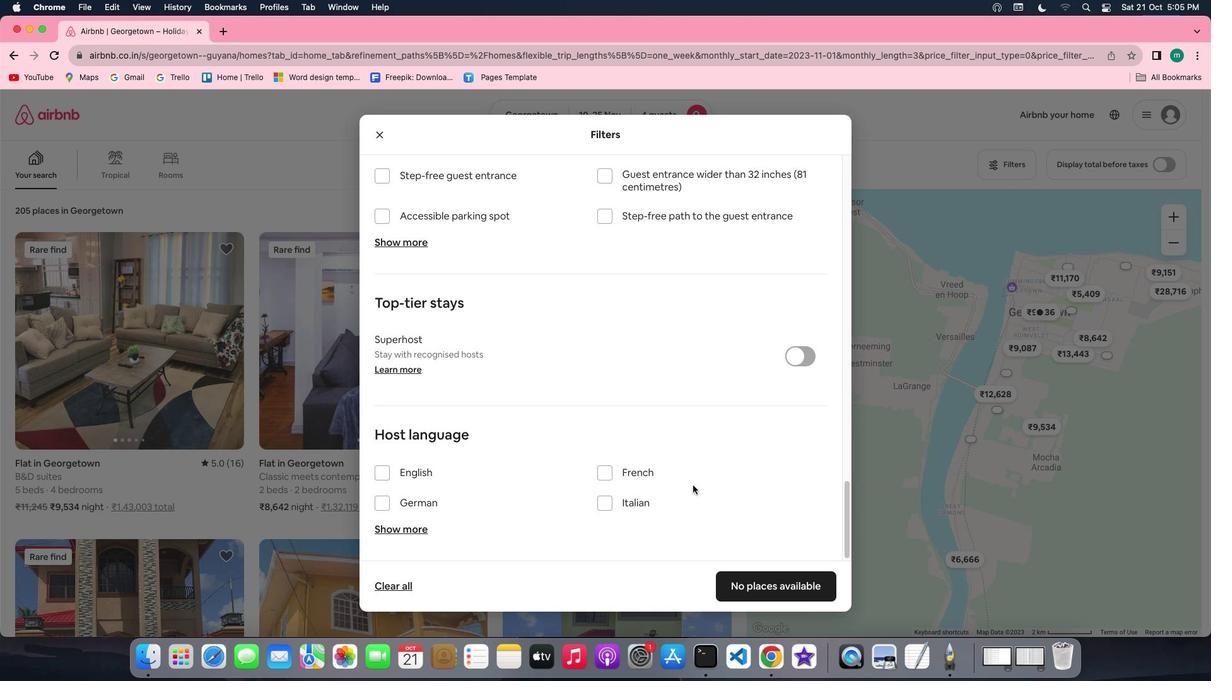 
Action: Mouse scrolled (692, 485) with delta (0, -3)
Screenshot: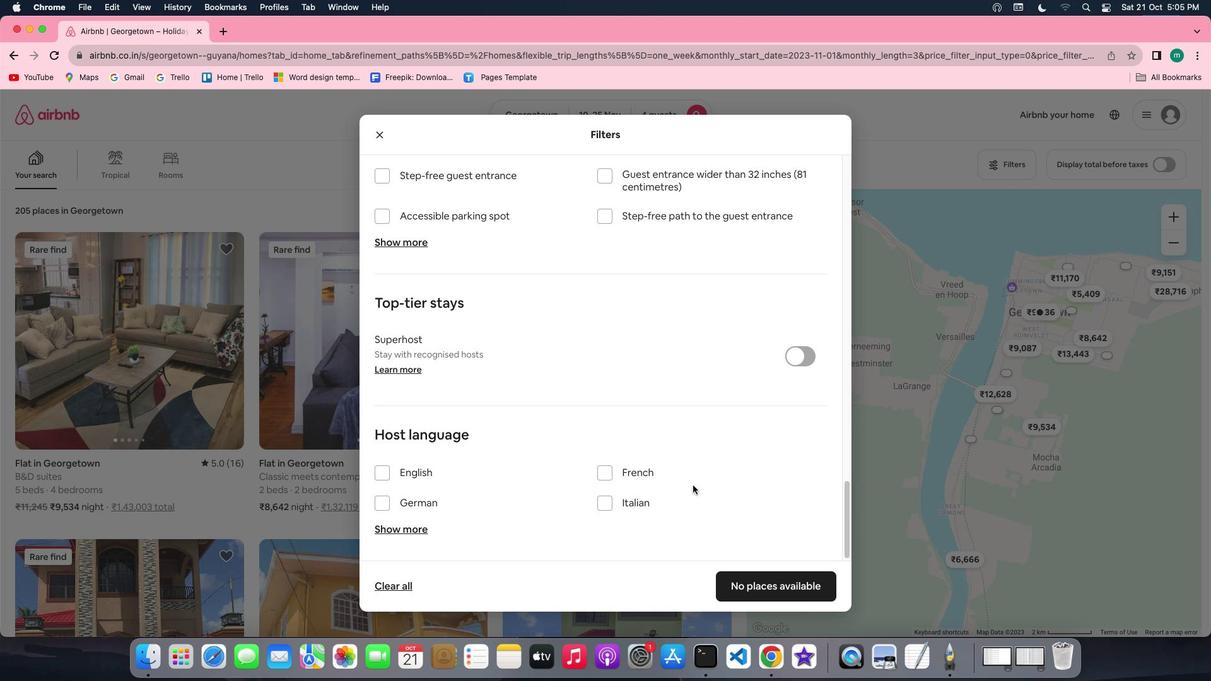 
Action: Mouse moved to (754, 576)
Screenshot: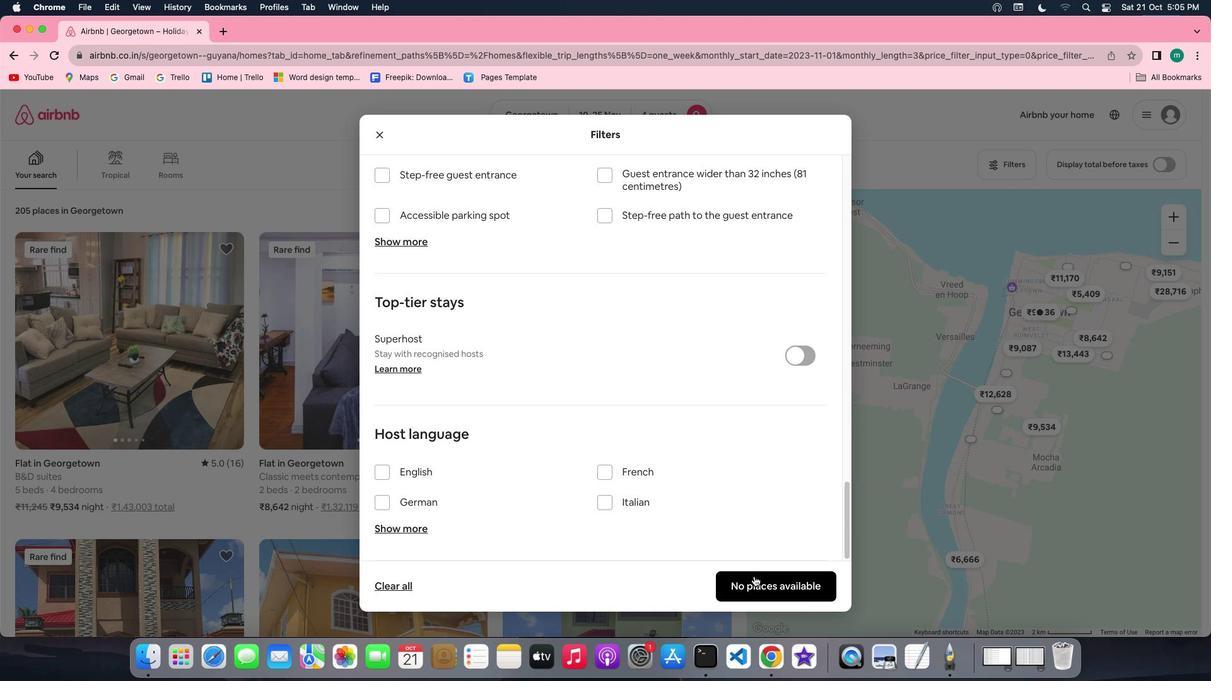 
Action: Mouse pressed left at (754, 576)
Screenshot: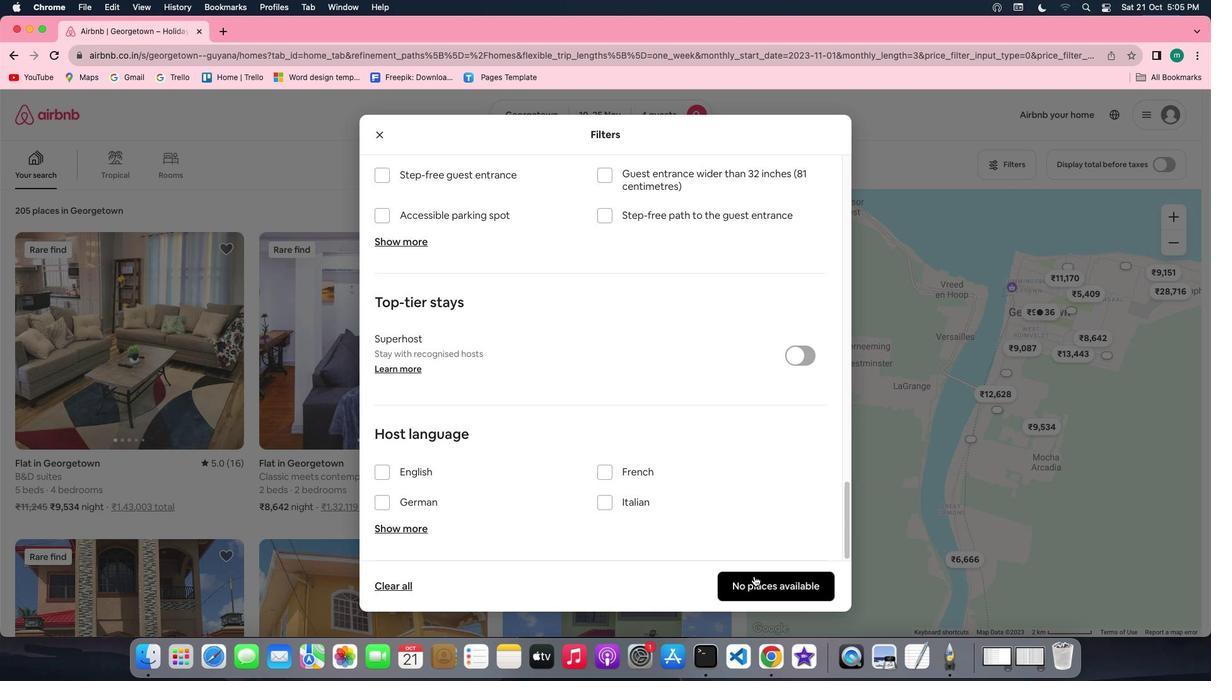 
Action: Mouse moved to (464, 340)
Screenshot: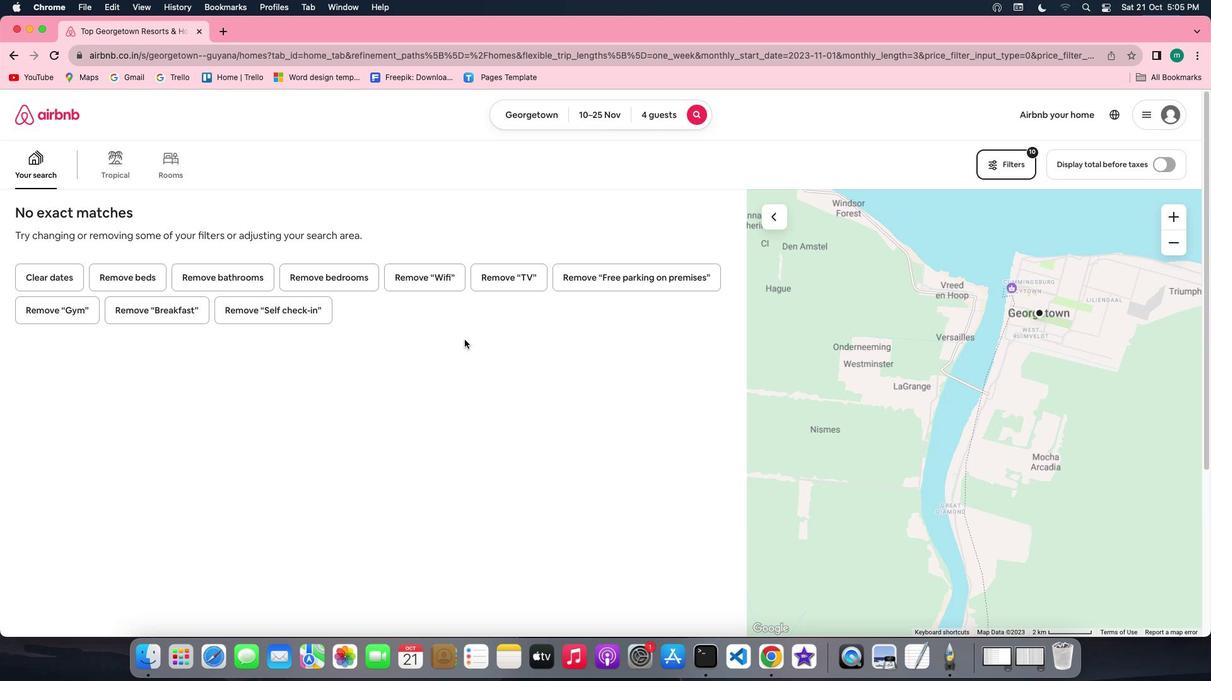 
